 Task: Add the local record store you frequent to your favorite locations.
Action: Key pressed rough<Key.space>trad
Screenshot: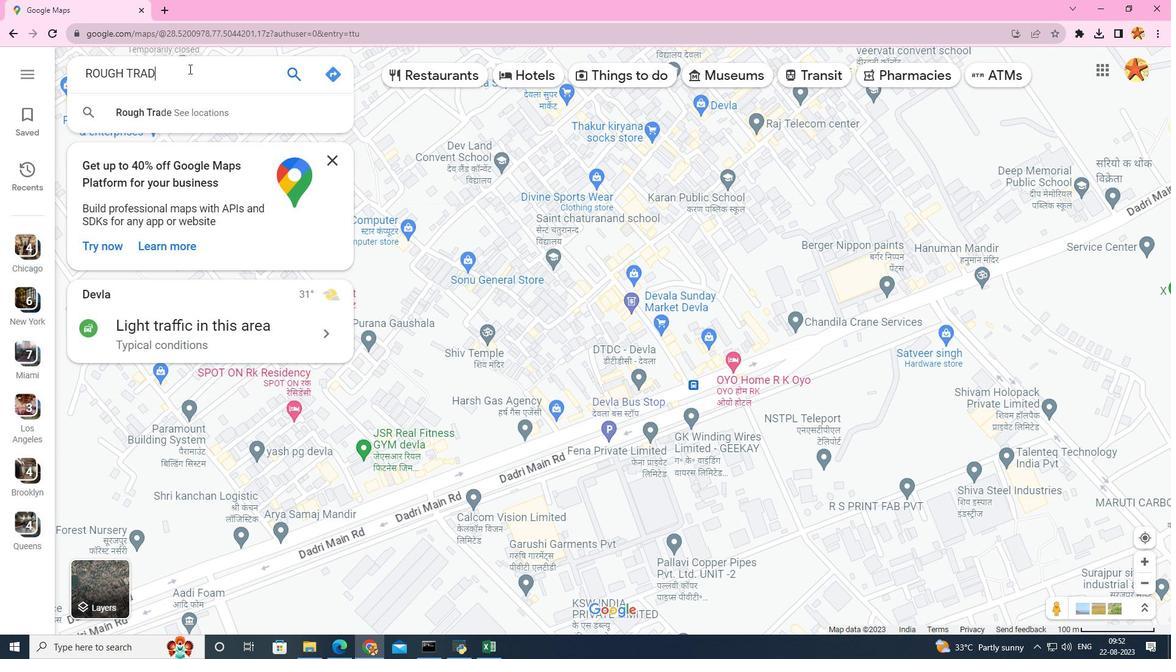 
Action: Mouse moved to (174, 108)
Screenshot: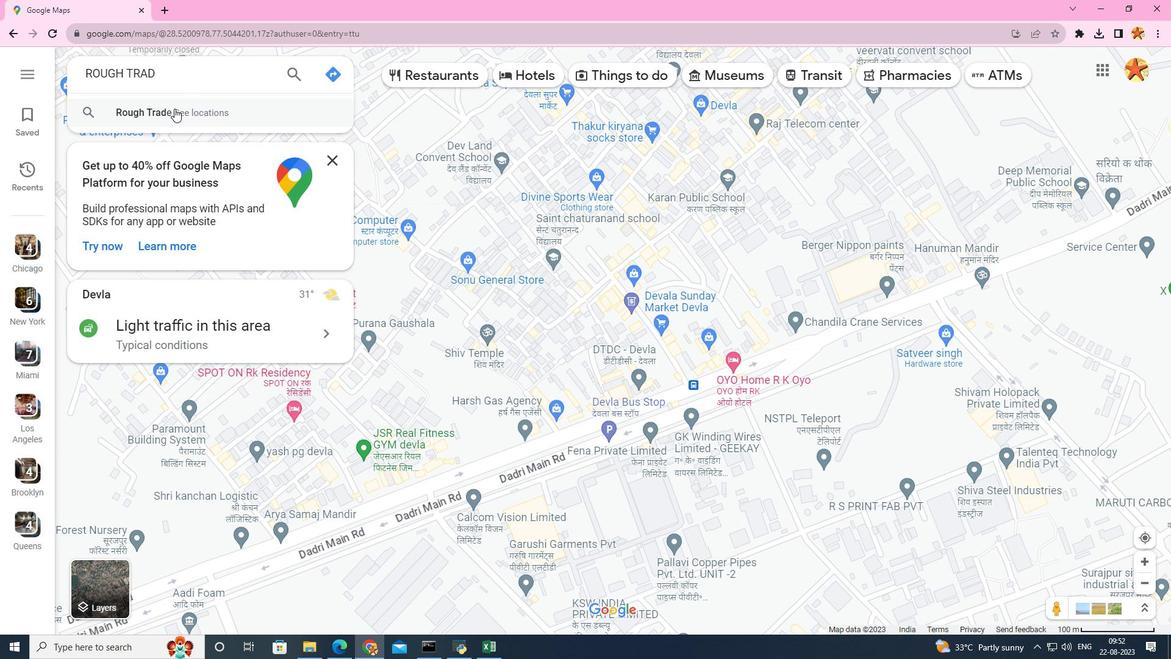 
Action: Mouse pressed left at (174, 108)
Screenshot: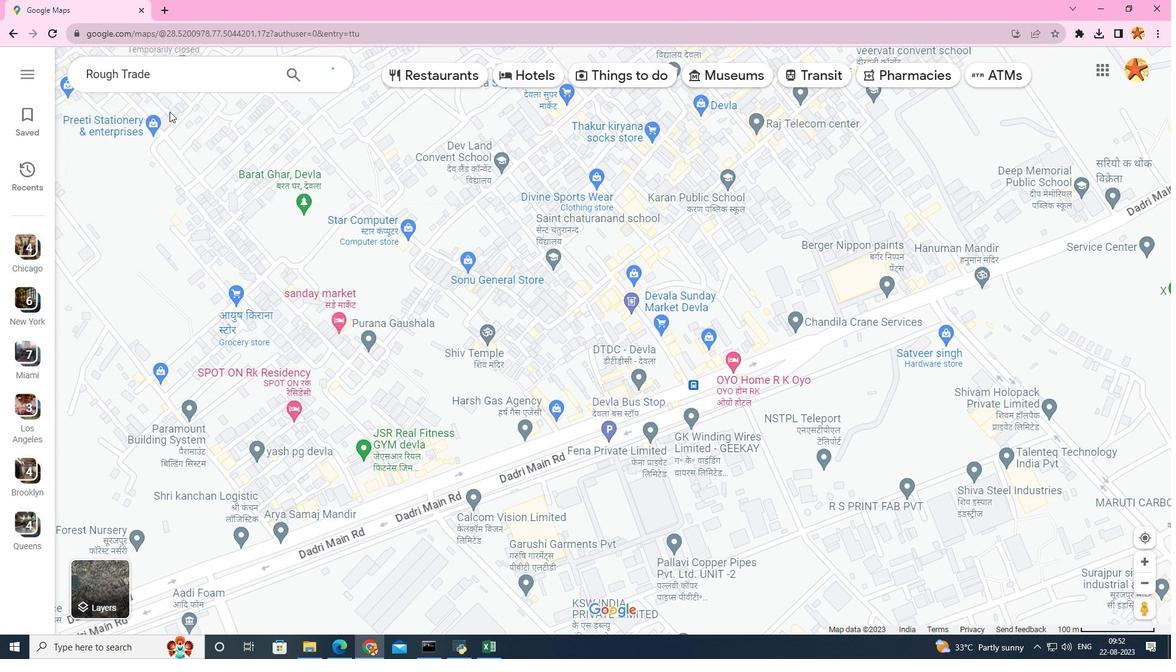 
Action: Mouse moved to (169, 241)
Screenshot: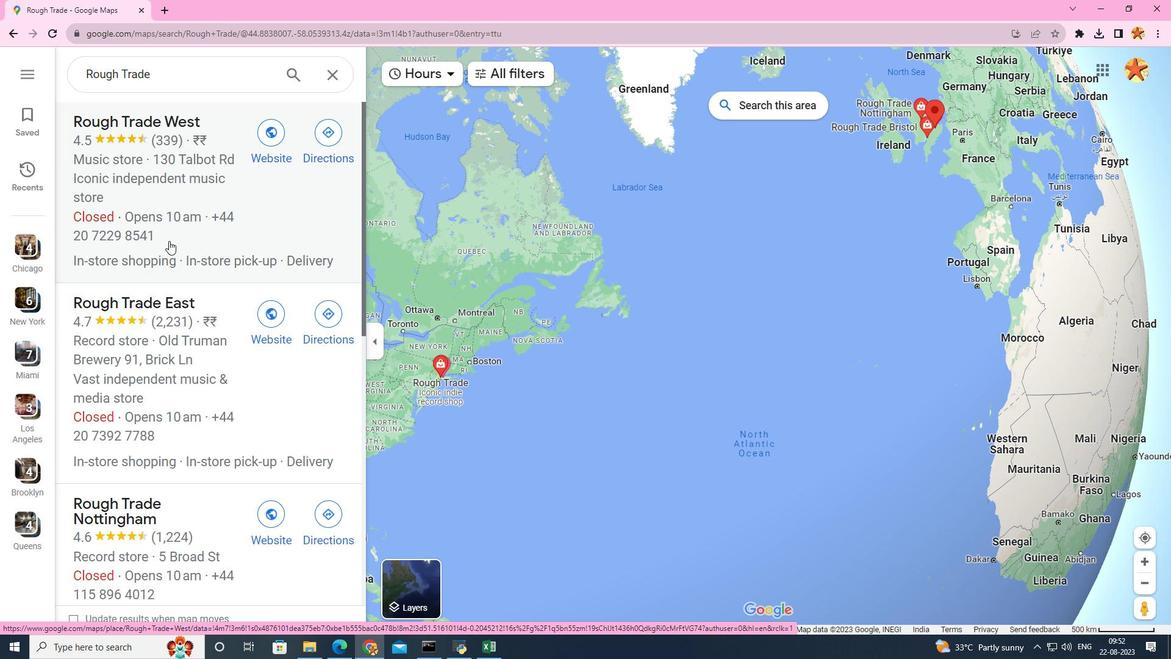 
Action: Mouse scrolled (169, 240) with delta (0, 0)
Screenshot: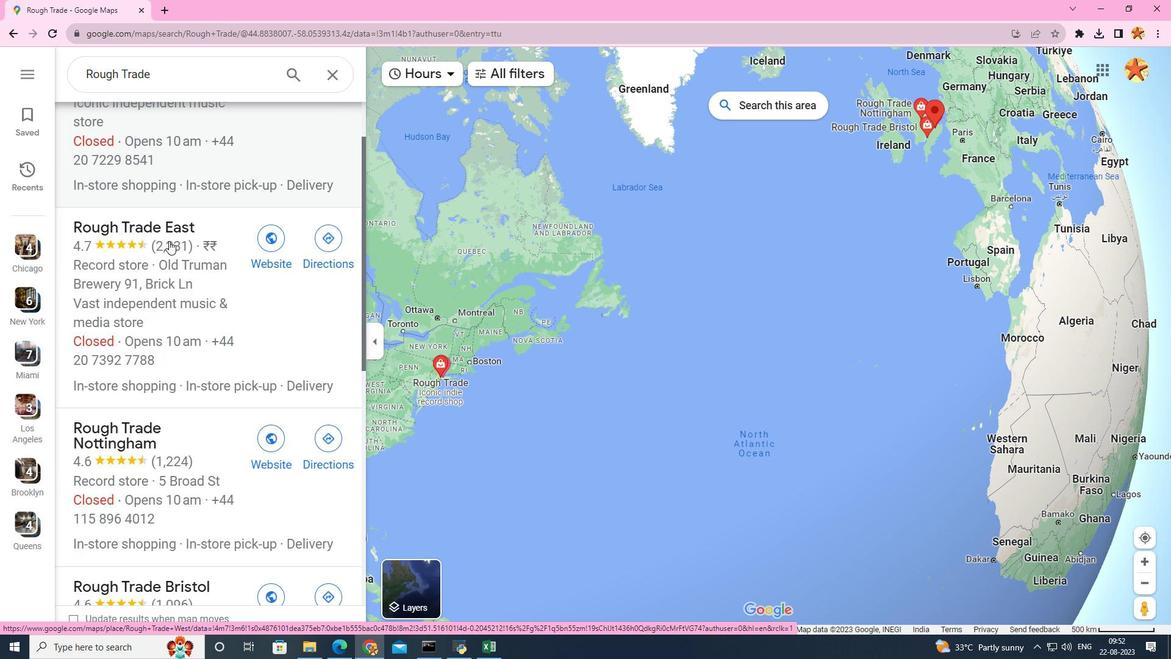 
Action: Mouse scrolled (169, 240) with delta (0, 0)
Screenshot: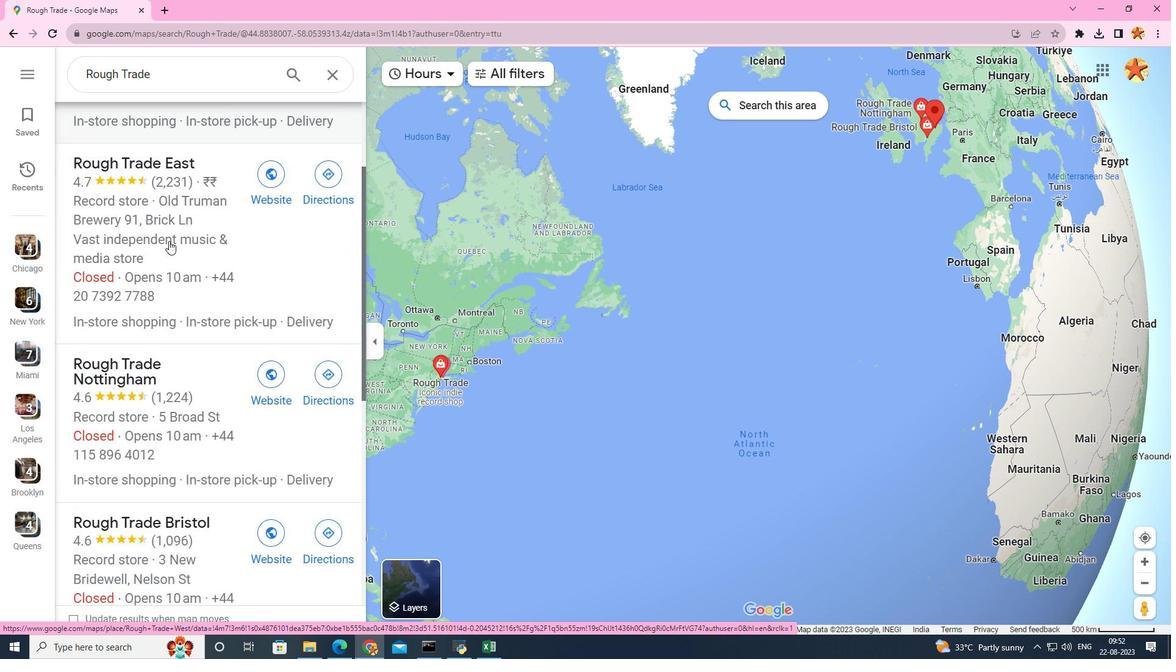 
Action: Mouse scrolled (169, 240) with delta (0, 0)
Screenshot: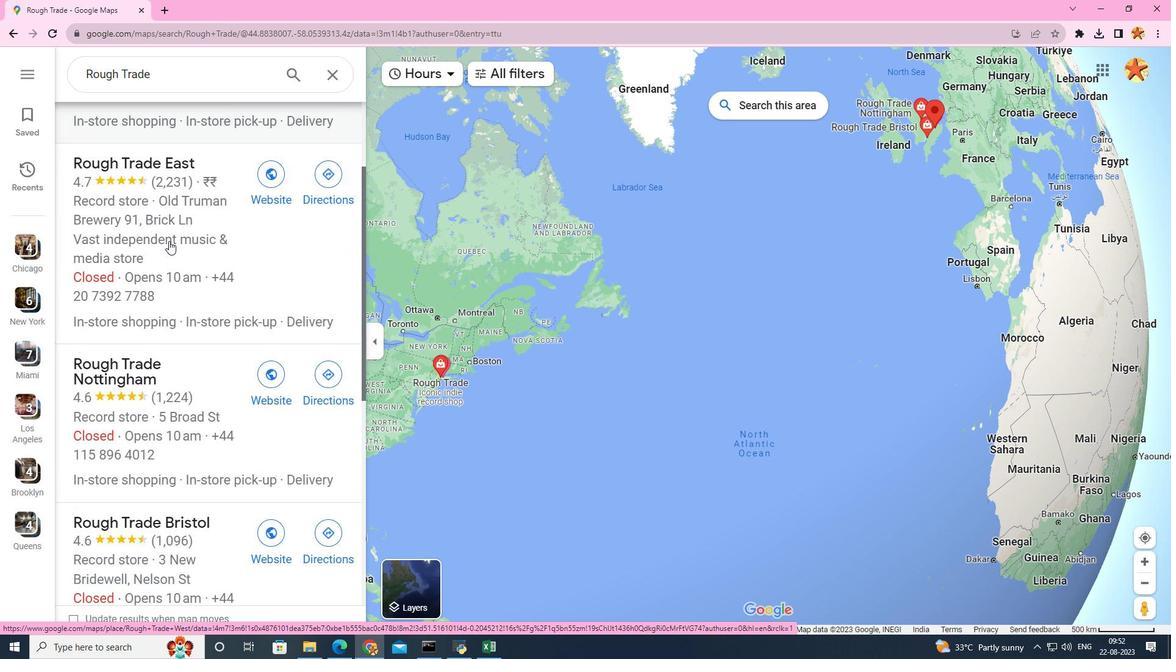 
Action: Mouse scrolled (169, 241) with delta (0, 0)
Screenshot: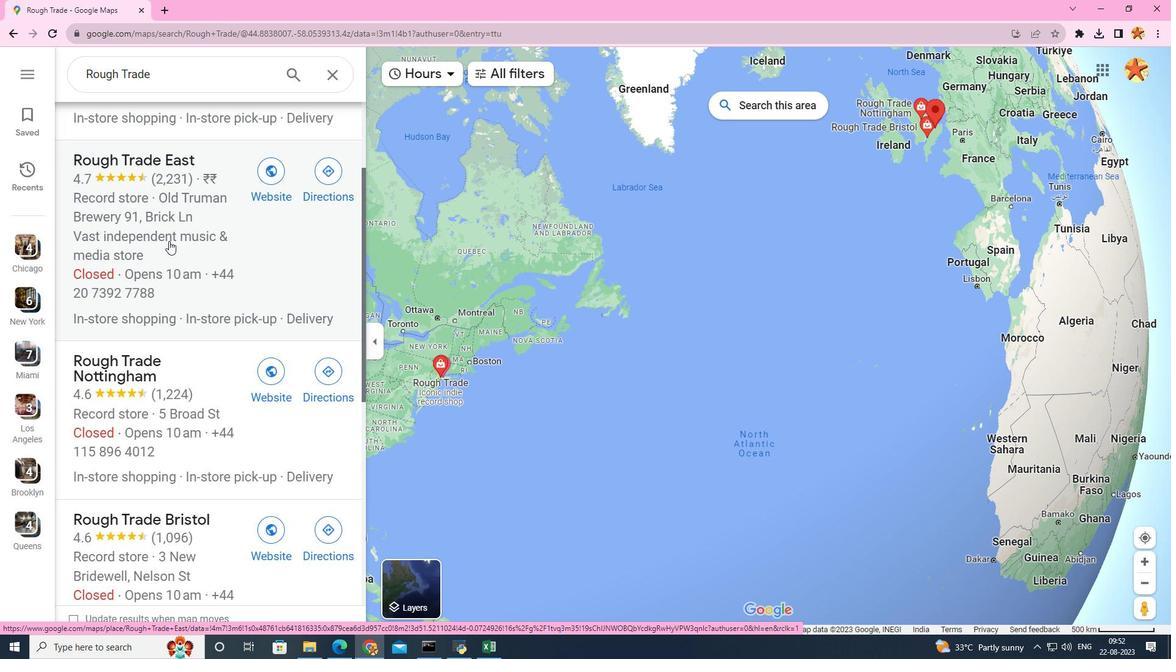 
Action: Mouse moved to (162, 262)
Screenshot: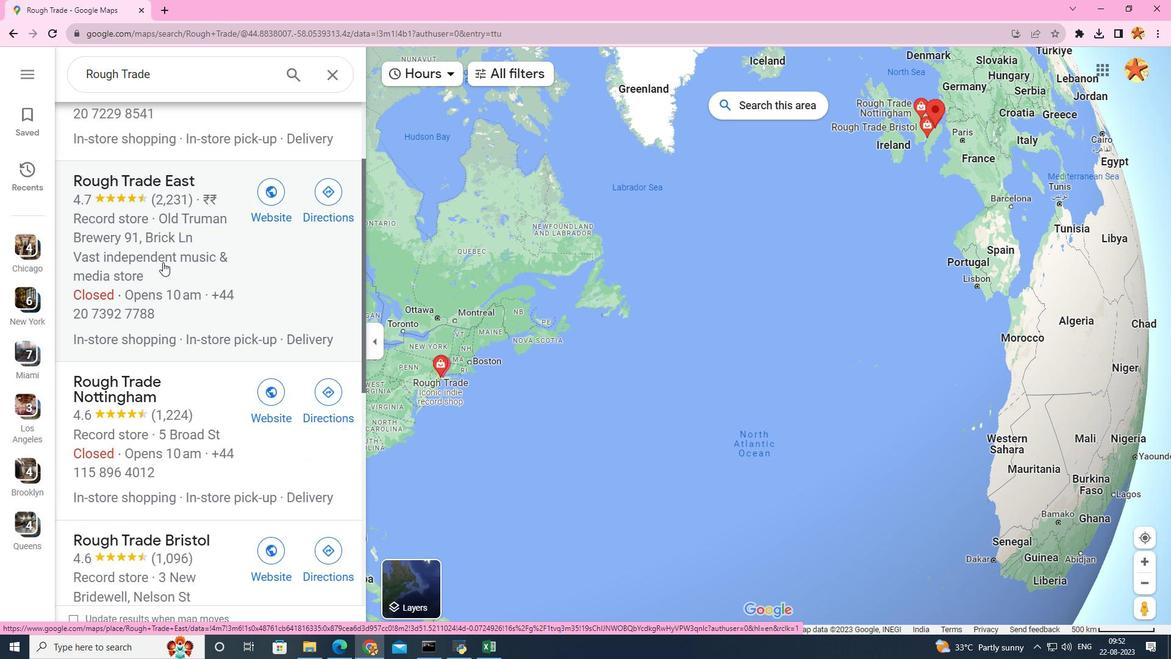 
Action: Mouse scrolled (162, 263) with delta (0, 0)
Screenshot: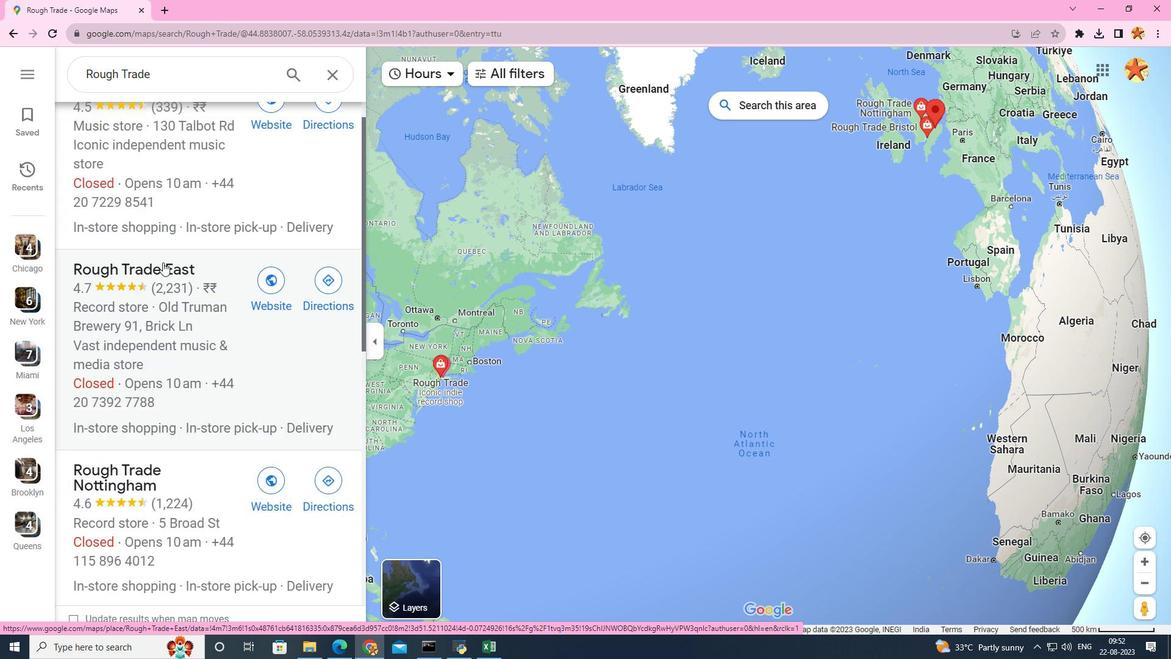 
Action: Mouse scrolled (162, 263) with delta (0, 0)
Screenshot: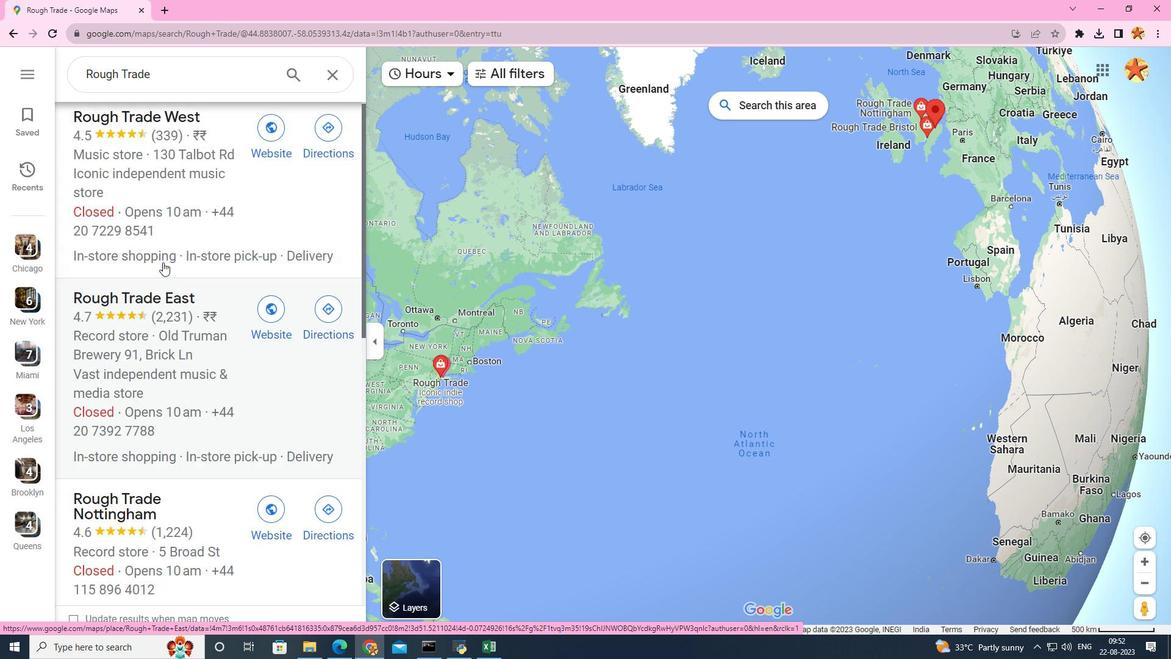 
Action: Mouse scrolled (162, 263) with delta (0, 0)
Screenshot: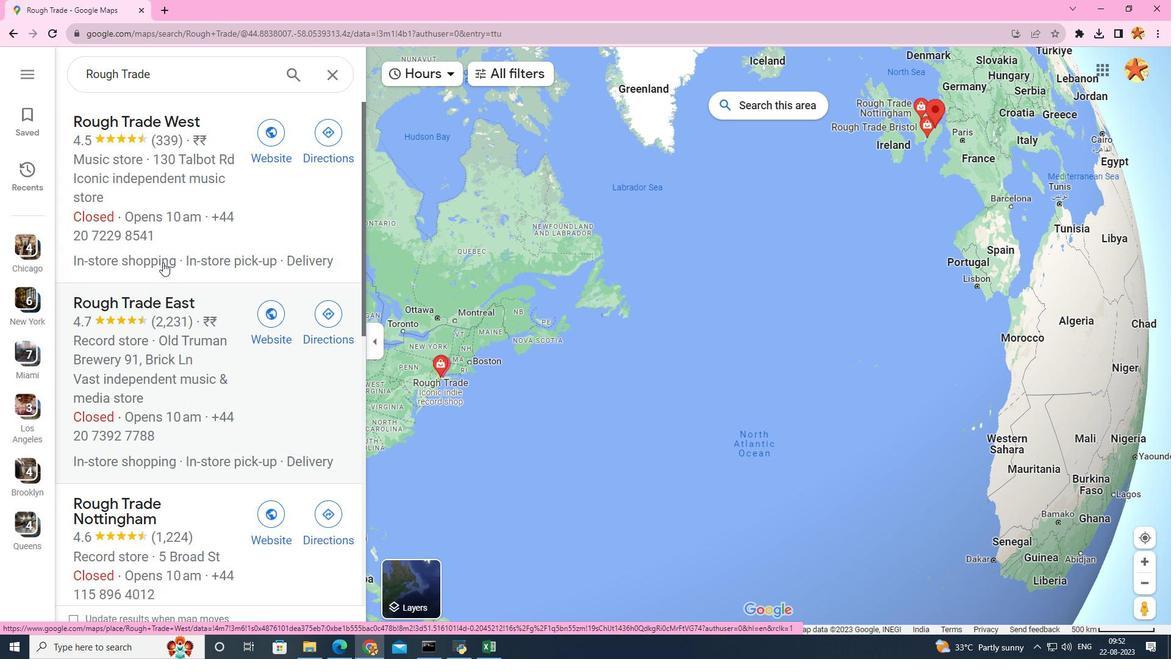 
Action: Mouse moved to (180, 243)
Screenshot: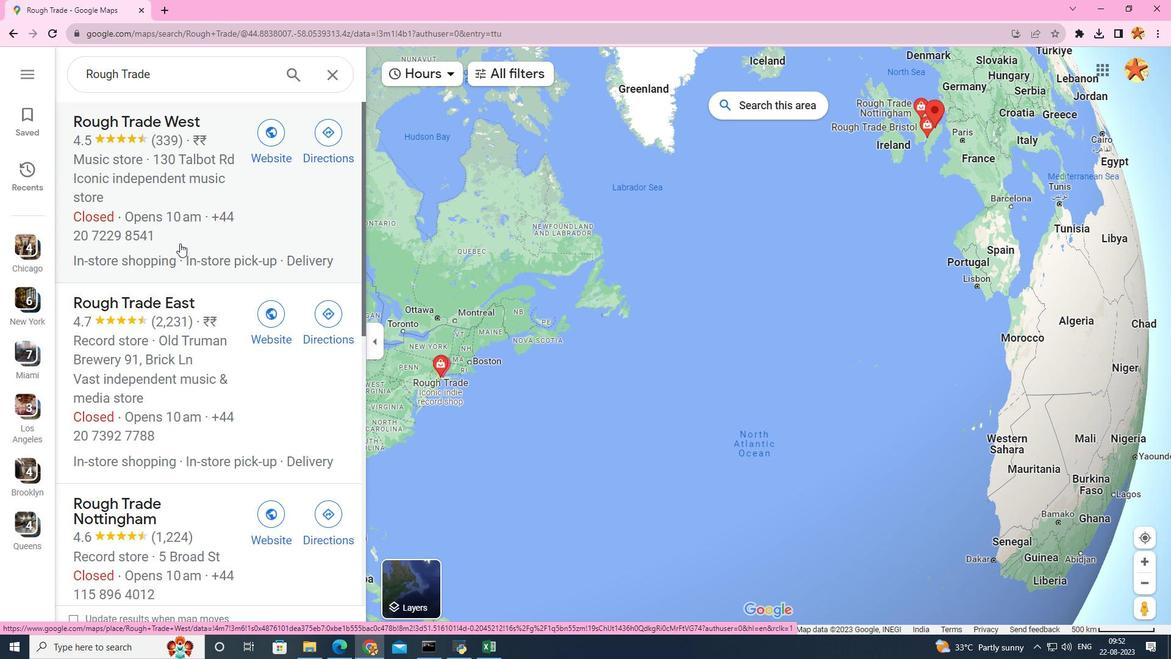 
Action: Mouse pressed left at (180, 243)
Screenshot: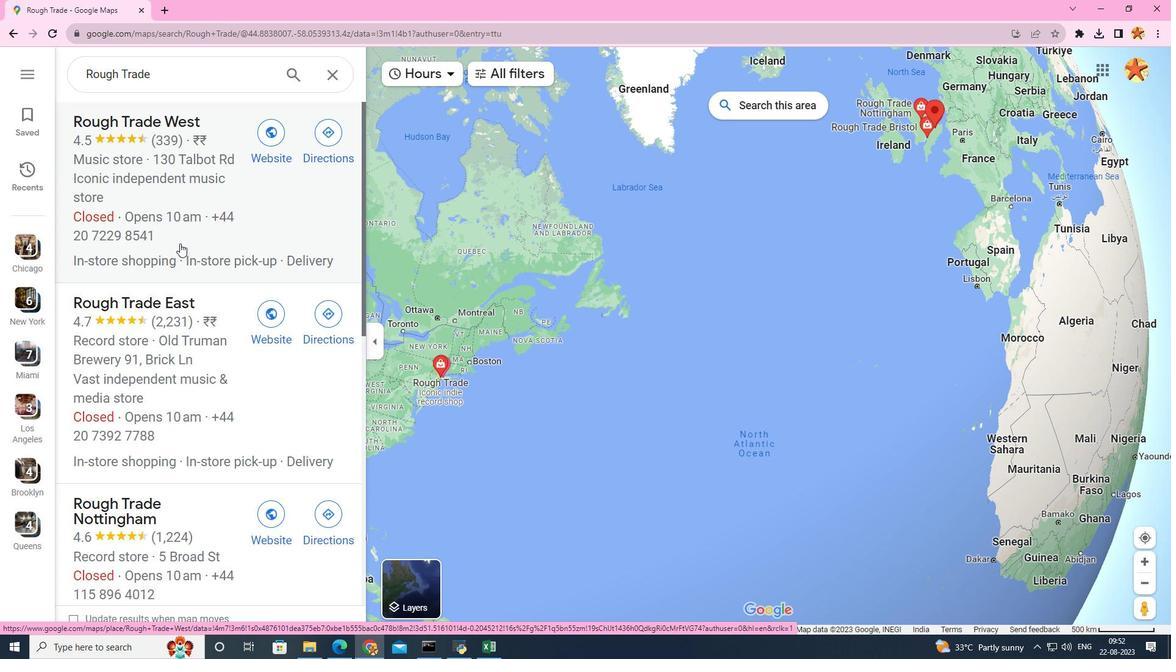 
Action: Mouse moved to (520, 289)
Screenshot: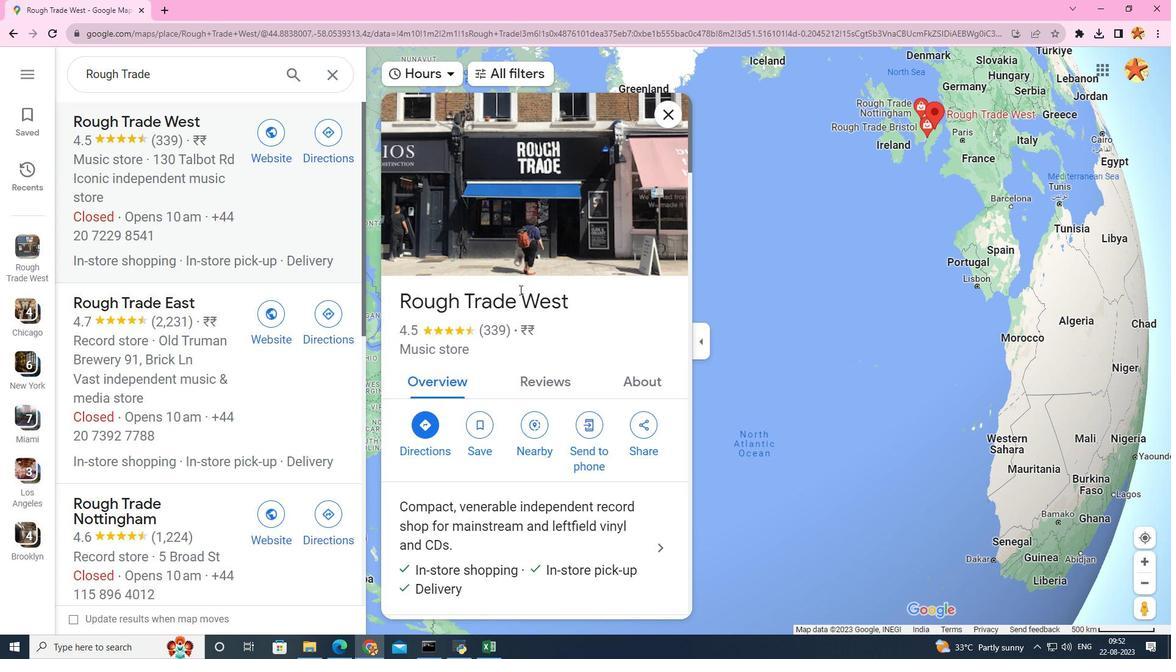 
Action: Mouse scrolled (520, 289) with delta (0, 0)
Screenshot: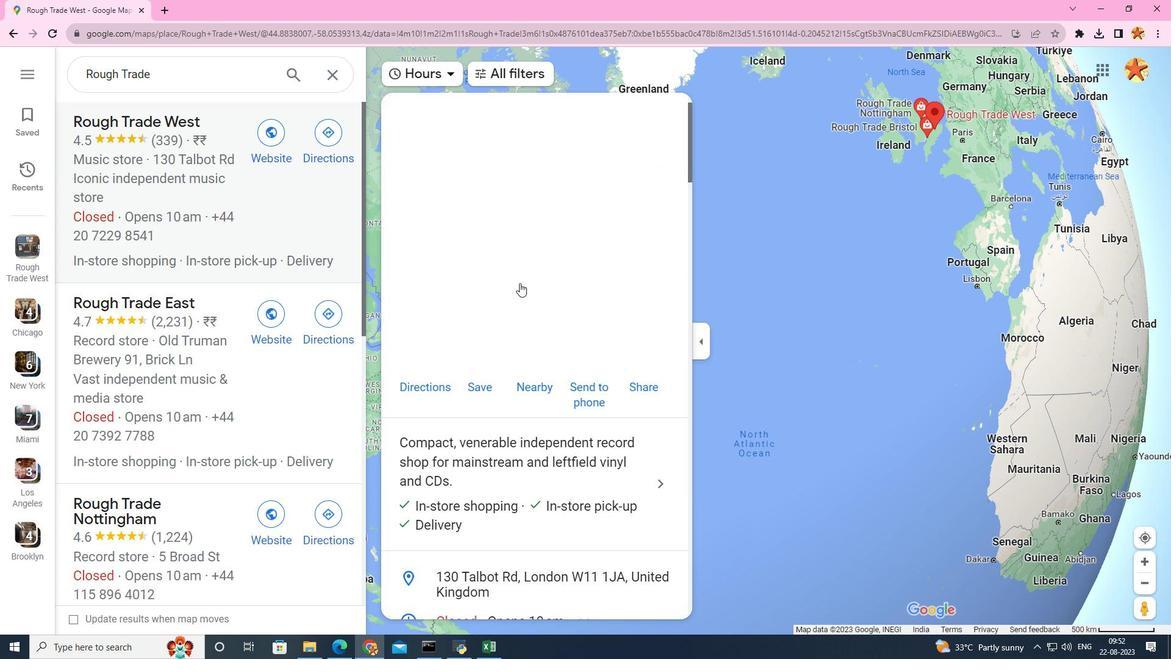 
Action: Mouse moved to (520, 289)
Screenshot: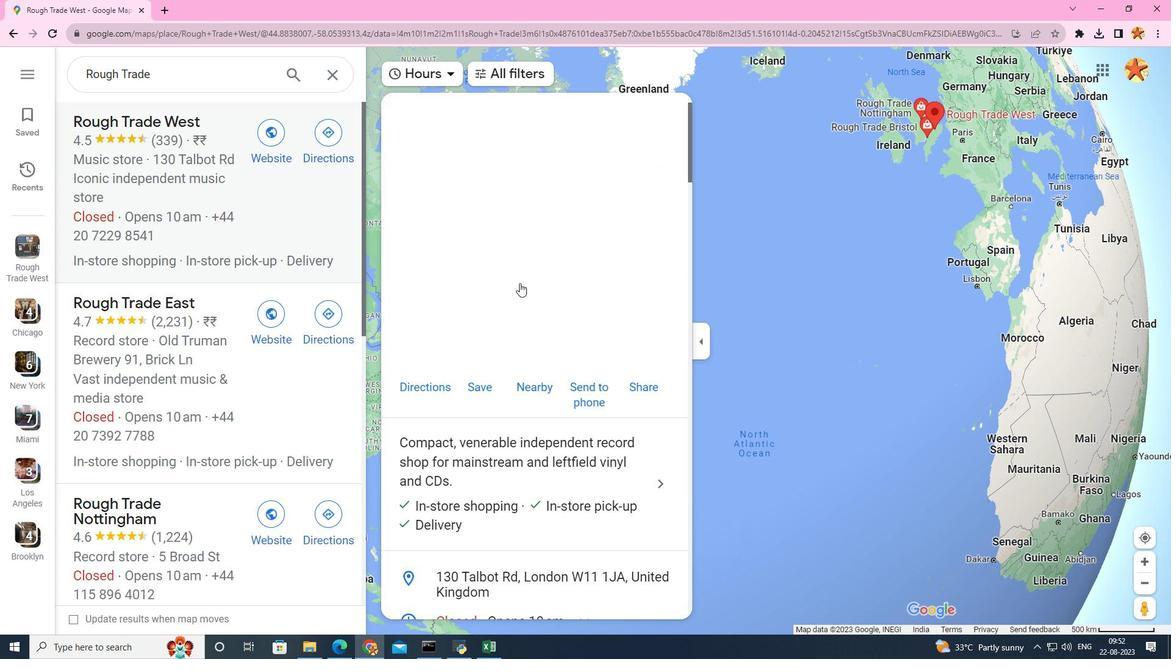 
Action: Mouse scrolled (520, 289) with delta (0, 0)
Screenshot: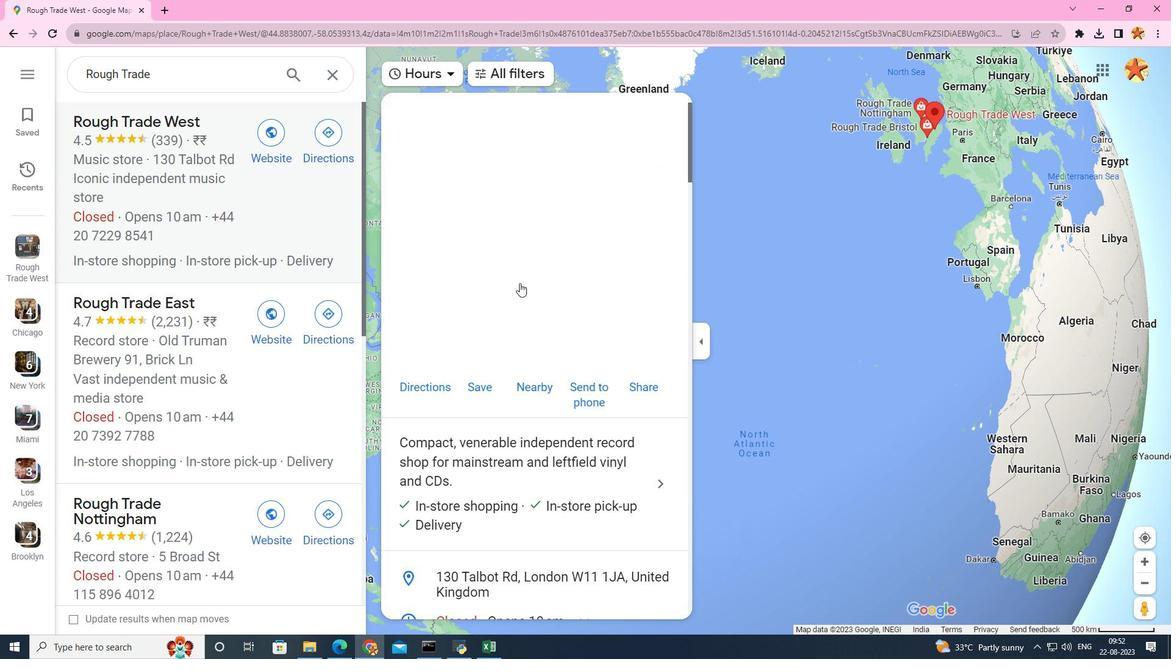 
Action: Mouse scrolled (520, 289) with delta (0, 0)
Screenshot: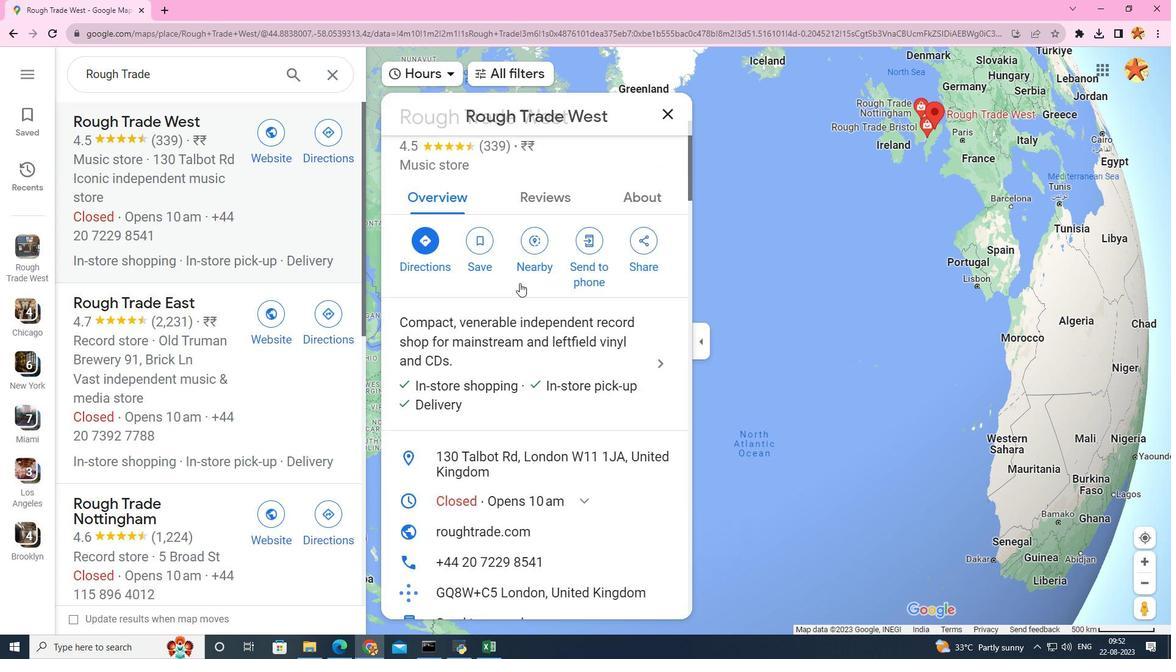 
Action: Mouse scrolled (520, 289) with delta (0, 0)
Screenshot: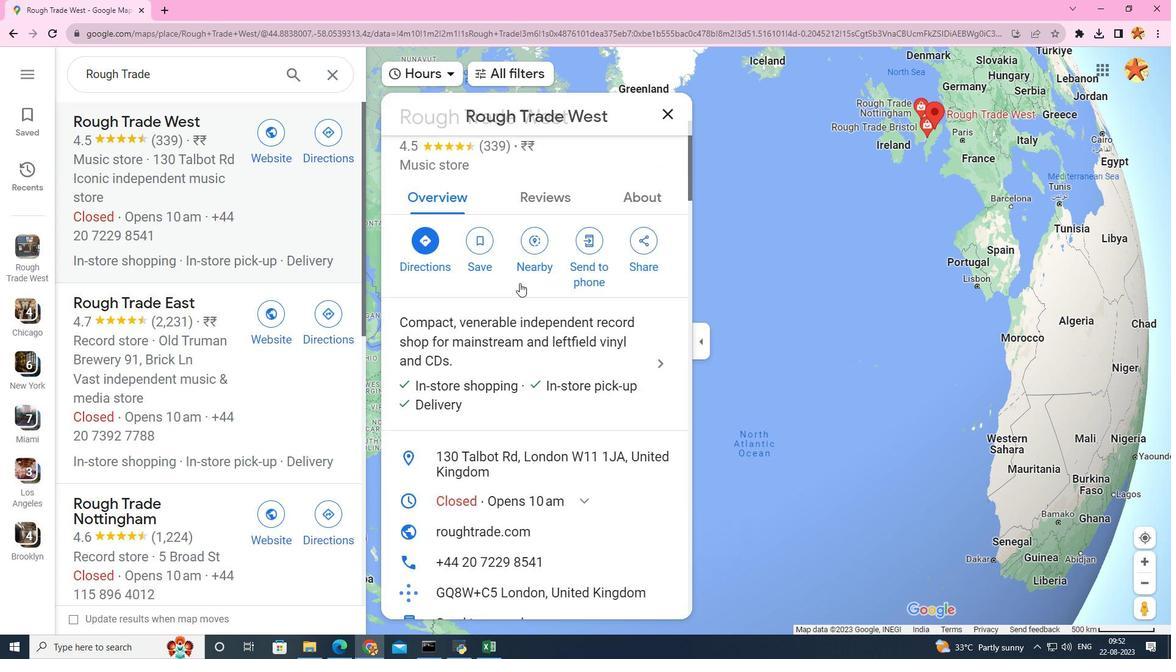 
Action: Mouse moved to (520, 288)
Screenshot: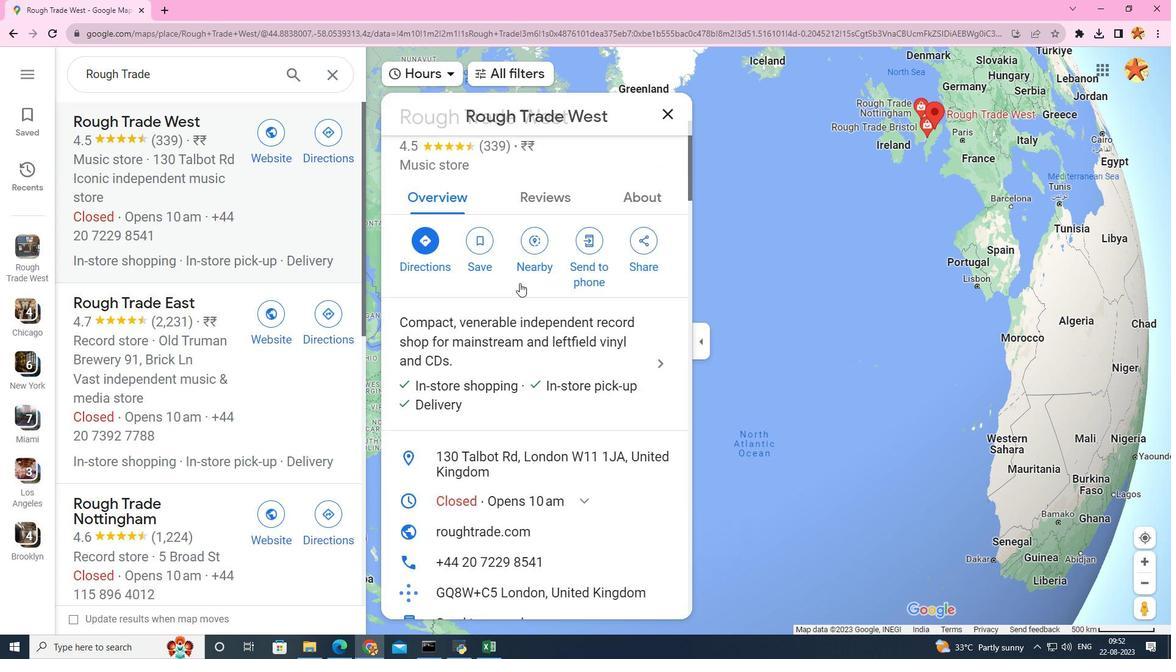 
Action: Mouse scrolled (520, 288) with delta (0, 0)
Screenshot: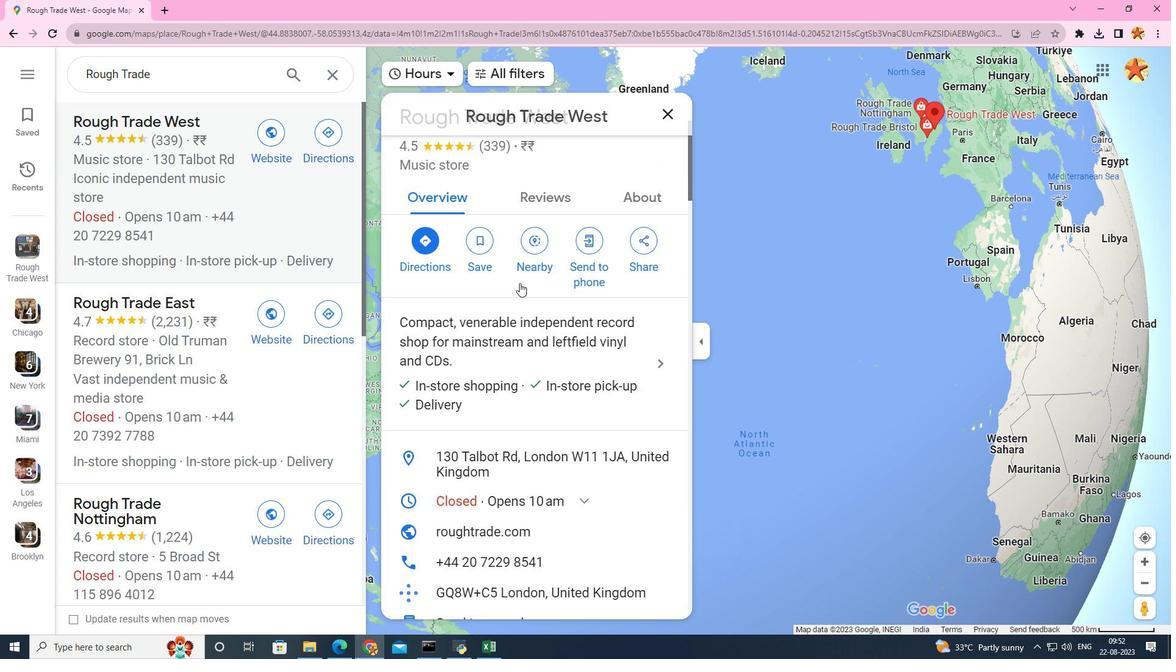 
Action: Mouse moved to (520, 283)
Screenshot: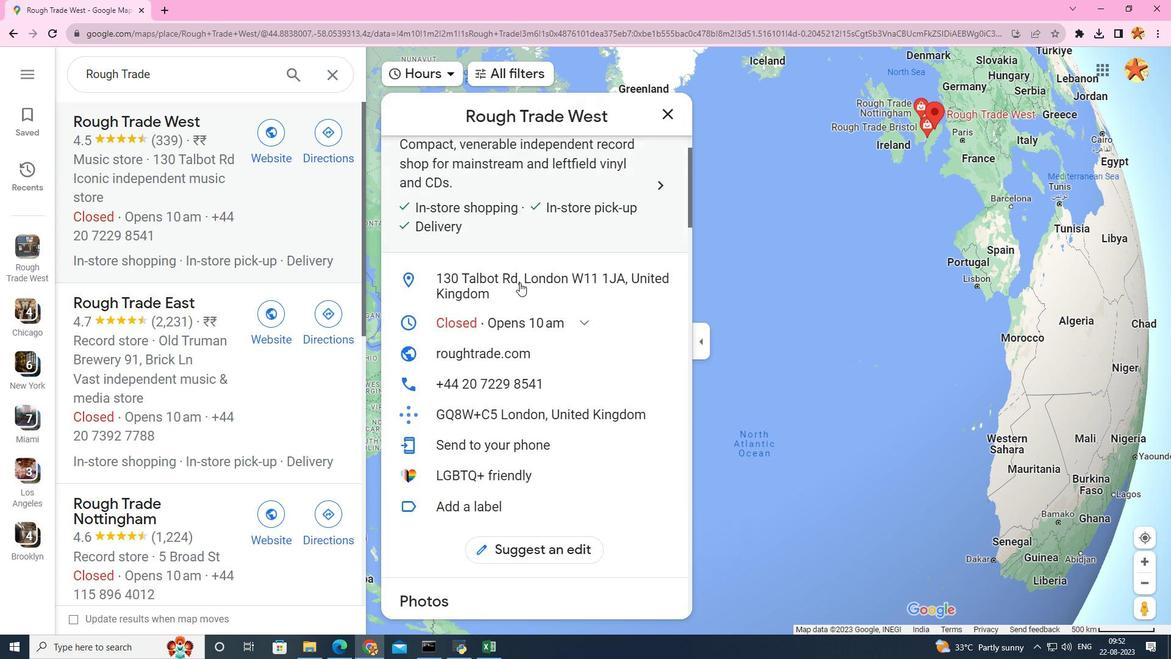 
Action: Mouse scrolled (520, 283) with delta (0, 0)
Screenshot: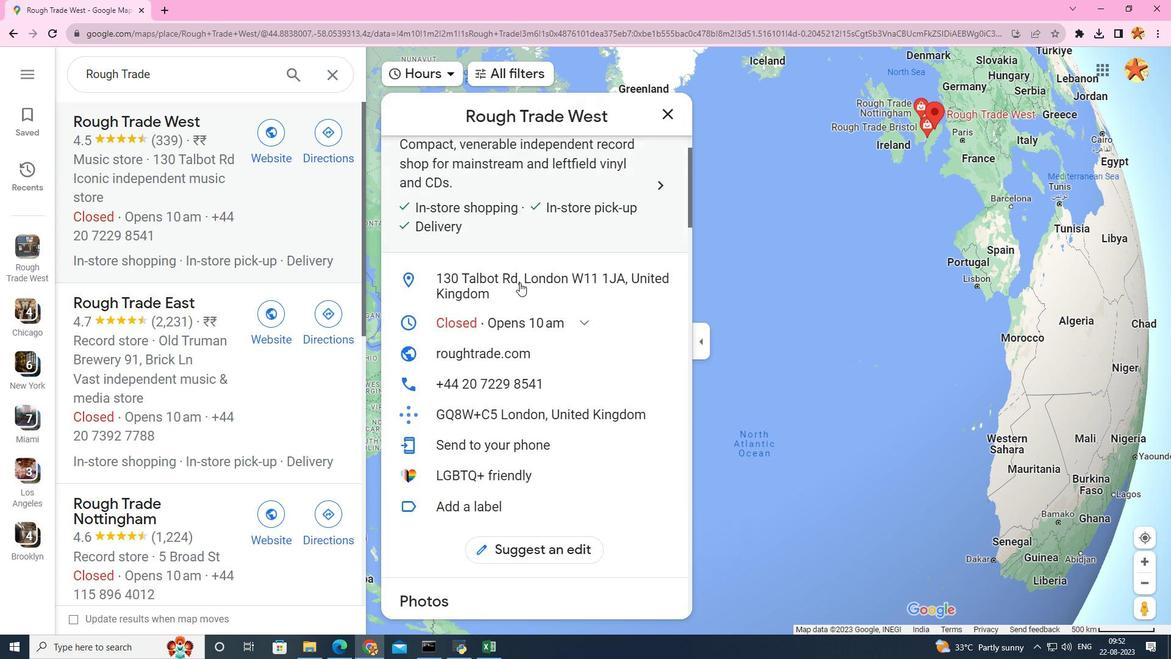 
Action: Mouse moved to (520, 282)
Screenshot: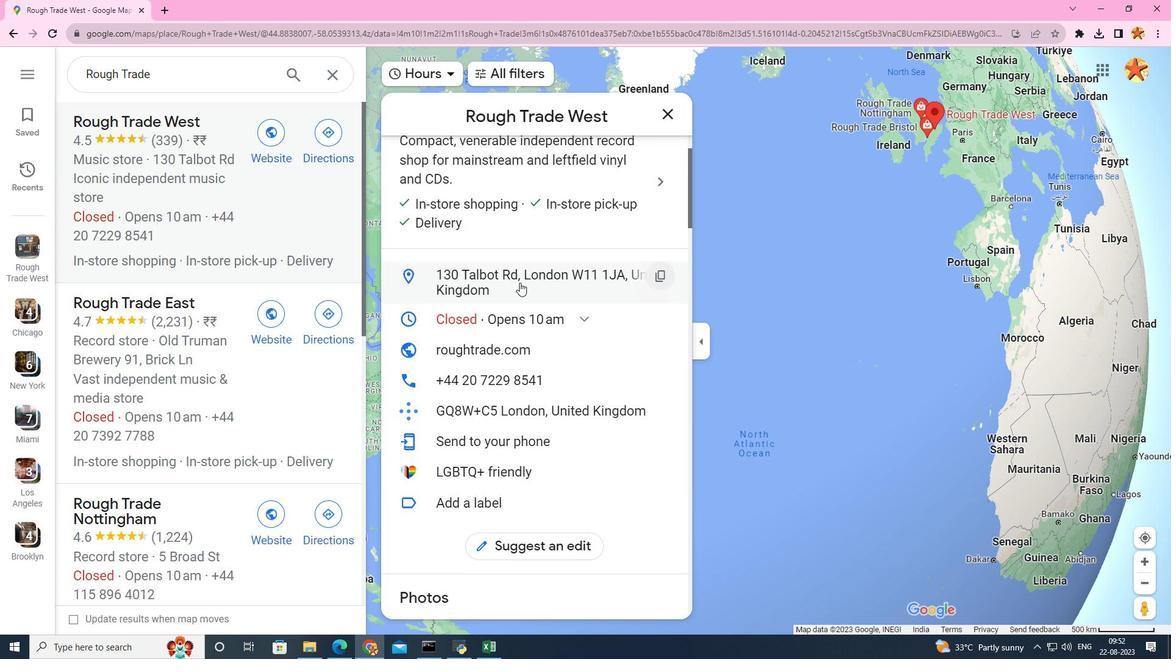 
Action: Mouse scrolled (520, 281) with delta (0, 0)
Screenshot: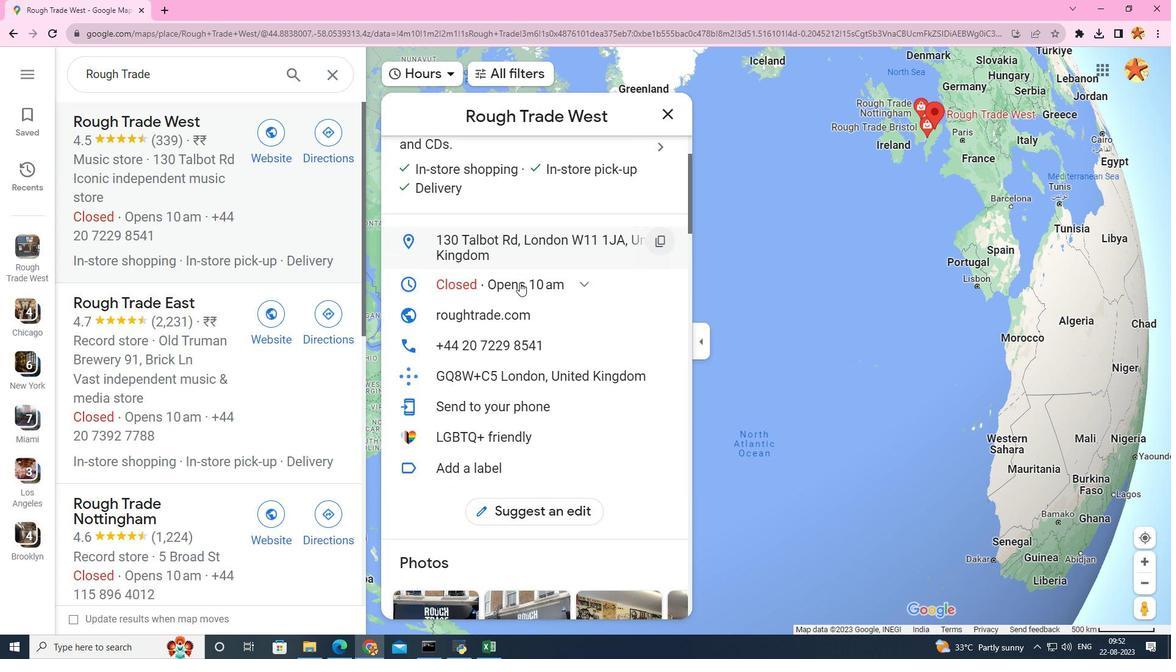 
Action: Mouse scrolled (520, 281) with delta (0, 0)
Screenshot: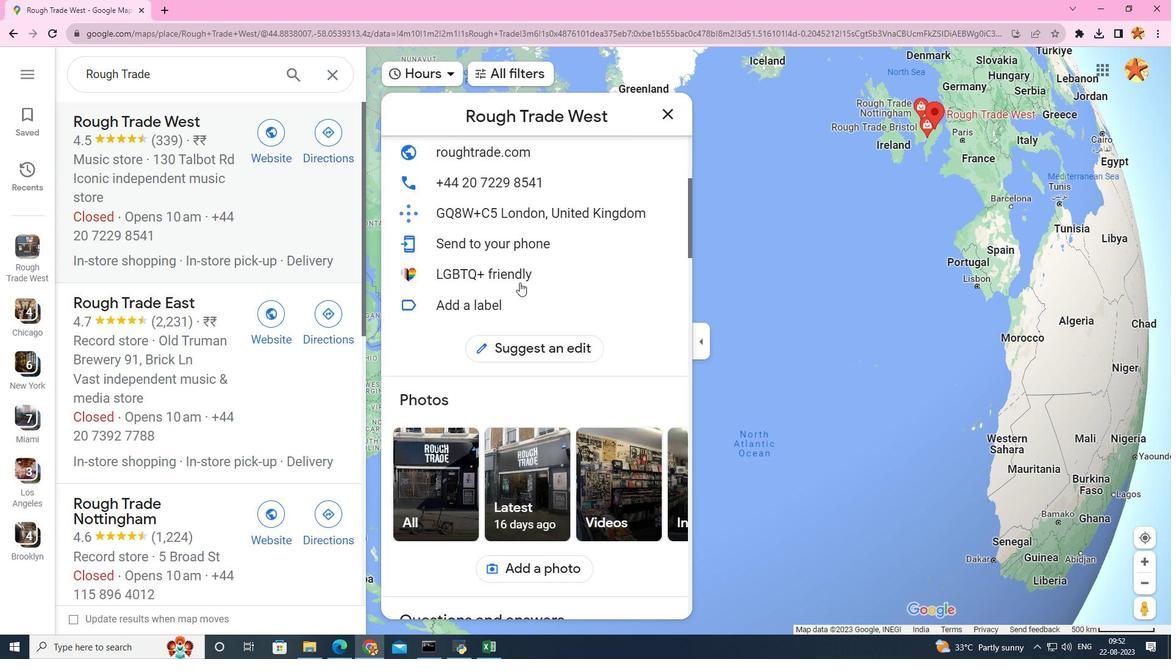 
Action: Mouse scrolled (520, 281) with delta (0, 0)
Screenshot: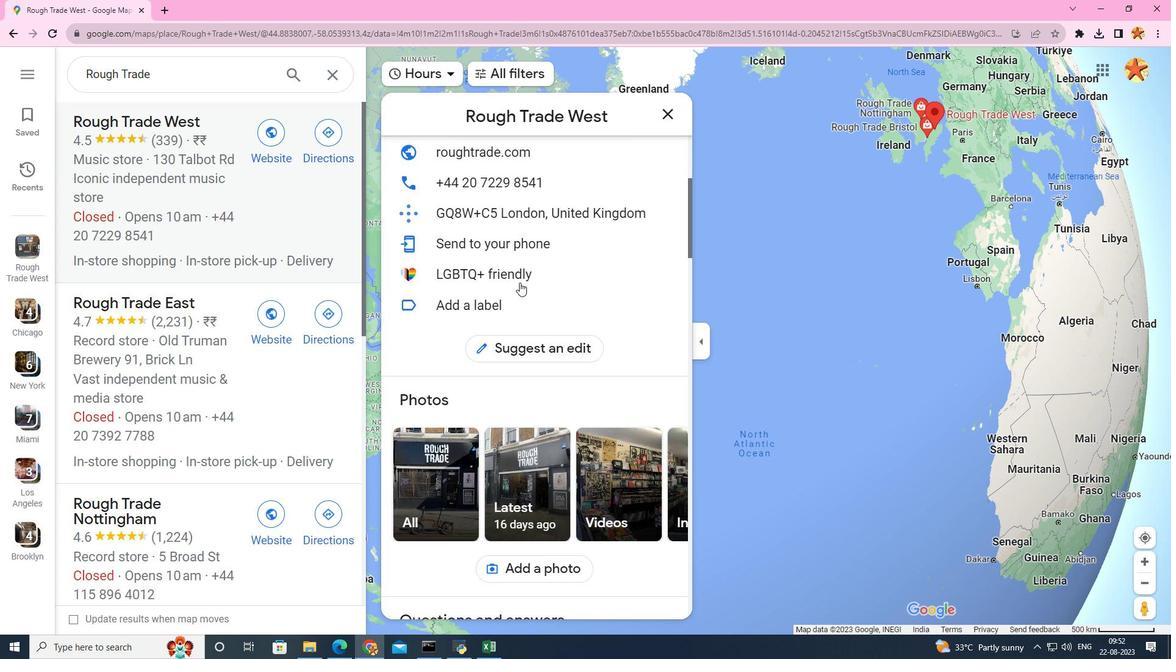 
Action: Mouse scrolled (520, 281) with delta (0, 0)
Screenshot: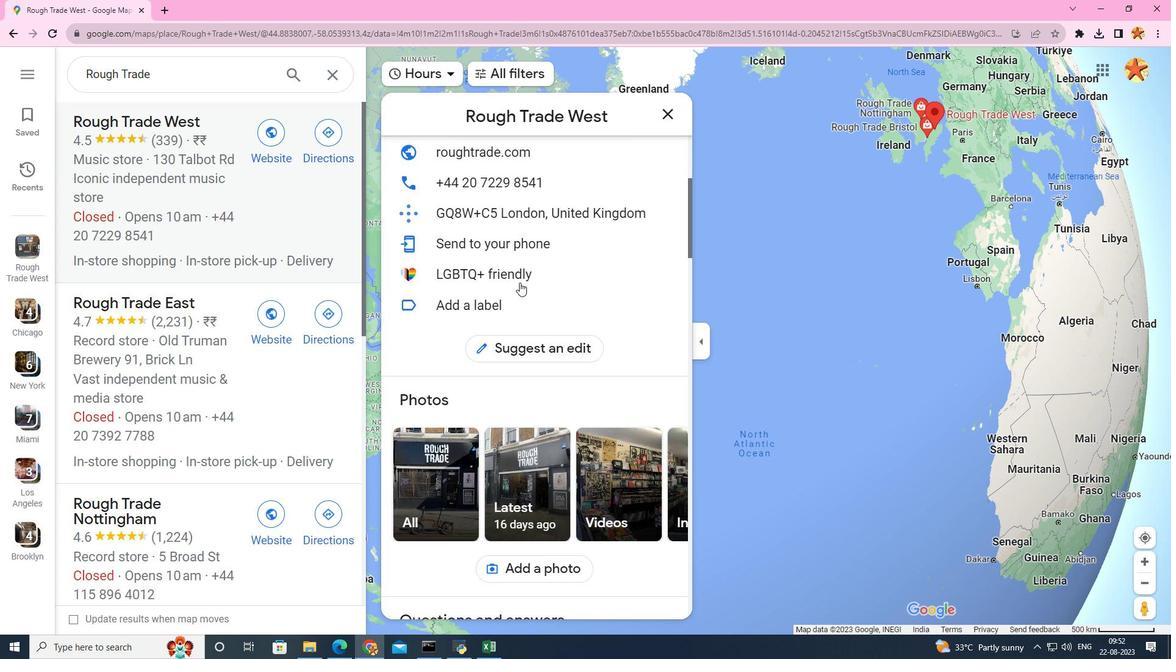 
Action: Mouse scrolled (520, 281) with delta (0, 0)
Screenshot: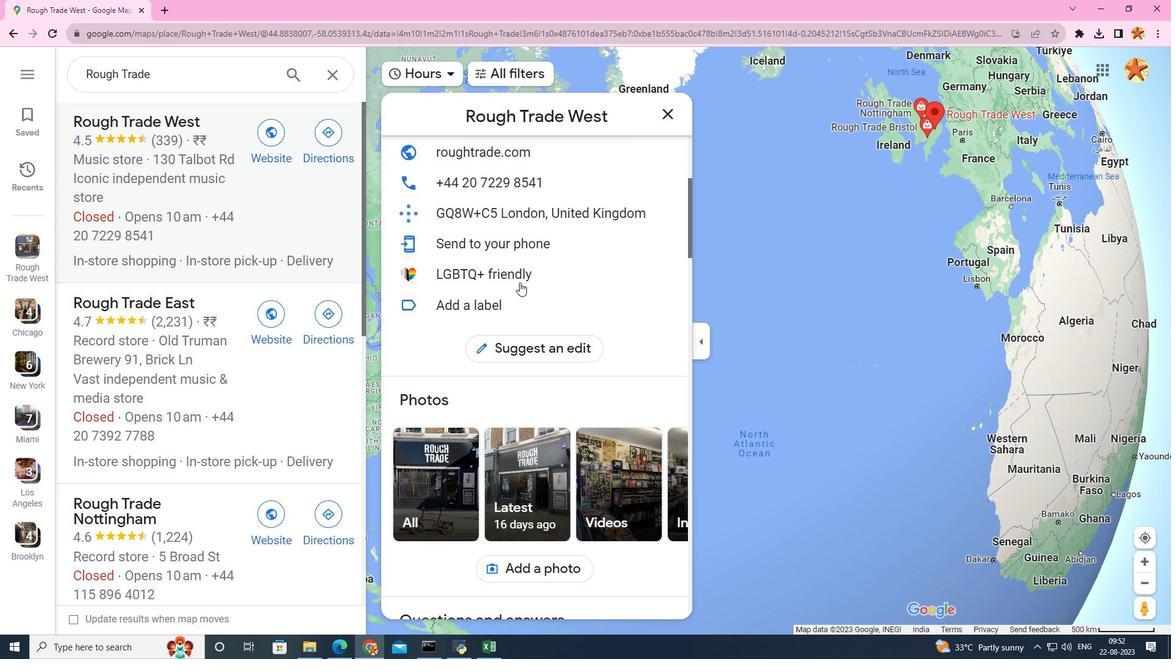 
Action: Mouse scrolled (520, 281) with delta (0, 0)
Screenshot: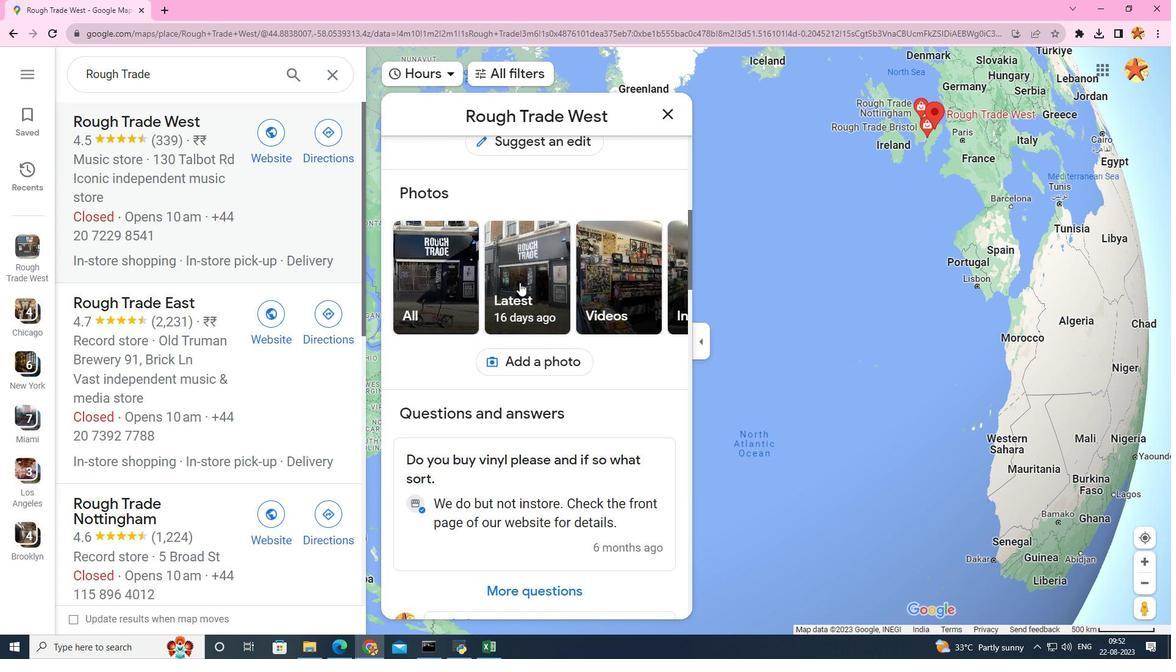 
Action: Mouse scrolled (520, 281) with delta (0, 0)
Screenshot: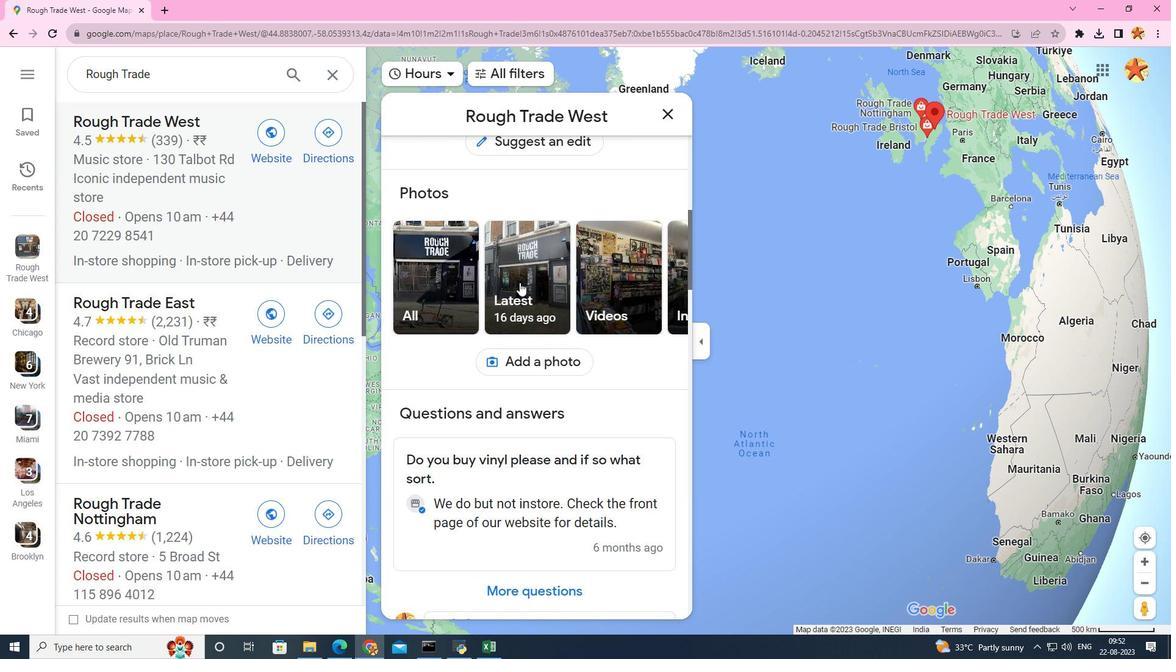 
Action: Mouse moved to (457, 274)
Screenshot: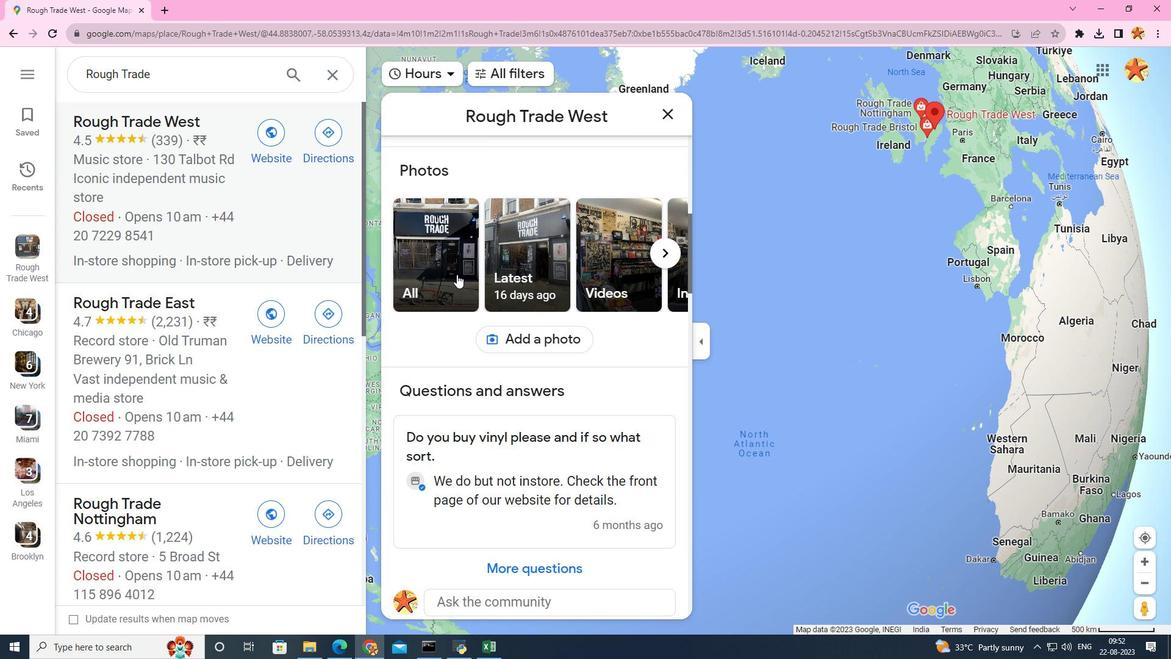 
Action: Mouse pressed left at (457, 274)
Screenshot: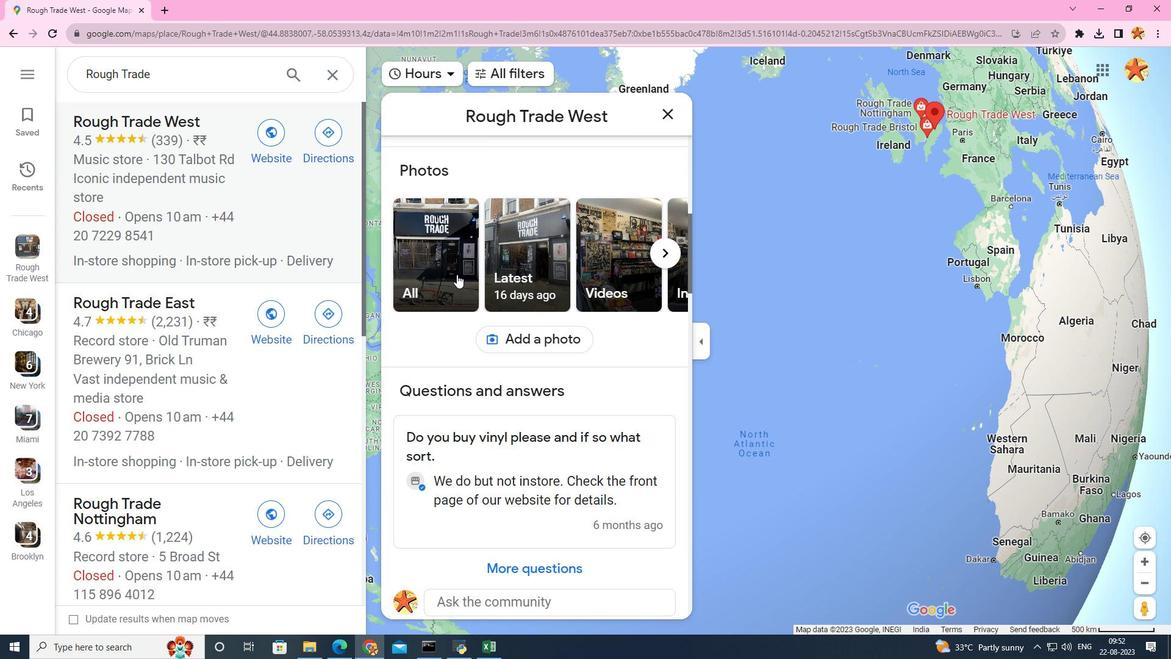
Action: Mouse moved to (786, 545)
Screenshot: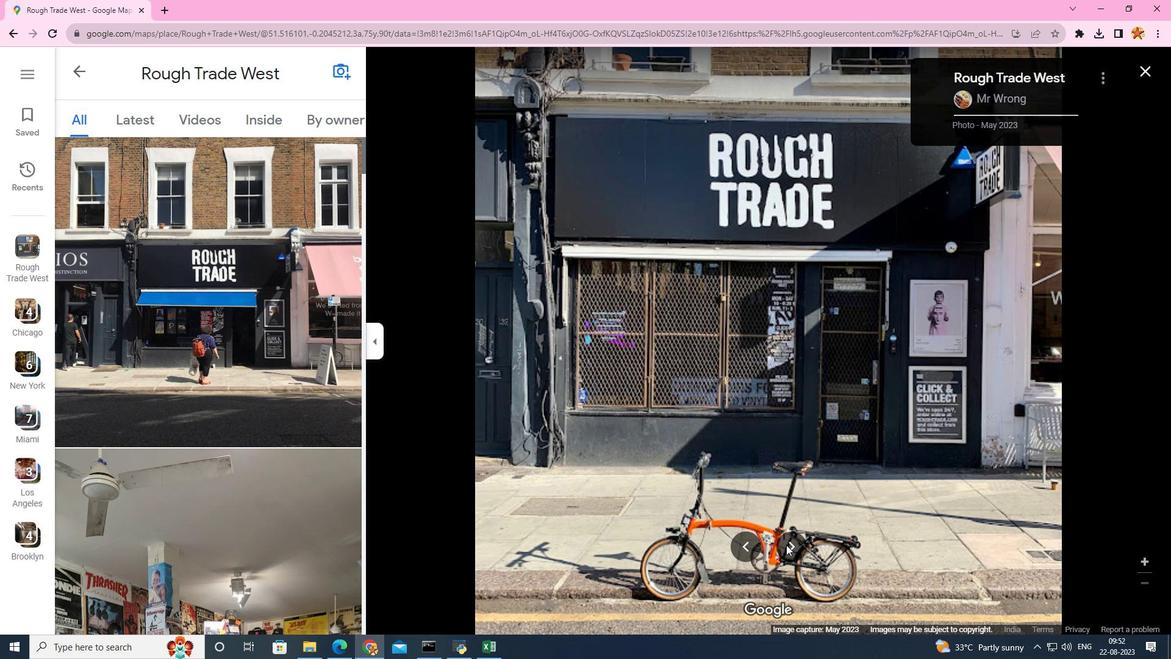 
Action: Mouse pressed left at (786, 545)
Screenshot: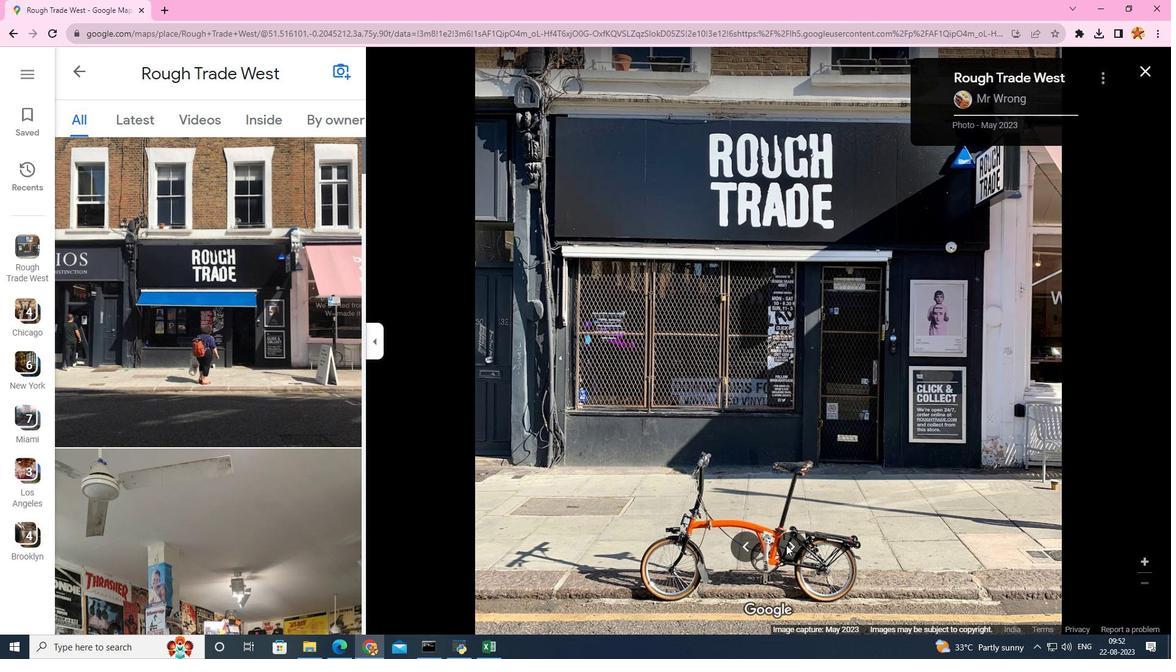 
Action: Mouse pressed left at (786, 545)
Screenshot: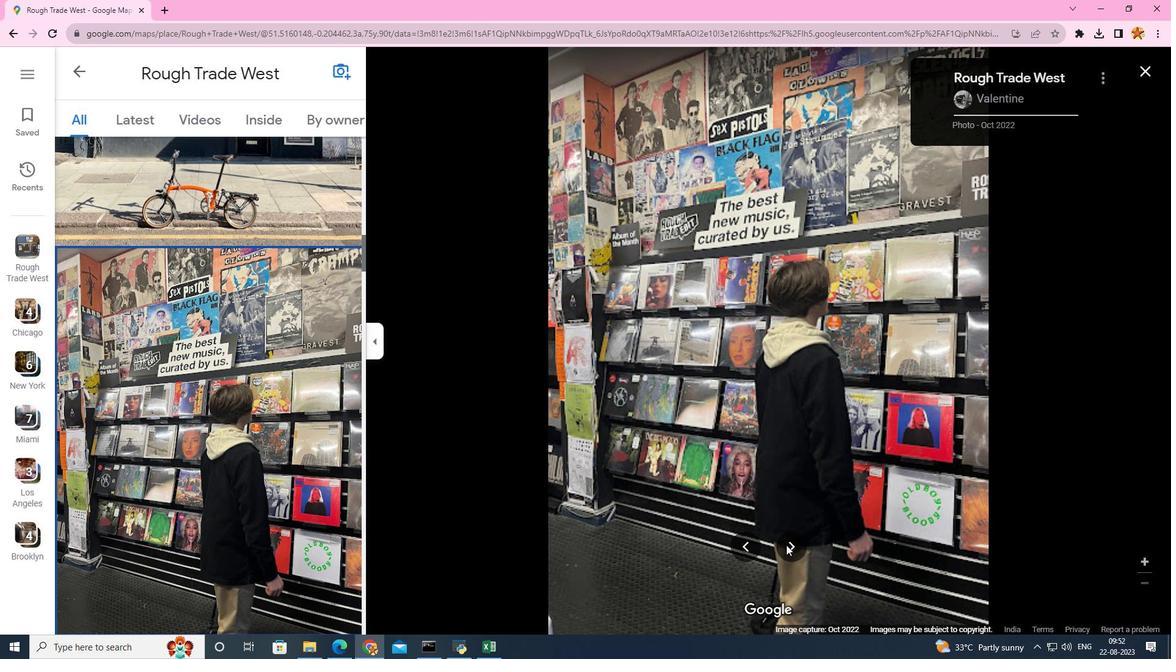 
Action: Mouse pressed left at (786, 545)
Screenshot: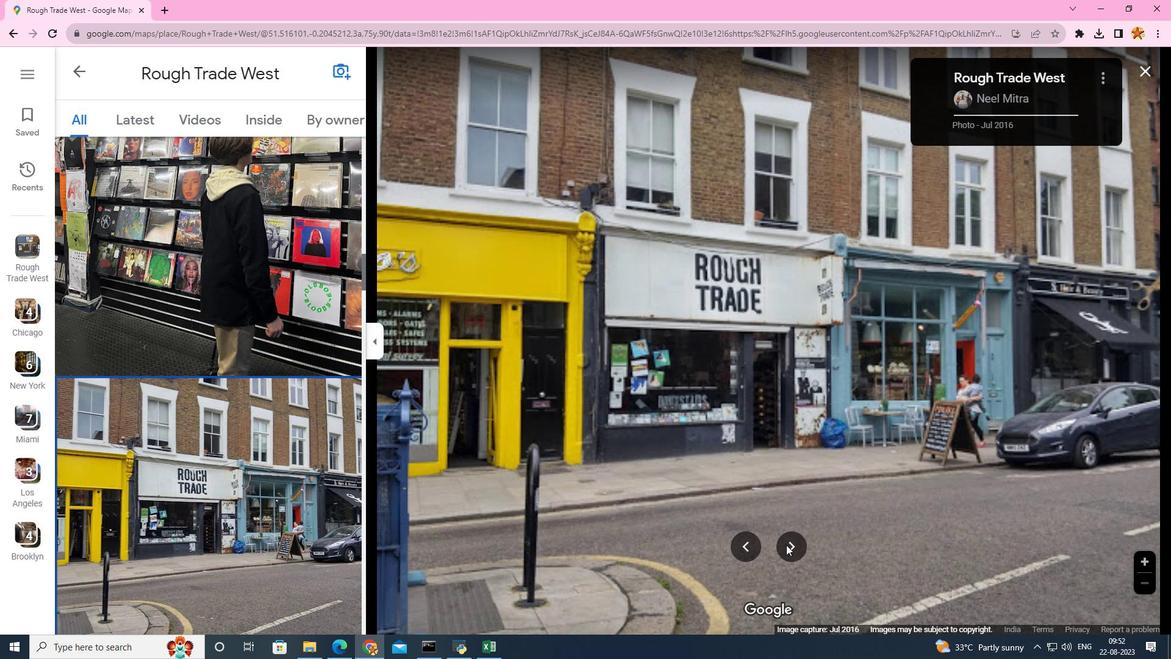 
Action: Mouse pressed left at (786, 545)
Screenshot: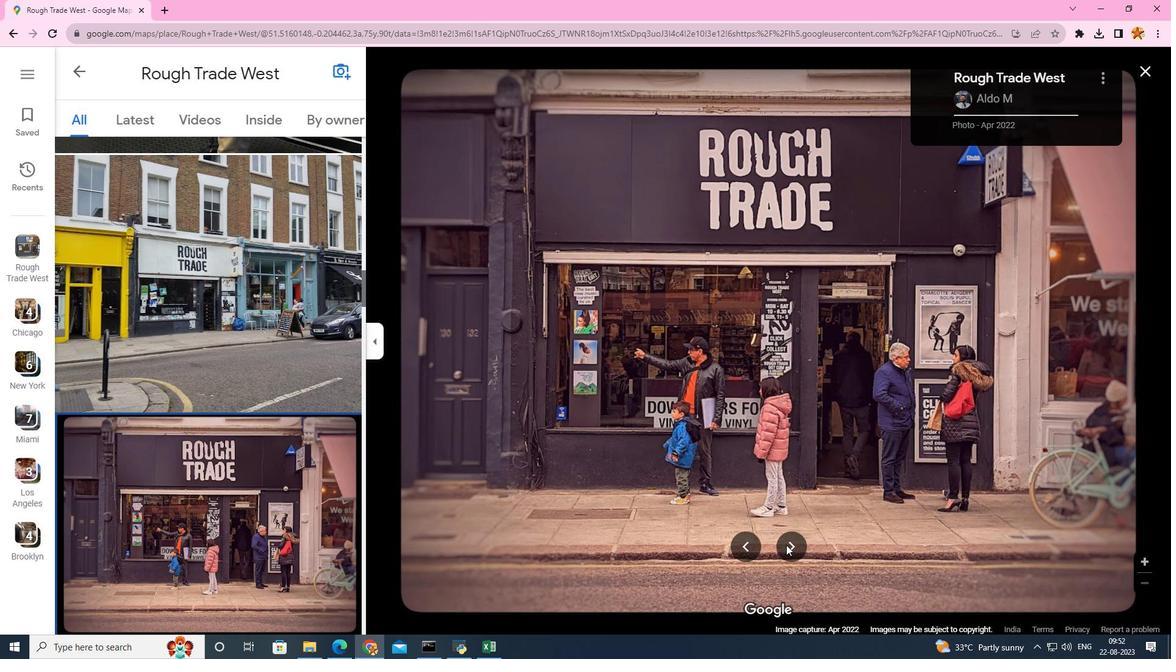 
Action: Mouse pressed left at (786, 545)
Screenshot: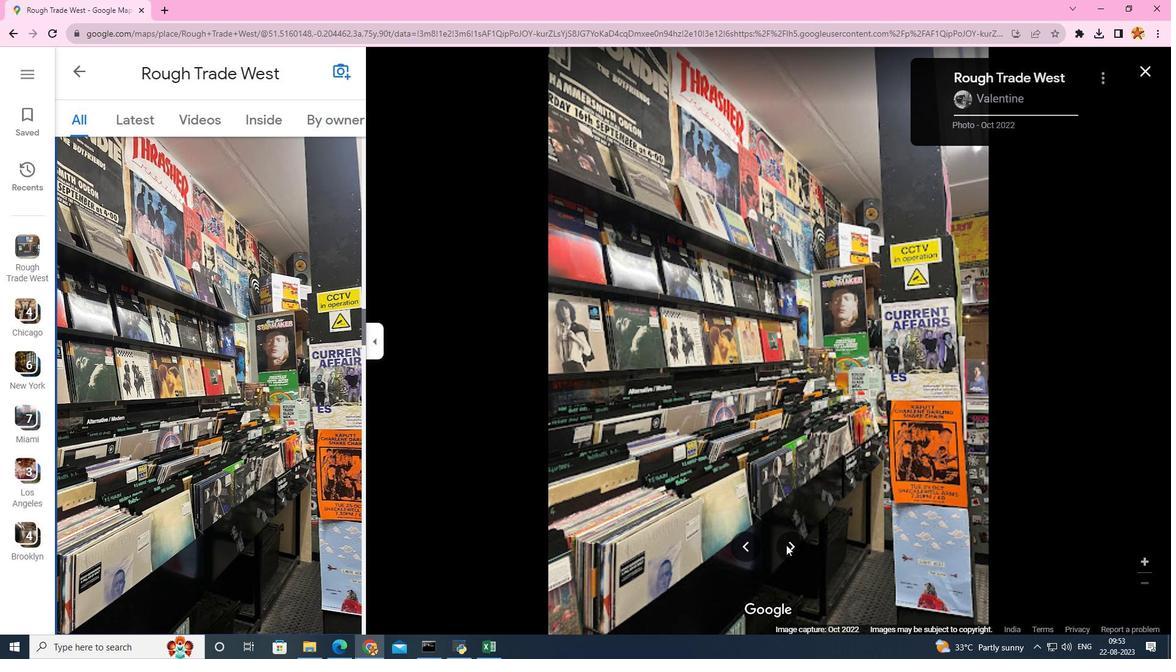 
Action: Mouse pressed left at (786, 545)
Screenshot: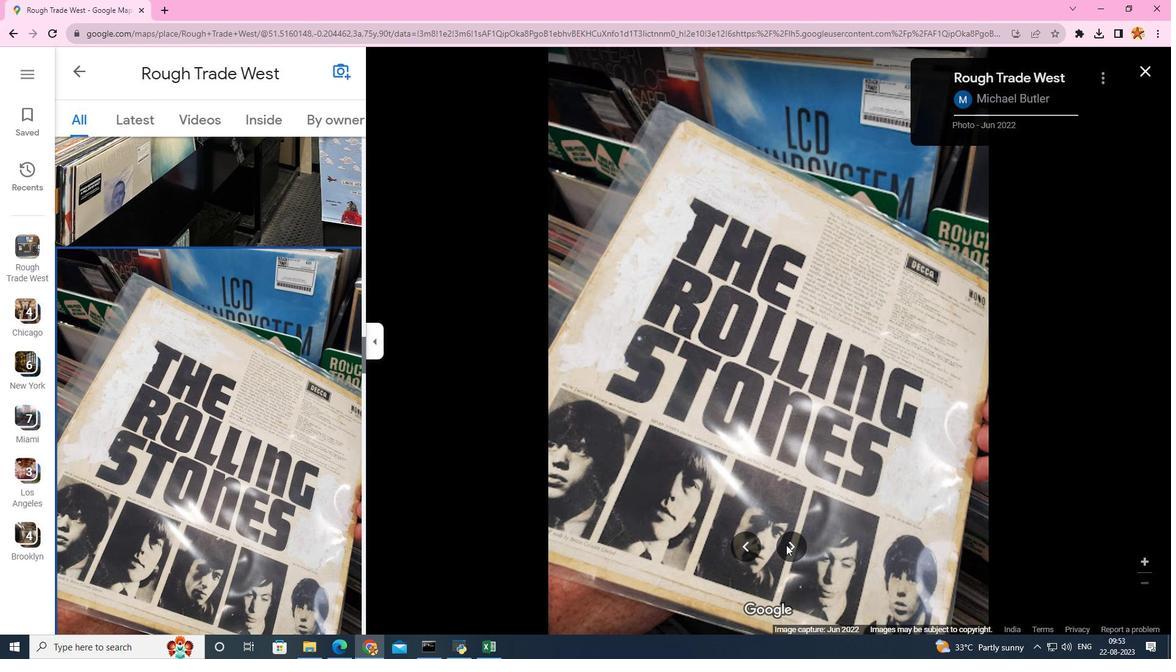 
Action: Mouse pressed left at (786, 545)
Screenshot: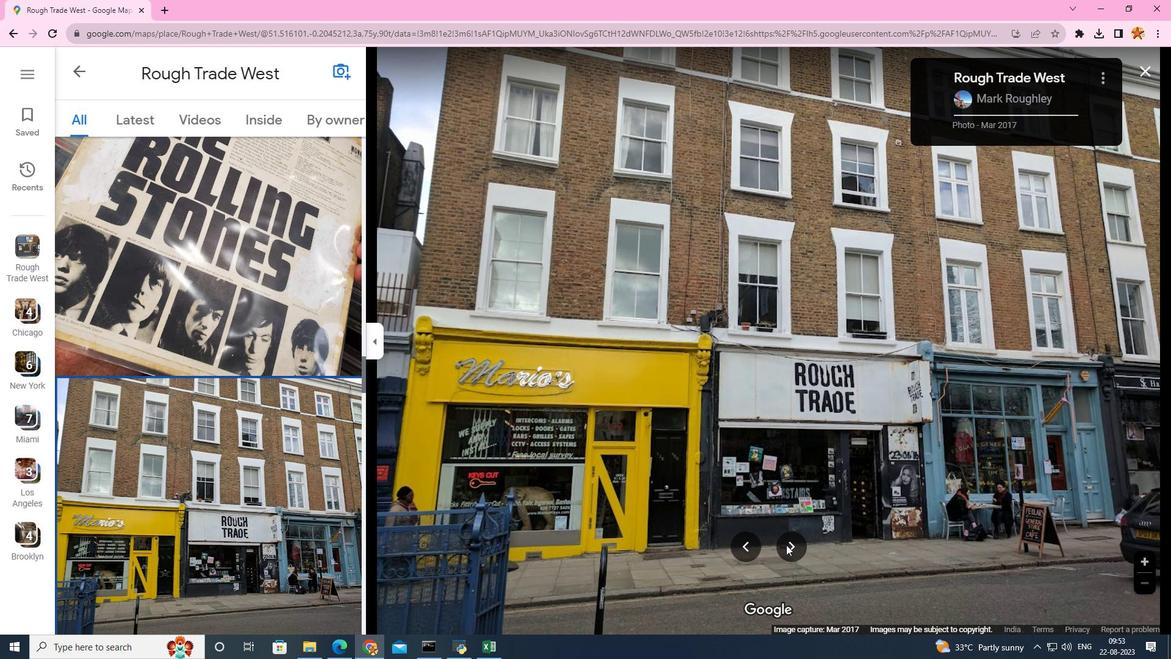 
Action: Mouse pressed left at (786, 545)
Screenshot: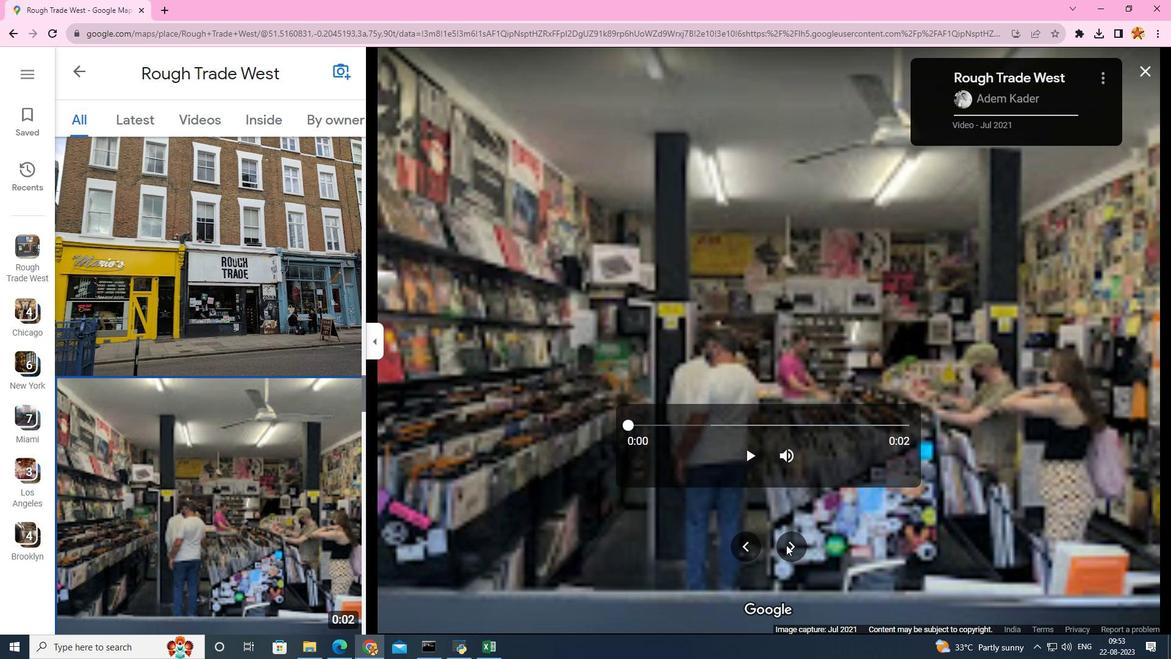 
Action: Mouse pressed left at (786, 545)
Screenshot: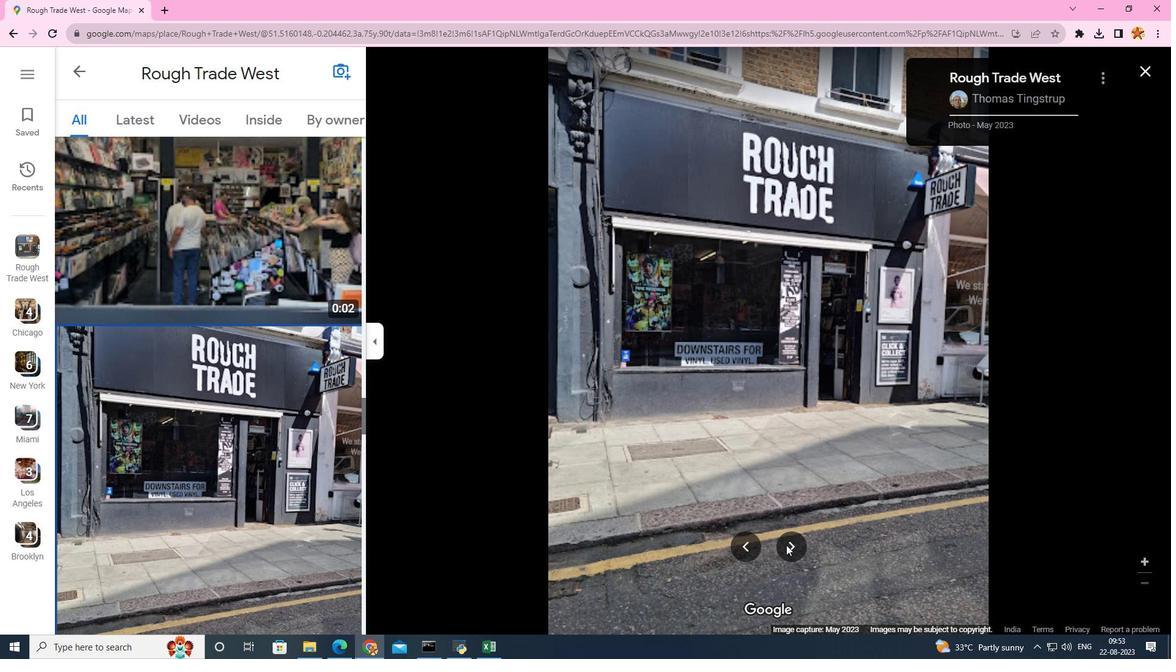 
Action: Mouse pressed left at (786, 545)
Screenshot: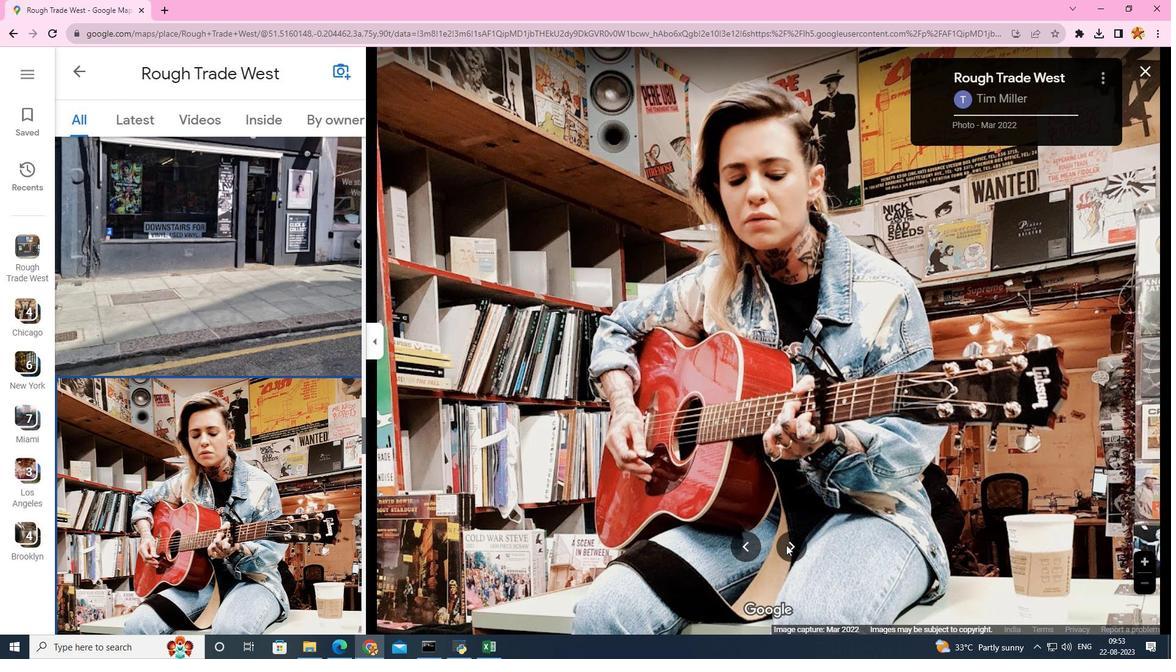 
Action: Mouse moved to (755, 549)
Screenshot: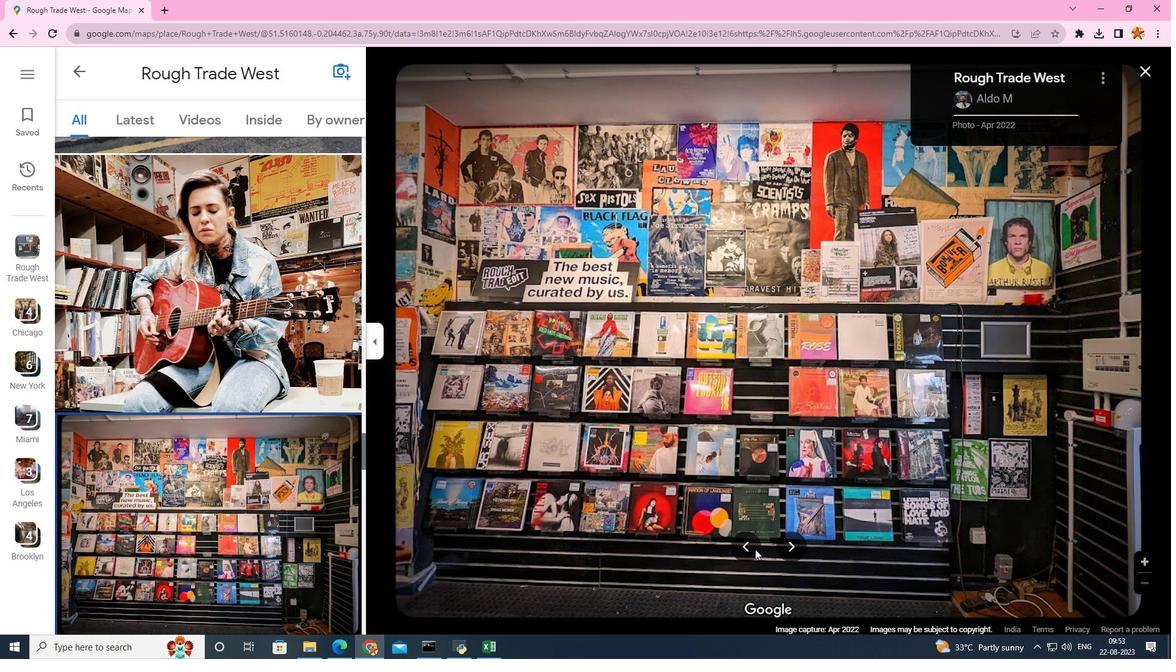 
Action: Mouse pressed left at (755, 549)
Screenshot: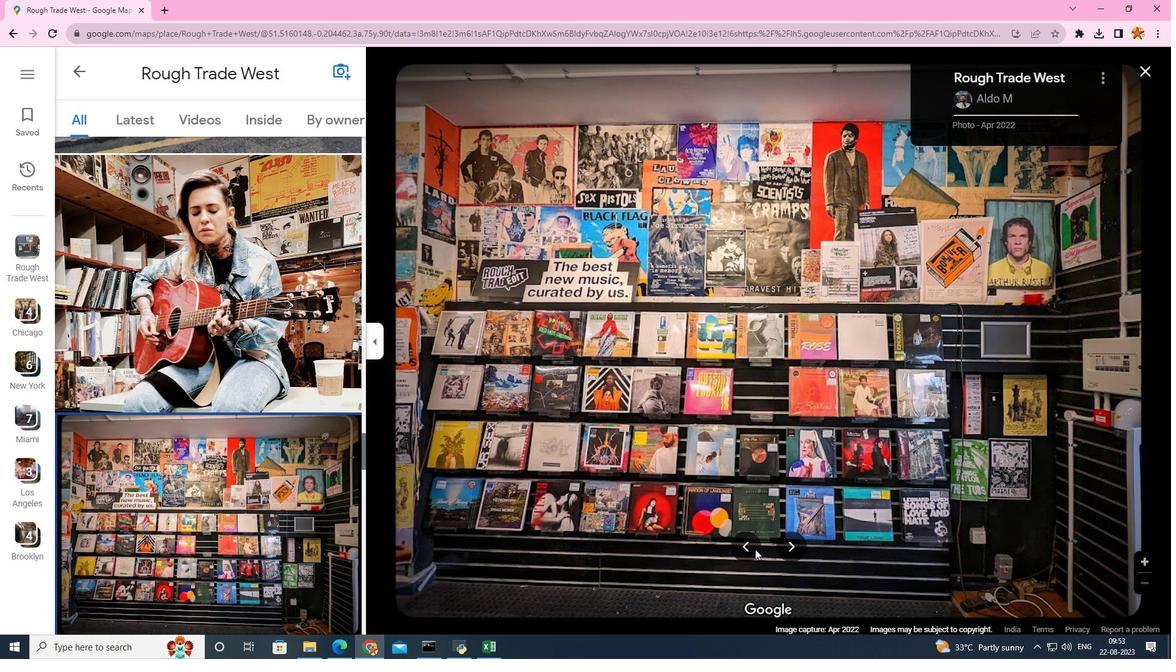 
Action: Mouse moved to (793, 546)
Screenshot: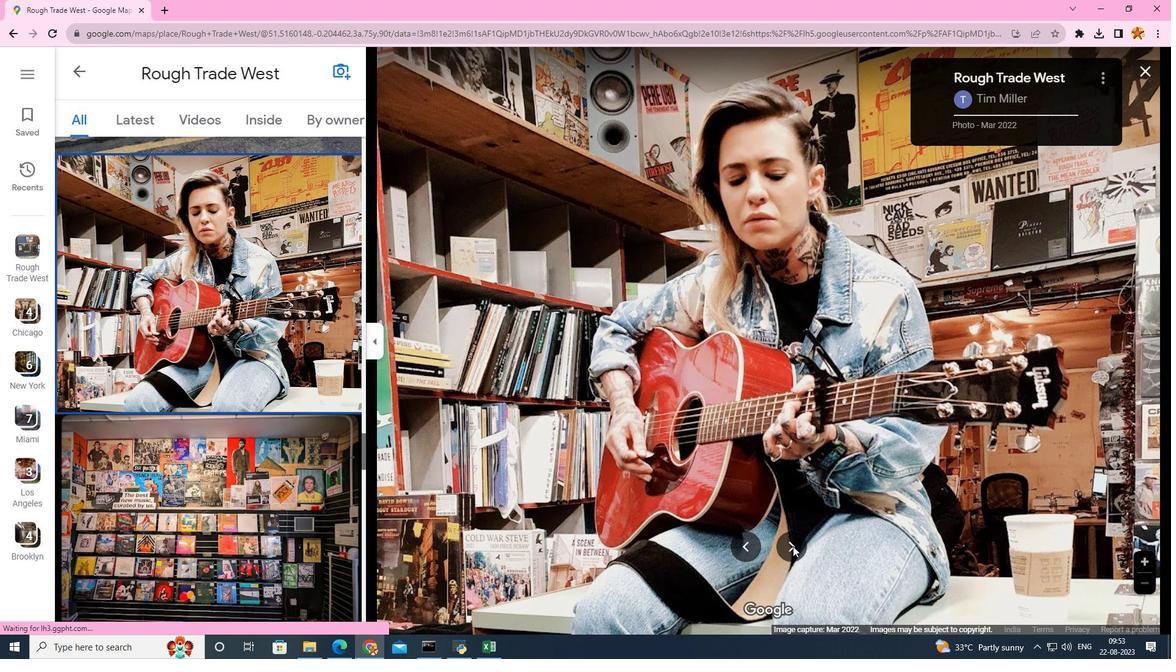
Action: Mouse pressed left at (793, 546)
Screenshot: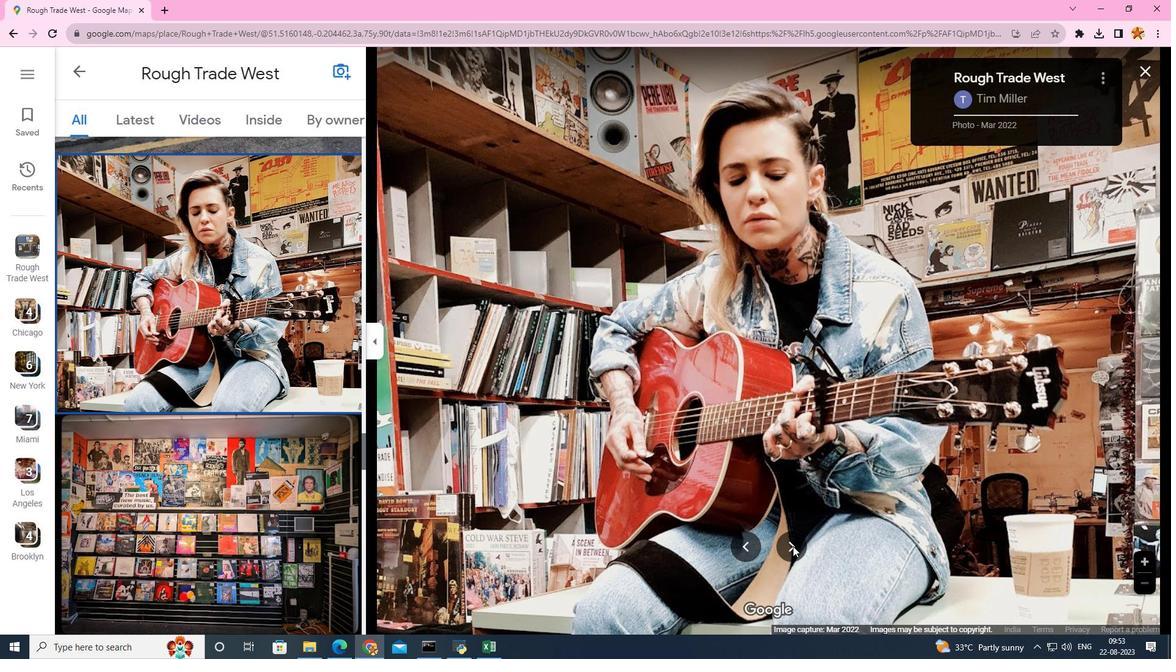 
Action: Mouse pressed left at (793, 546)
Screenshot: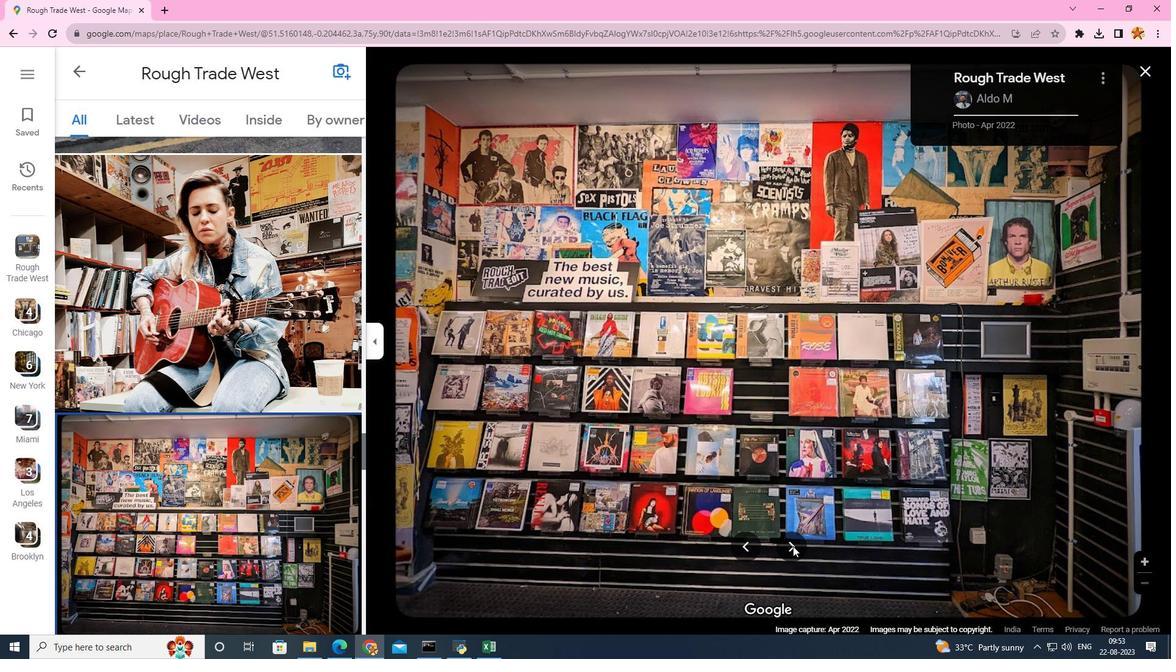 
Action: Mouse pressed left at (793, 546)
Screenshot: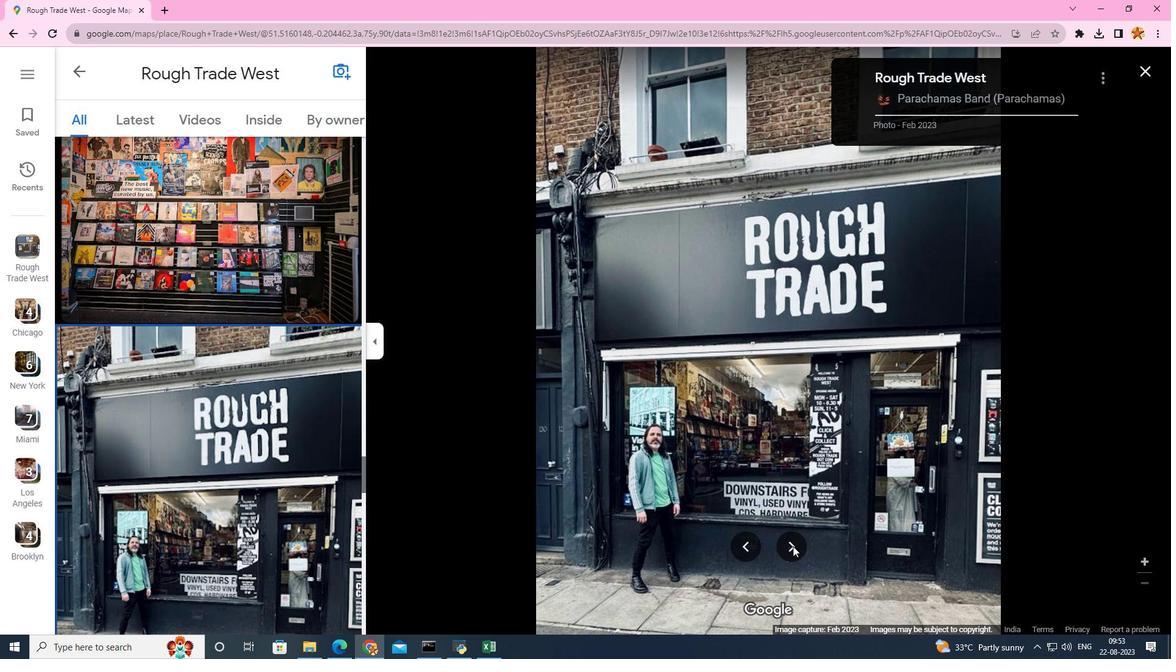 
Action: Mouse pressed left at (793, 546)
Screenshot: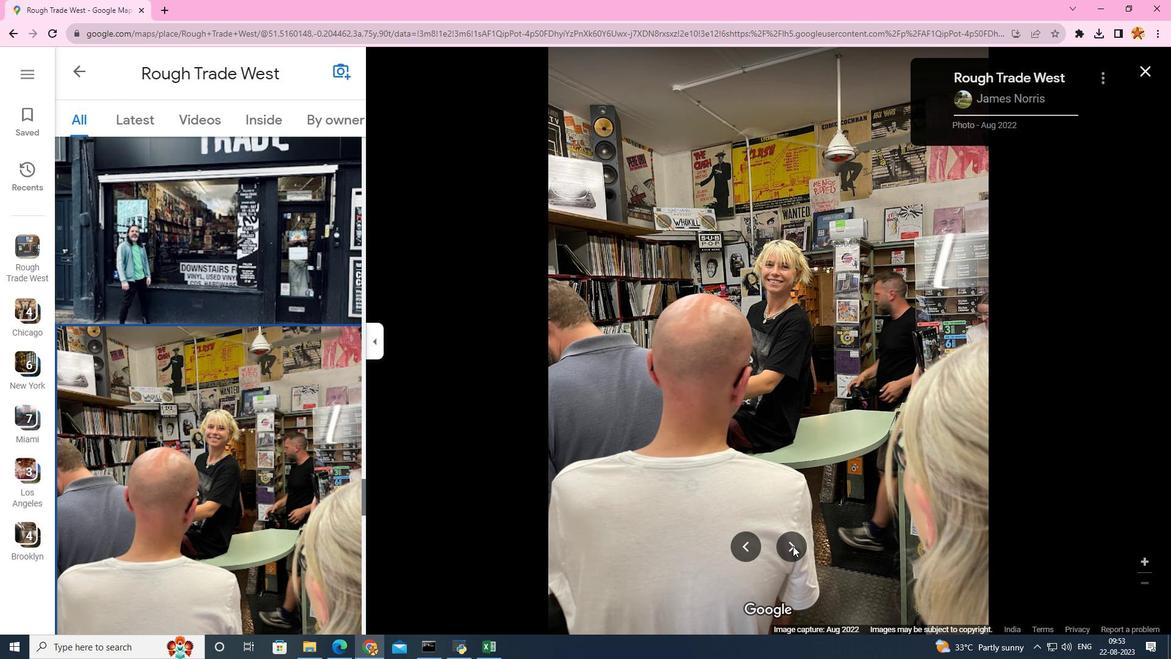 
Action: Mouse pressed left at (793, 546)
Screenshot: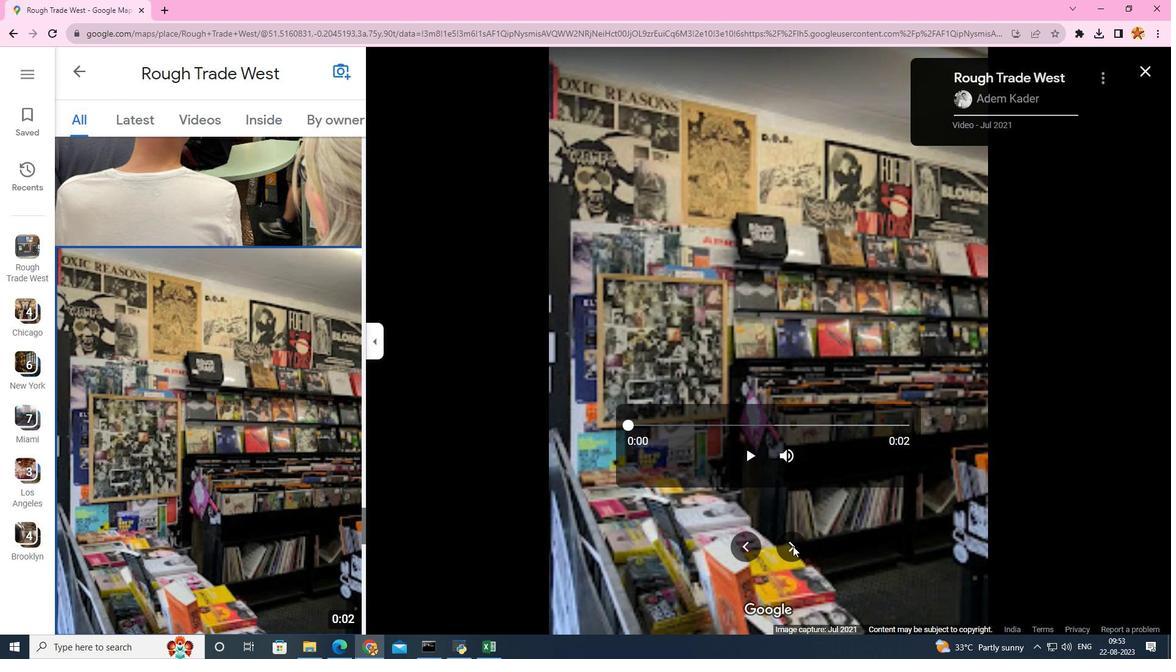 
Action: Mouse pressed left at (793, 546)
Screenshot: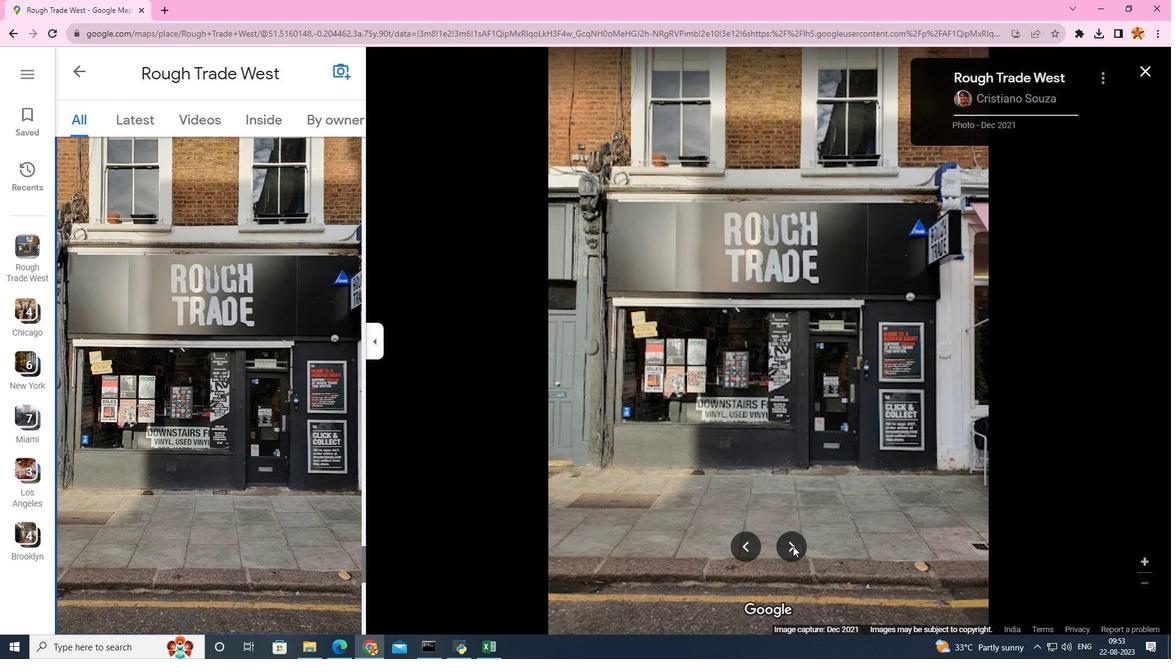 
Action: Mouse pressed left at (793, 546)
Screenshot: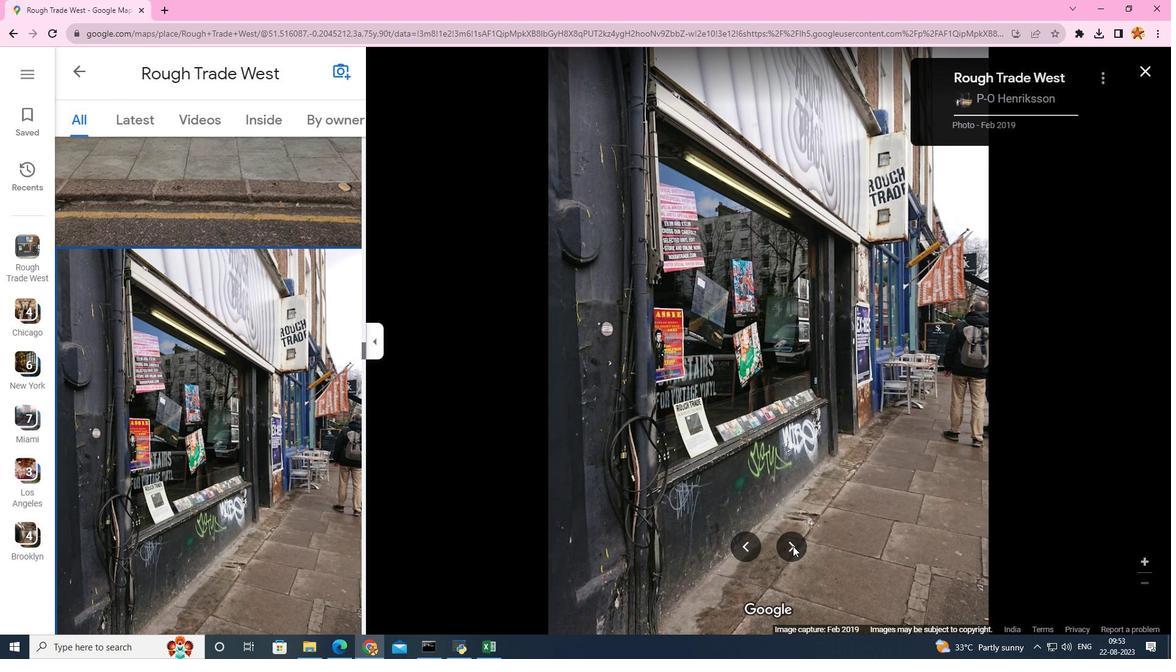 
Action: Mouse pressed left at (793, 546)
Screenshot: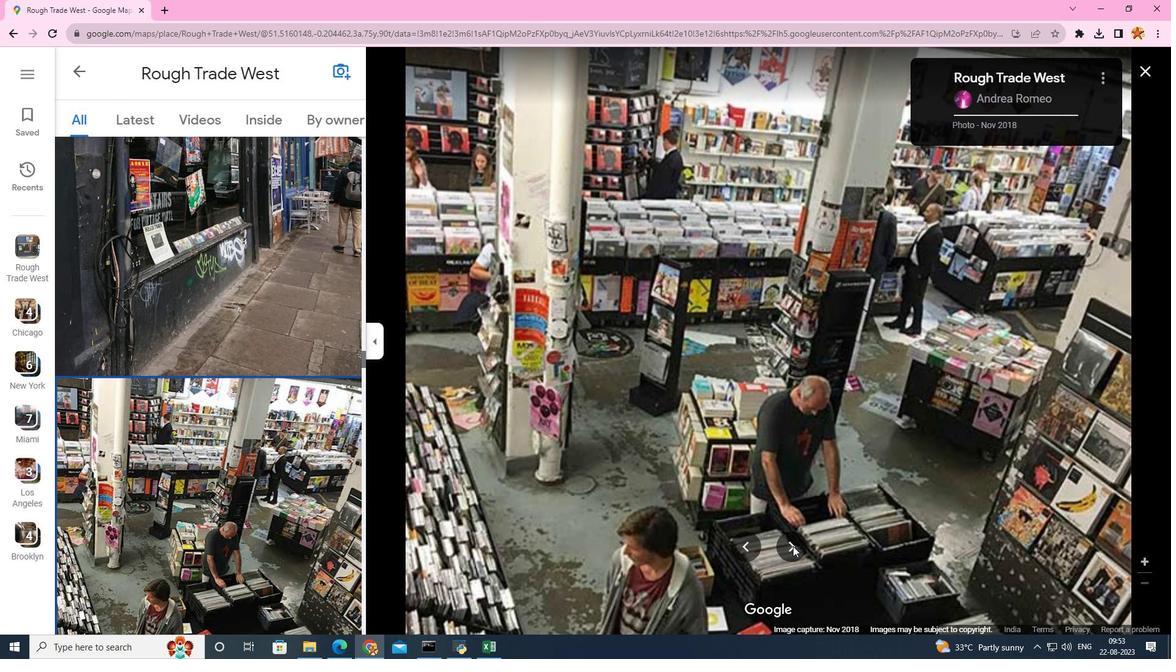
Action: Mouse pressed left at (793, 546)
Screenshot: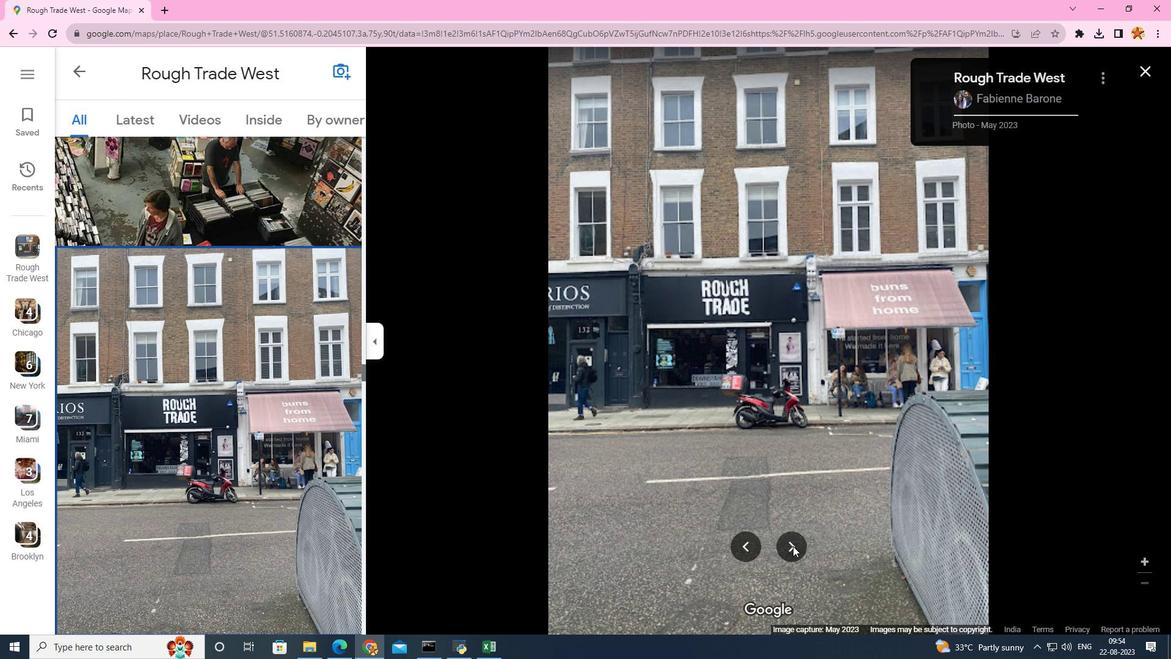 
Action: Mouse pressed left at (793, 546)
Screenshot: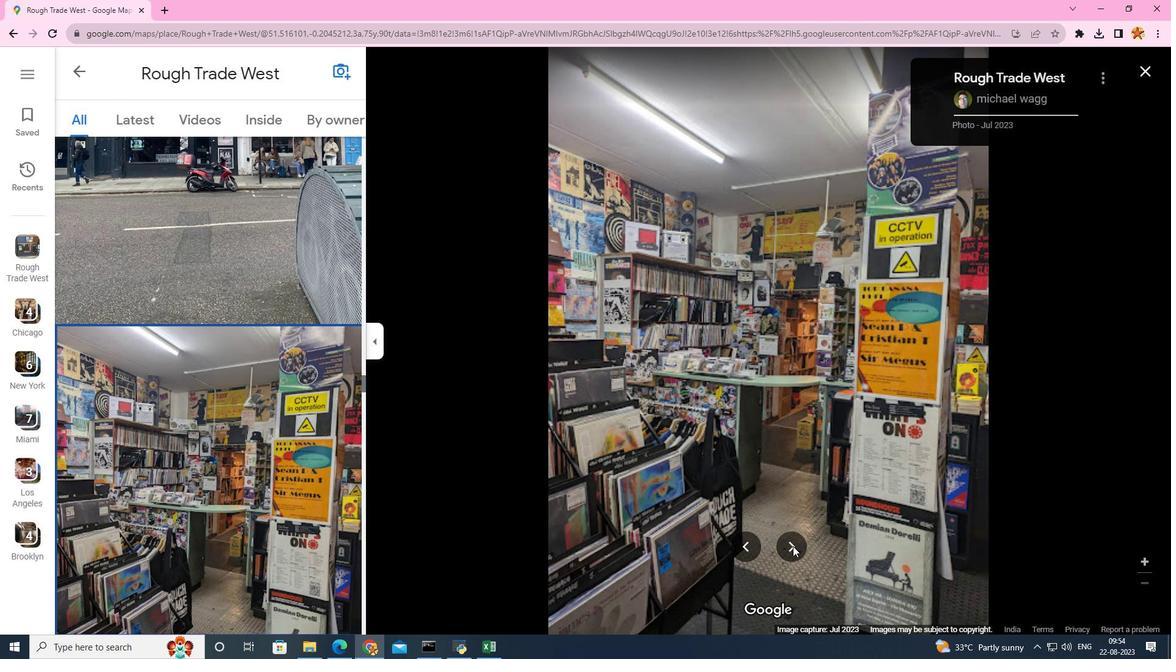 
Action: Mouse pressed left at (793, 546)
Screenshot: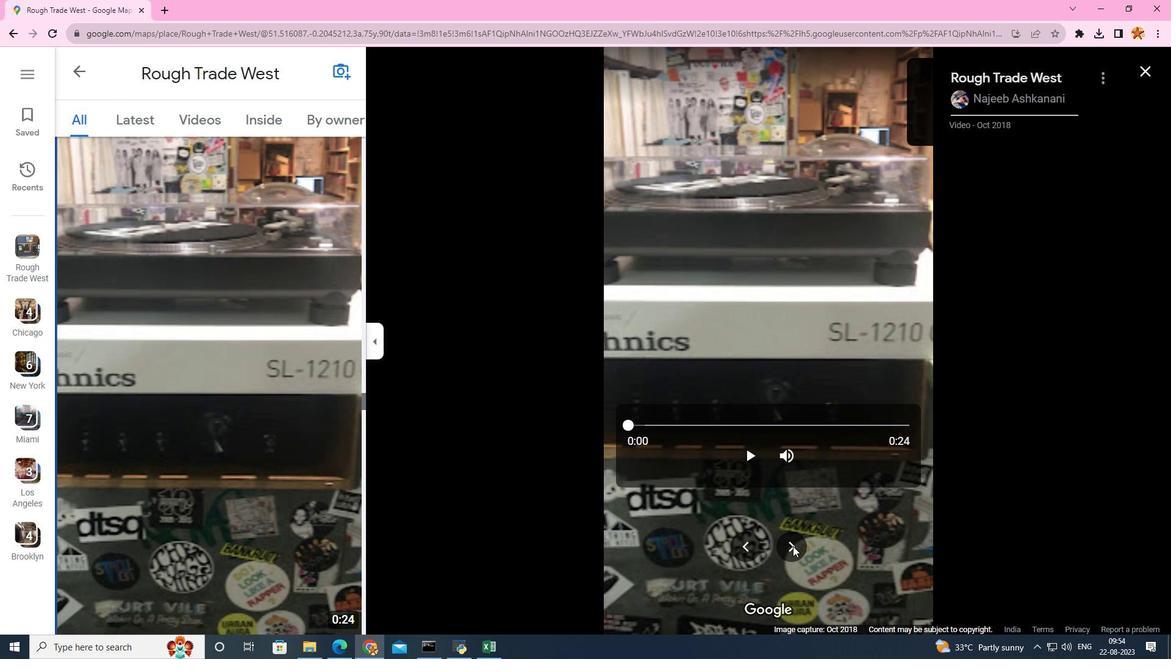 
Action: Mouse pressed left at (793, 546)
Screenshot: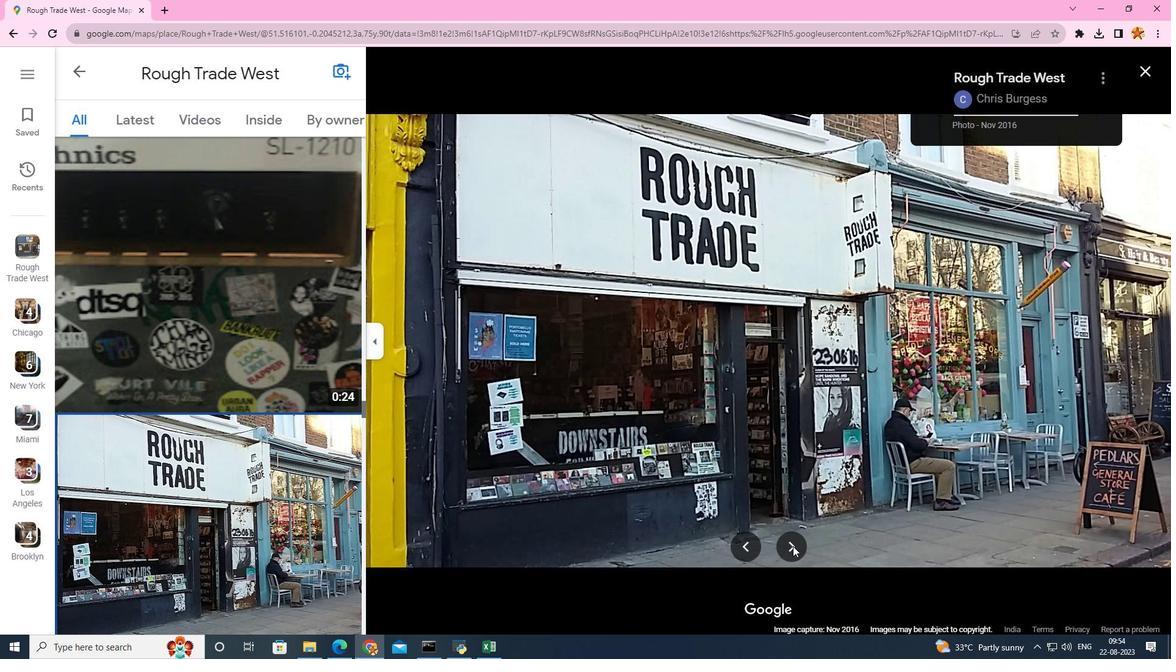 
Action: Mouse pressed left at (793, 546)
Screenshot: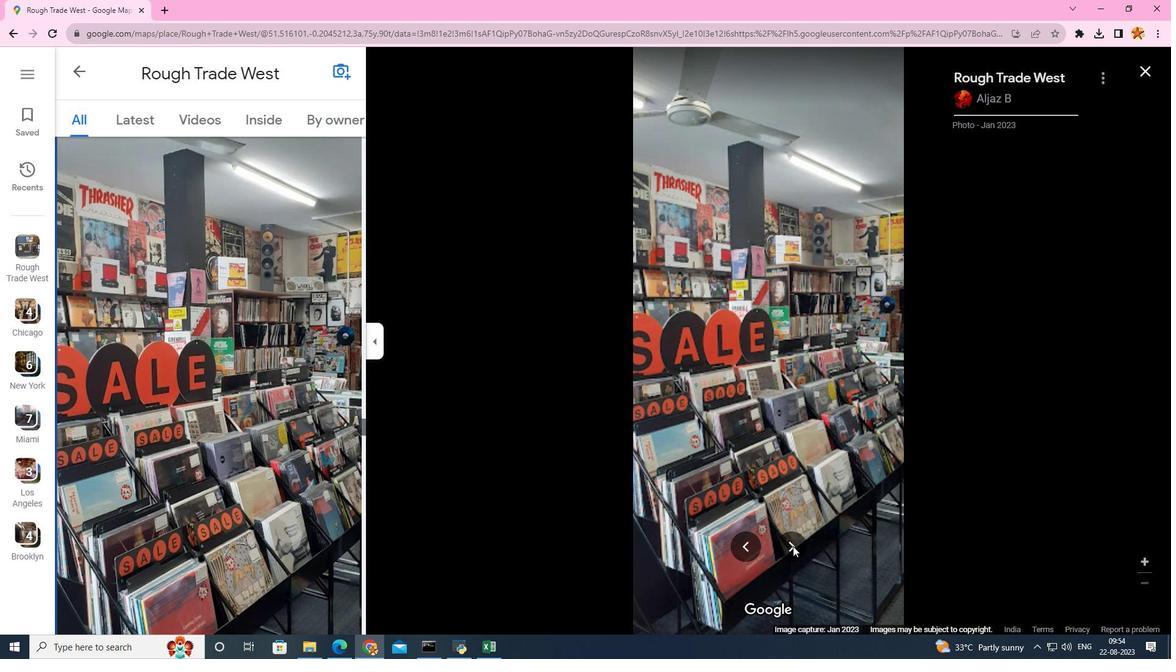
Action: Mouse pressed left at (793, 546)
Screenshot: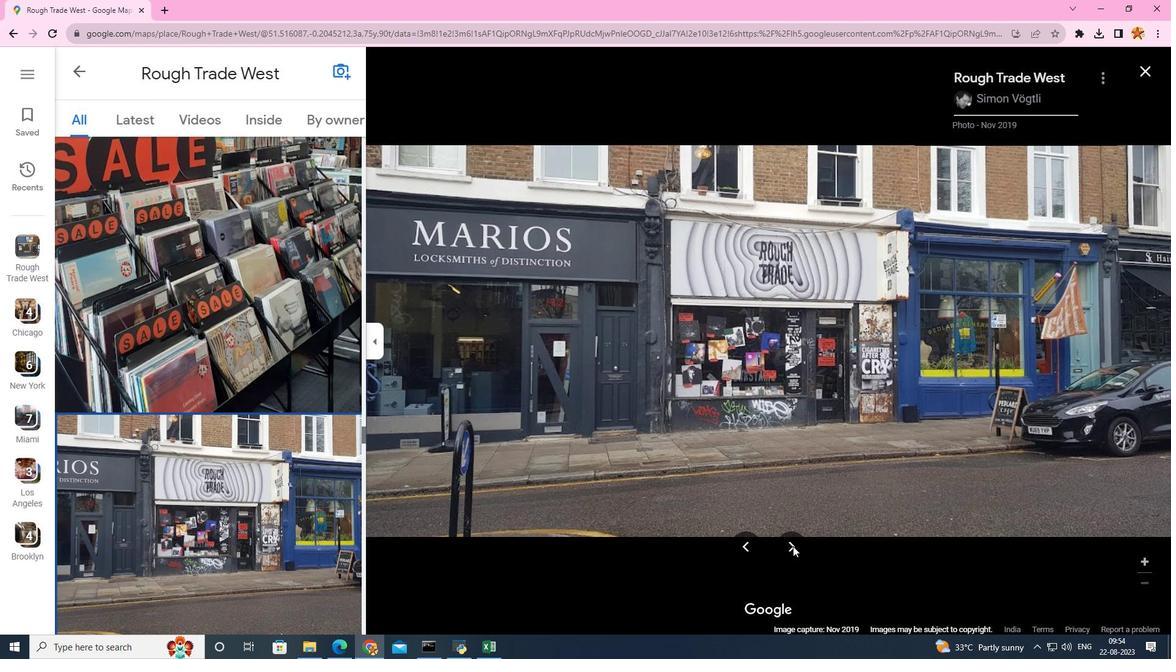 
Action: Mouse pressed left at (793, 546)
Screenshot: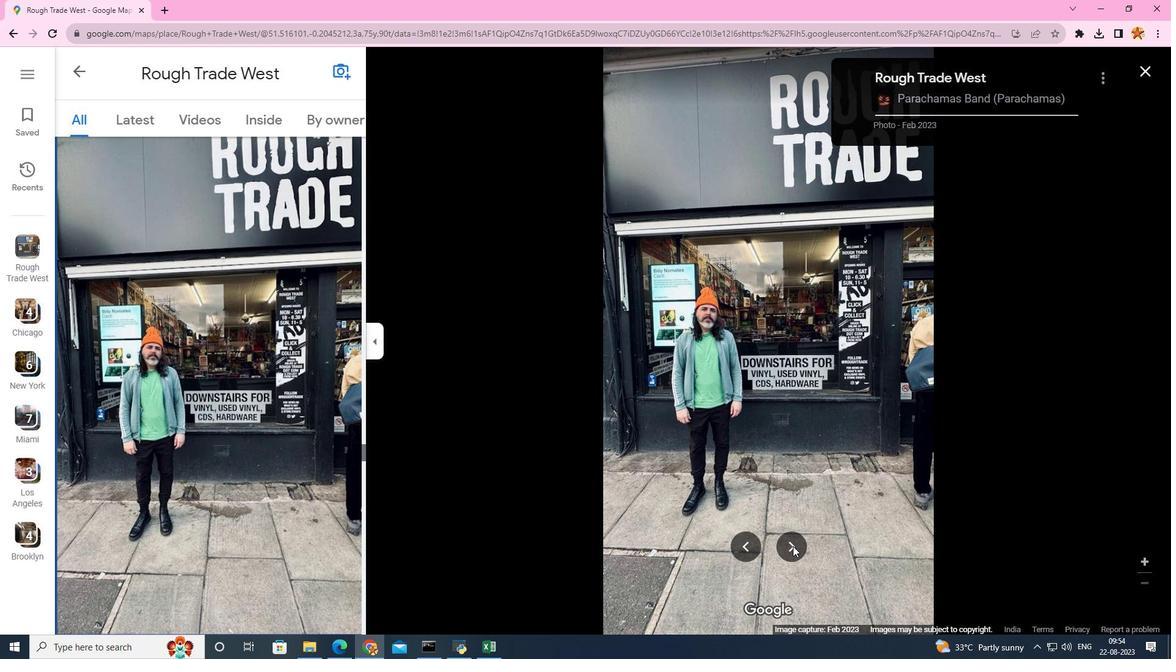 
Action: Mouse pressed left at (793, 546)
Screenshot: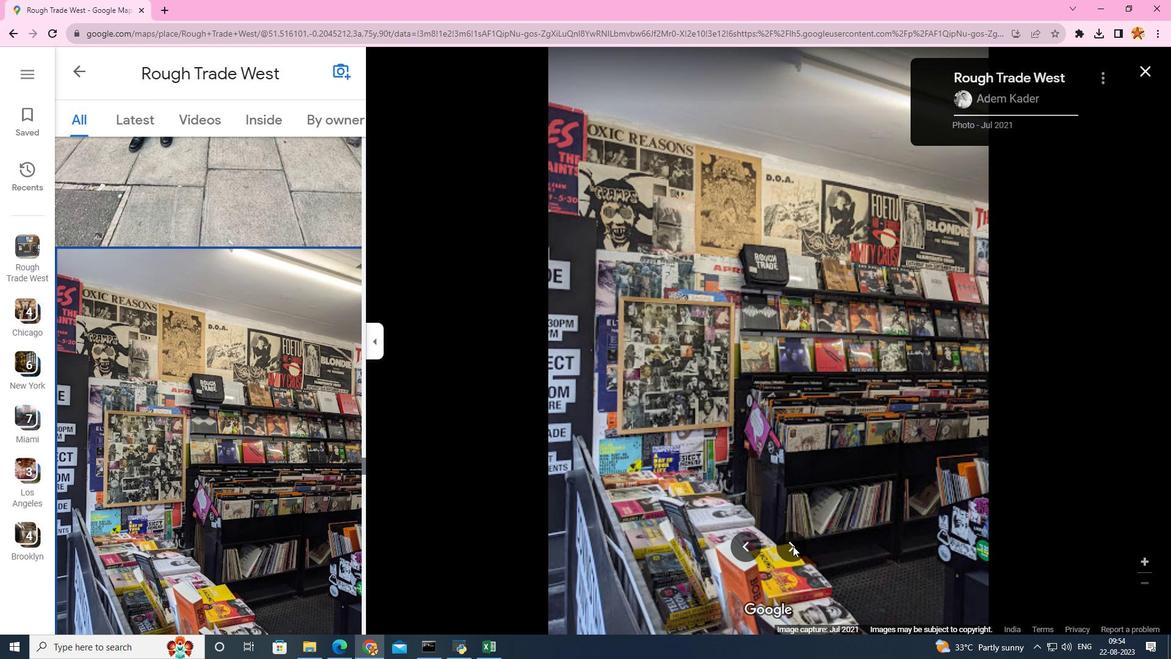 
Action: Mouse pressed left at (793, 546)
Screenshot: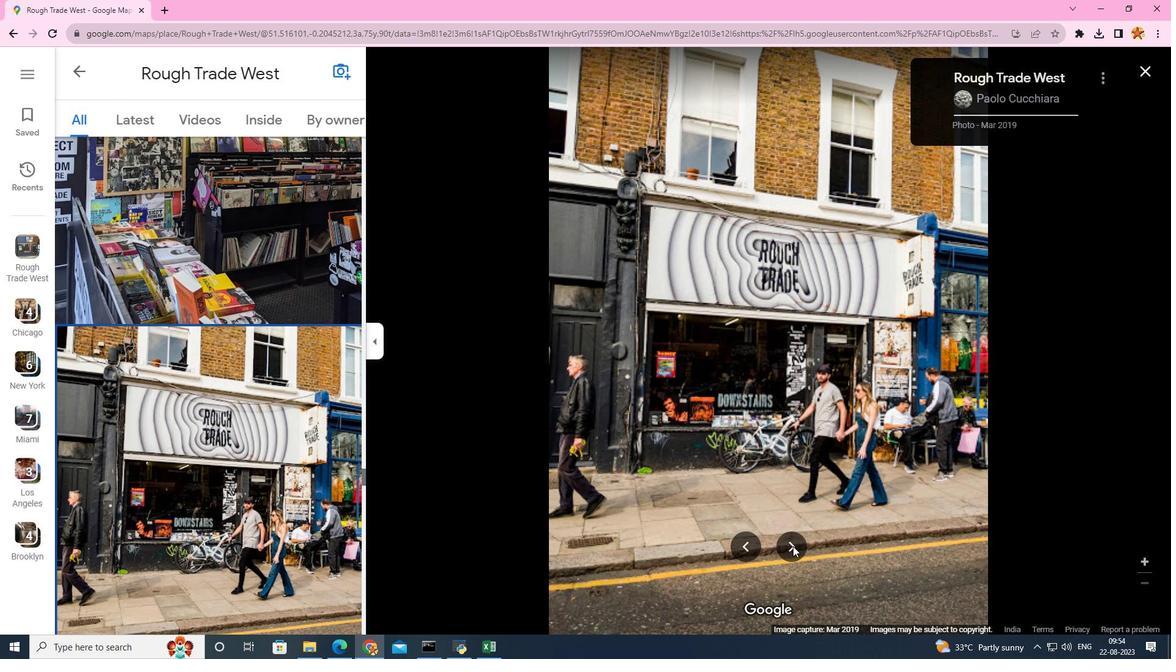 
Action: Mouse moved to (79, 75)
Screenshot: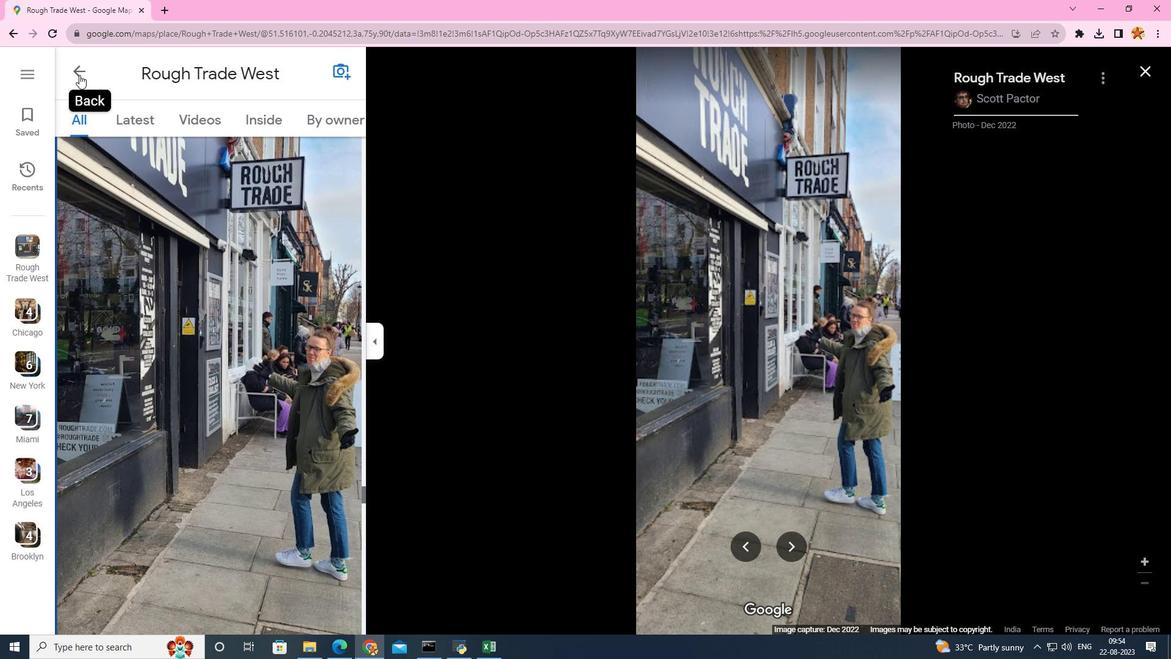 
Action: Mouse pressed left at (79, 75)
Screenshot: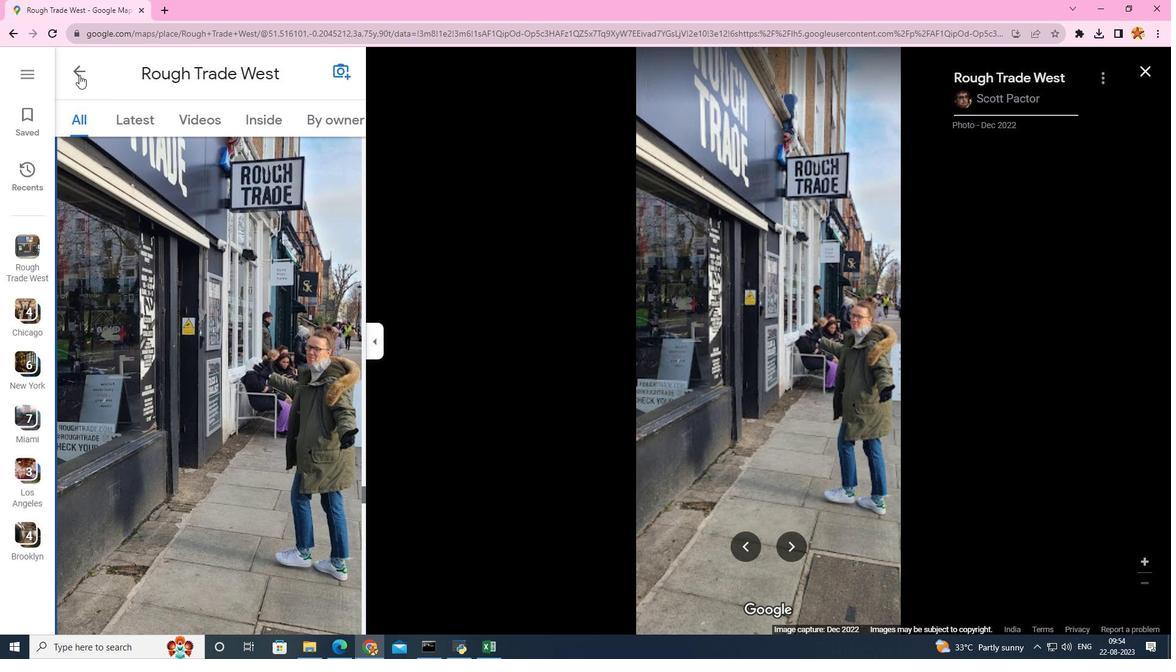 
Action: Mouse moved to (285, 412)
Screenshot: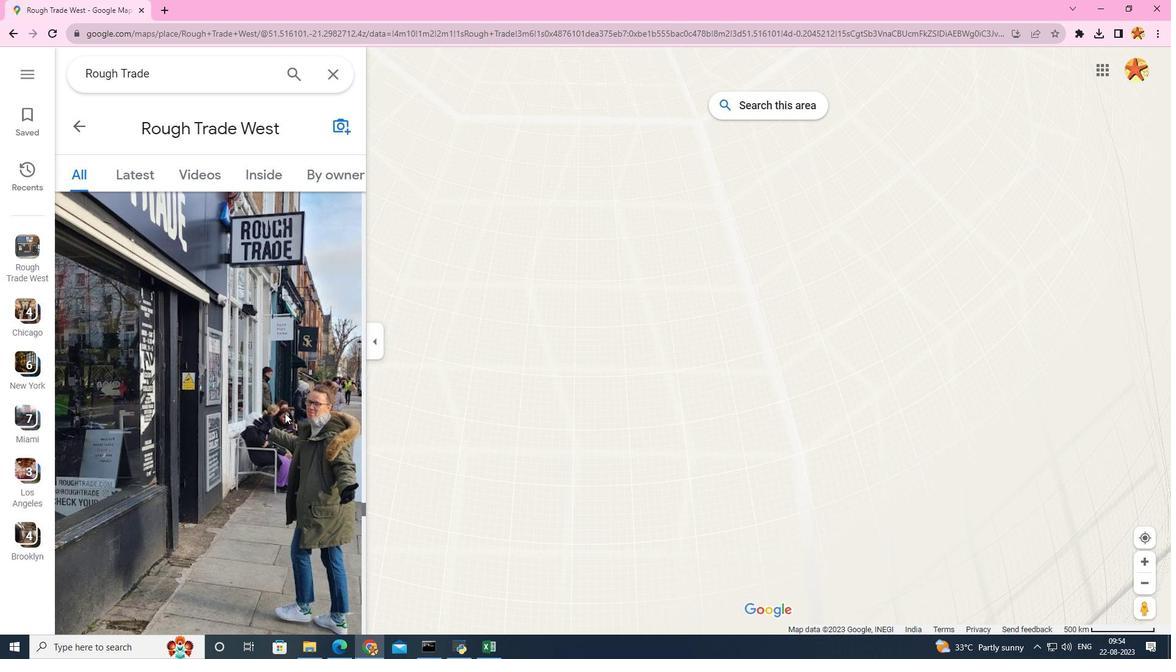 
Action: Mouse scrolled (285, 412) with delta (0, 0)
Screenshot: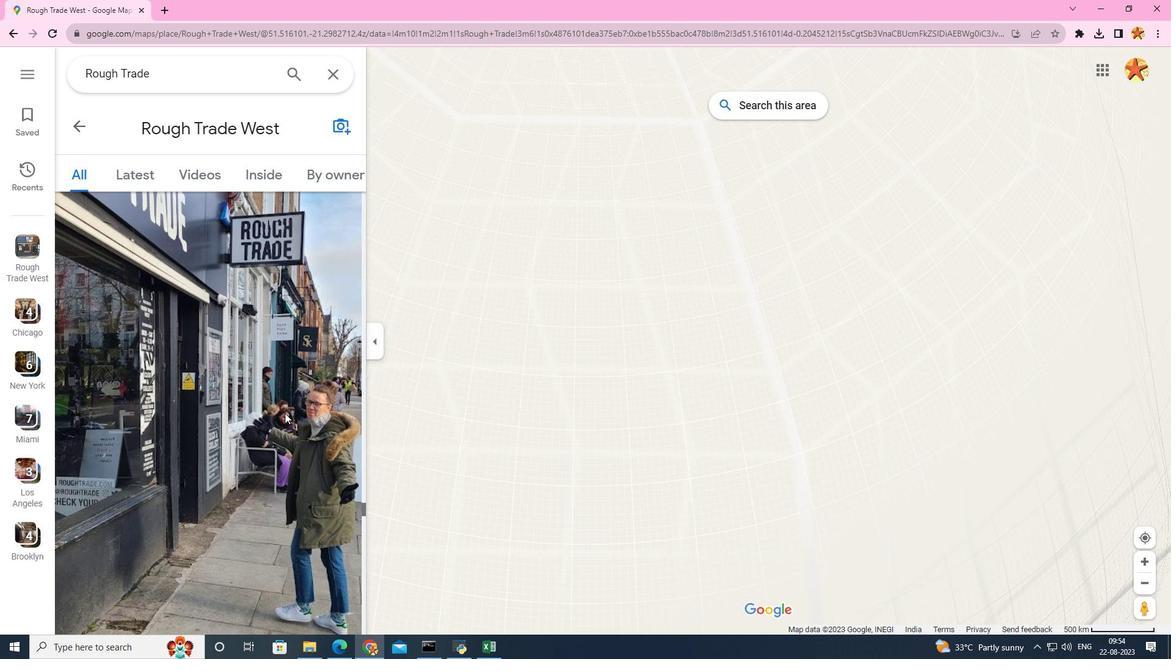 
Action: Mouse scrolled (285, 412) with delta (0, 0)
Screenshot: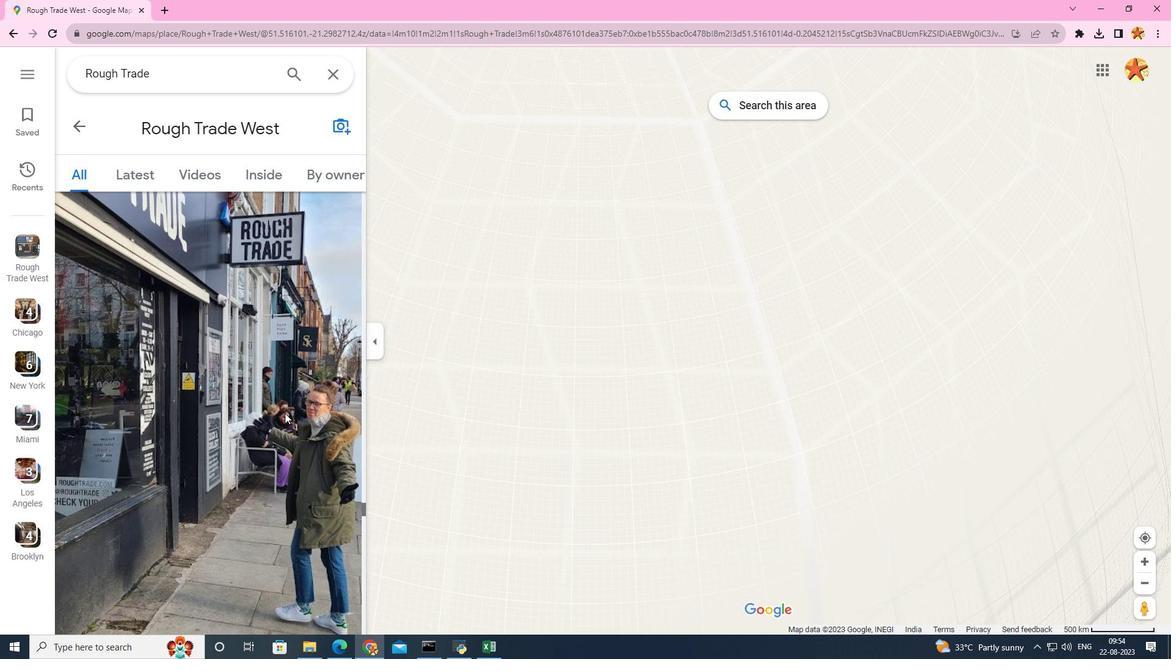 
Action: Mouse scrolled (285, 412) with delta (0, 0)
Screenshot: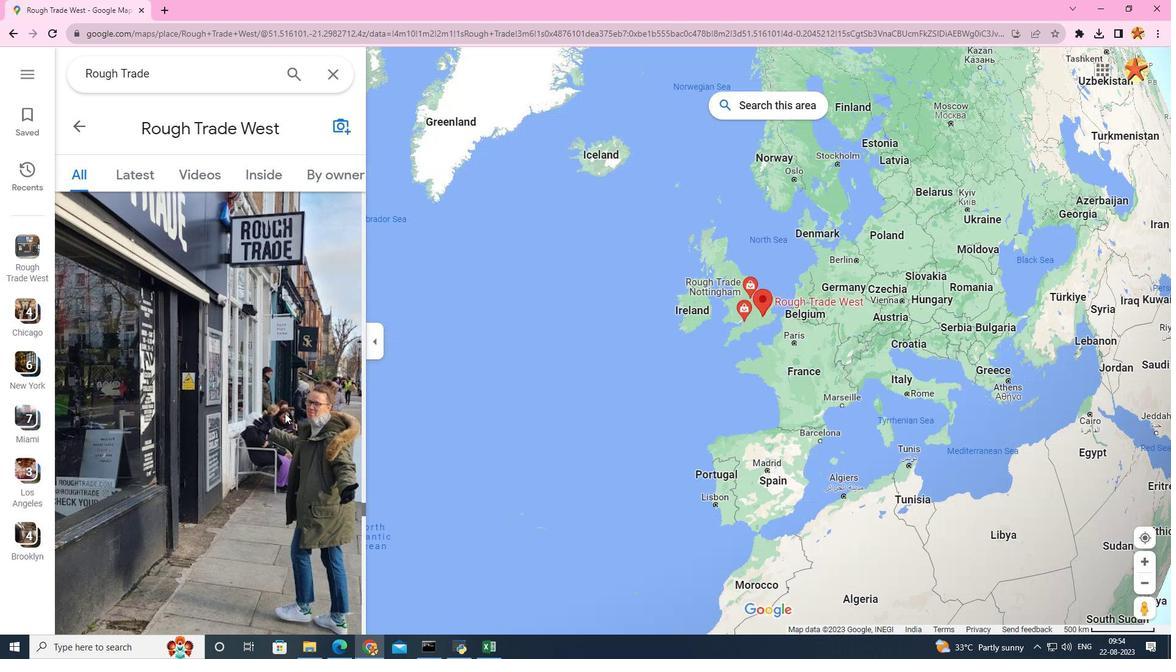 
Action: Mouse scrolled (285, 412) with delta (0, 0)
Screenshot: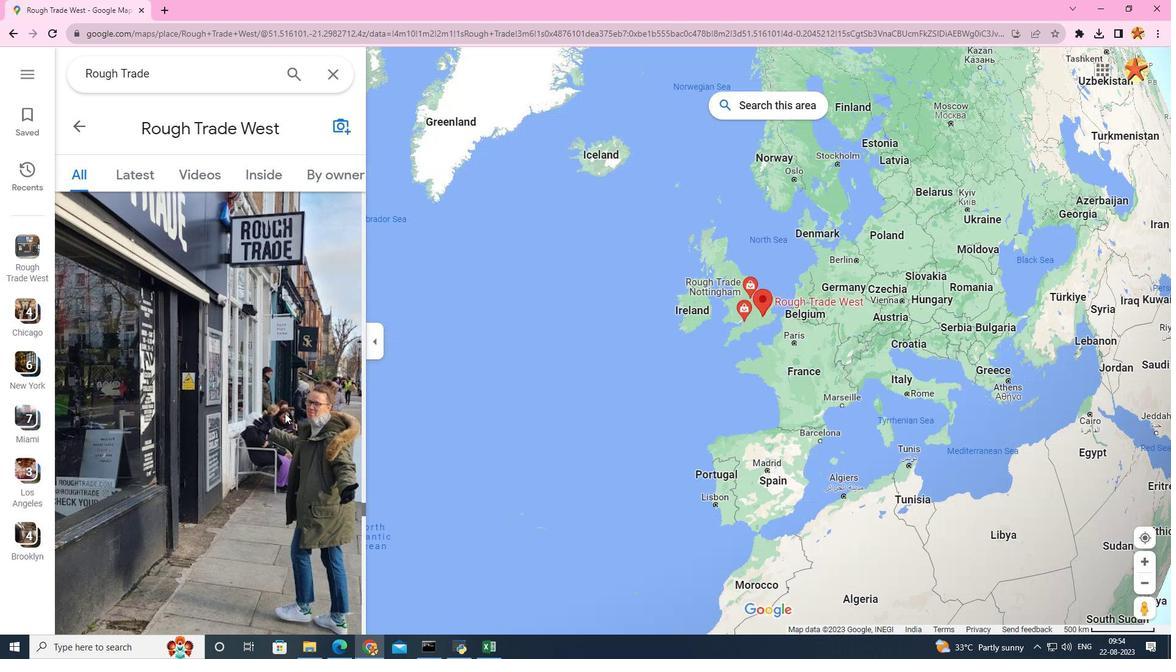 
Action: Mouse scrolled (285, 412) with delta (0, 0)
Screenshot: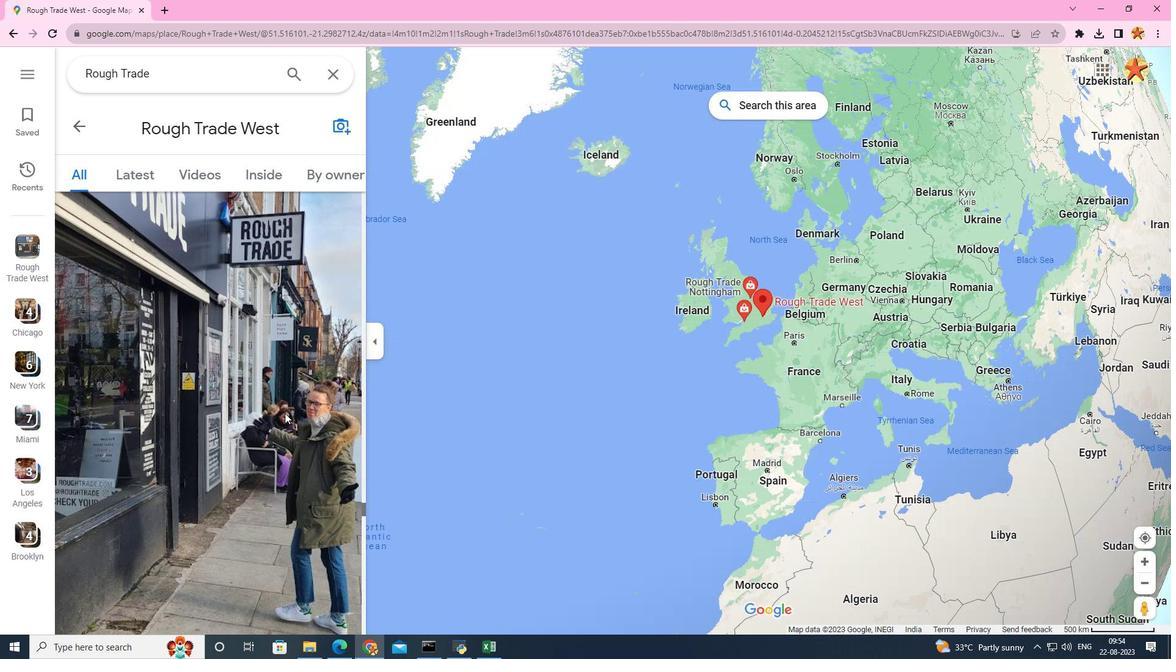 
Action: Mouse scrolled (285, 412) with delta (0, 0)
Screenshot: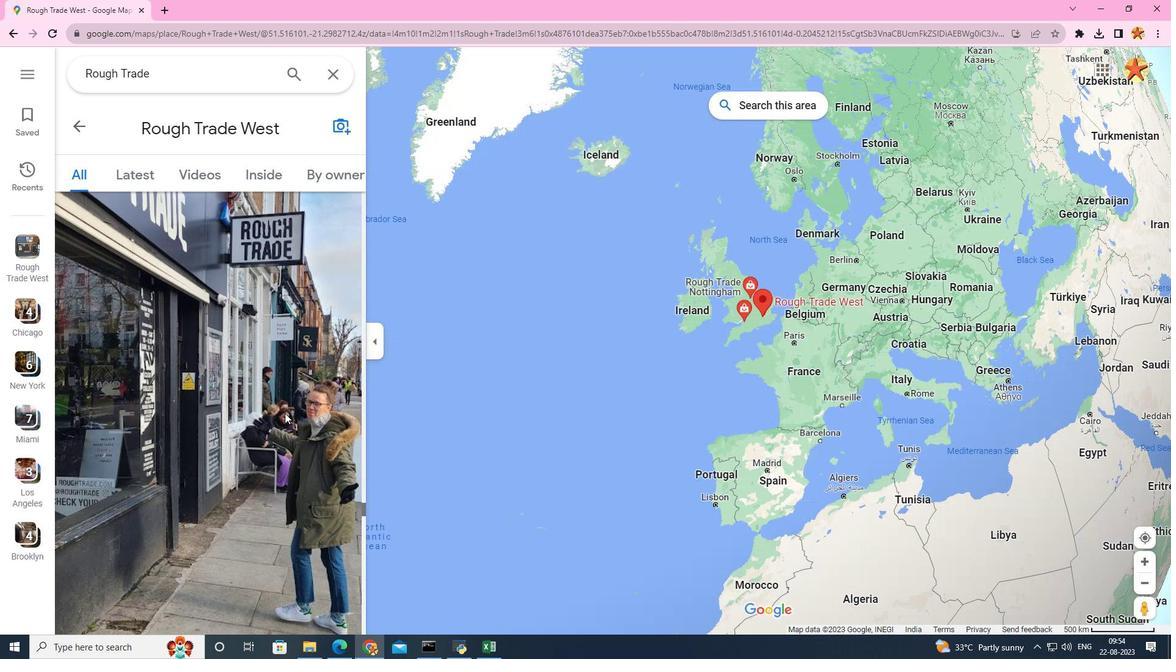 
Action: Mouse moved to (285, 413)
Screenshot: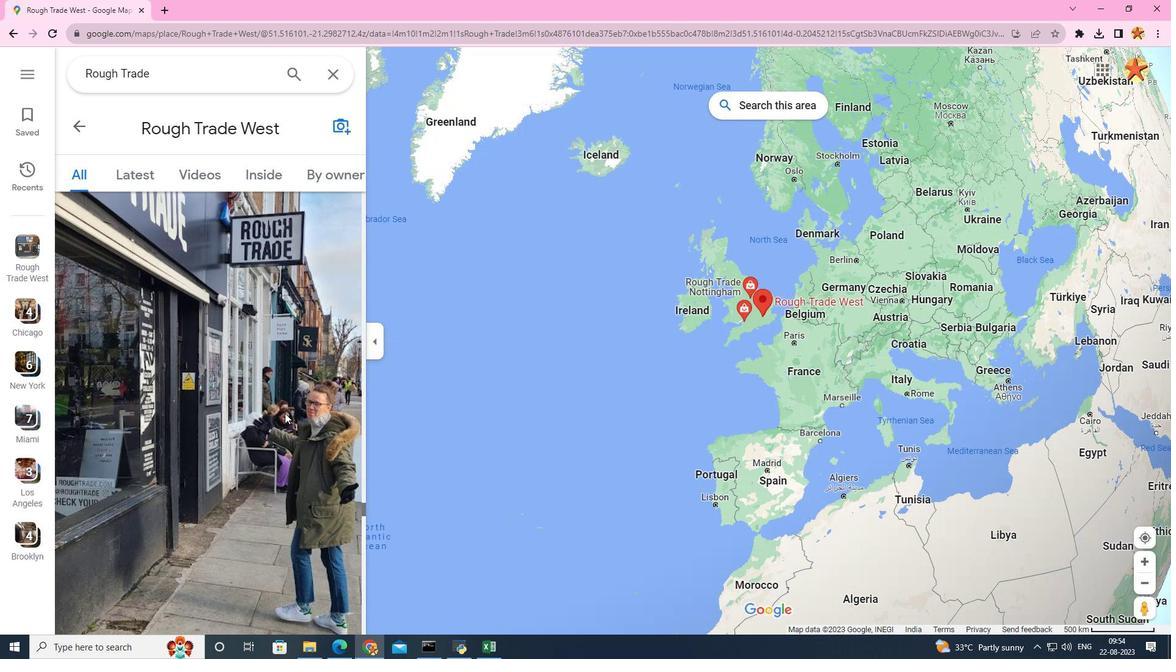 
Action: Mouse scrolled (285, 412) with delta (0, 0)
Screenshot: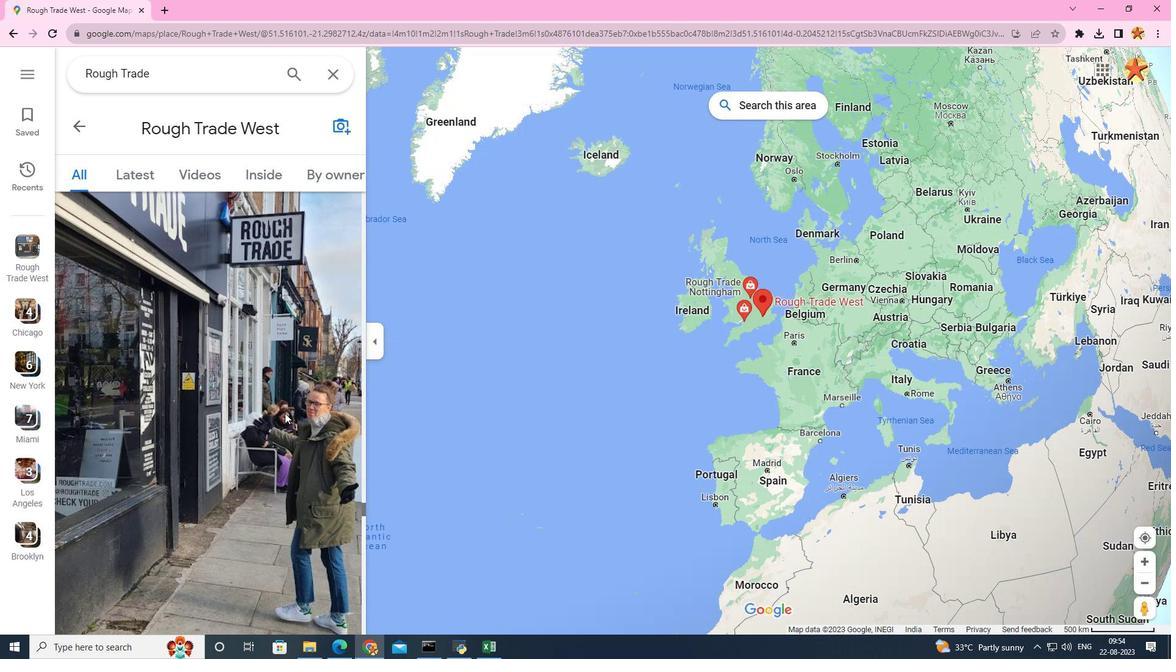 
Action: Mouse scrolled (285, 413) with delta (0, 0)
Screenshot: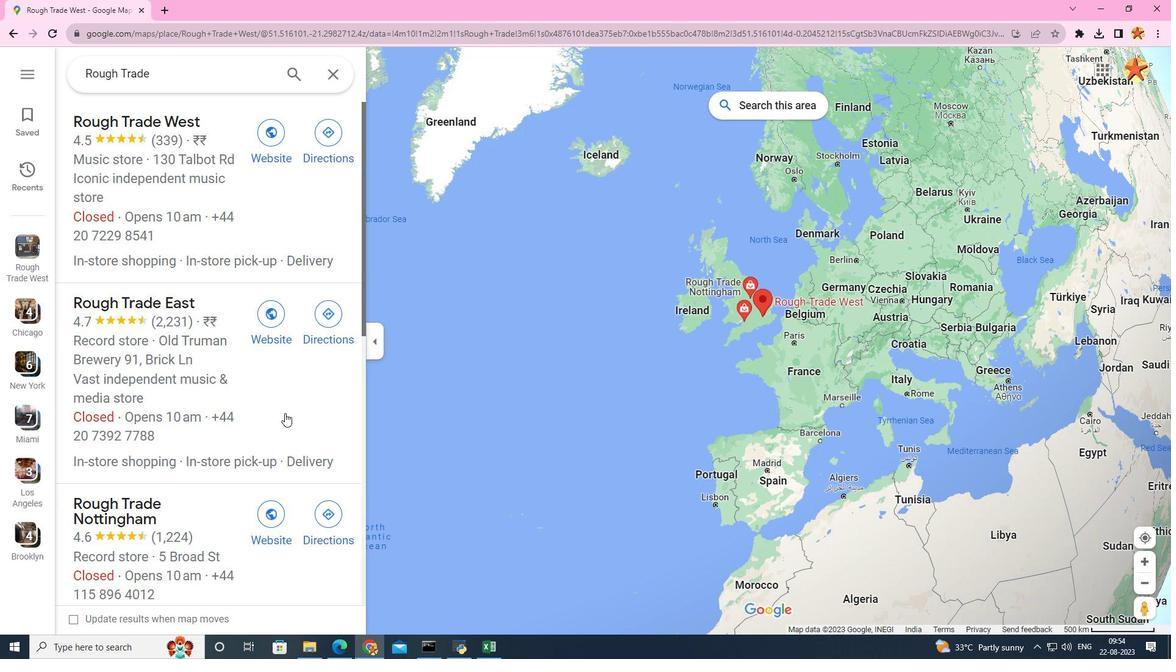 
Action: Mouse scrolled (285, 413) with delta (0, 0)
Screenshot: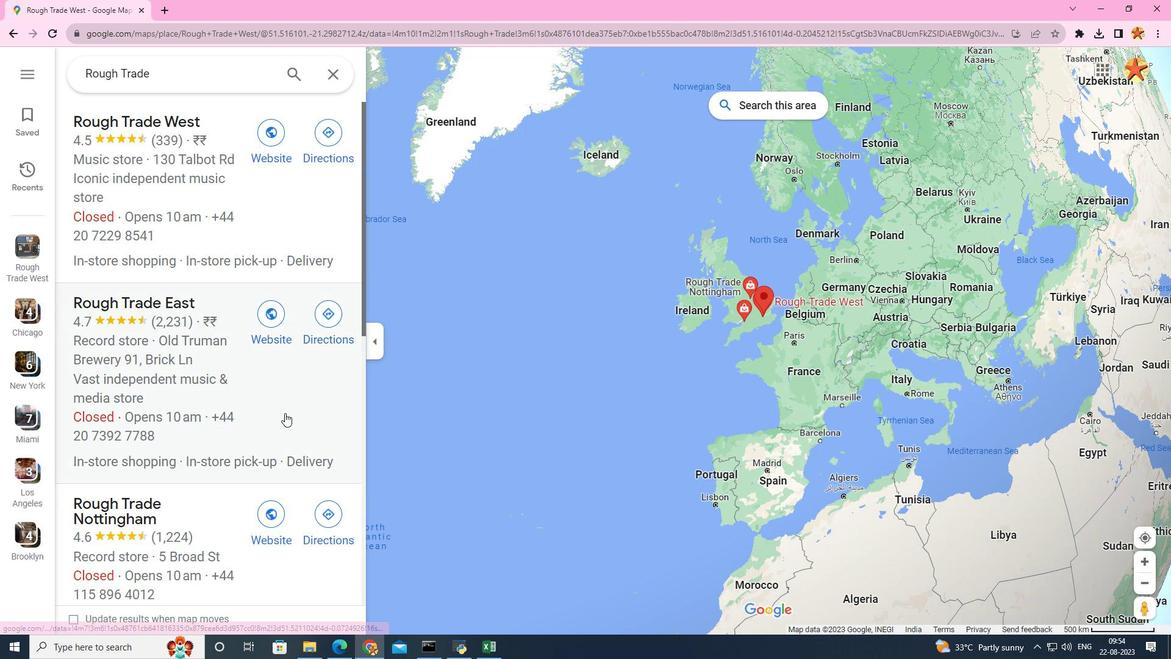 
Action: Mouse scrolled (285, 412) with delta (0, 0)
Screenshot: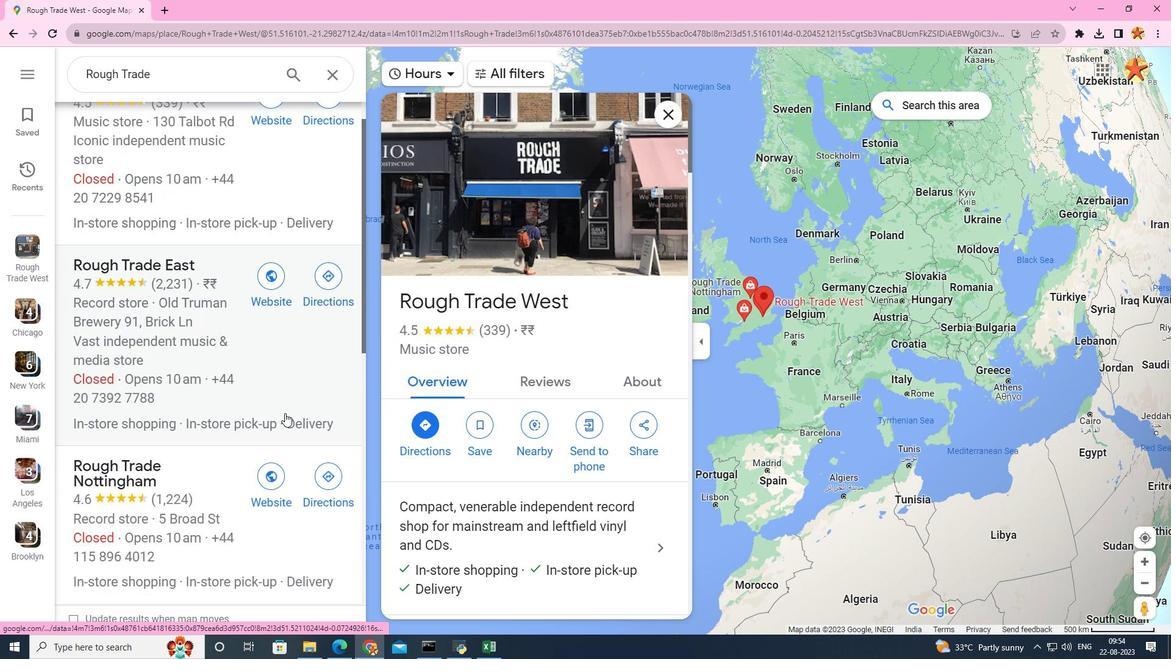 
Action: Mouse scrolled (285, 412) with delta (0, 0)
Screenshot: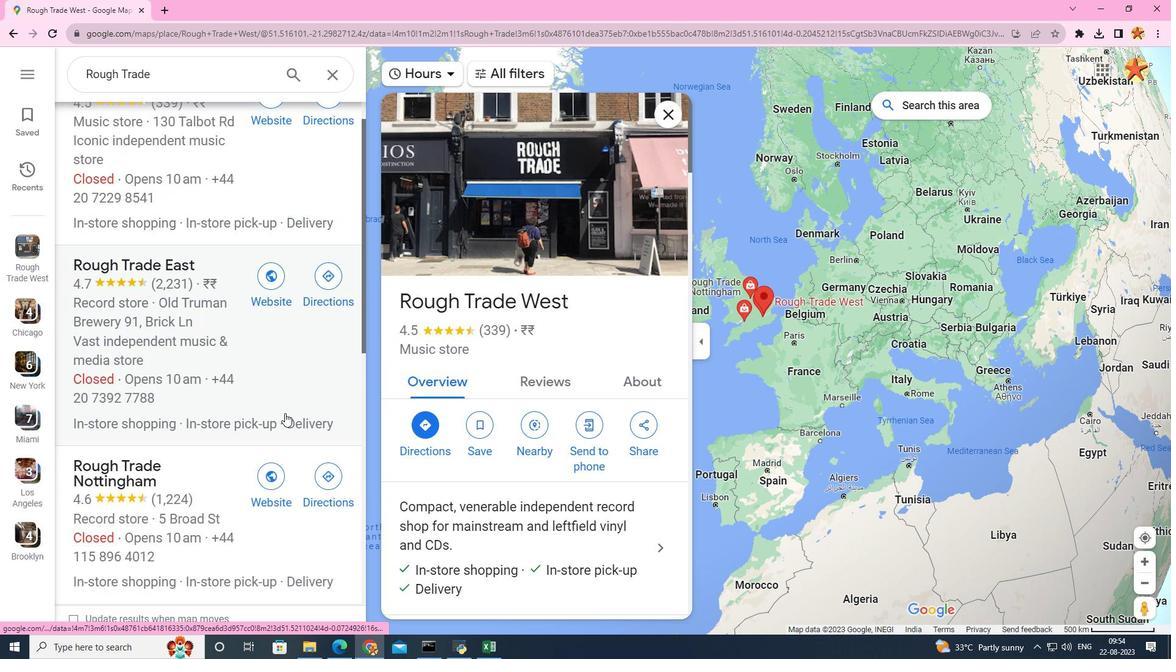 
Action: Mouse scrolled (285, 412) with delta (0, 0)
Screenshot: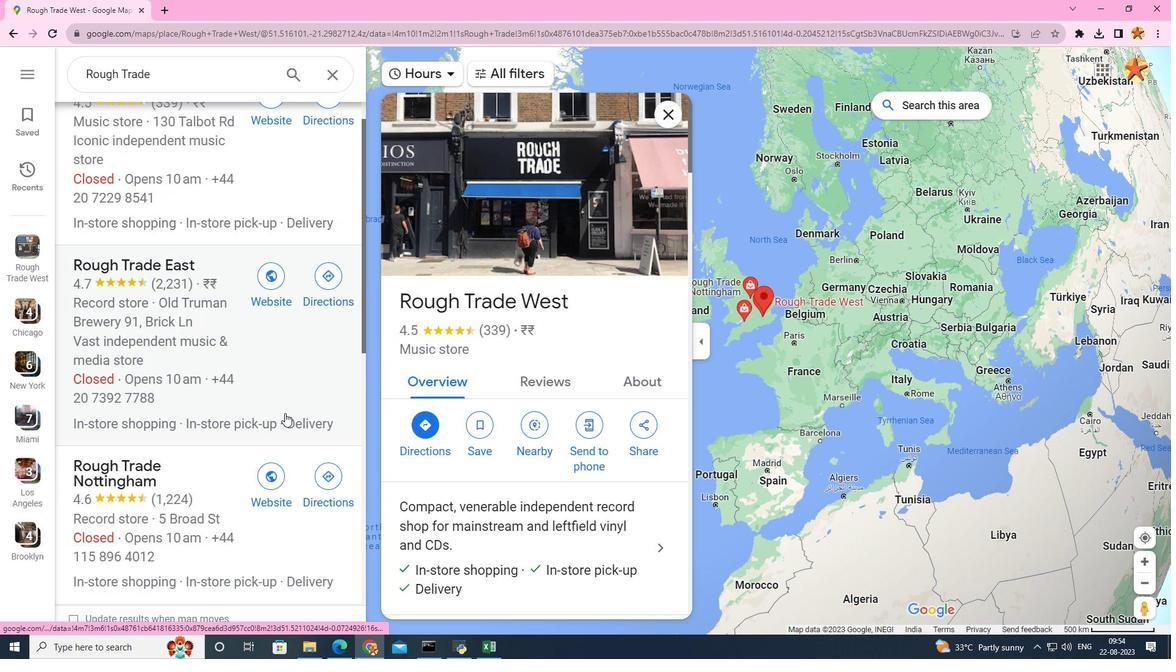 
Action: Mouse scrolled (285, 413) with delta (0, 0)
Screenshot: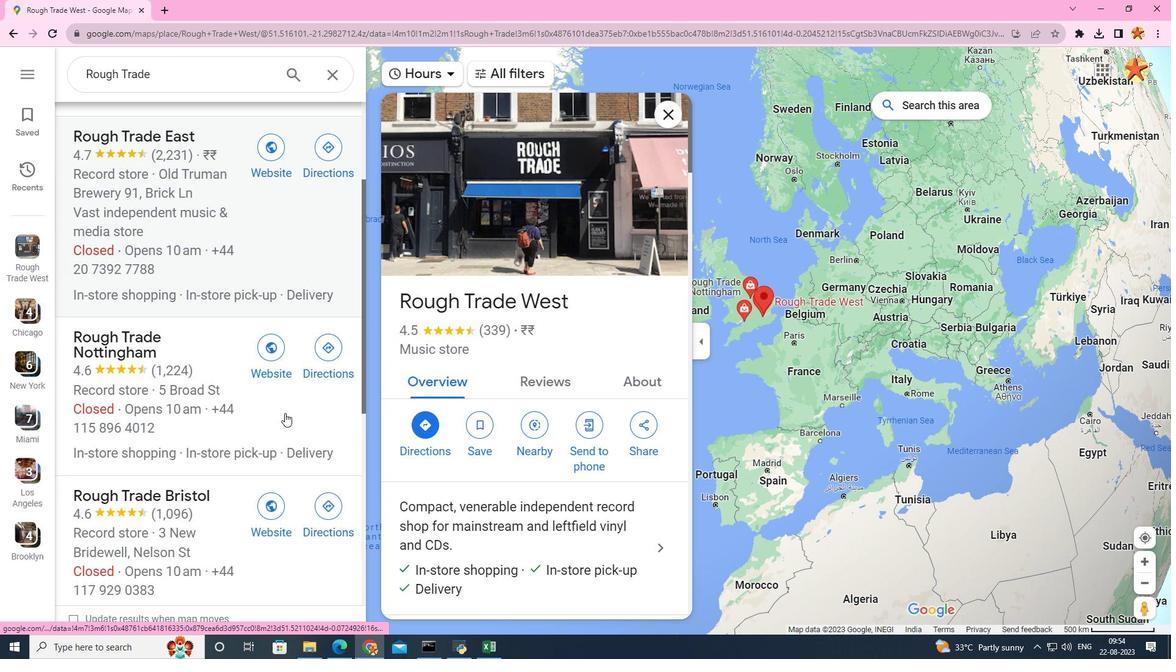 
Action: Mouse scrolled (285, 413) with delta (0, 0)
Screenshot: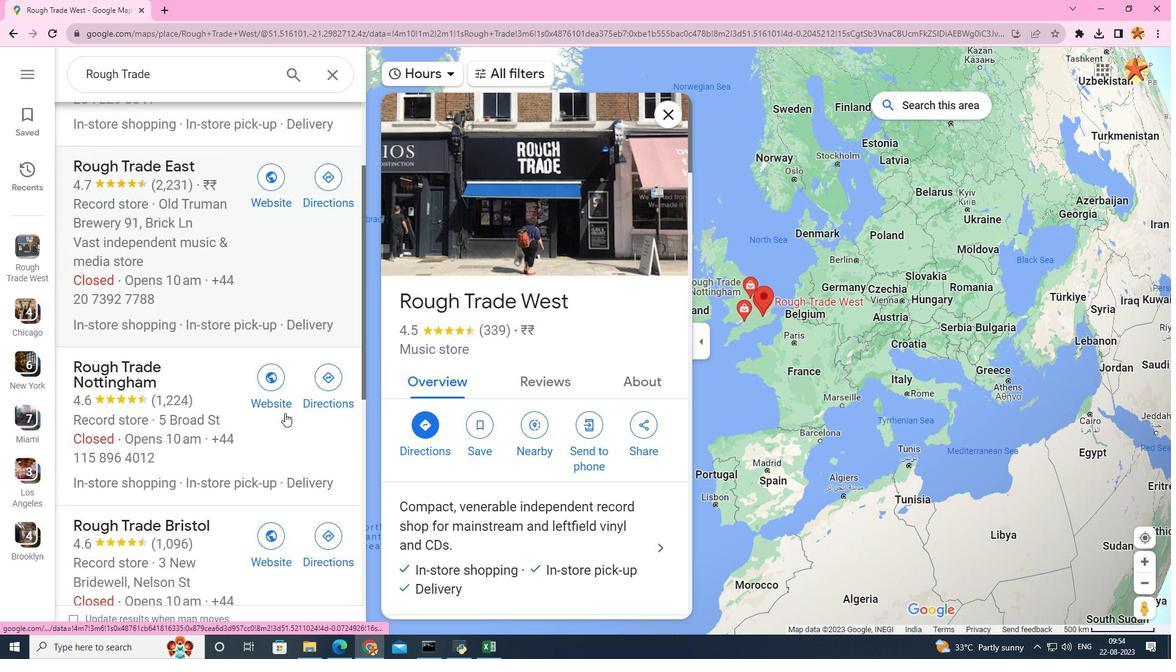 
Action: Mouse scrolled (285, 413) with delta (0, 0)
Screenshot: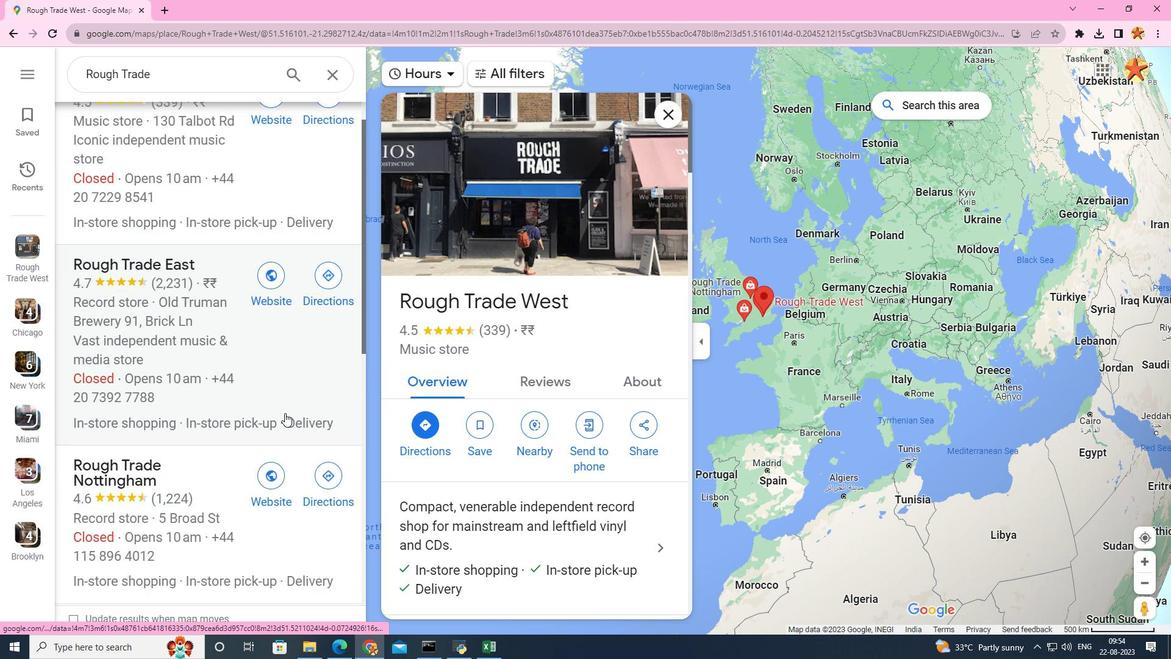 
Action: Mouse moved to (495, 437)
Screenshot: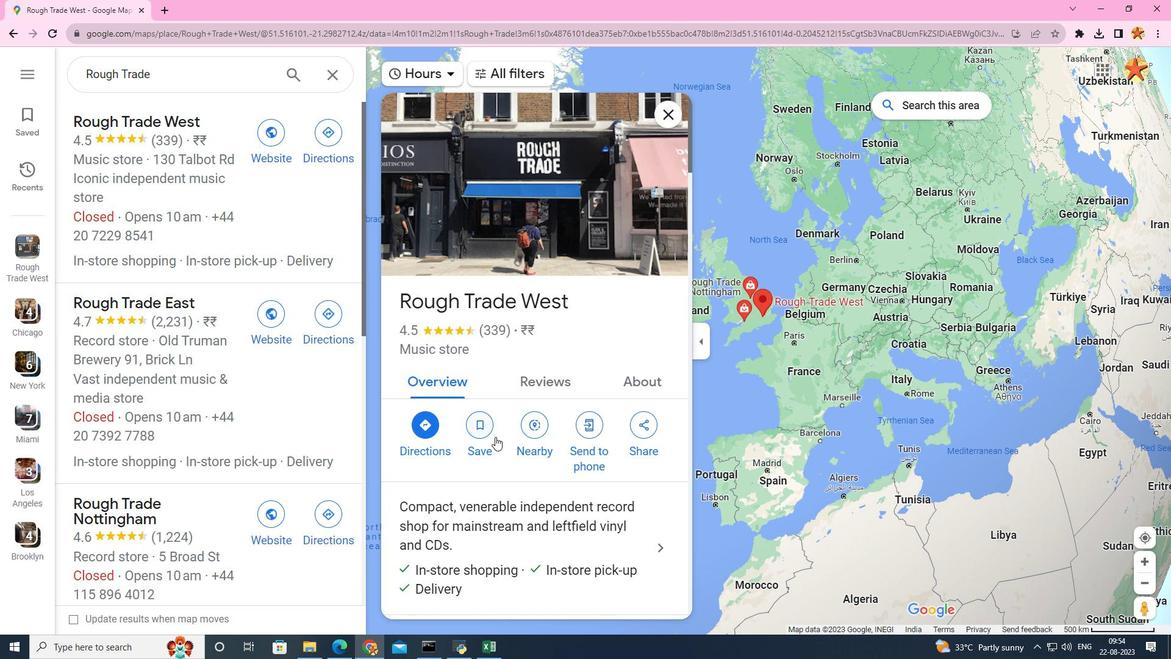 
Action: Mouse scrolled (495, 436) with delta (0, 0)
Screenshot: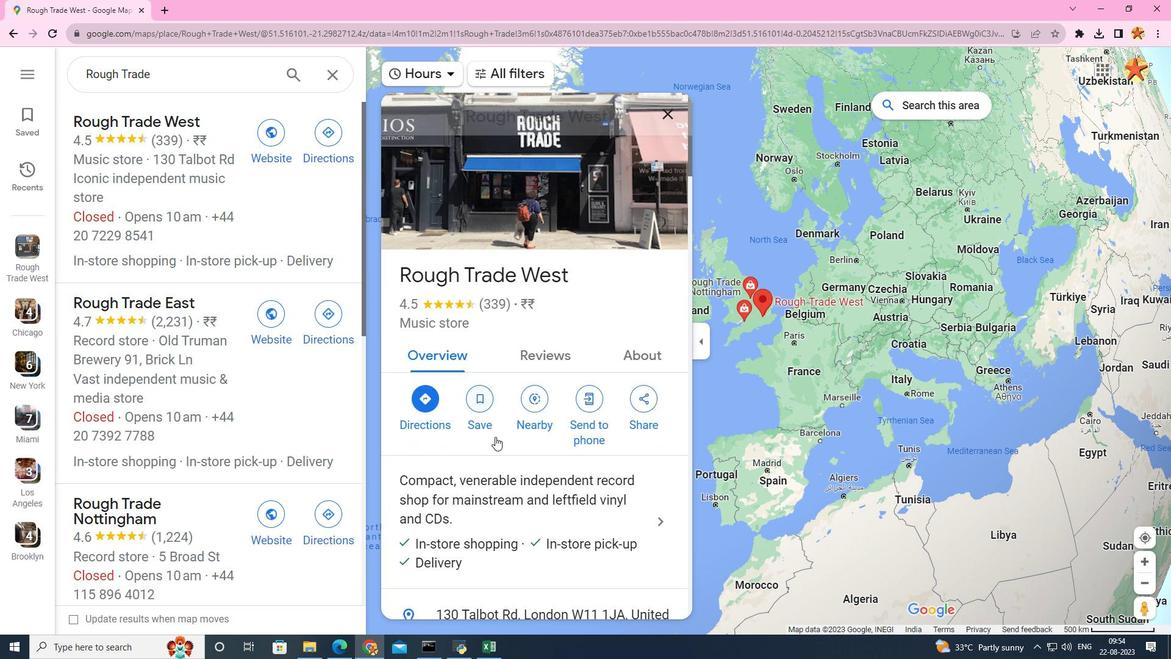 
Action: Mouse scrolled (495, 436) with delta (0, 0)
Screenshot: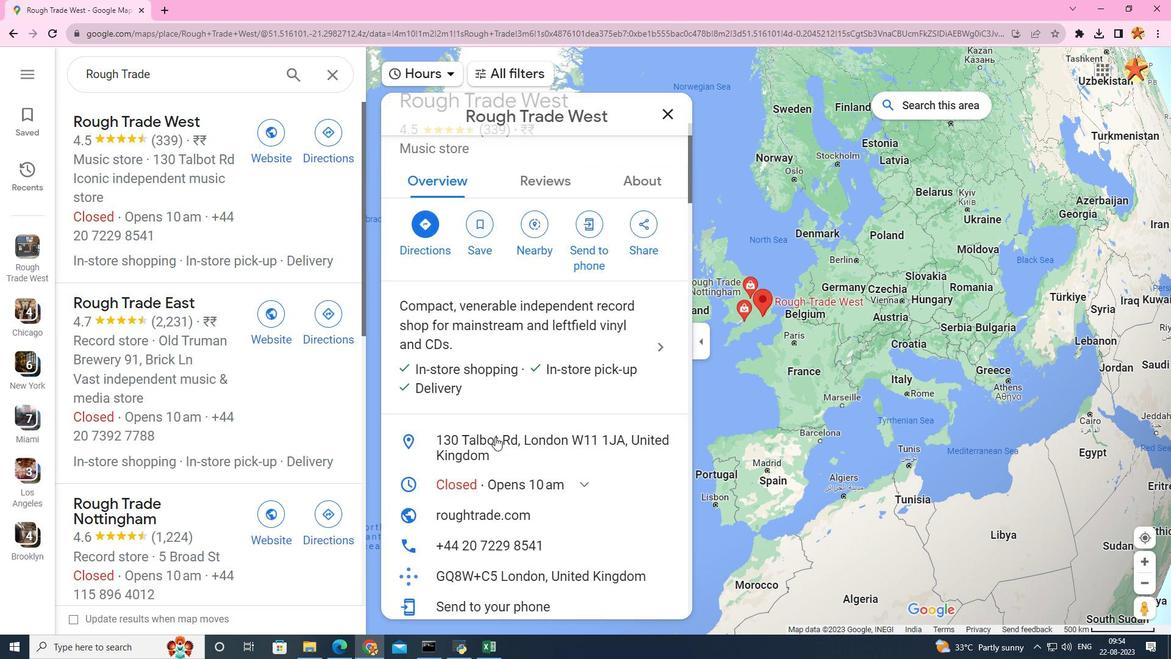 
Action: Mouse scrolled (495, 436) with delta (0, 0)
Screenshot: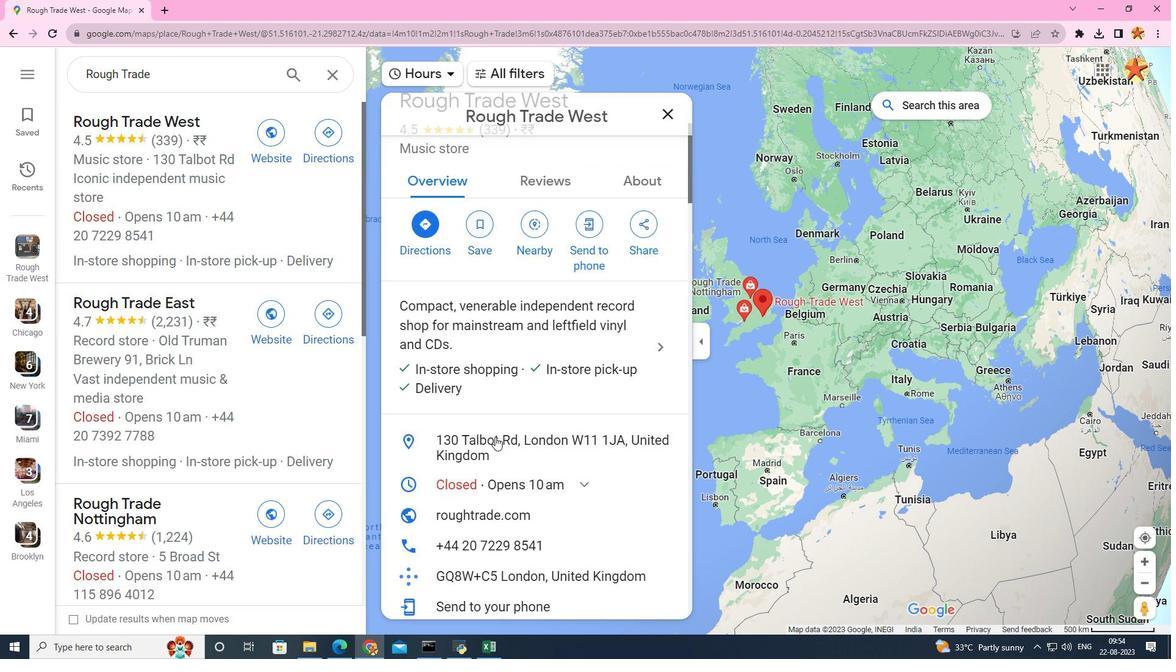 
Action: Mouse scrolled (495, 436) with delta (0, 0)
Screenshot: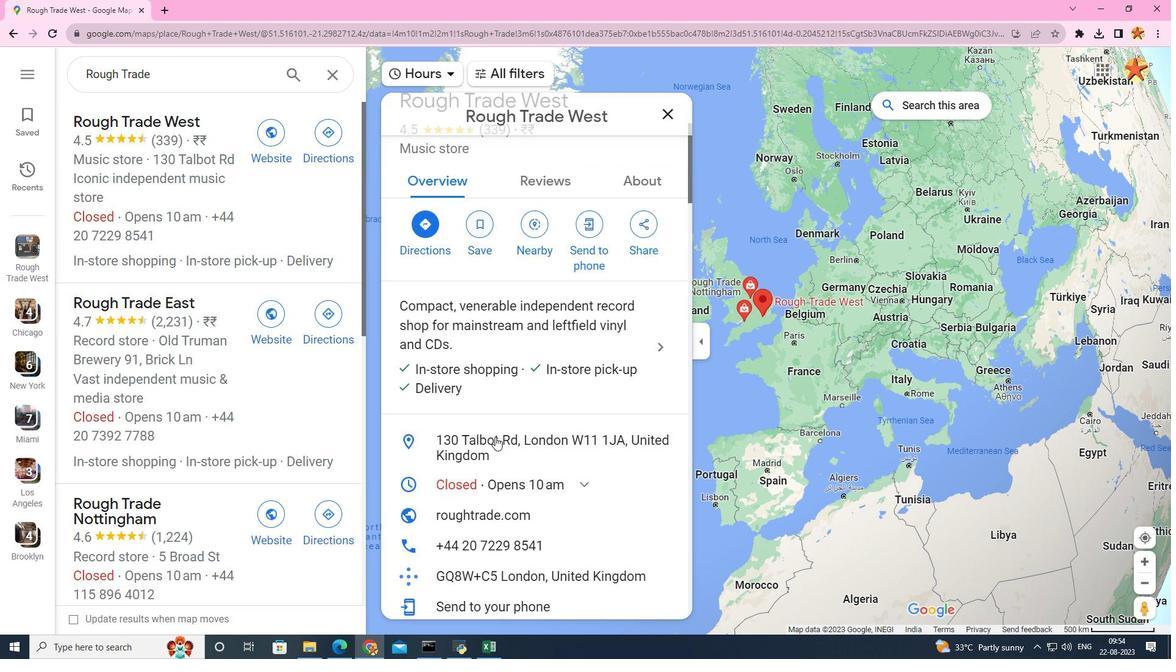 
Action: Mouse scrolled (495, 436) with delta (0, 0)
Screenshot: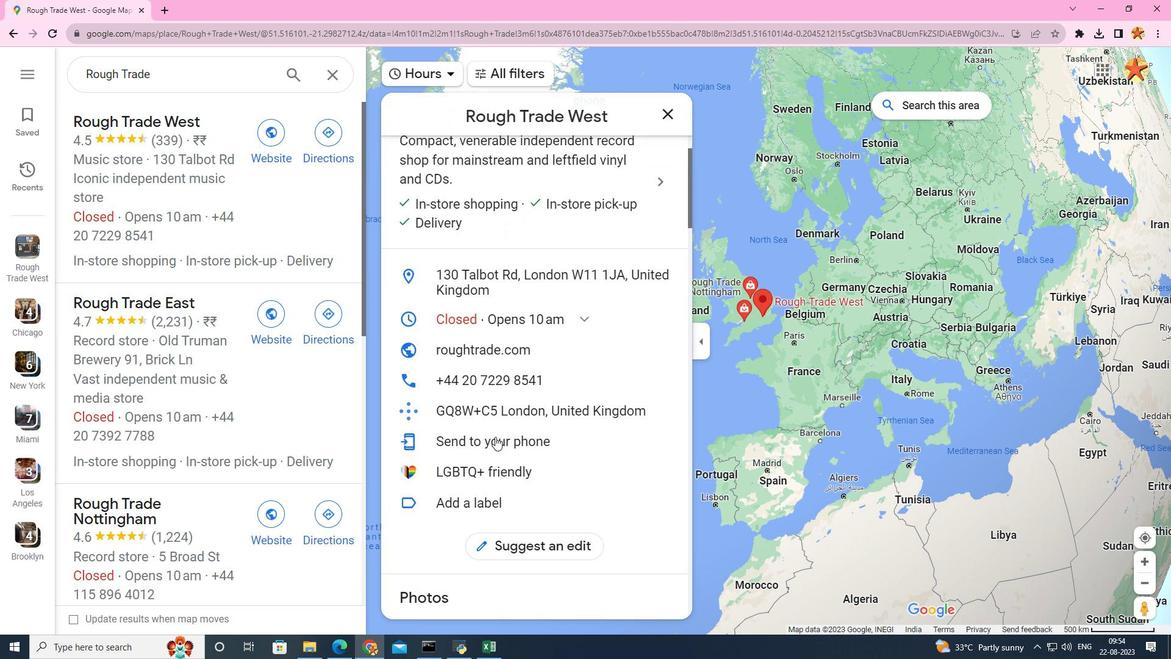
Action: Mouse scrolled (495, 436) with delta (0, 0)
Screenshot: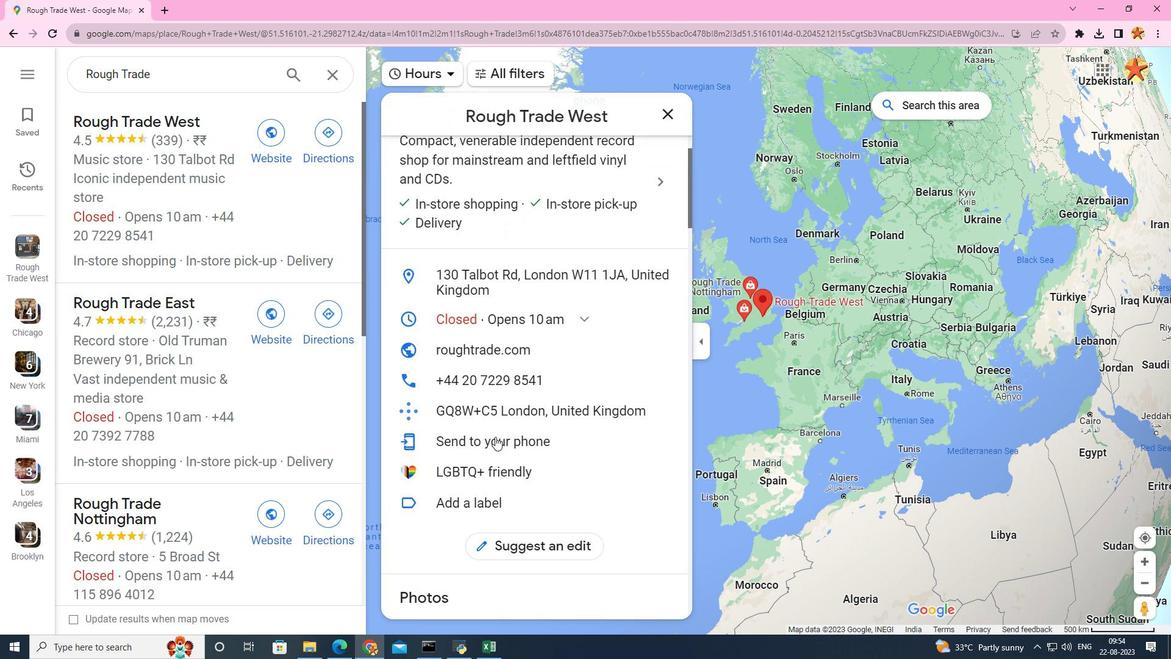 
Action: Mouse scrolled (495, 436) with delta (0, 0)
Screenshot: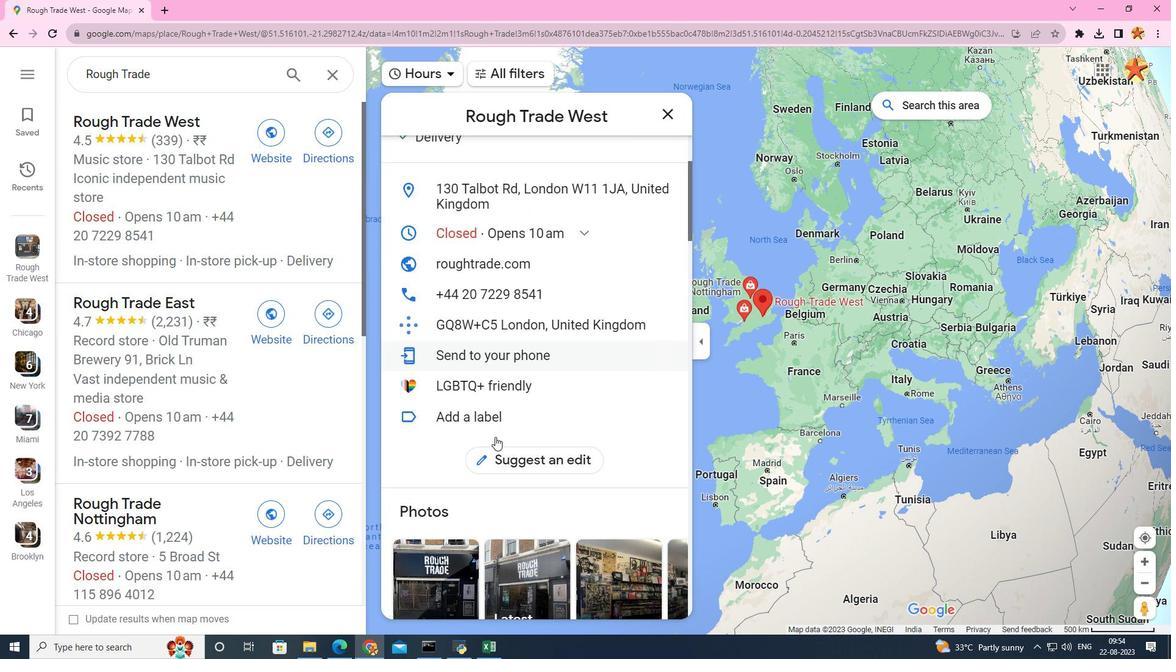 
Action: Mouse scrolled (495, 436) with delta (0, 0)
Screenshot: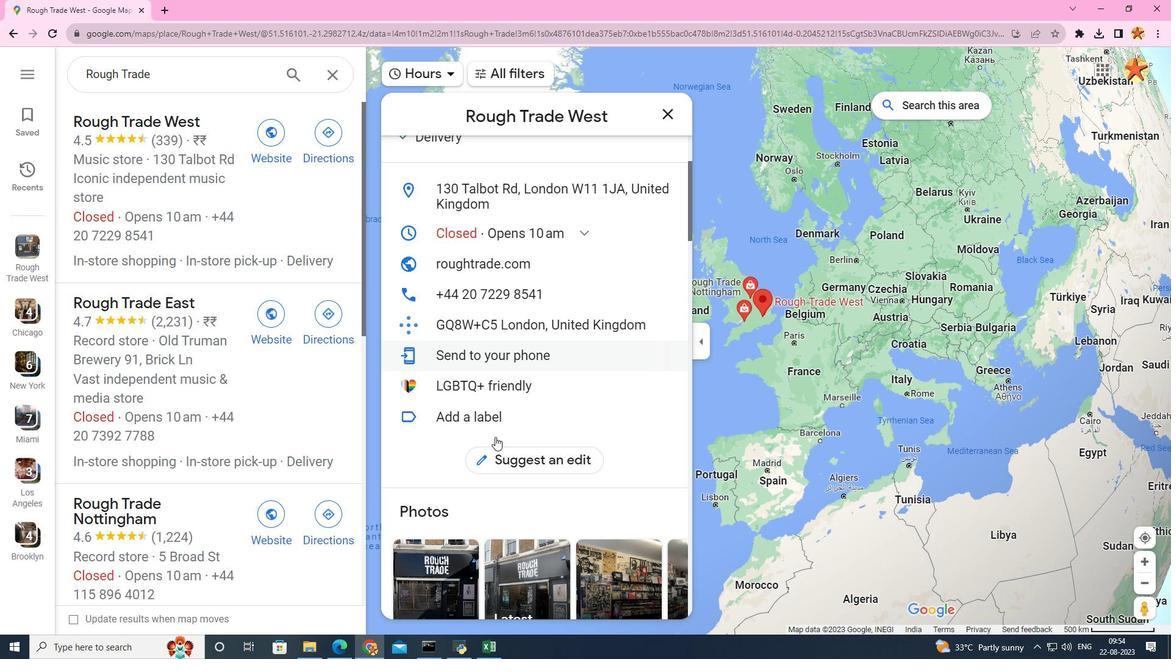 
Action: Mouse scrolled (495, 436) with delta (0, 0)
Screenshot: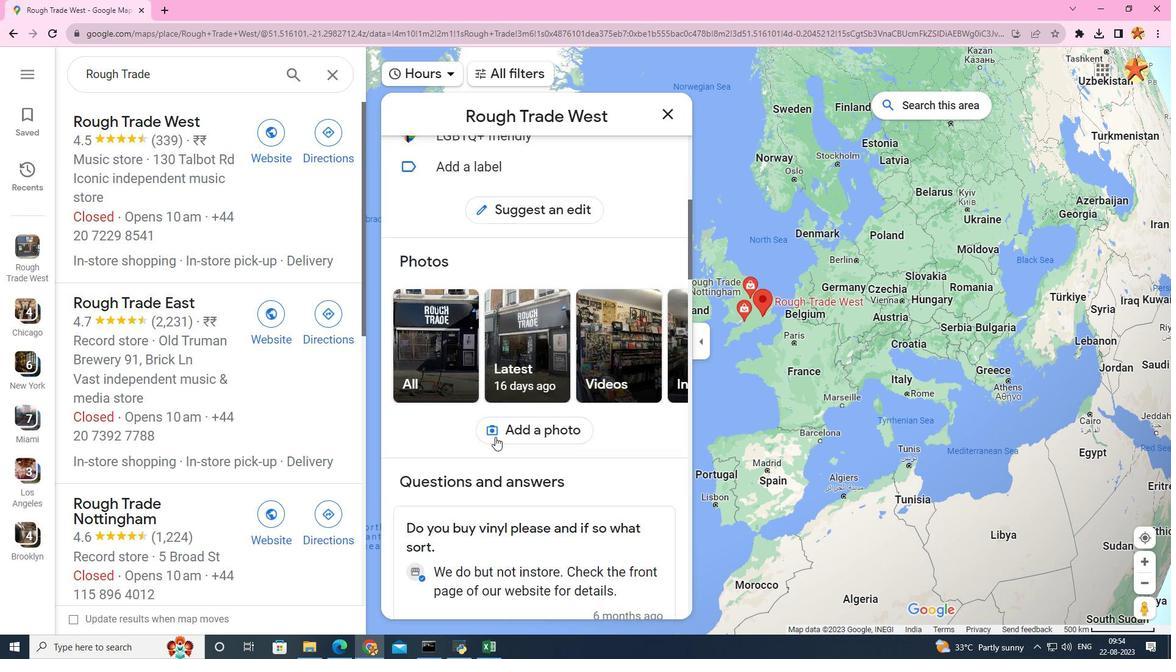
Action: Mouse scrolled (495, 436) with delta (0, 0)
Screenshot: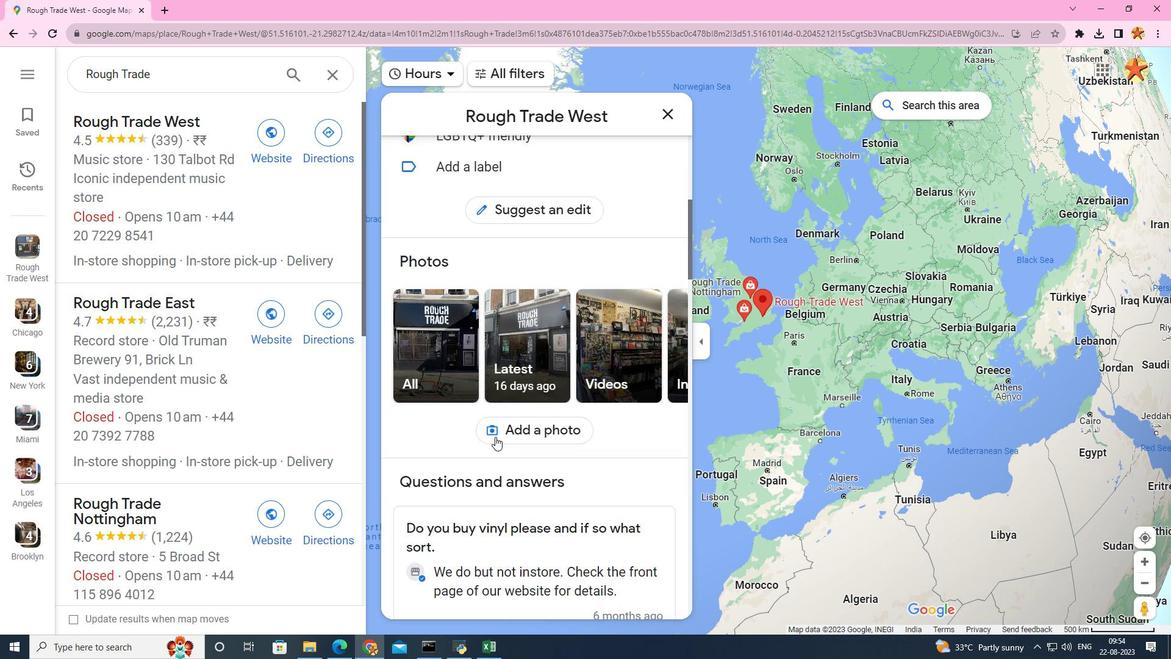 
Action: Mouse scrolled (495, 436) with delta (0, 0)
Screenshot: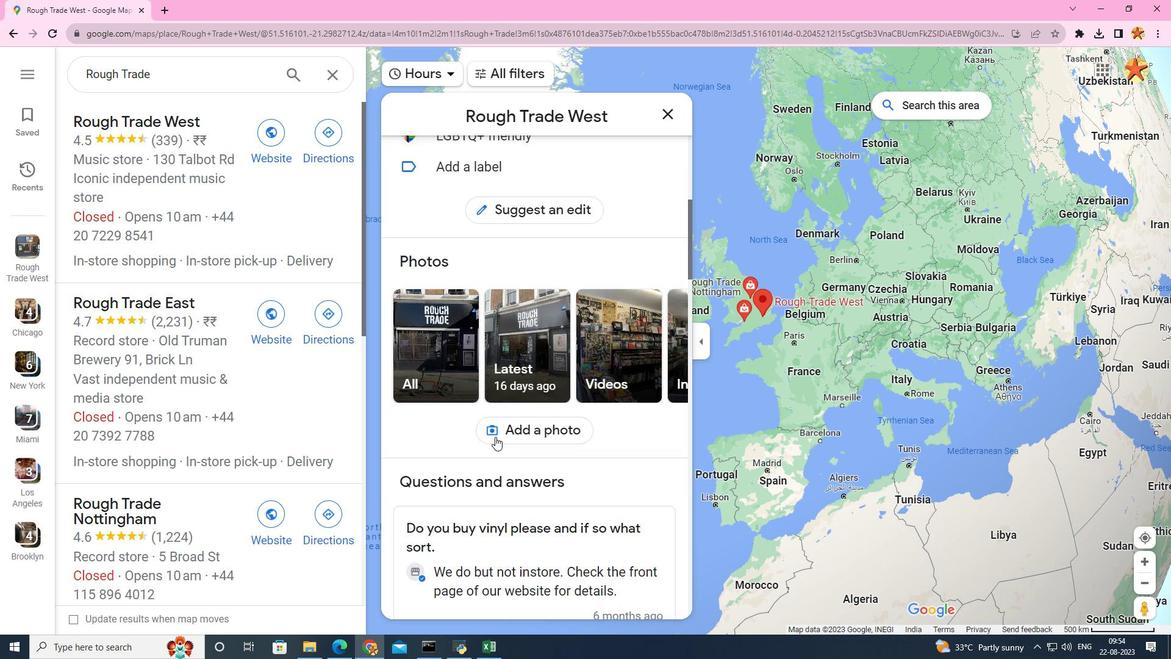 
Action: Mouse scrolled (495, 436) with delta (0, 0)
Screenshot: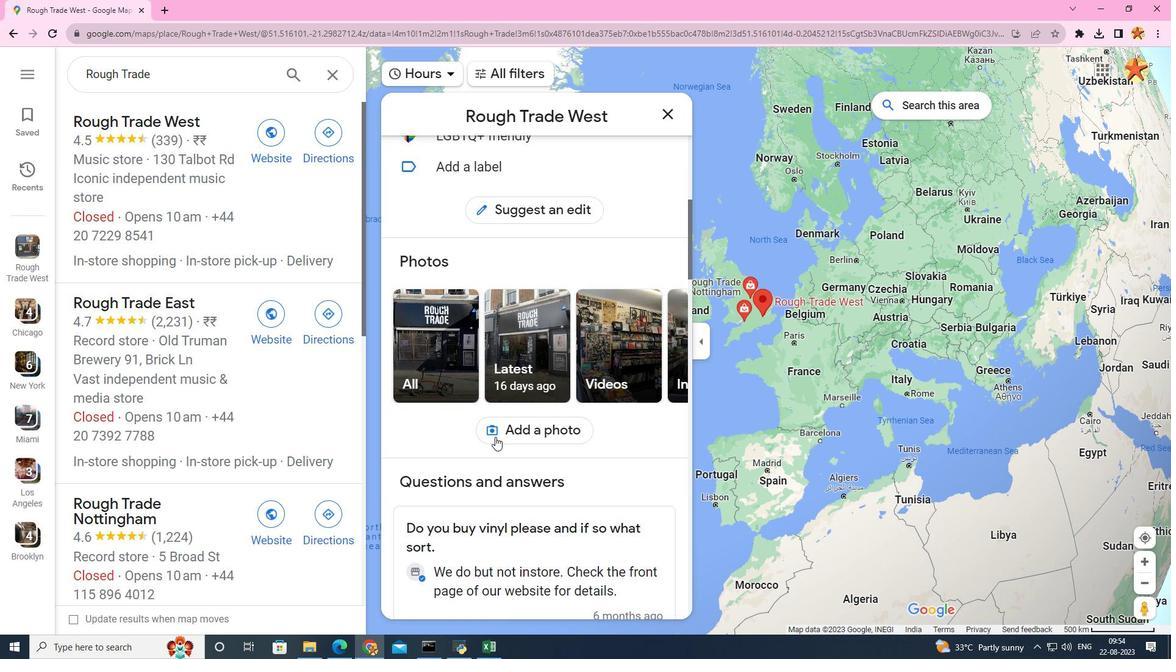 
Action: Mouse moved to (671, 318)
Screenshot: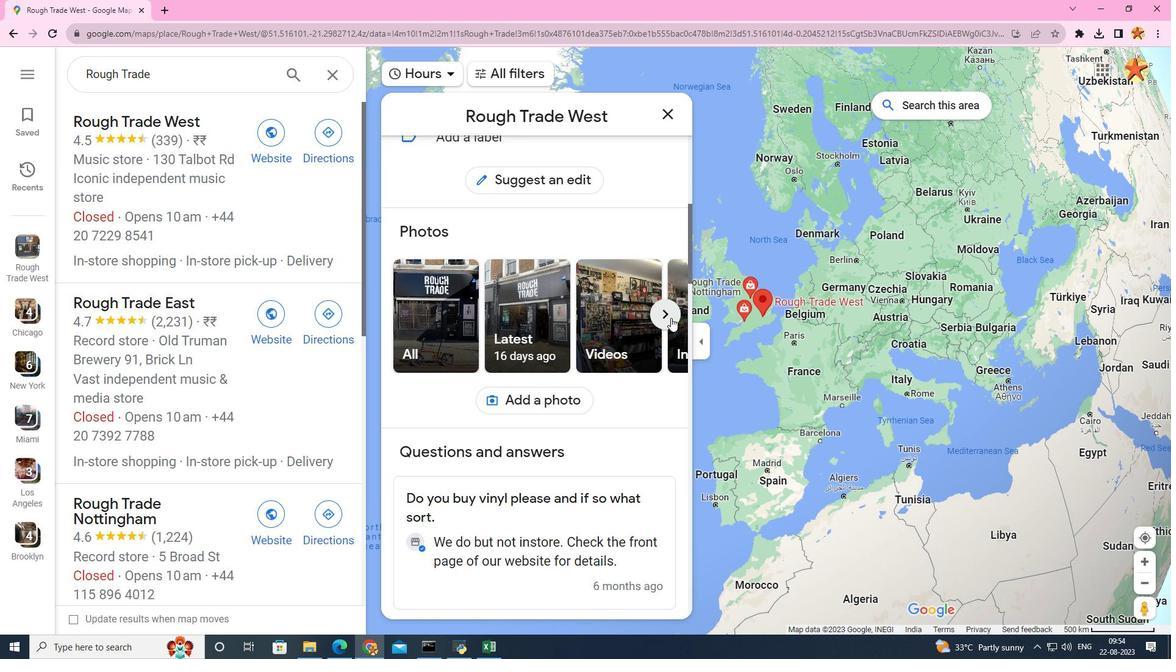 
Action: Mouse pressed left at (671, 318)
Screenshot: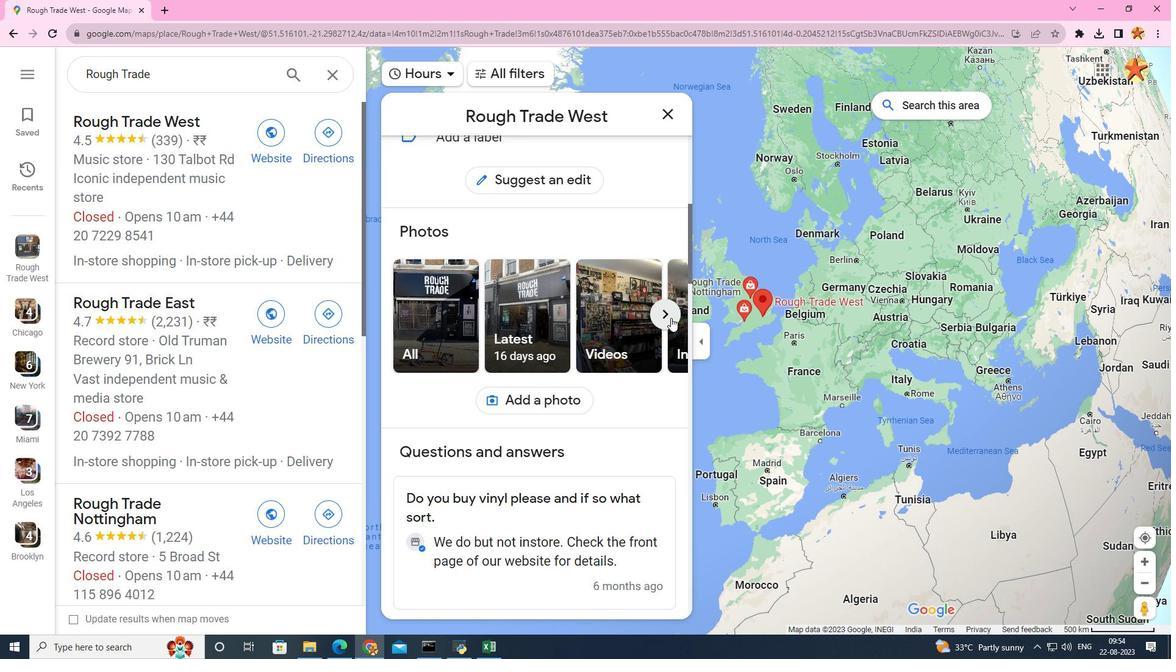 
Action: Mouse moved to (556, 330)
Screenshot: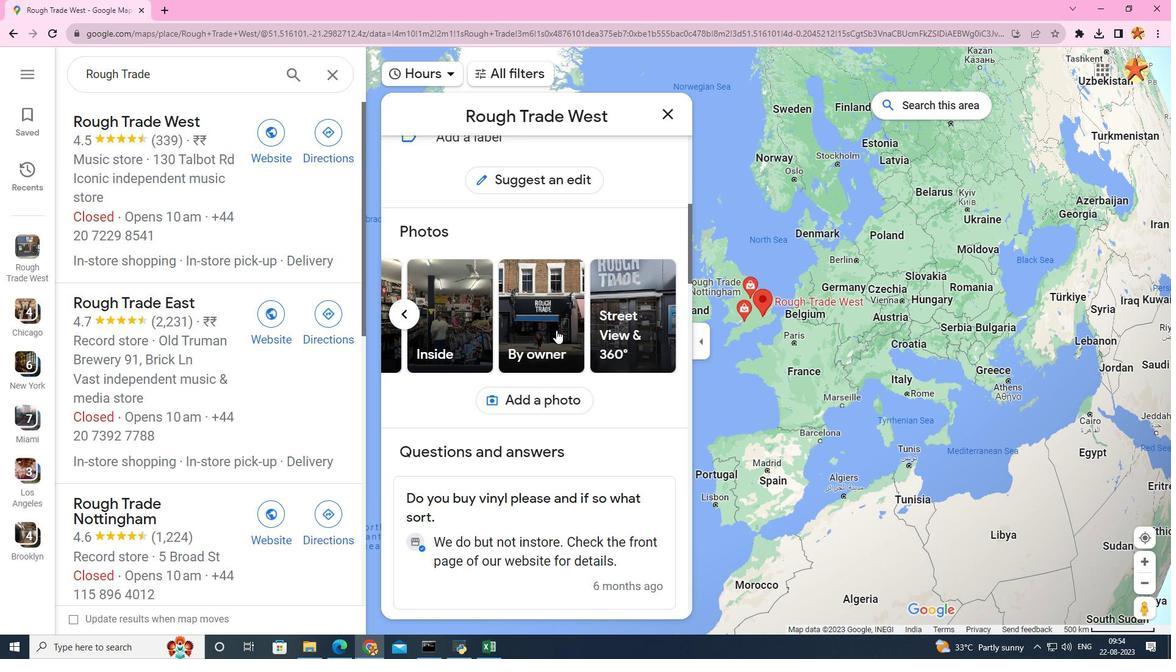 
Action: Mouse pressed left at (556, 330)
Screenshot: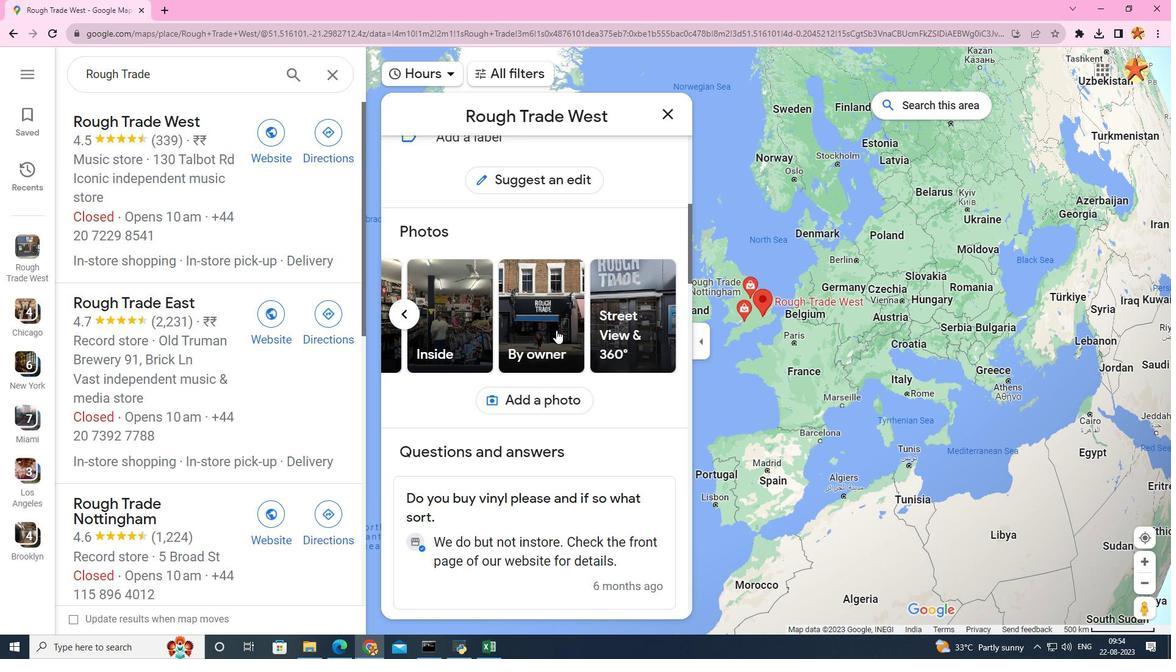
Action: Mouse moved to (266, 119)
Screenshot: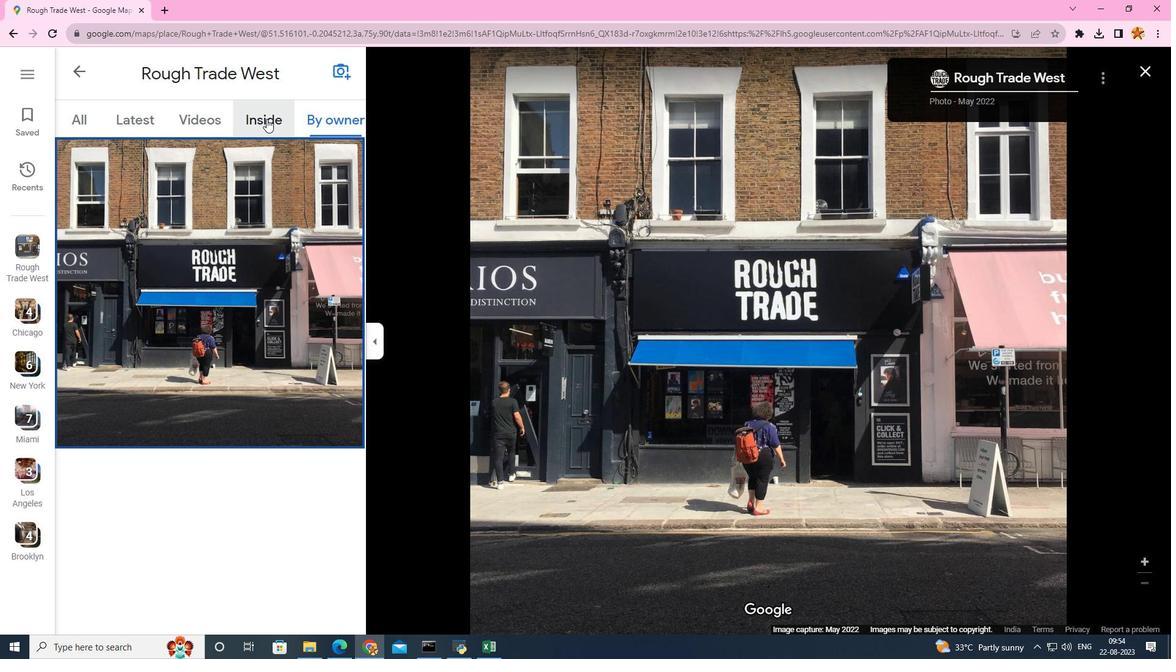 
Action: Mouse pressed left at (266, 119)
Screenshot: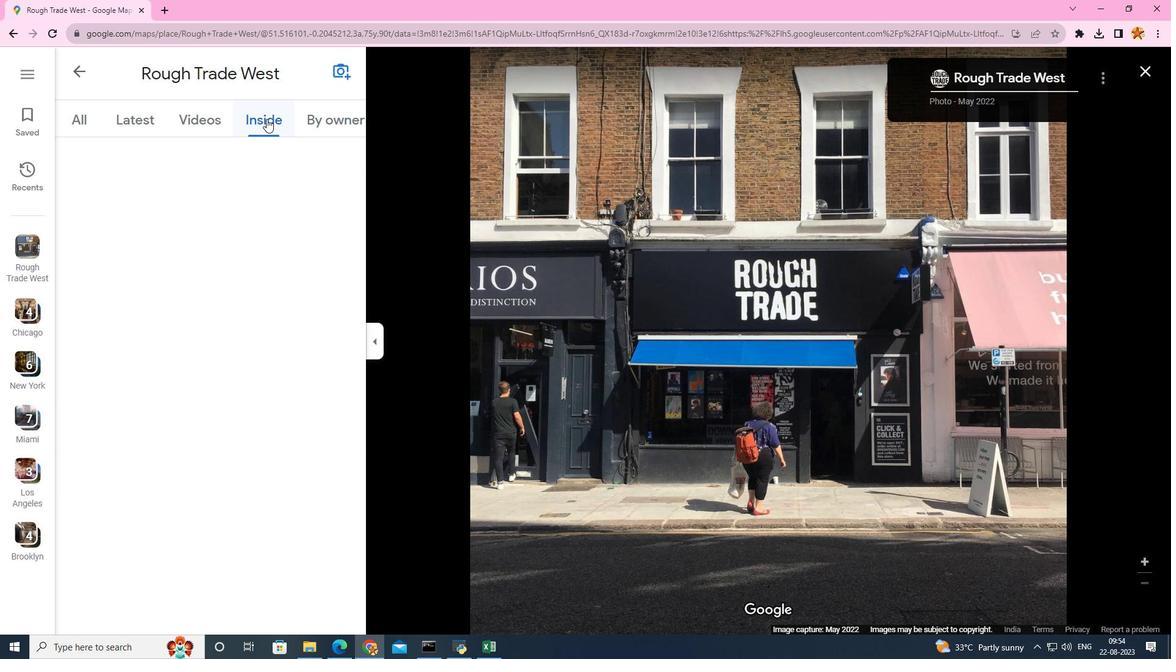 
Action: Mouse moved to (741, 312)
Screenshot: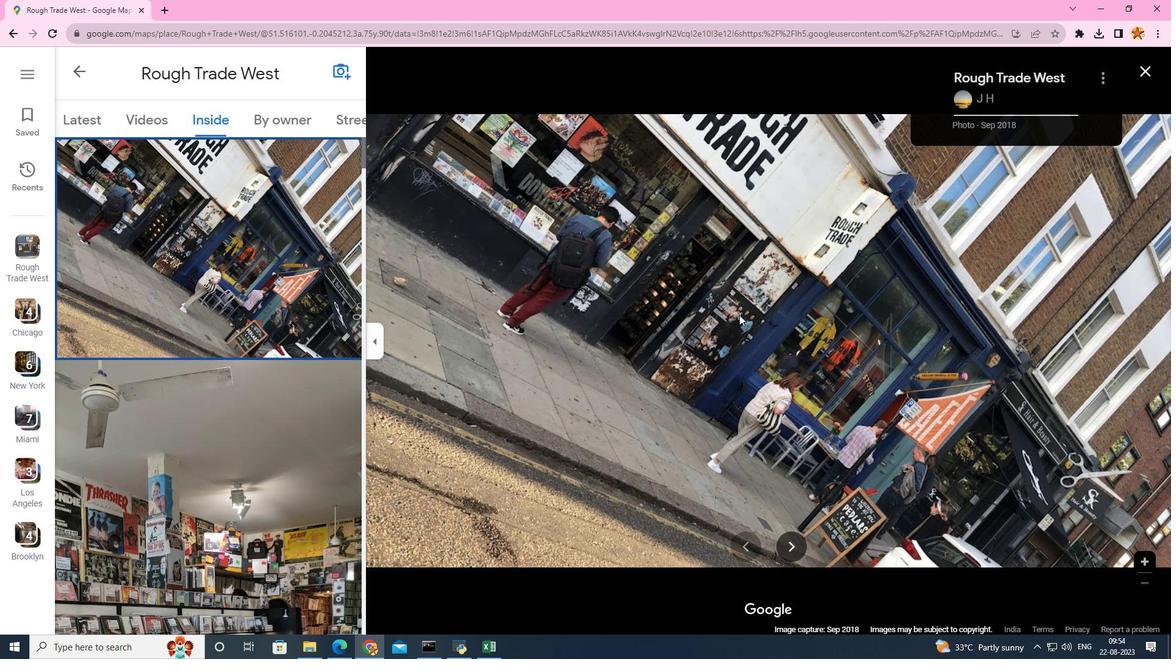 
Action: Mouse scrolled (741, 311) with delta (0, 0)
Screenshot: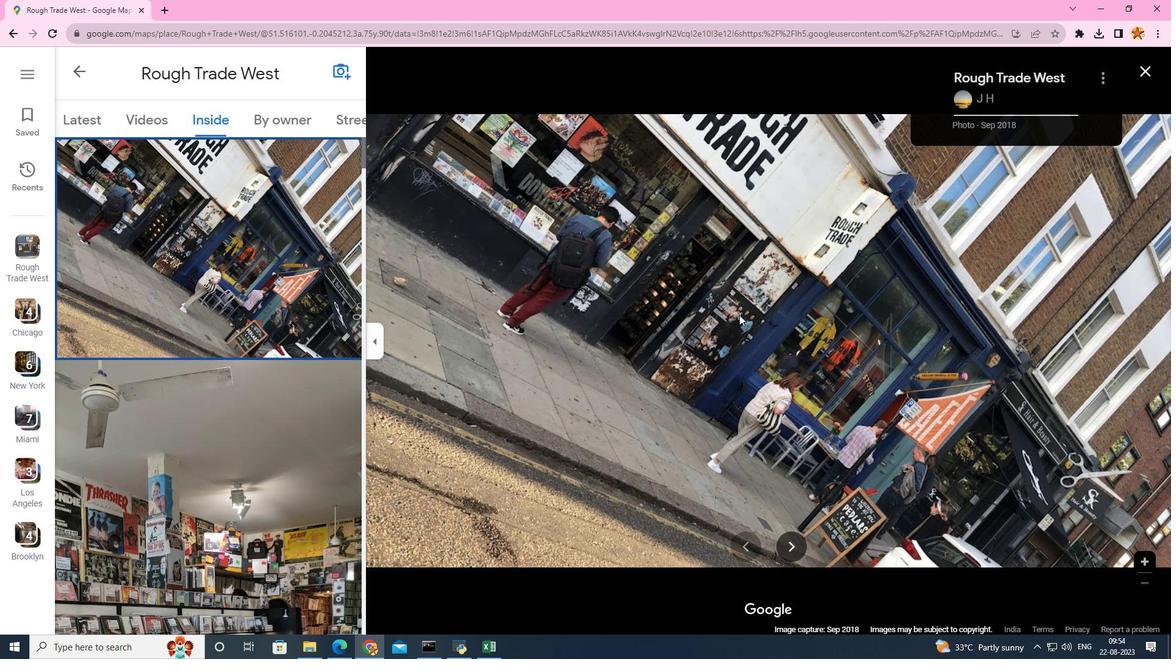 
Action: Mouse scrolled (741, 311) with delta (0, 0)
Screenshot: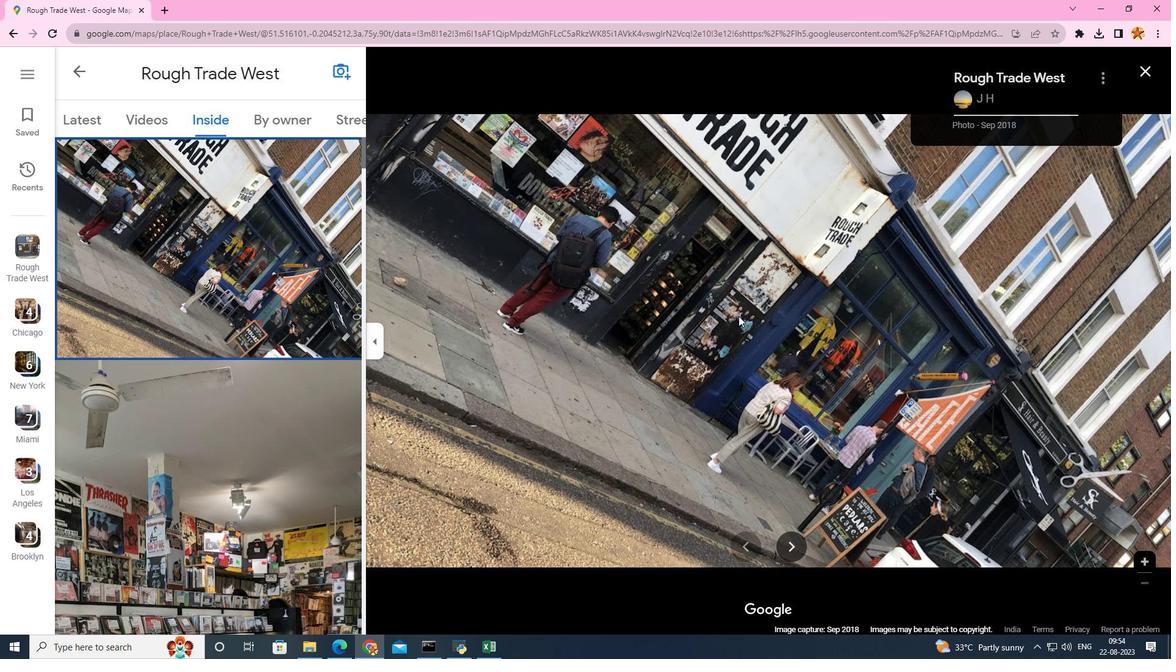 
Action: Mouse moved to (739, 314)
Screenshot: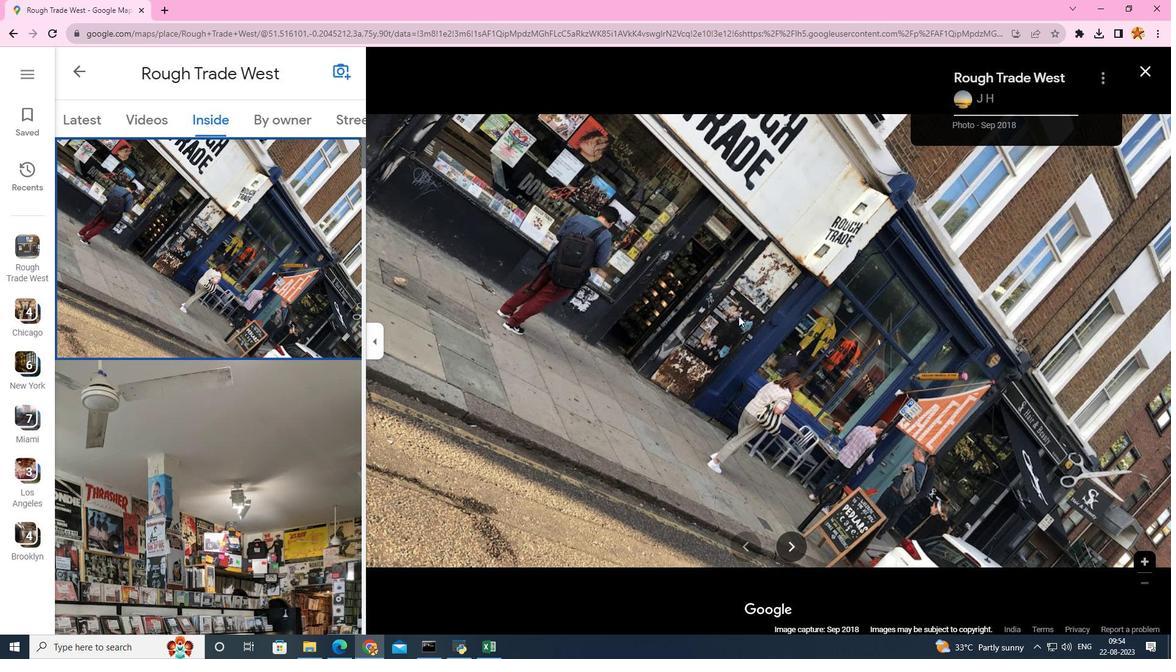 
Action: Mouse scrolled (739, 314) with delta (0, 0)
Screenshot: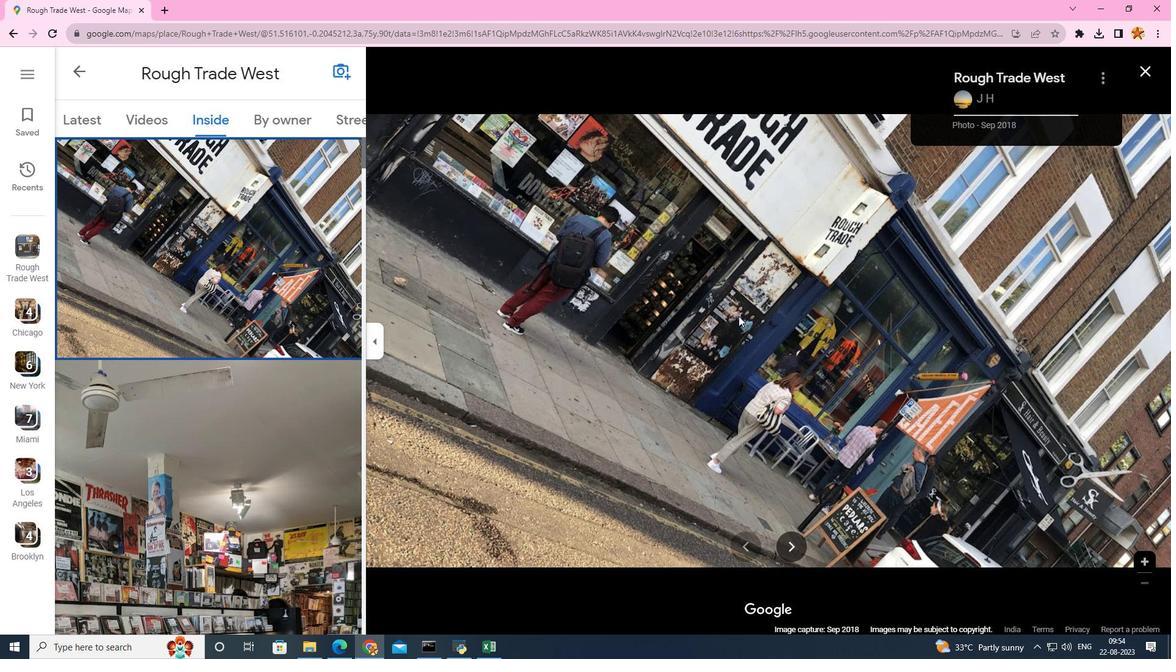 
Action: Mouse moved to (739, 316)
Screenshot: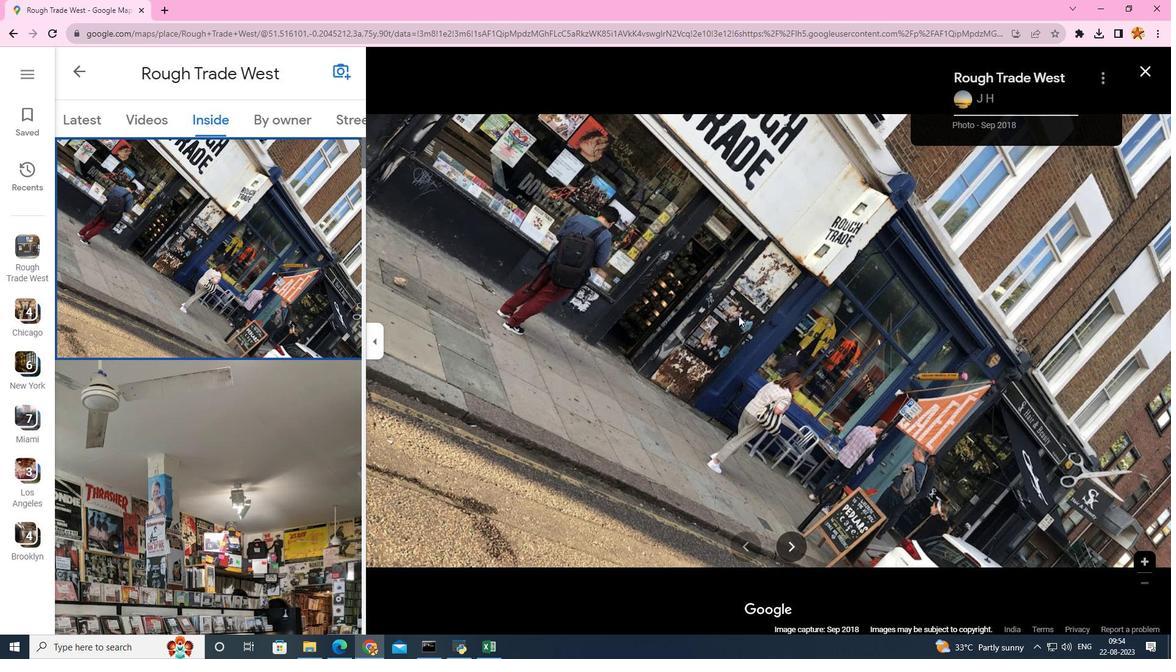 
Action: Mouse scrolled (739, 315) with delta (0, 0)
Screenshot: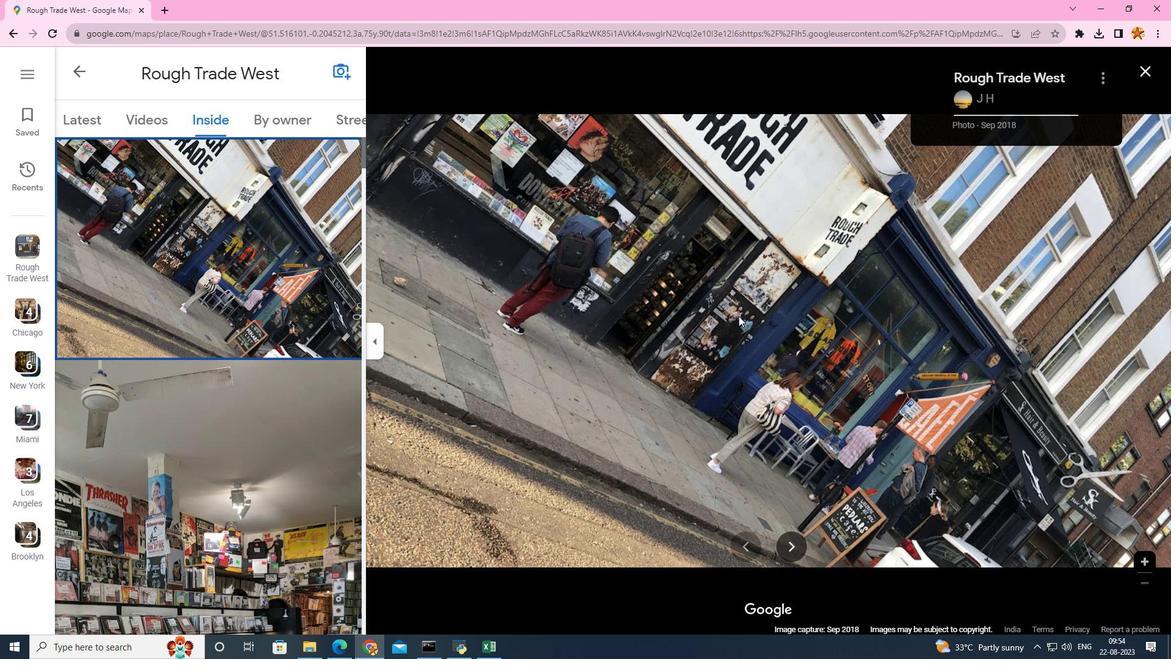 
Action: Mouse moved to (795, 542)
Screenshot: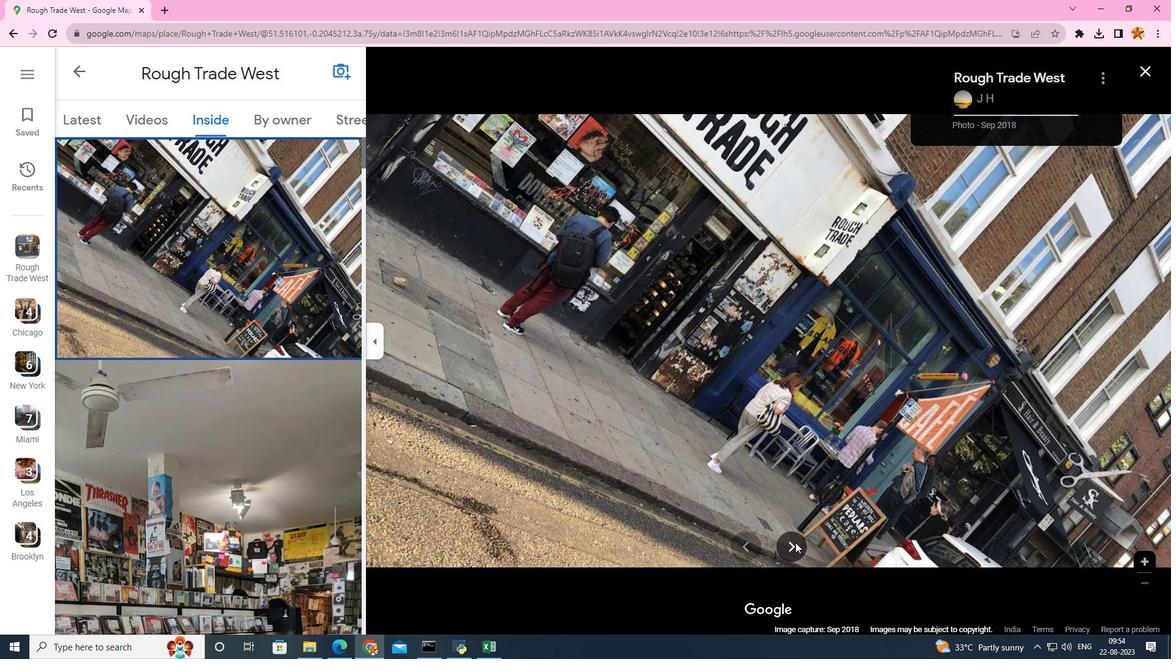 
Action: Mouse pressed left at (795, 542)
Screenshot: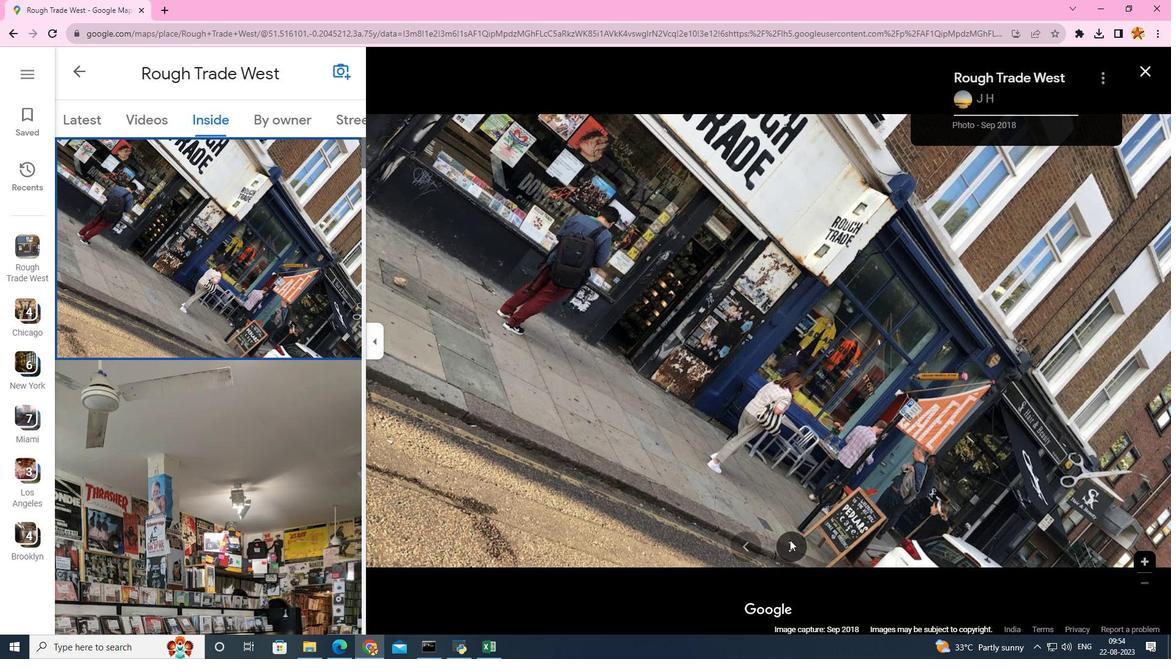 
Action: Mouse moved to (789, 540)
Screenshot: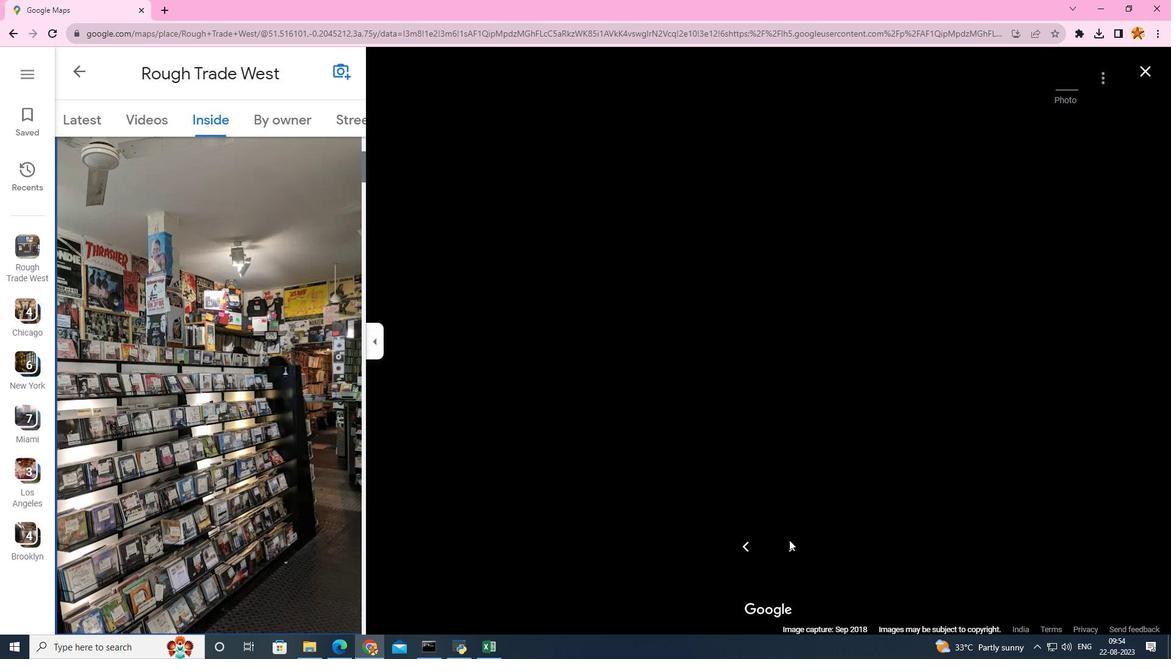 
Action: Mouse pressed left at (789, 540)
Screenshot: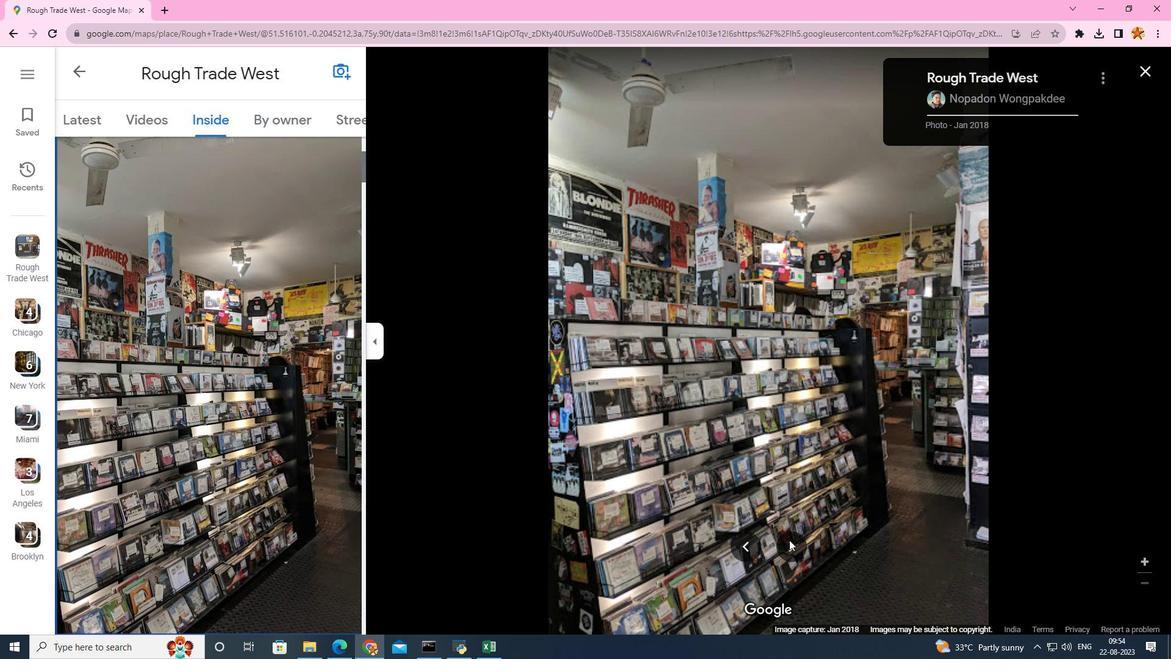 
Action: Mouse pressed left at (789, 540)
Screenshot: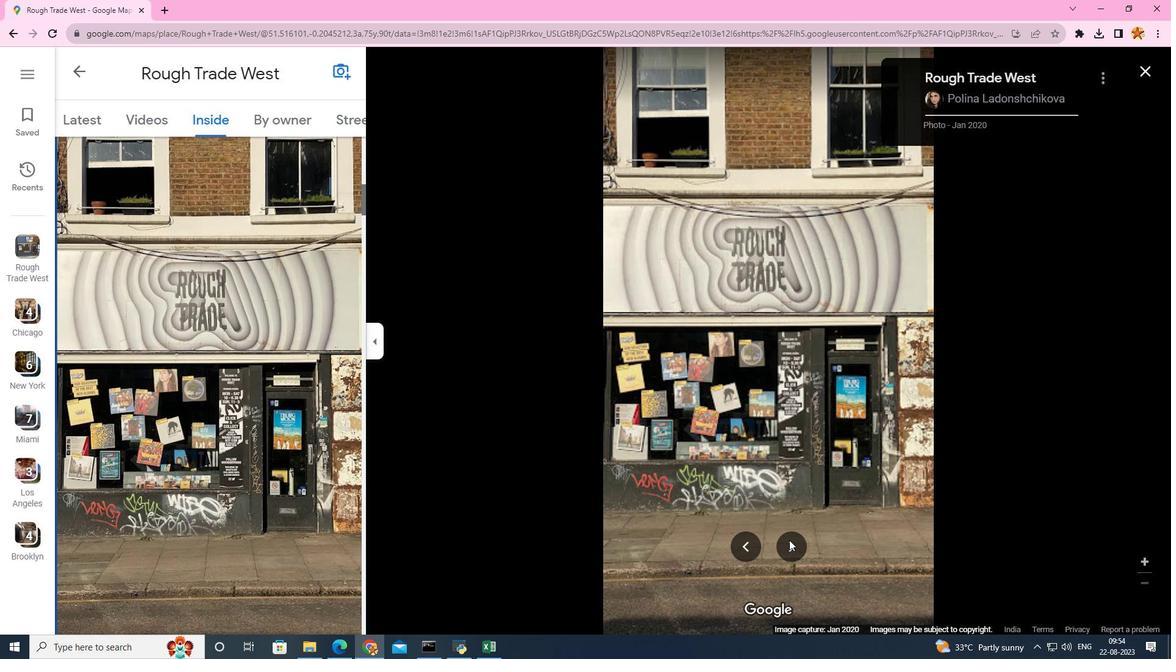 
Action: Mouse pressed left at (789, 540)
Screenshot: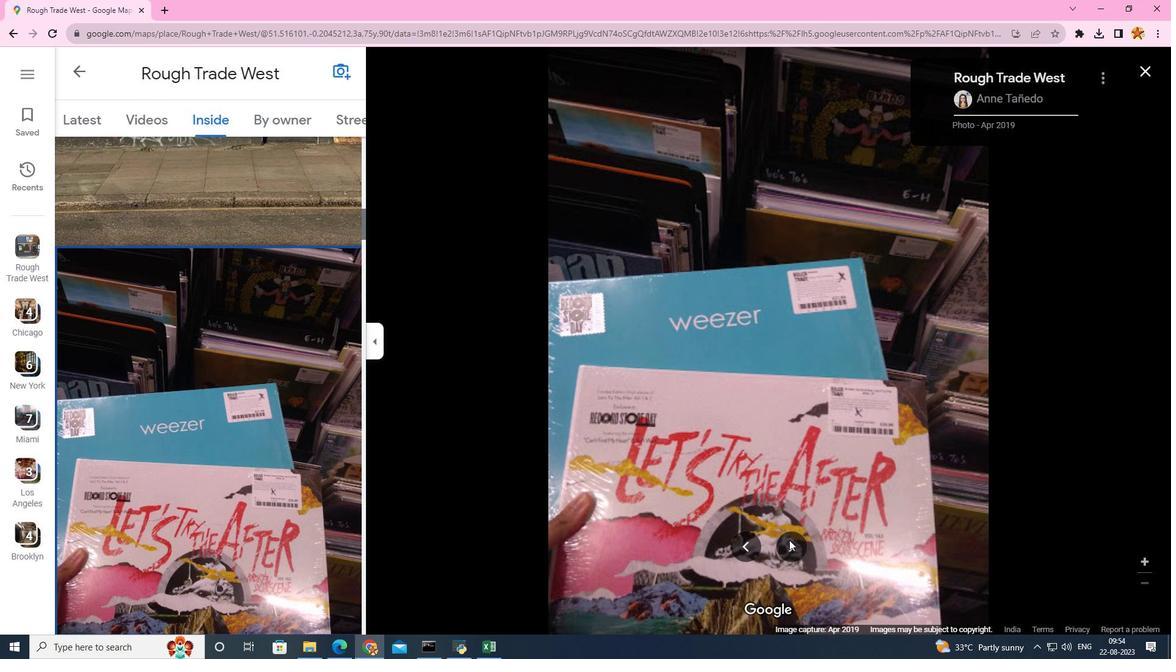 
Action: Mouse pressed left at (789, 540)
Screenshot: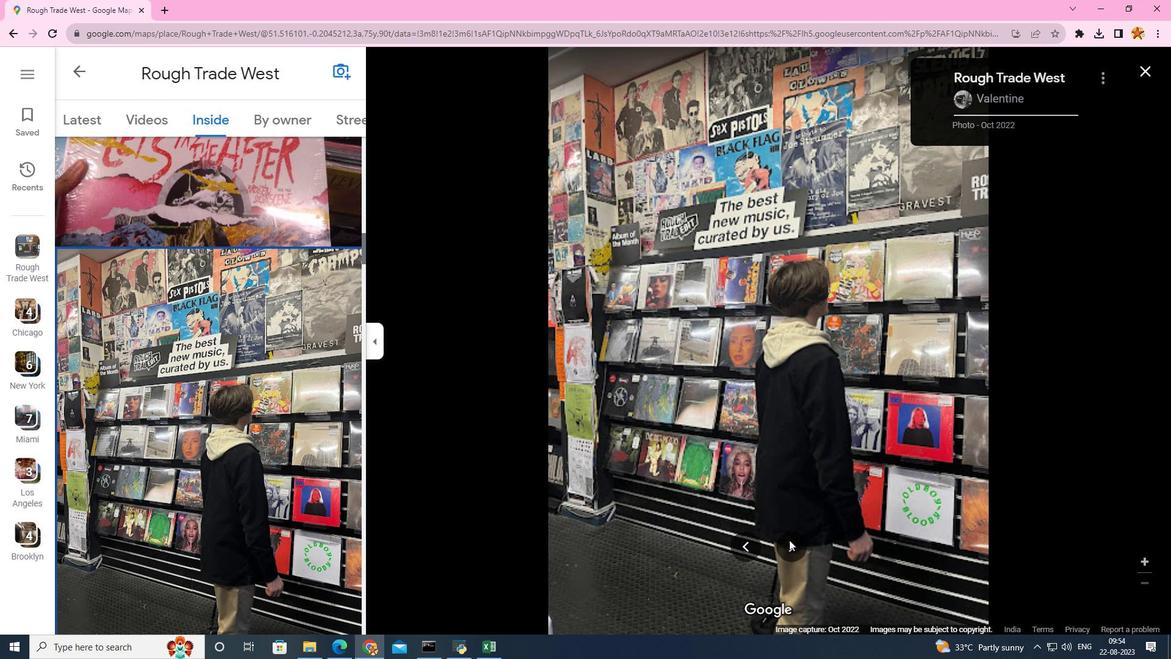 
Action: Mouse moved to (789, 539)
Screenshot: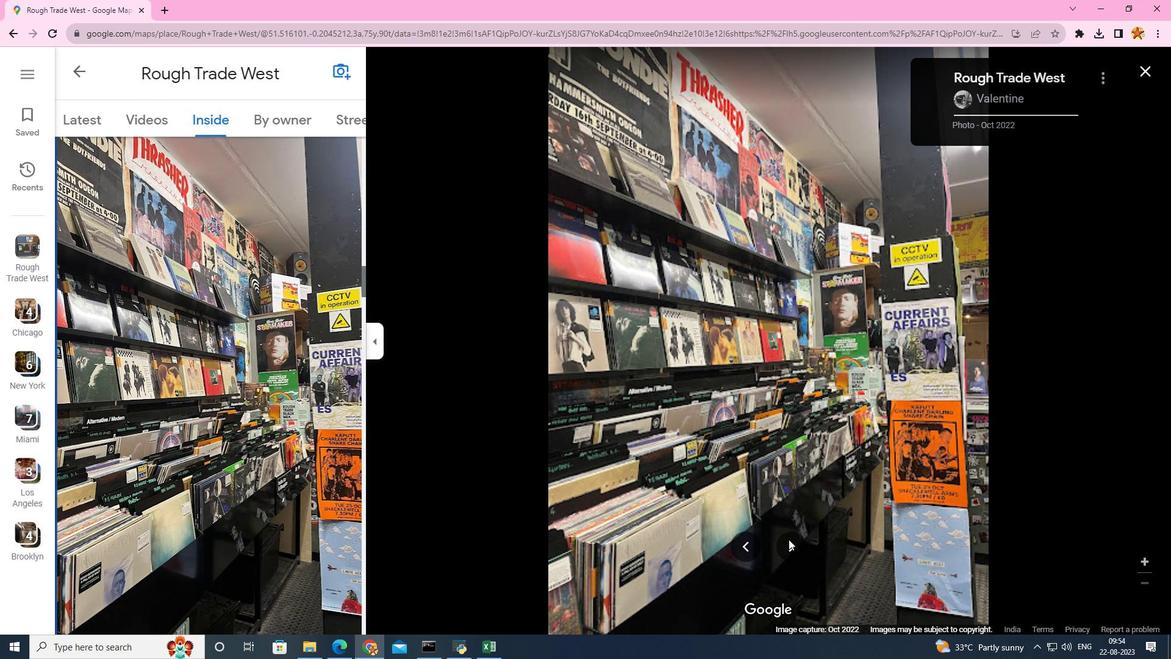 
Action: Mouse pressed left at (789, 539)
Screenshot: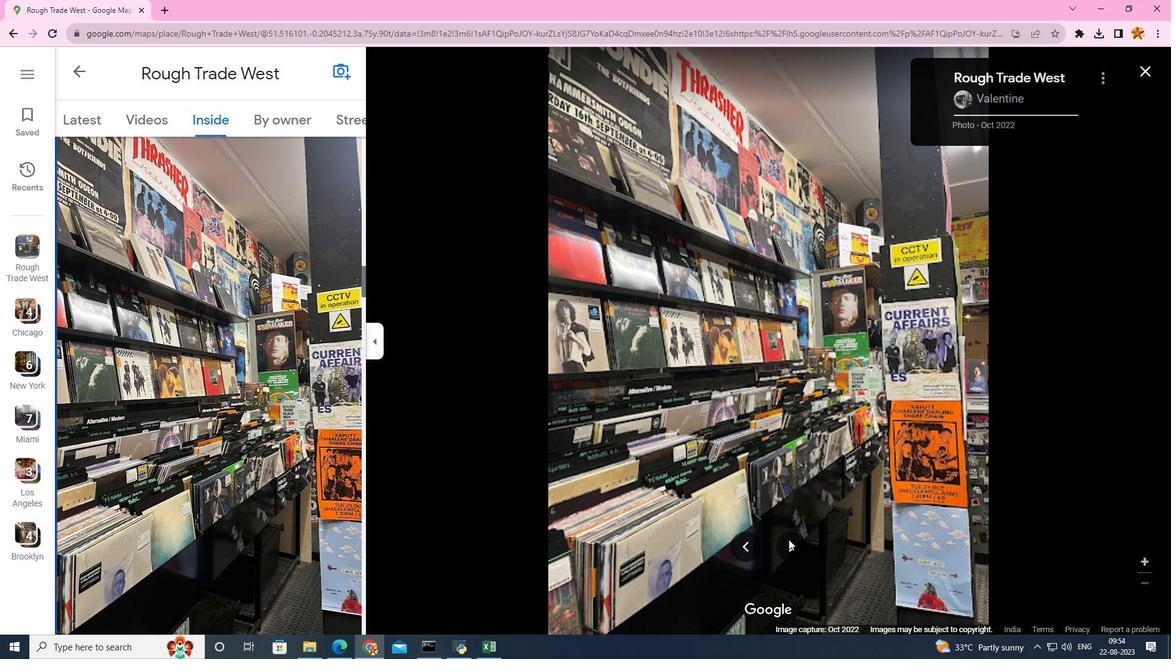 
Action: Mouse moved to (346, 128)
Screenshot: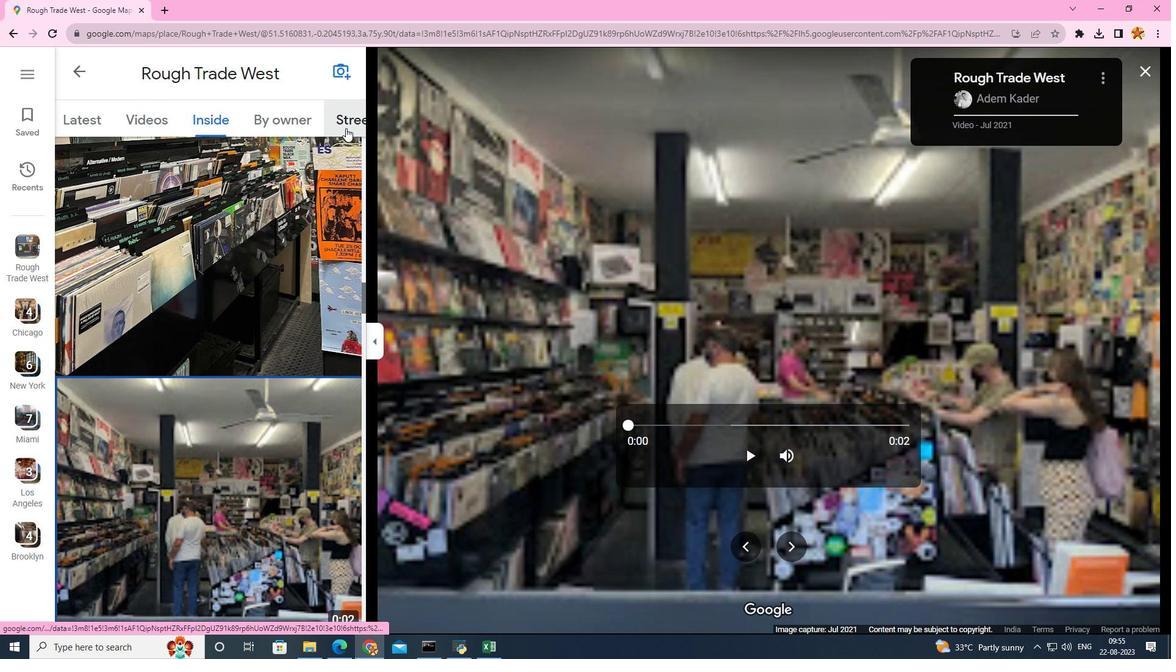 
Action: Mouse pressed left at (346, 128)
Screenshot: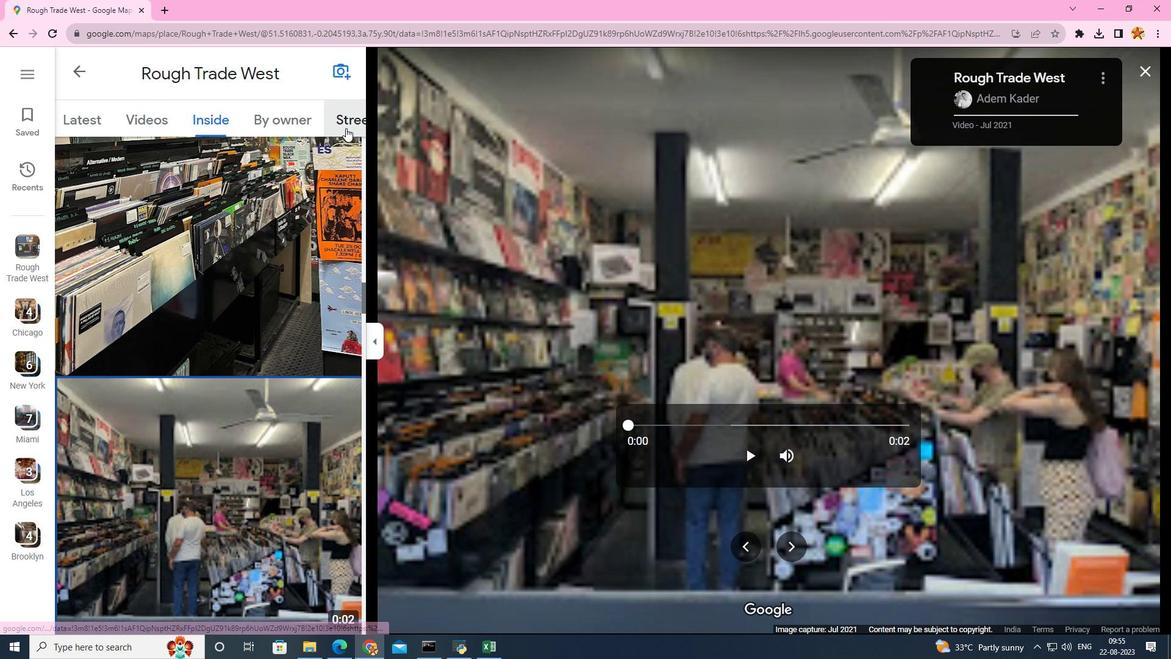 
Action: Mouse moved to (871, 549)
Screenshot: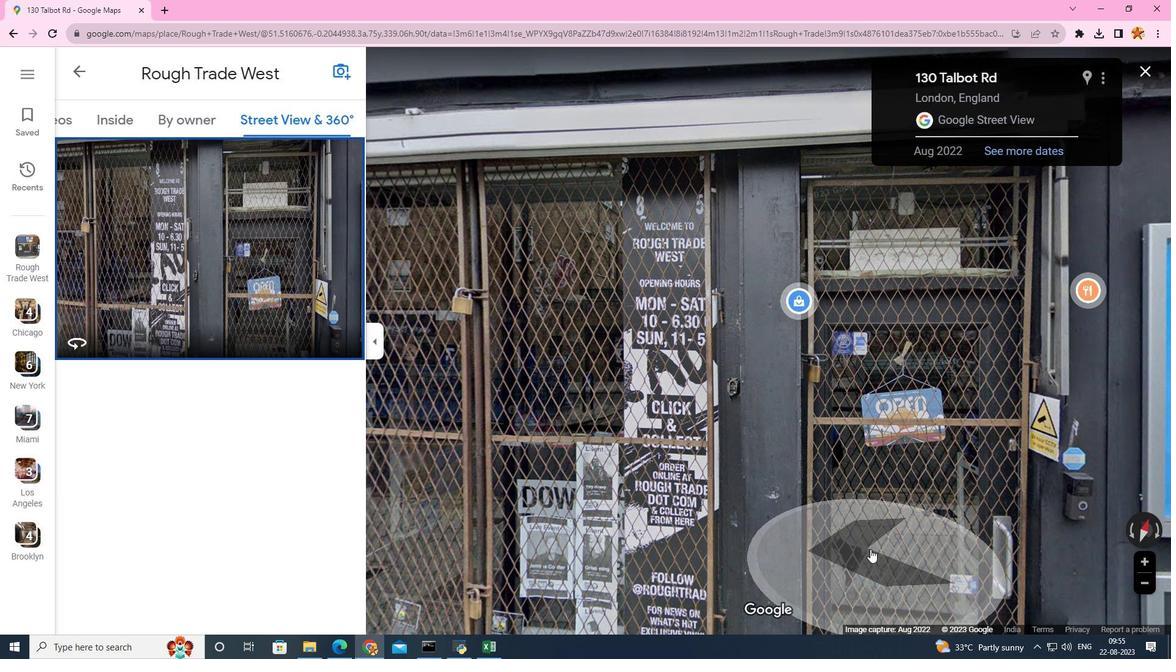 
Action: Mouse pressed left at (871, 549)
Screenshot: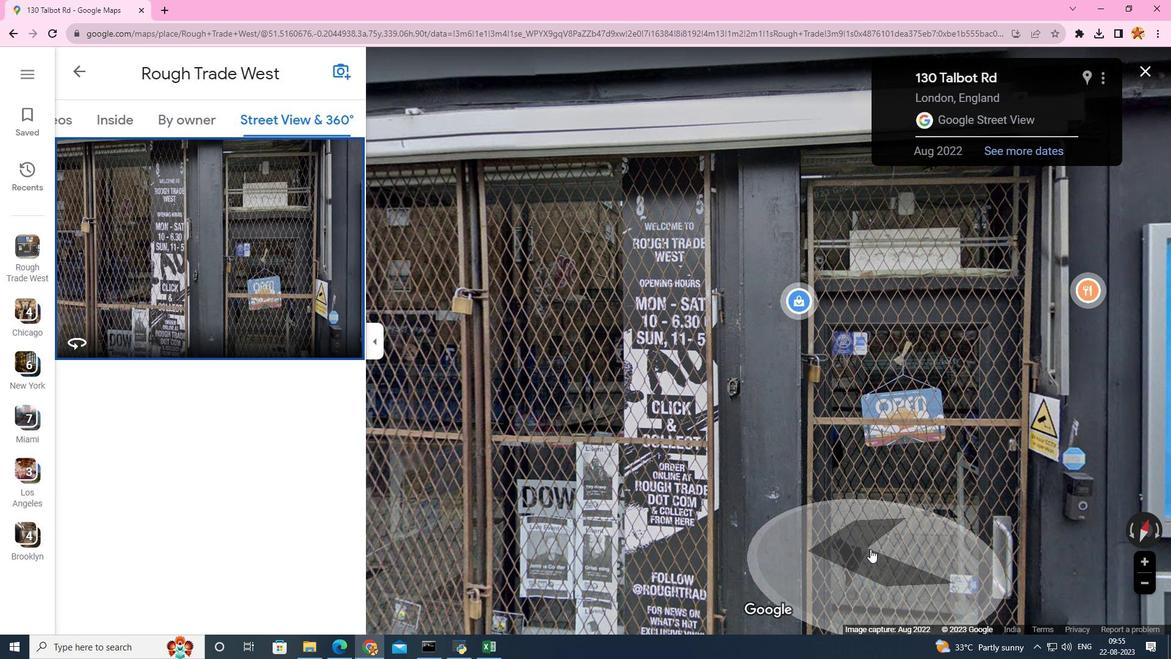 
Action: Mouse moved to (810, 535)
Screenshot: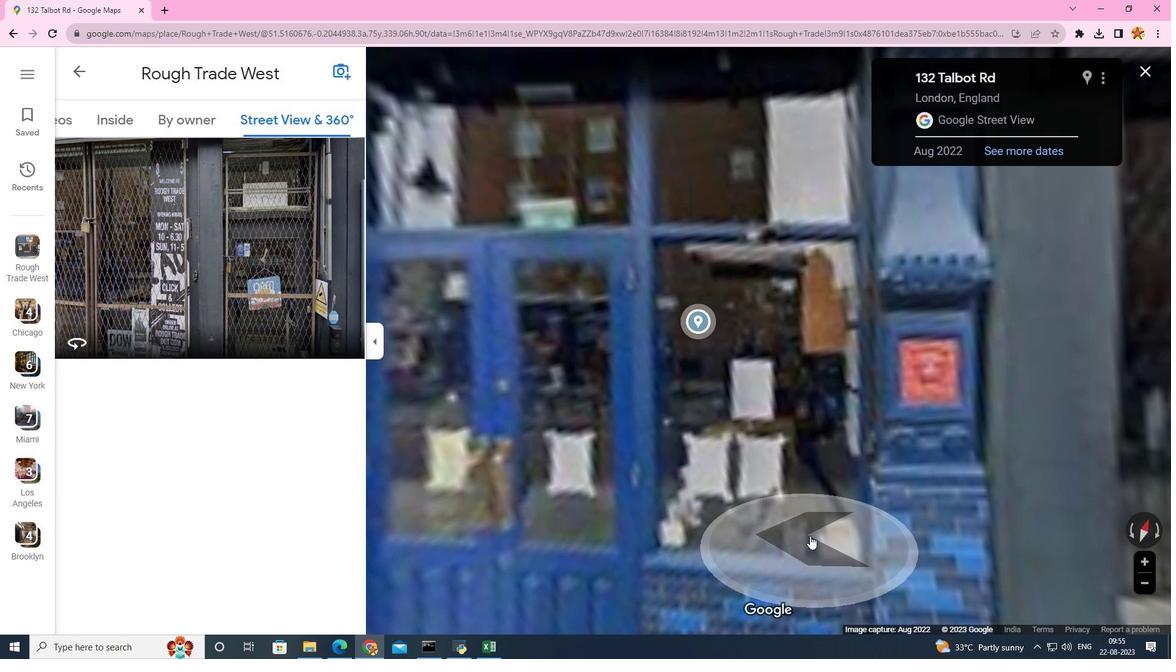 
Action: Mouse pressed left at (810, 535)
Screenshot: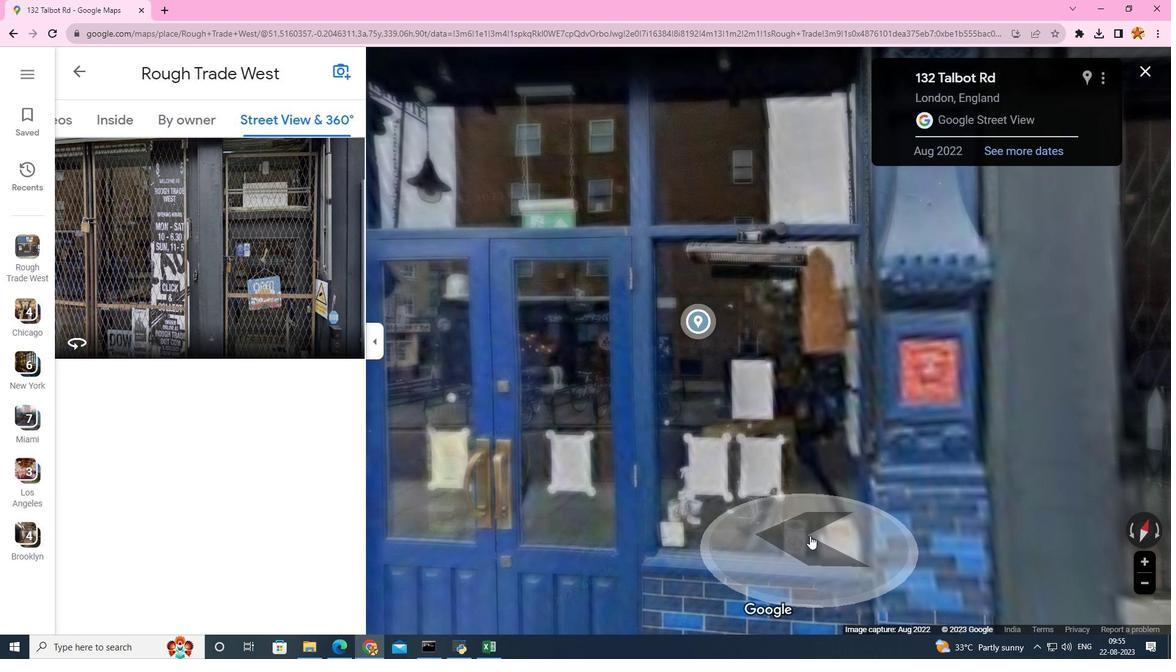 
Action: Mouse moved to (819, 520)
Screenshot: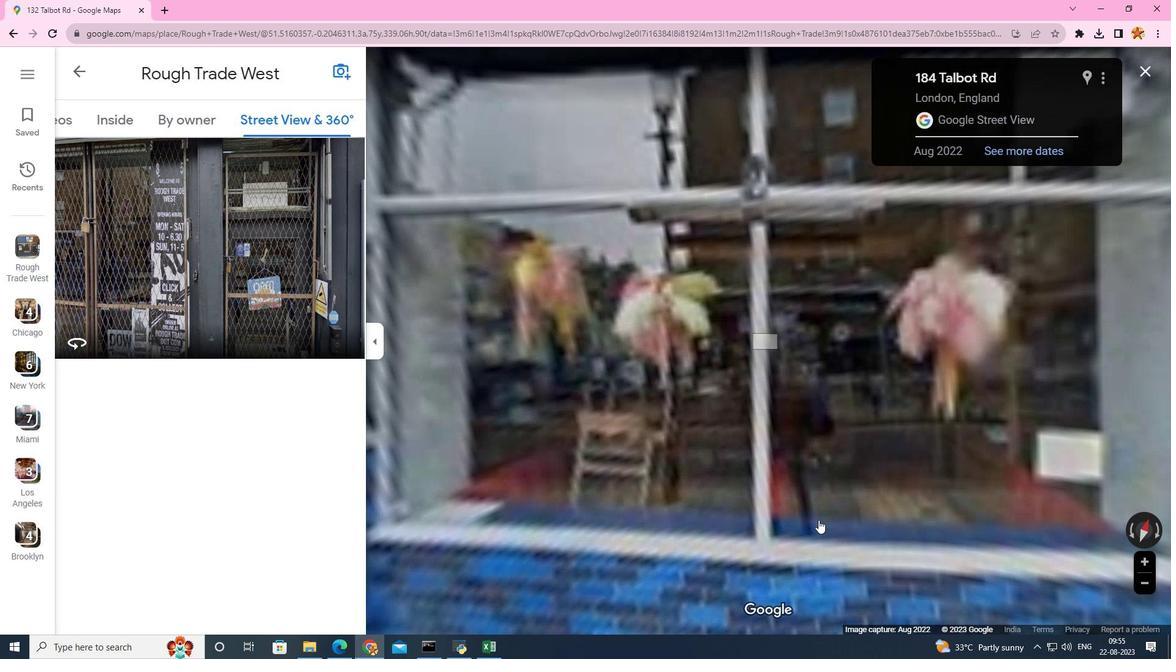 
Action: Mouse scrolled (819, 520) with delta (0, 0)
Screenshot: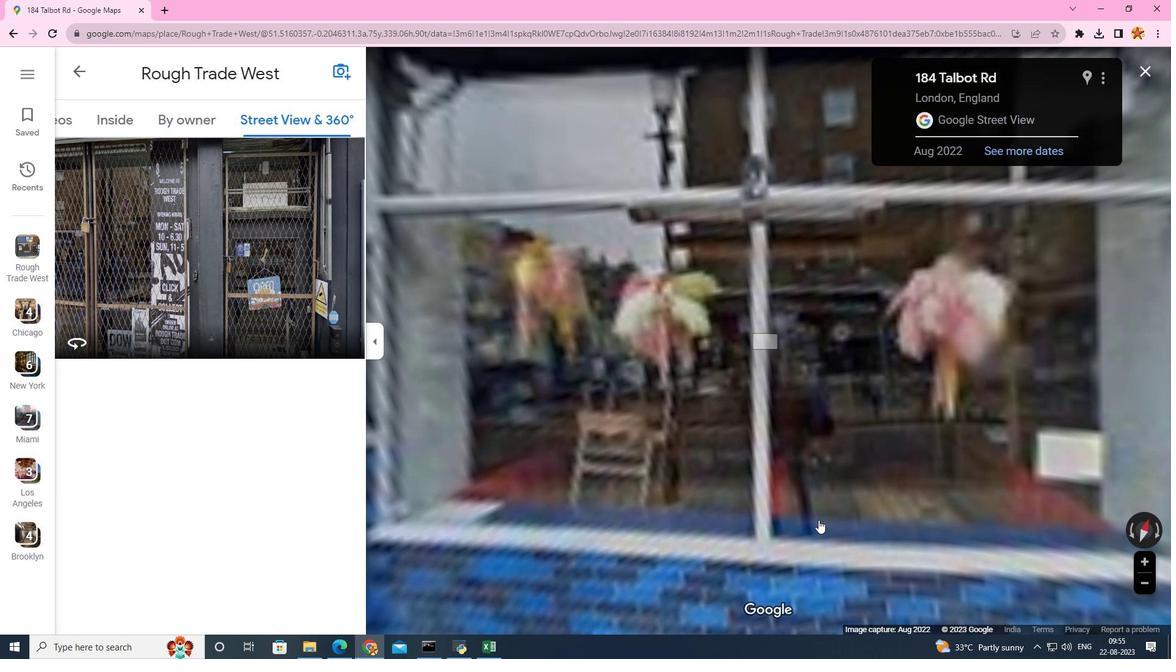
Action: Mouse scrolled (819, 520) with delta (0, 0)
Screenshot: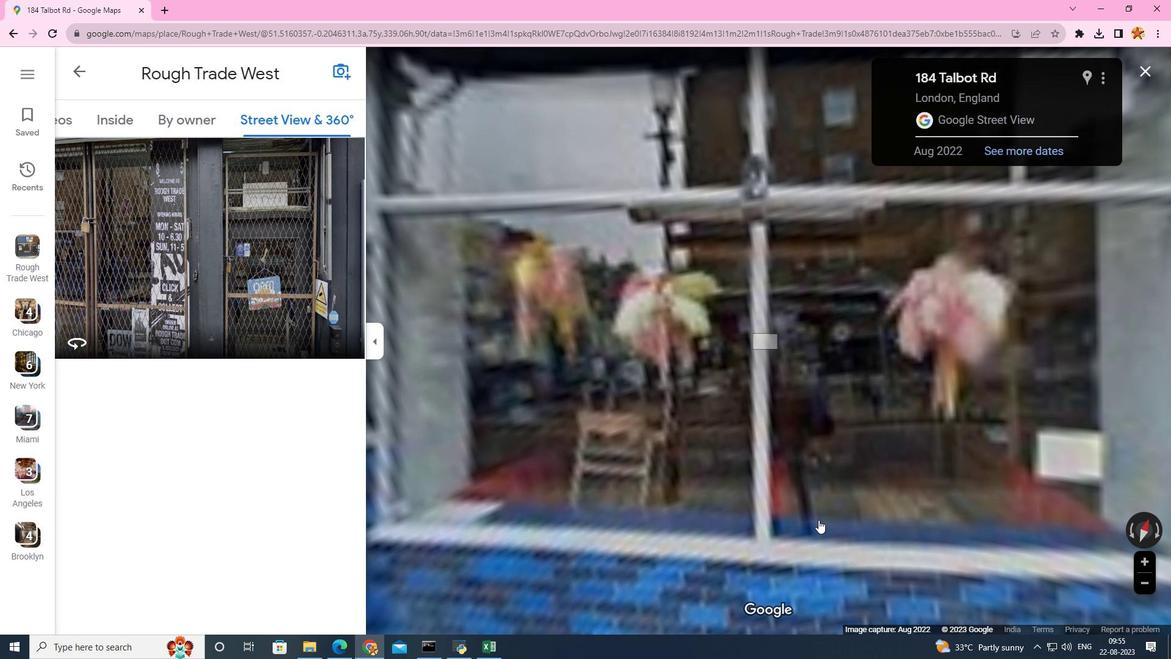 
Action: Mouse scrolled (819, 520) with delta (0, 0)
Screenshot: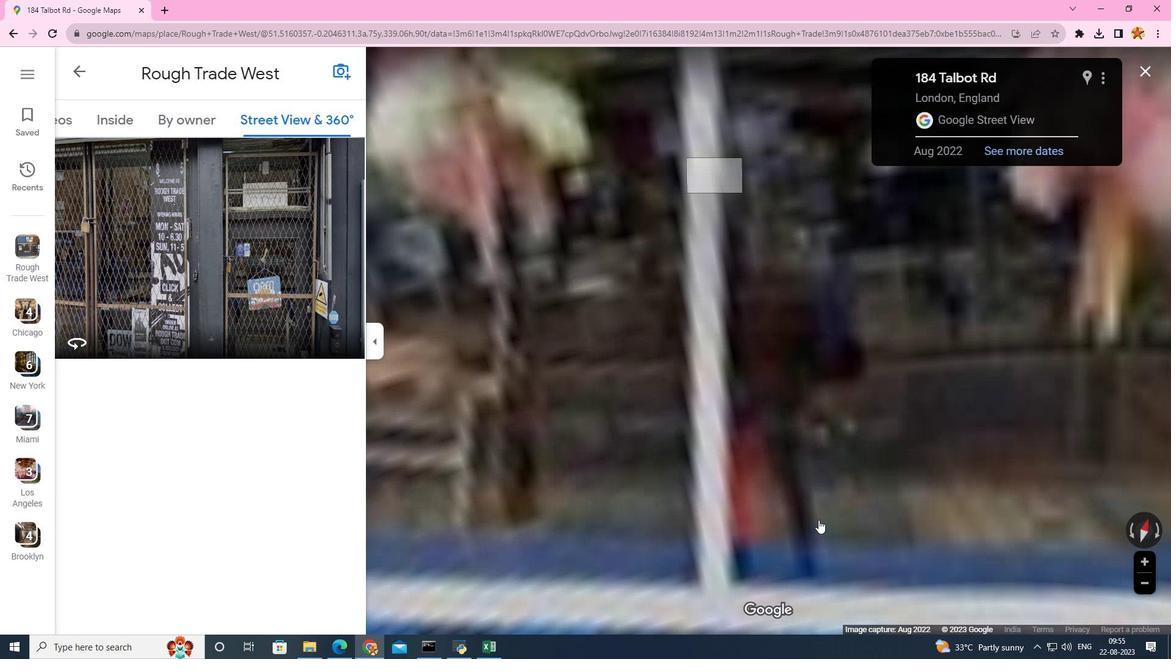 
Action: Mouse scrolled (819, 519) with delta (0, 0)
Screenshot: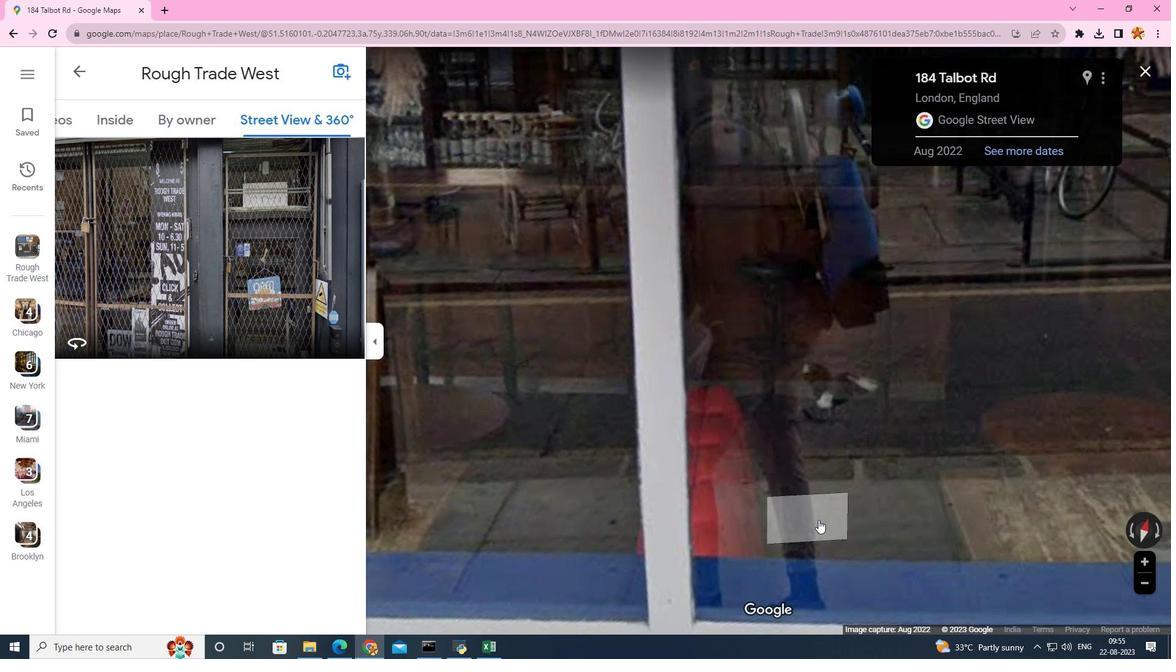 
Action: Mouse scrolled (819, 519) with delta (0, 0)
Screenshot: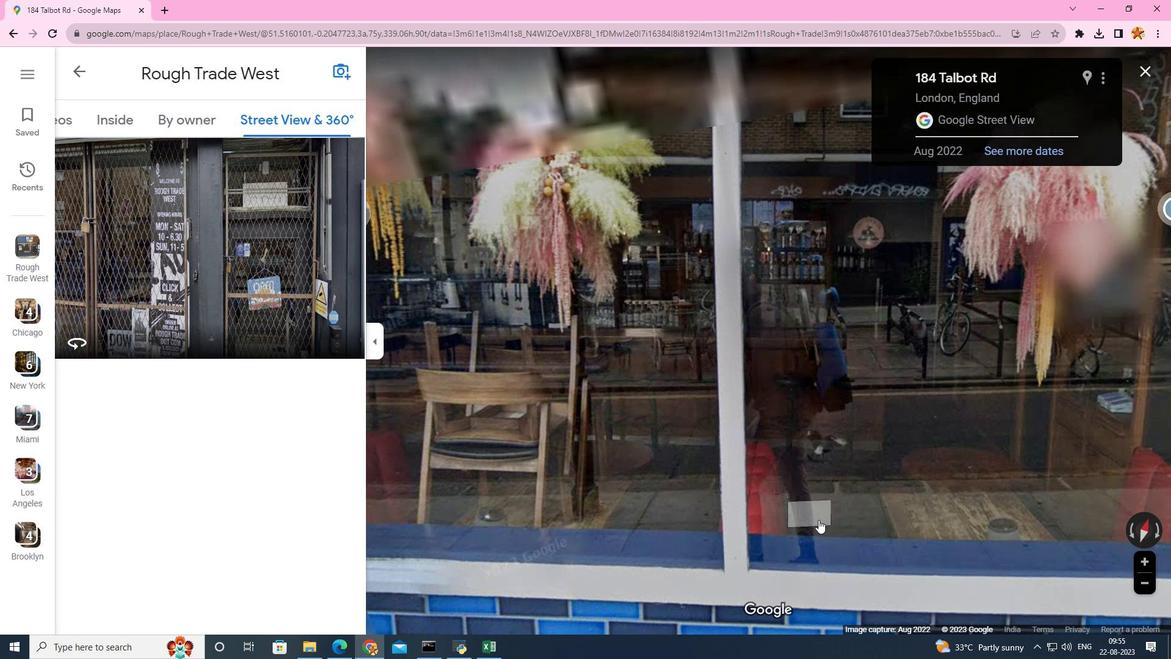 
Action: Mouse scrolled (819, 519) with delta (0, 0)
Screenshot: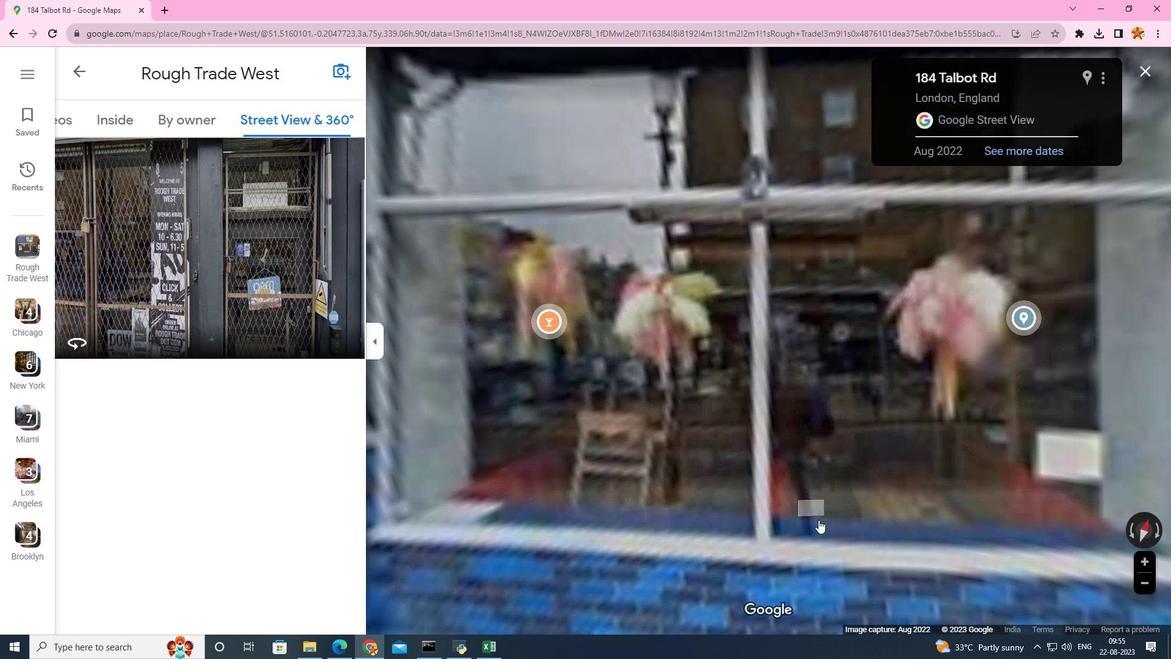 
Action: Mouse scrolled (819, 519) with delta (0, 0)
Screenshot: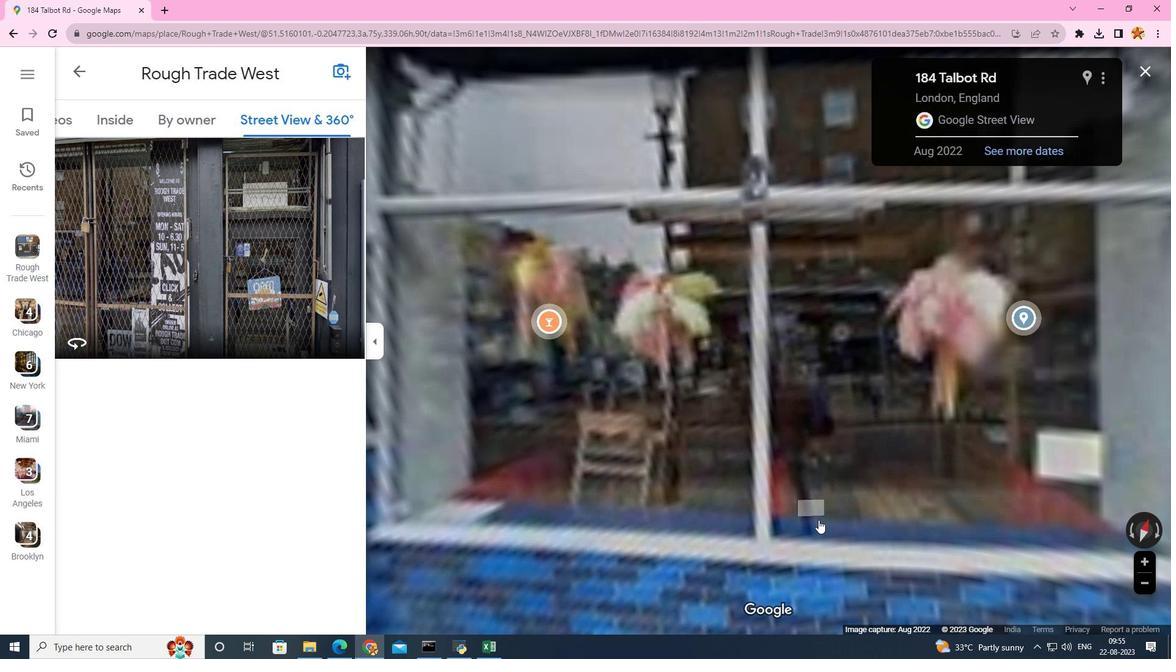 
Action: Mouse scrolled (819, 519) with delta (0, 0)
Screenshot: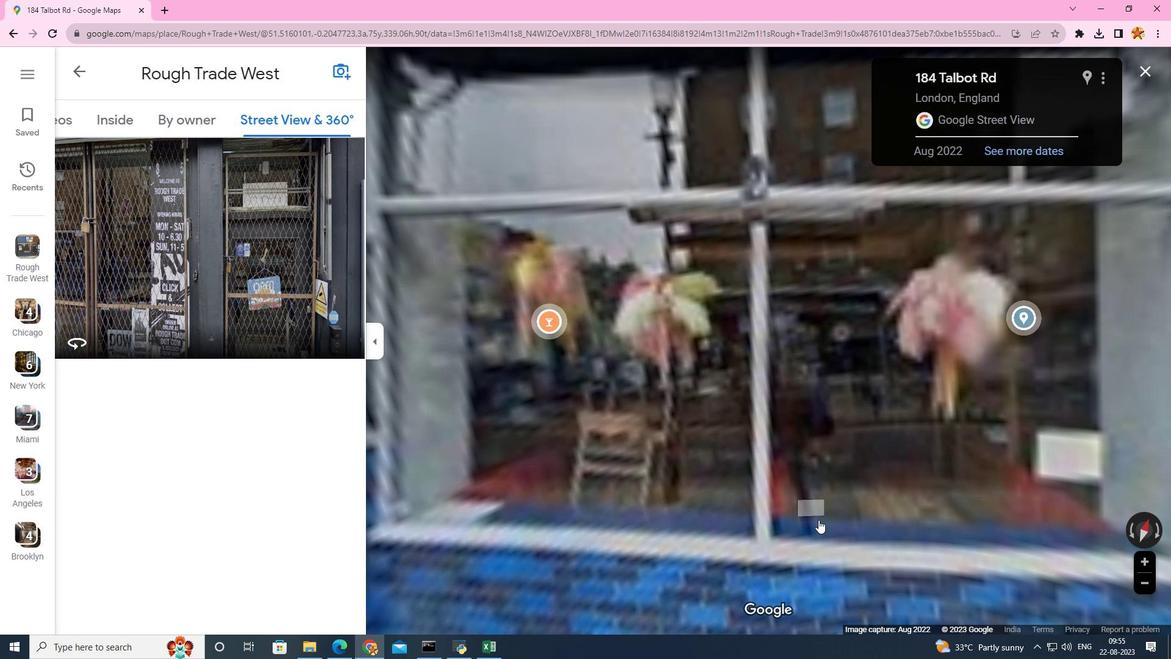 
Action: Mouse scrolled (819, 519) with delta (0, 0)
Screenshot: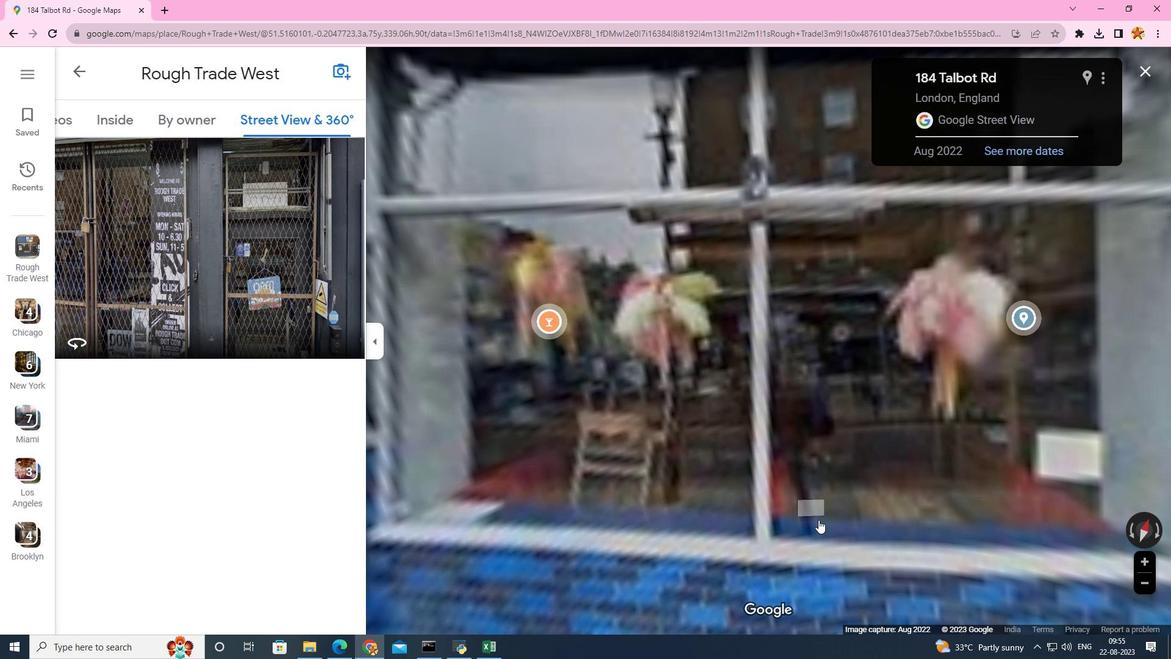 
Action: Mouse scrolled (819, 519) with delta (0, 0)
Screenshot: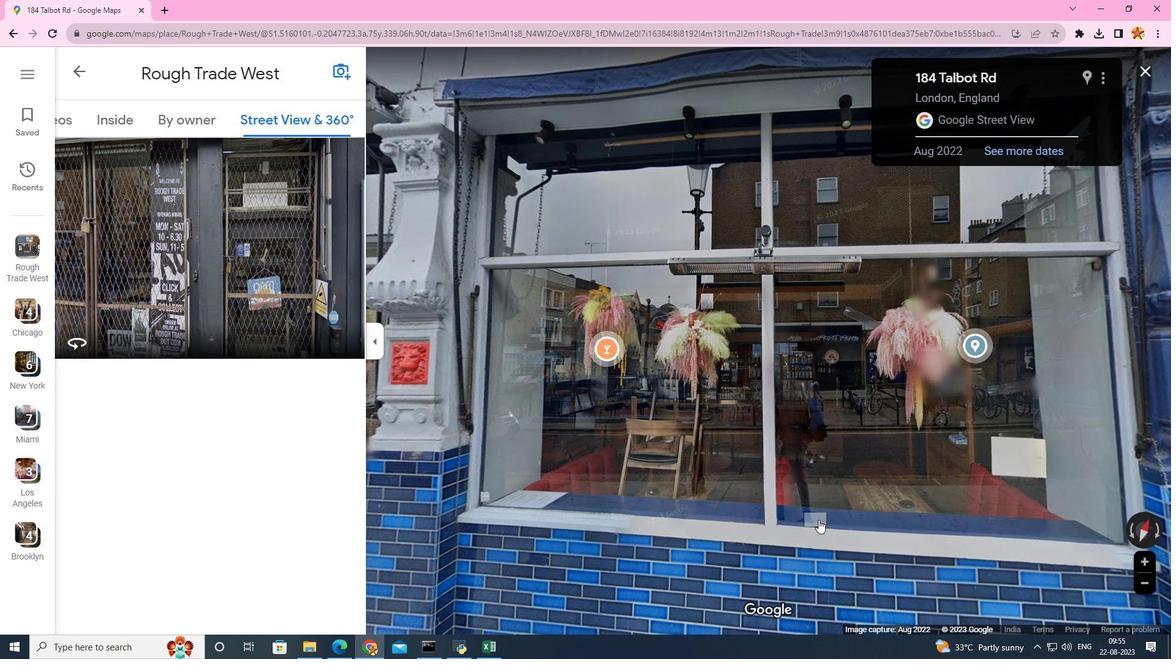 
Action: Mouse scrolled (819, 519) with delta (0, 0)
Screenshot: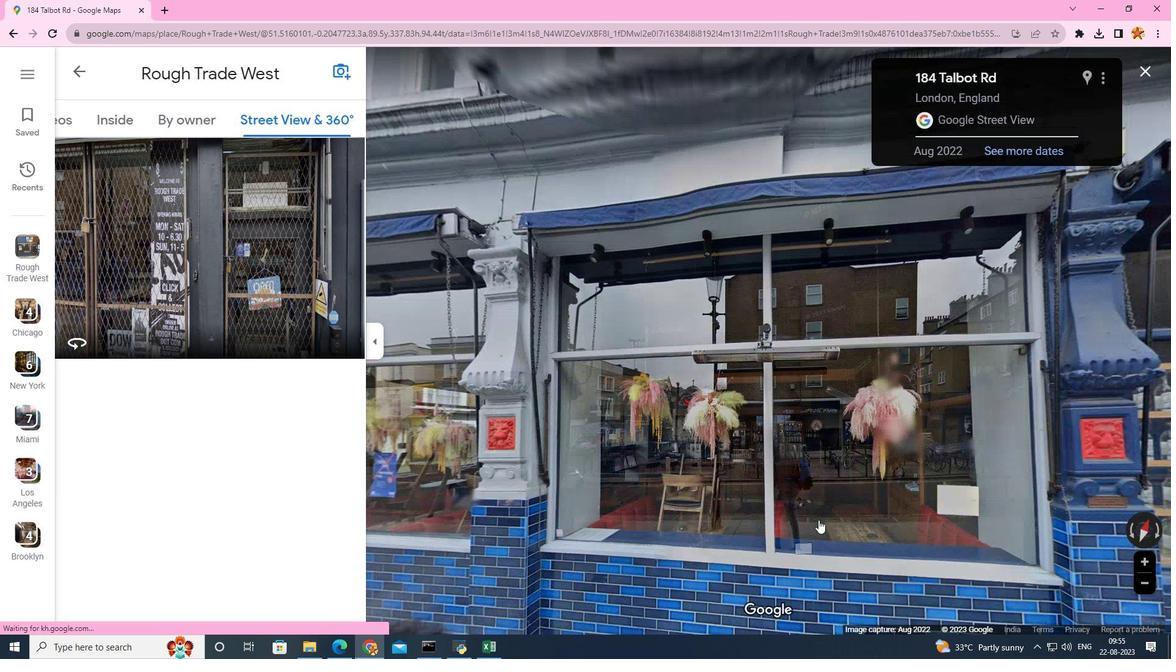 
Action: Mouse scrolled (819, 519) with delta (0, 0)
Screenshot: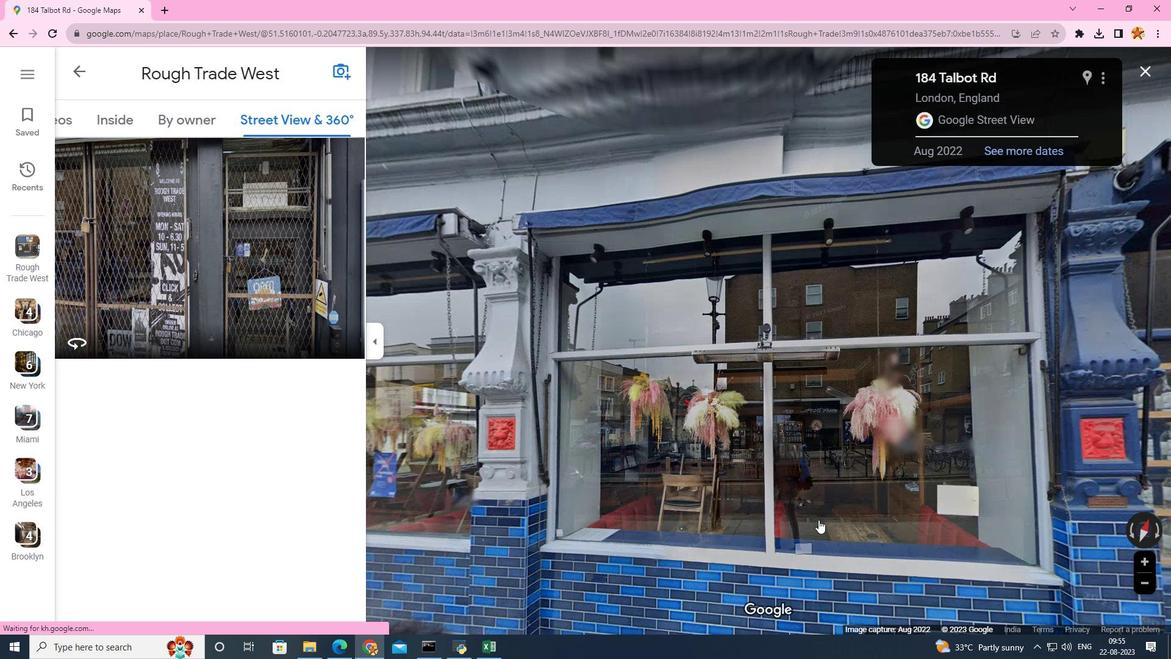 
Action: Mouse scrolled (819, 519) with delta (0, 0)
Screenshot: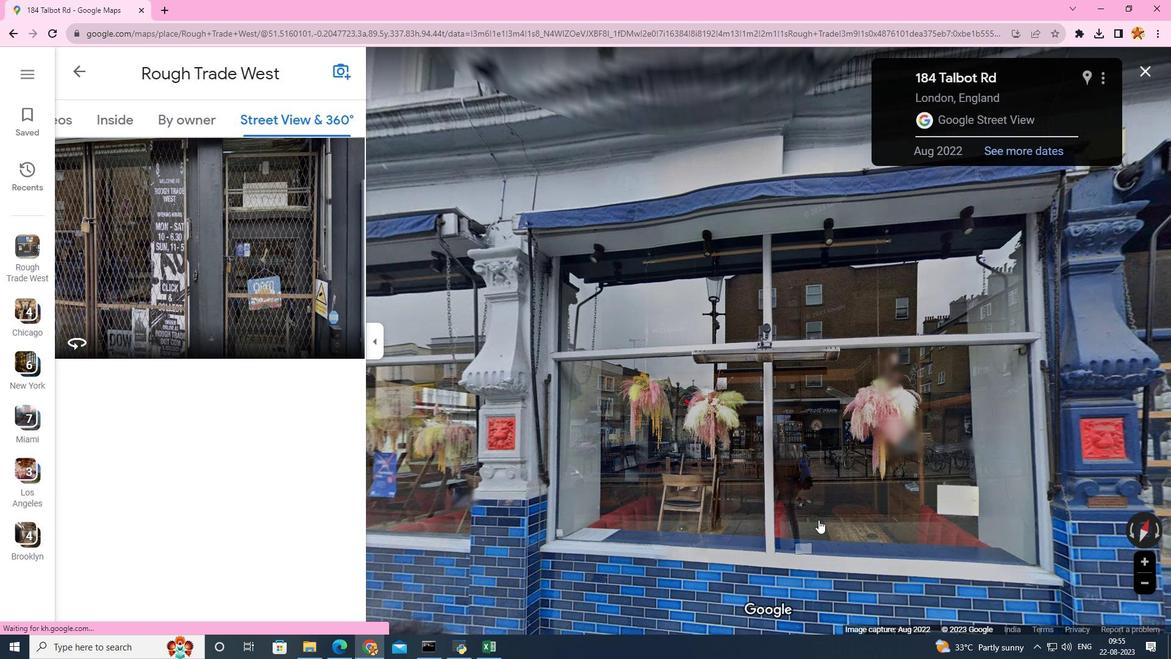 
Action: Mouse scrolled (819, 519) with delta (0, 0)
Screenshot: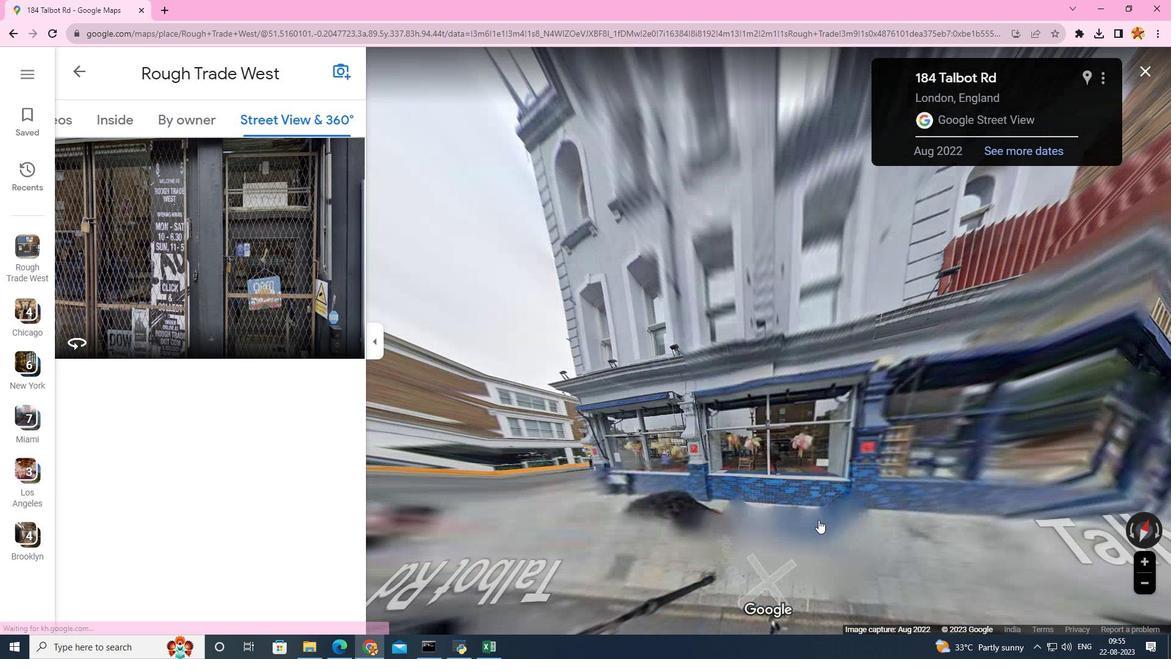 
Action: Mouse scrolled (819, 519) with delta (0, 0)
Screenshot: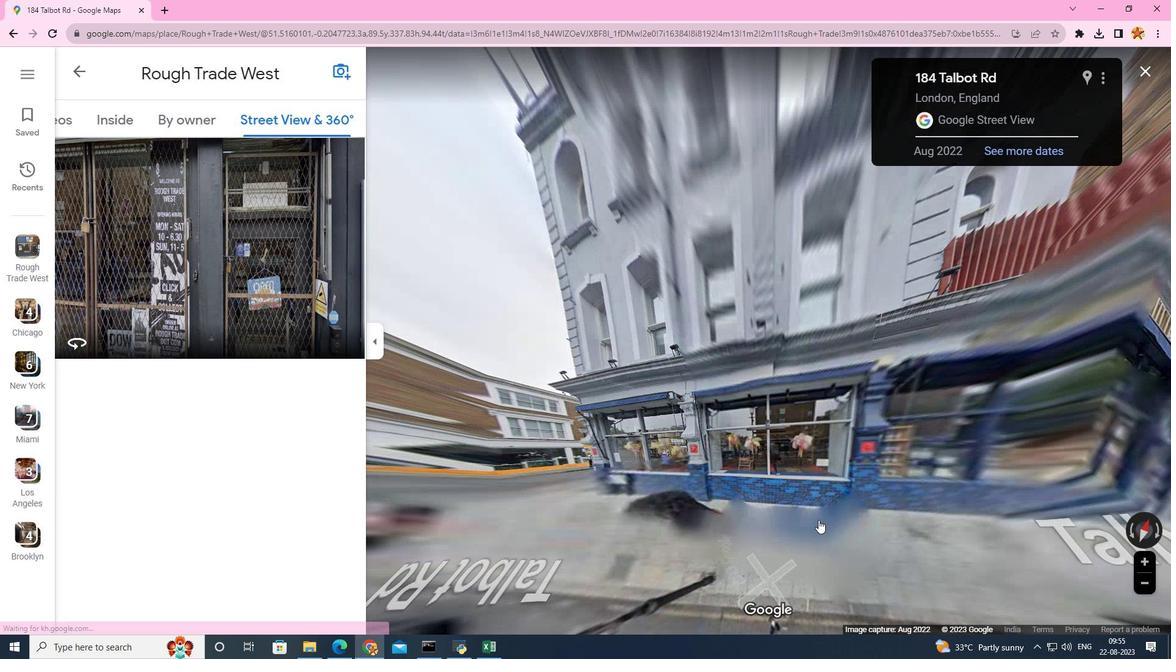 
Action: Mouse scrolled (819, 519) with delta (0, 0)
Screenshot: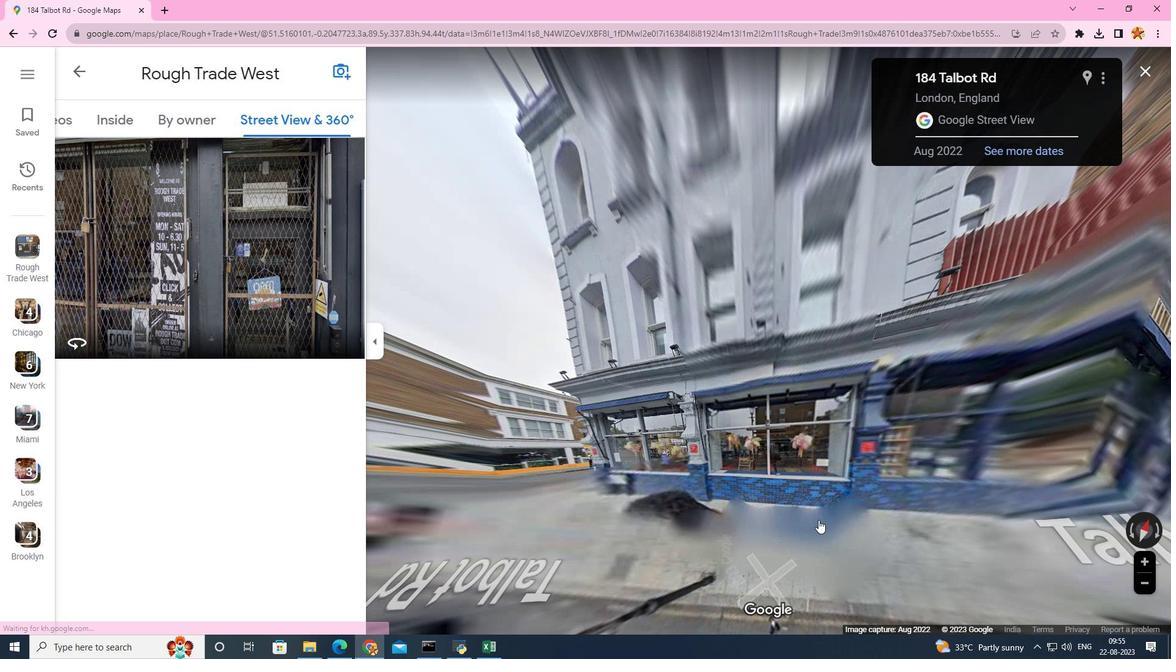 
Action: Mouse scrolled (819, 520) with delta (0, 0)
Screenshot: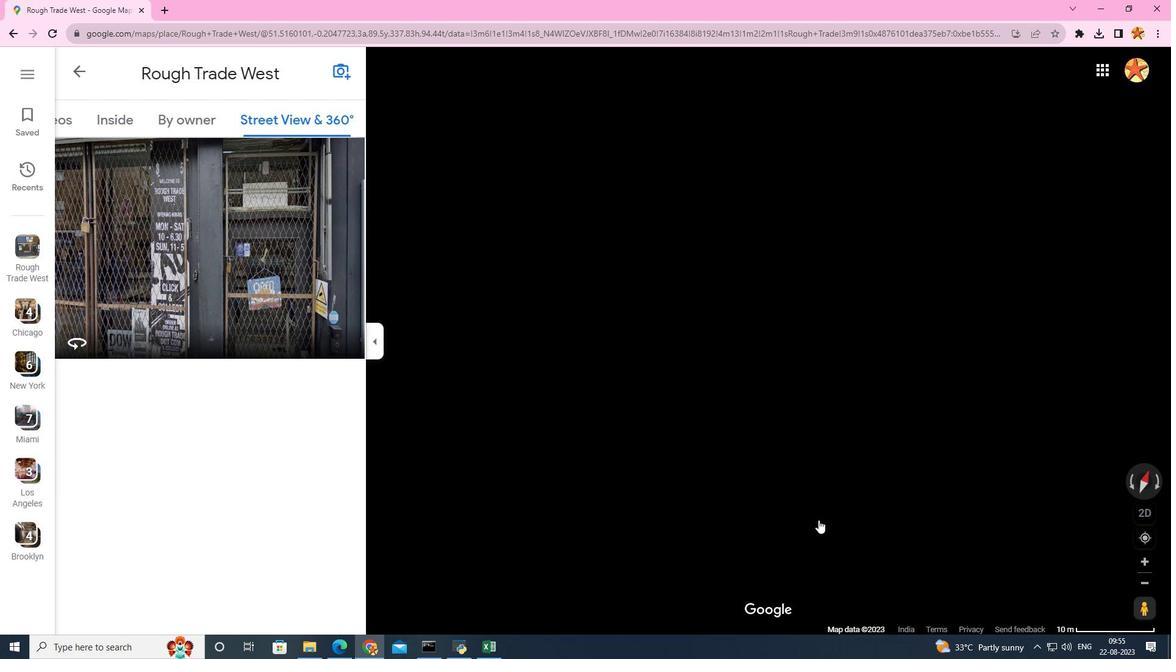 
Action: Mouse scrolled (819, 520) with delta (0, 0)
Screenshot: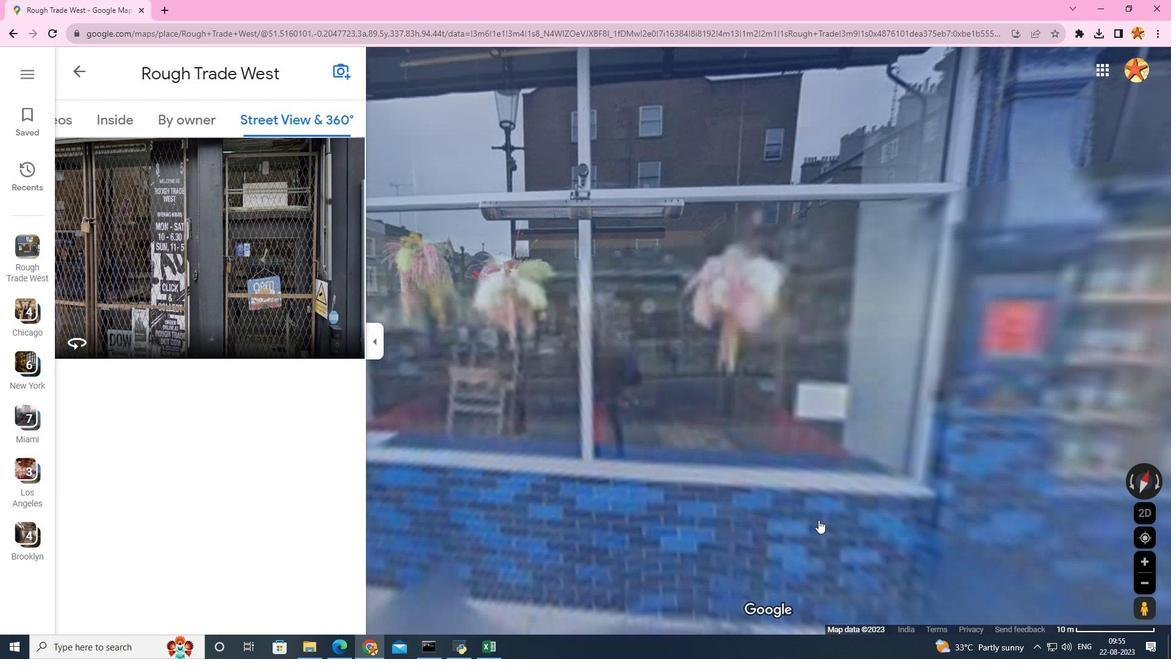 
Action: Mouse scrolled (819, 520) with delta (0, 0)
Screenshot: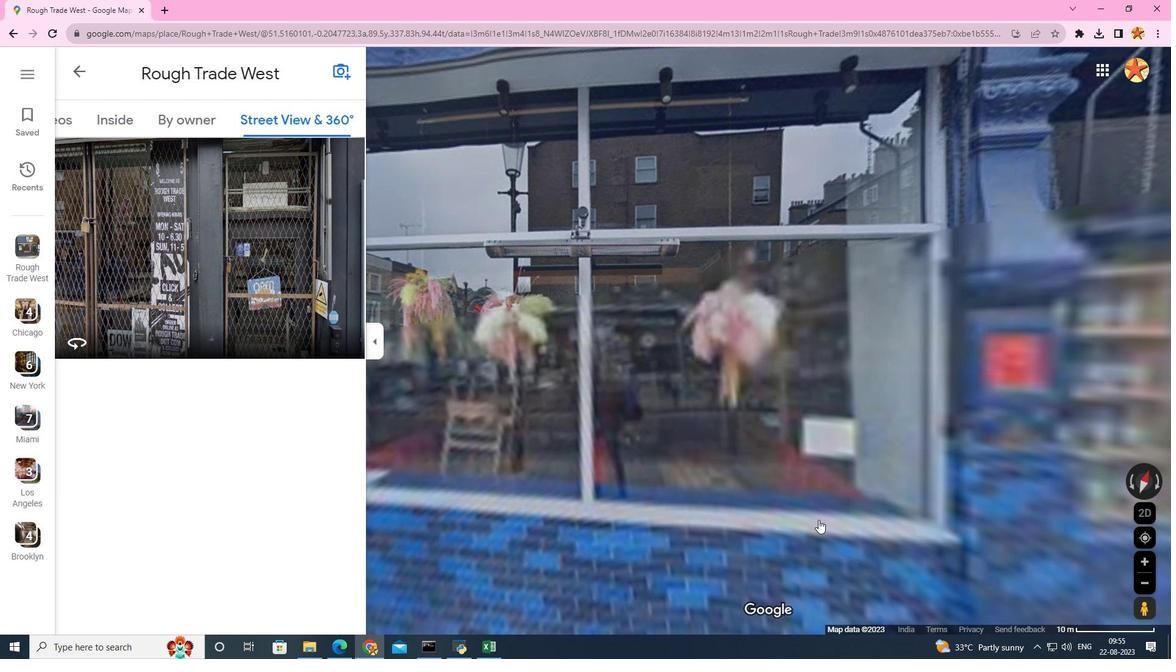 
Action: Mouse moved to (833, 512)
Screenshot: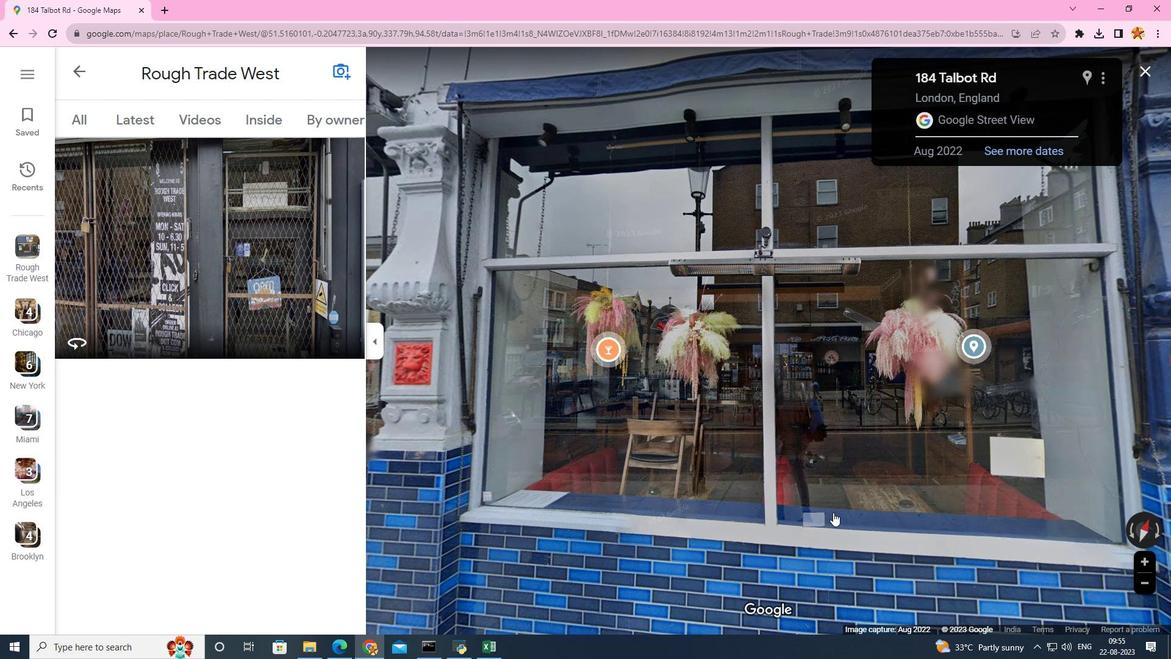 
Action: Mouse pressed left at (833, 512)
Screenshot: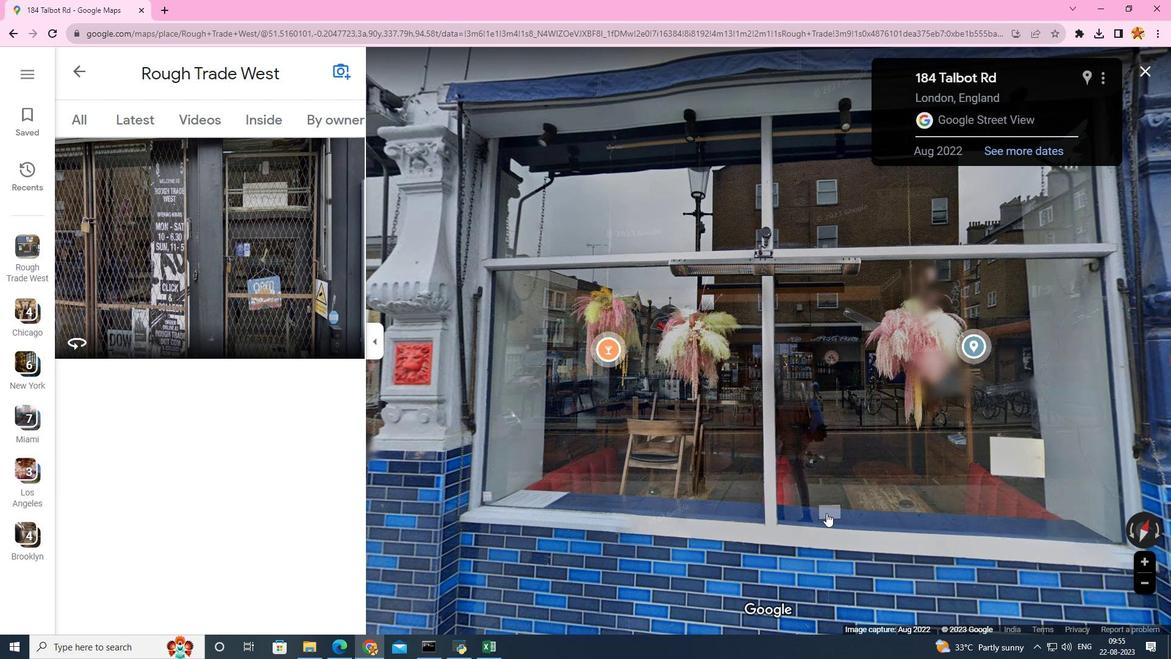 
Action: Mouse moved to (660, 495)
Screenshot: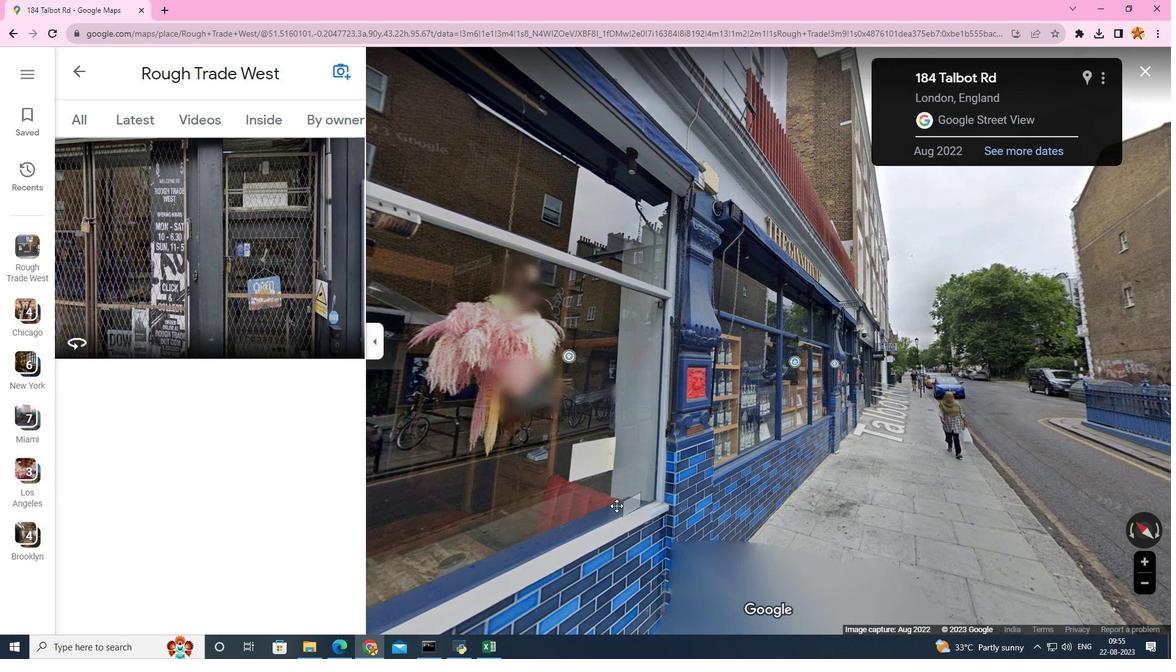 
Action: Mouse pressed left at (661, 495)
Screenshot: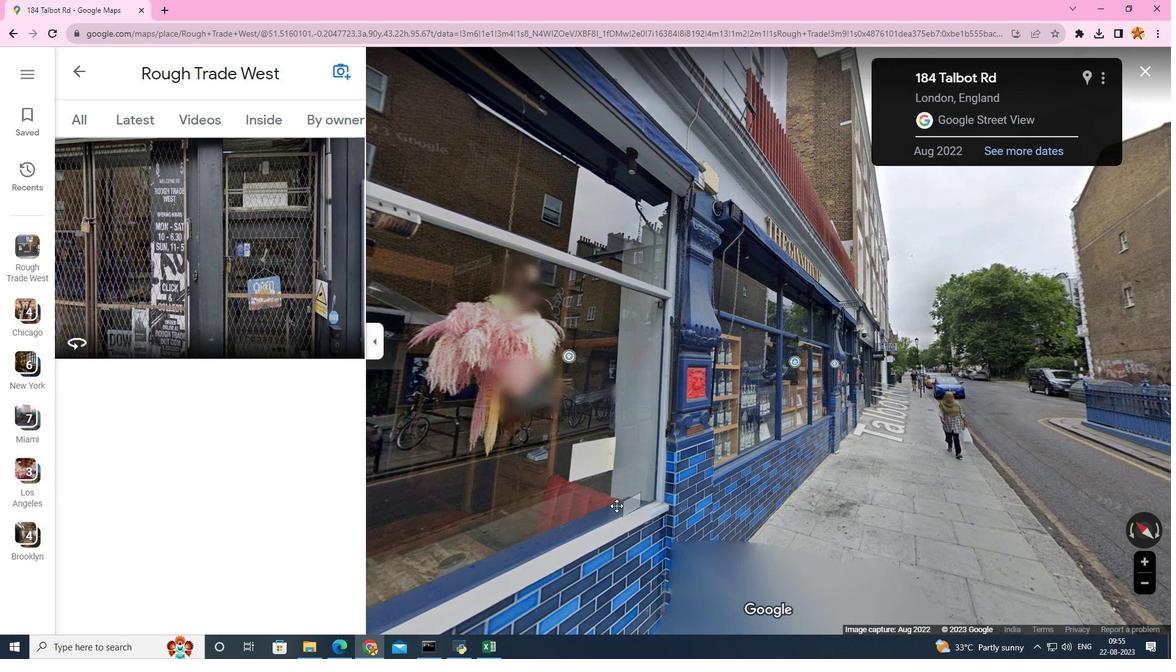 
Action: Mouse moved to (758, 493)
Screenshot: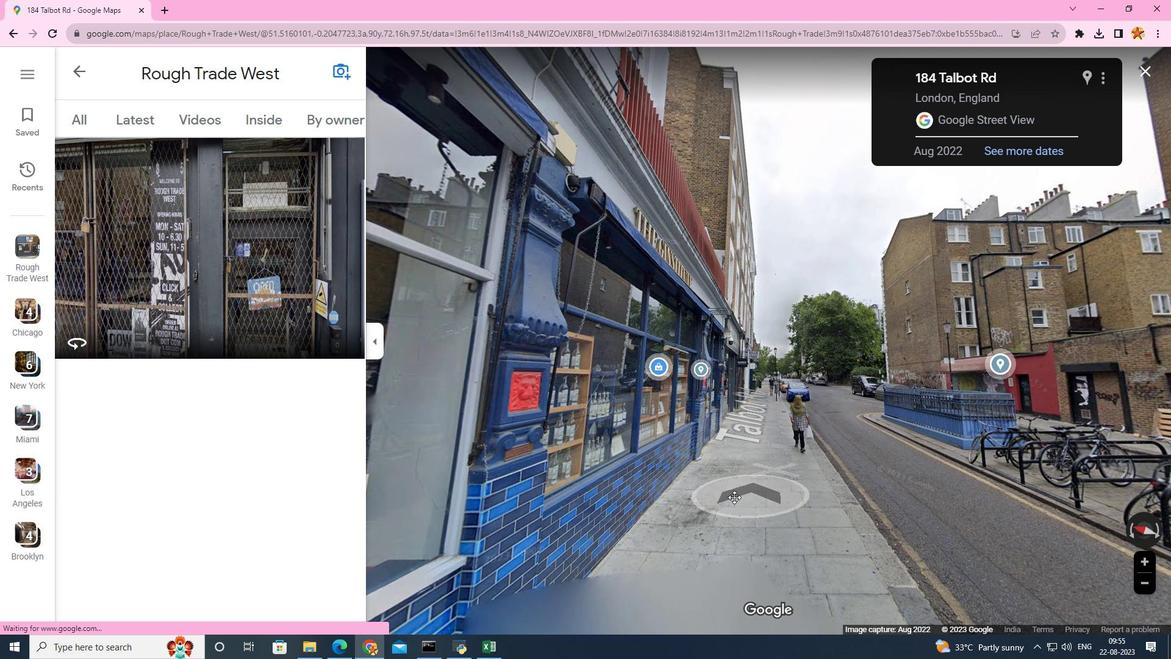 
Action: Mouse pressed left at (758, 493)
Screenshot: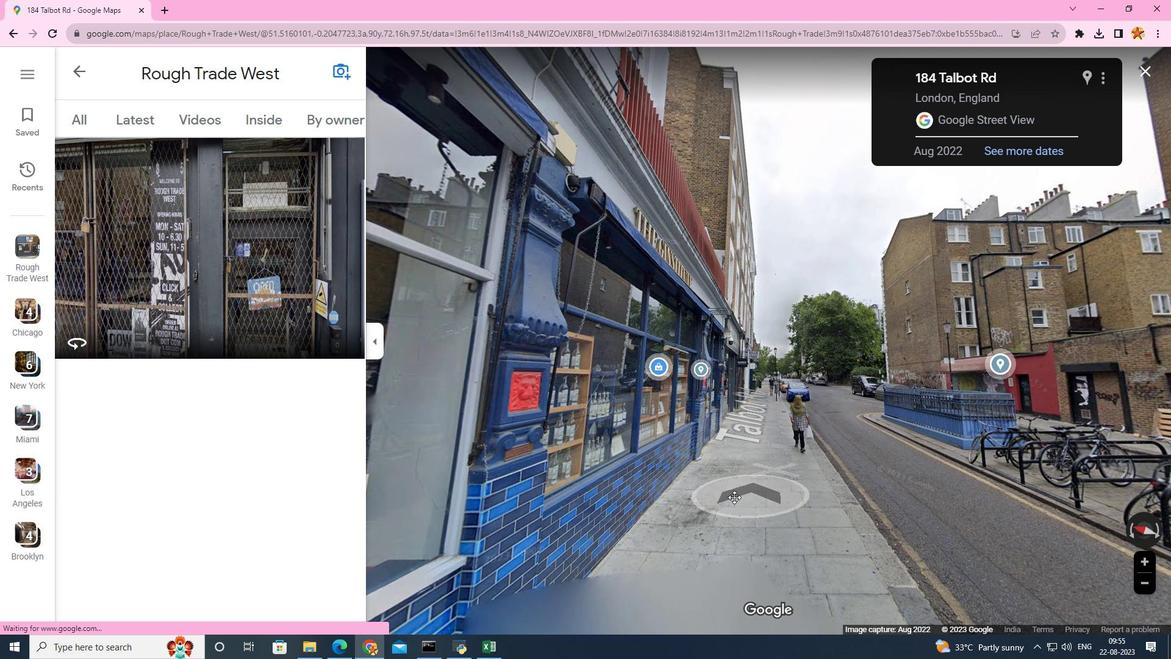 
Action: Mouse moved to (789, 488)
Screenshot: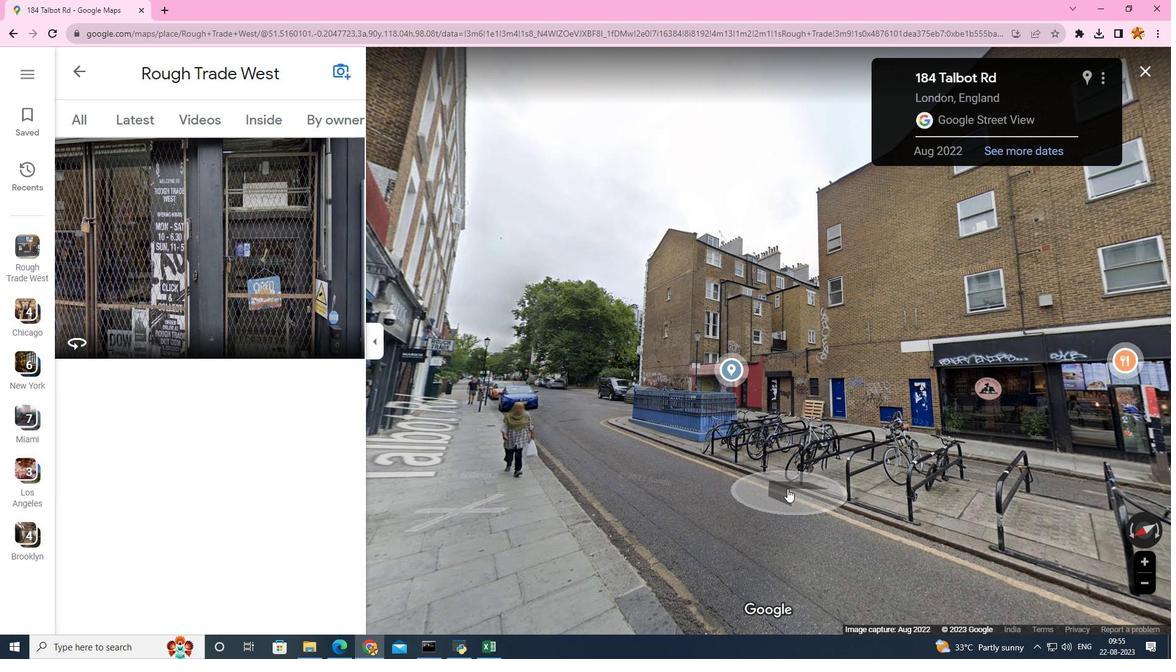 
Action: Mouse pressed left at (789, 488)
Screenshot: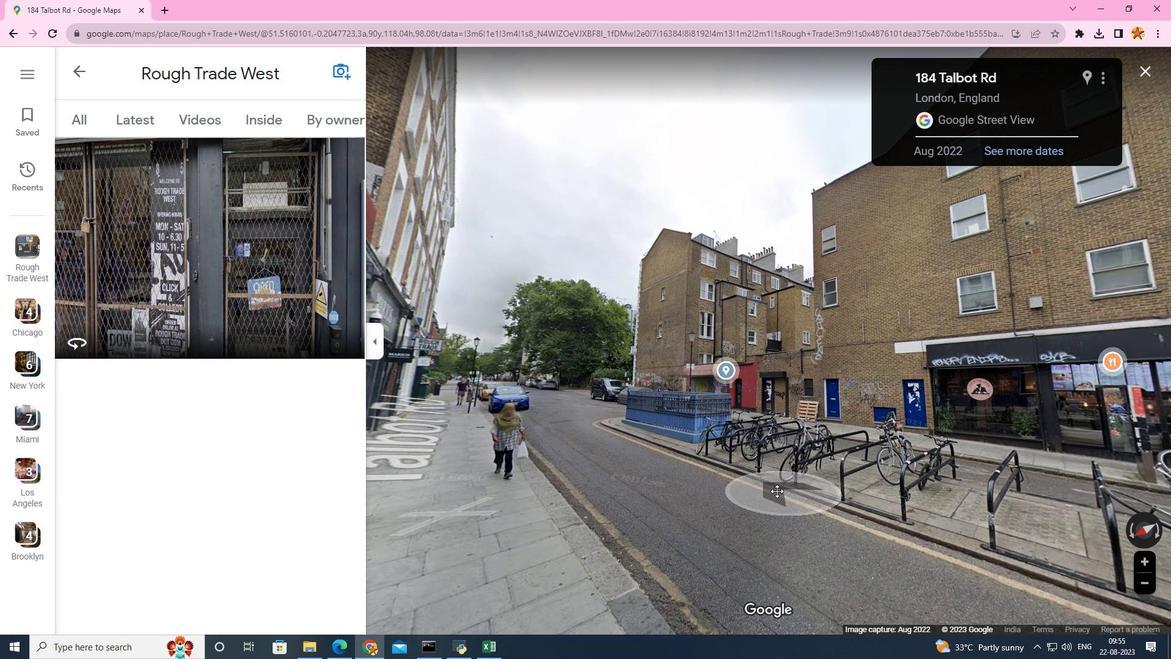 
Action: Mouse moved to (788, 485)
Screenshot: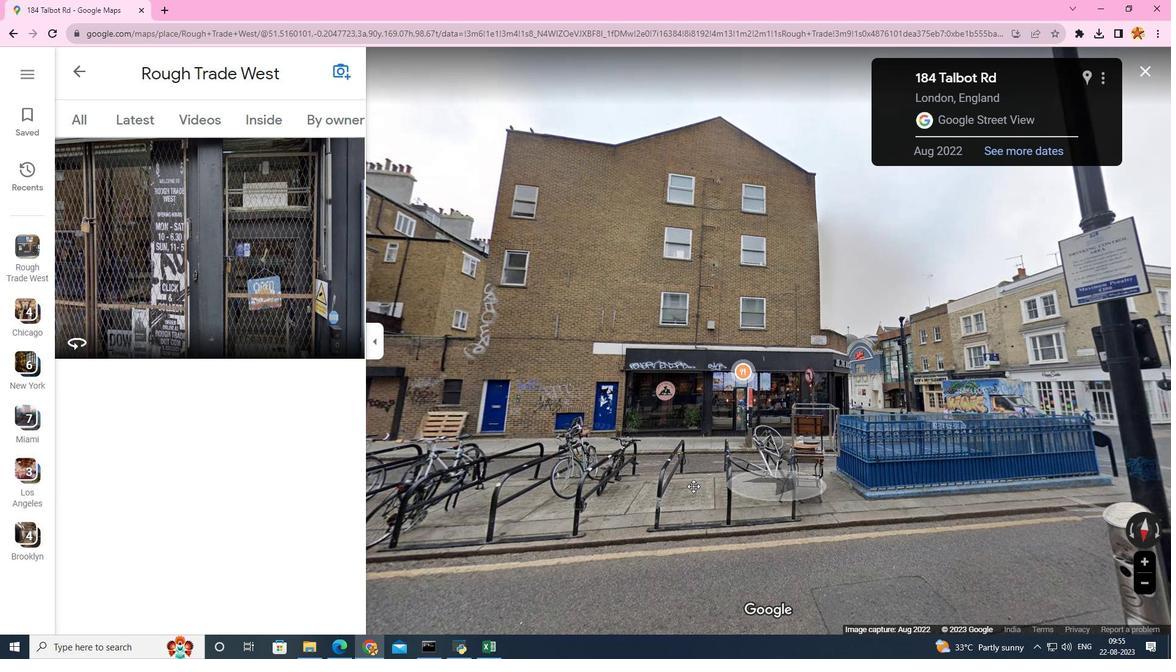
Action: Mouse pressed left at (802, 484)
Screenshot: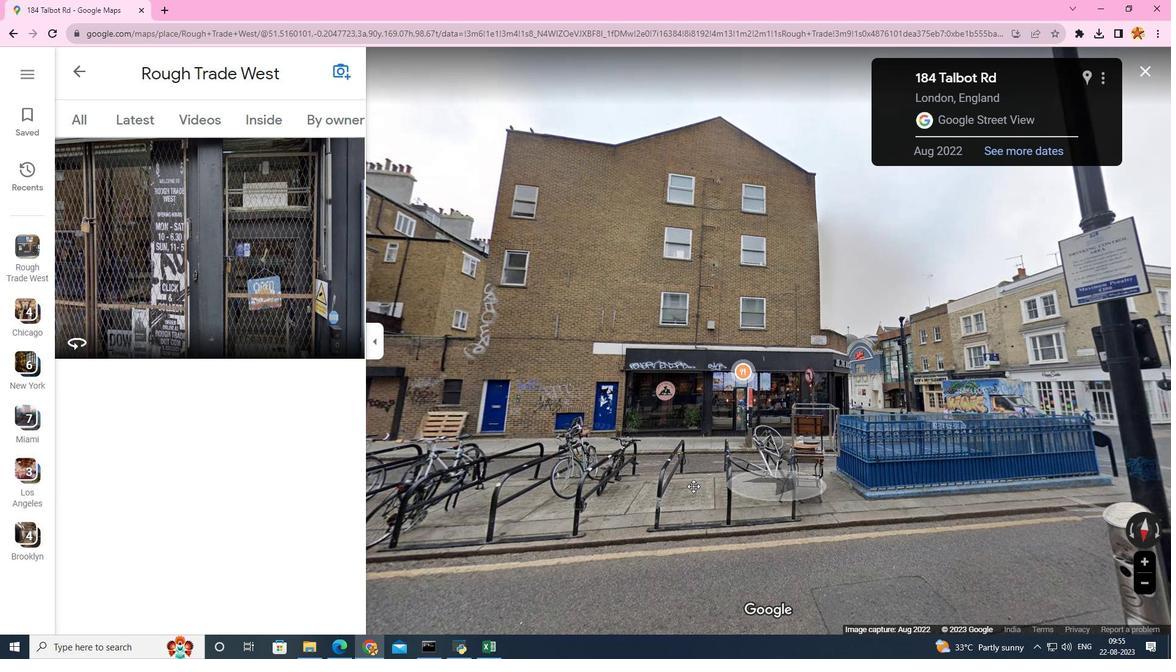 
Action: Mouse moved to (828, 477)
Screenshot: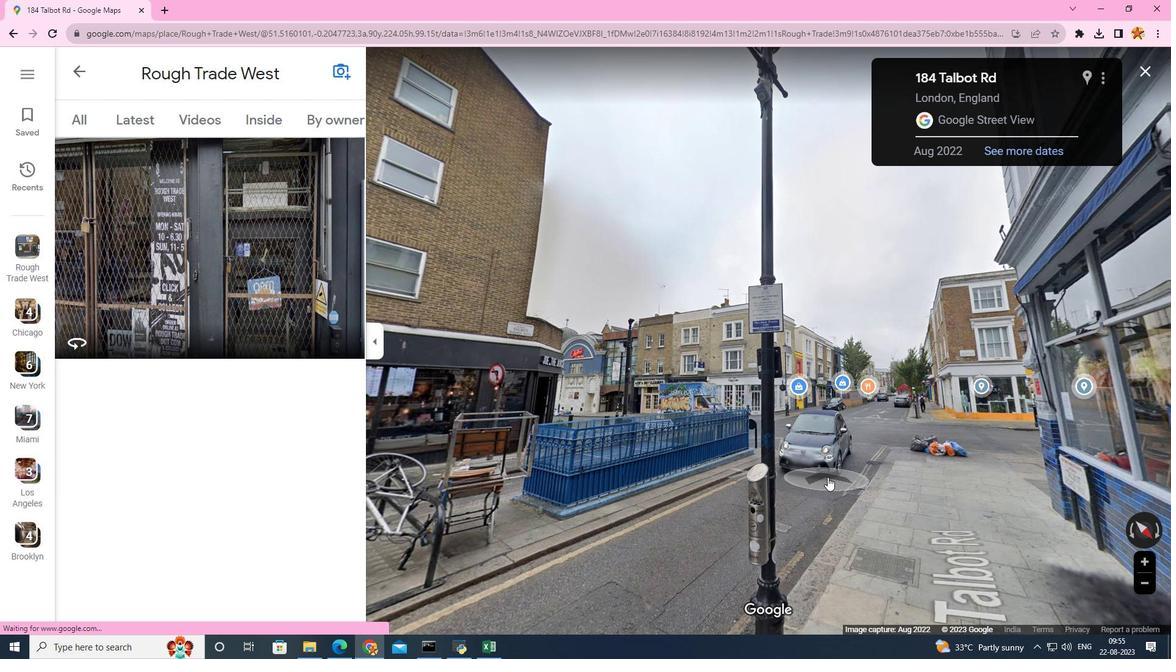 
Action: Mouse pressed left at (828, 477)
Screenshot: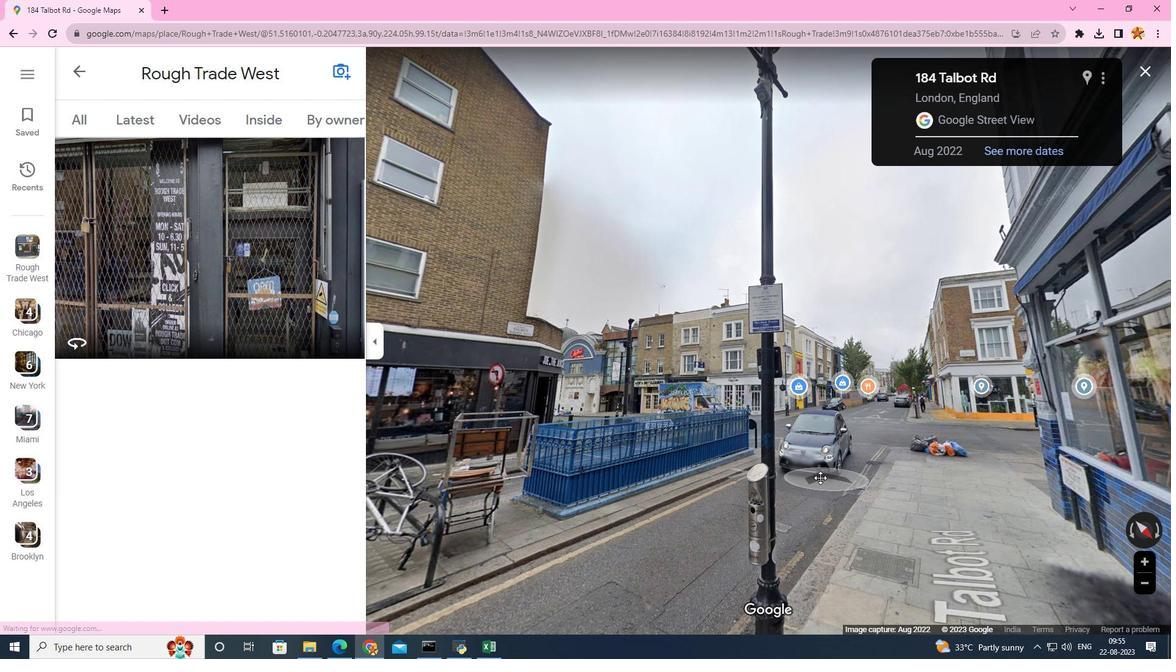 
Action: Mouse moved to (806, 481)
Screenshot: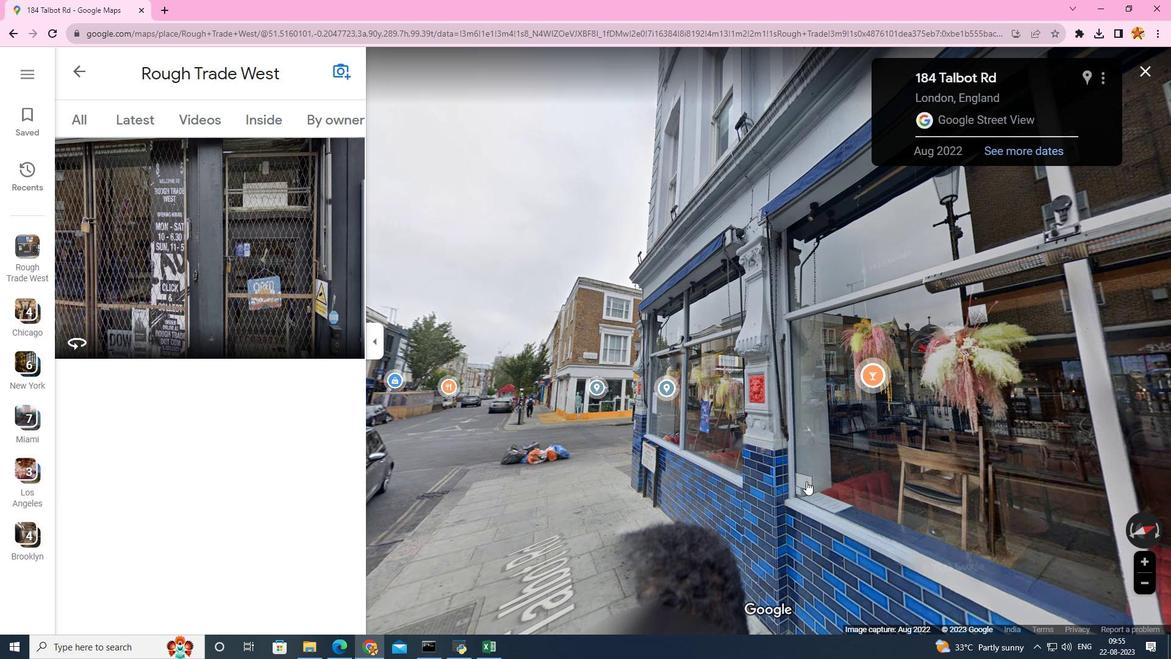 
Action: Mouse pressed left at (806, 481)
Screenshot: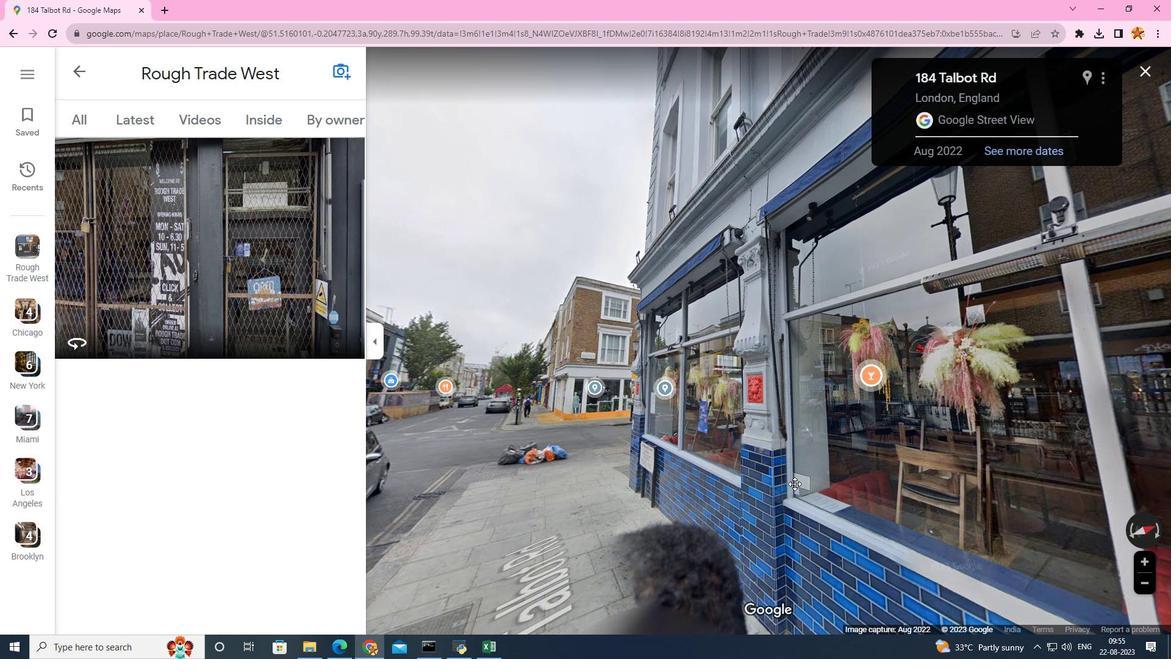 
Action: Mouse moved to (790, 476)
Screenshot: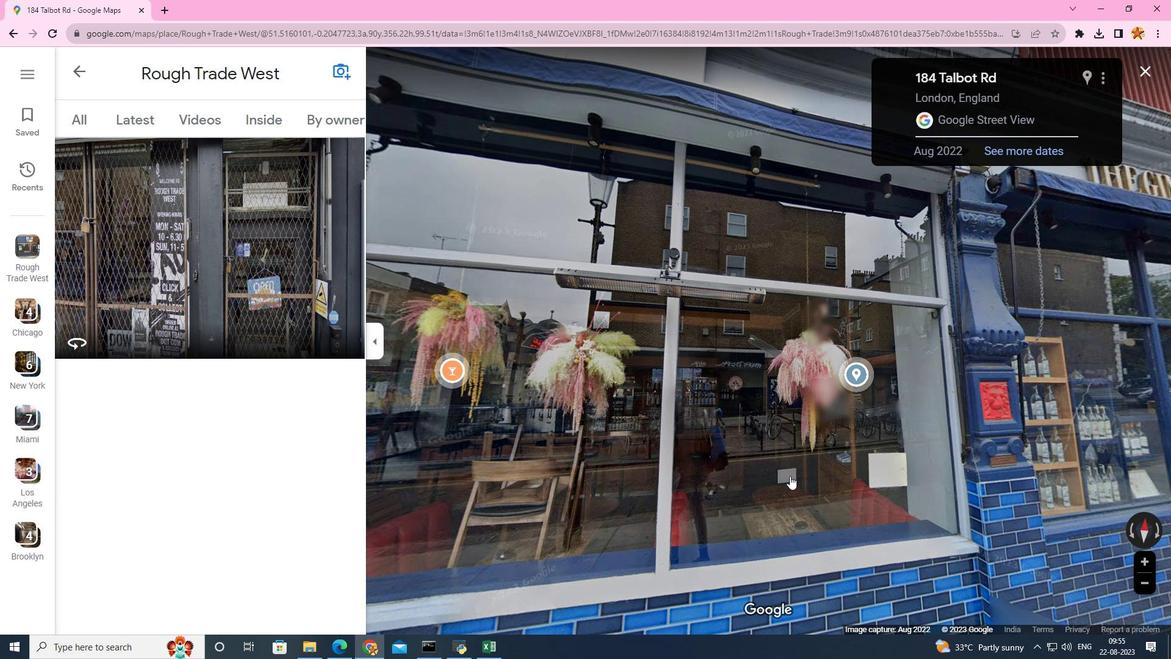 
Action: Mouse pressed left at (790, 476)
Screenshot: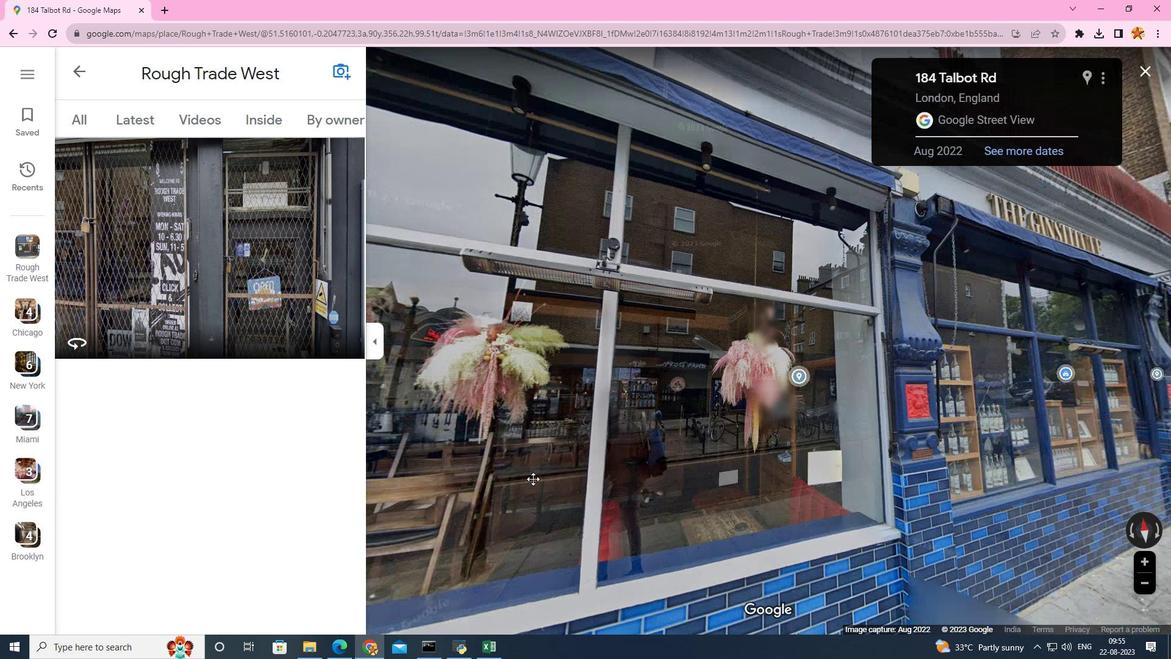
Action: Mouse moved to (861, 473)
Screenshot: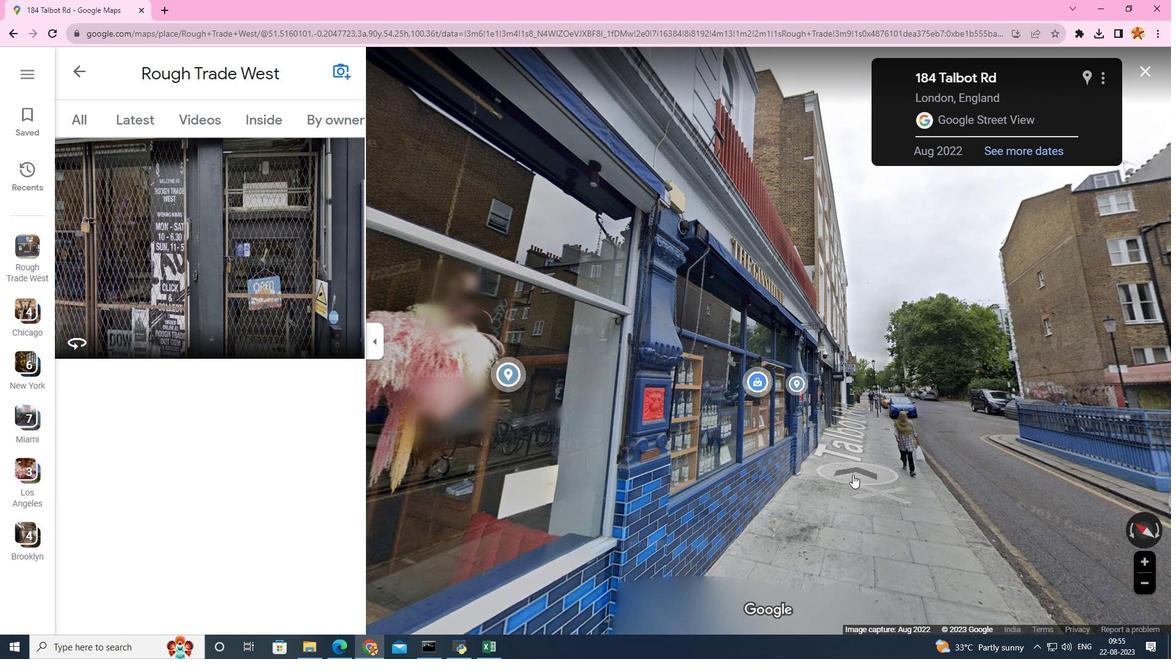 
Action: Mouse pressed left at (861, 473)
Screenshot: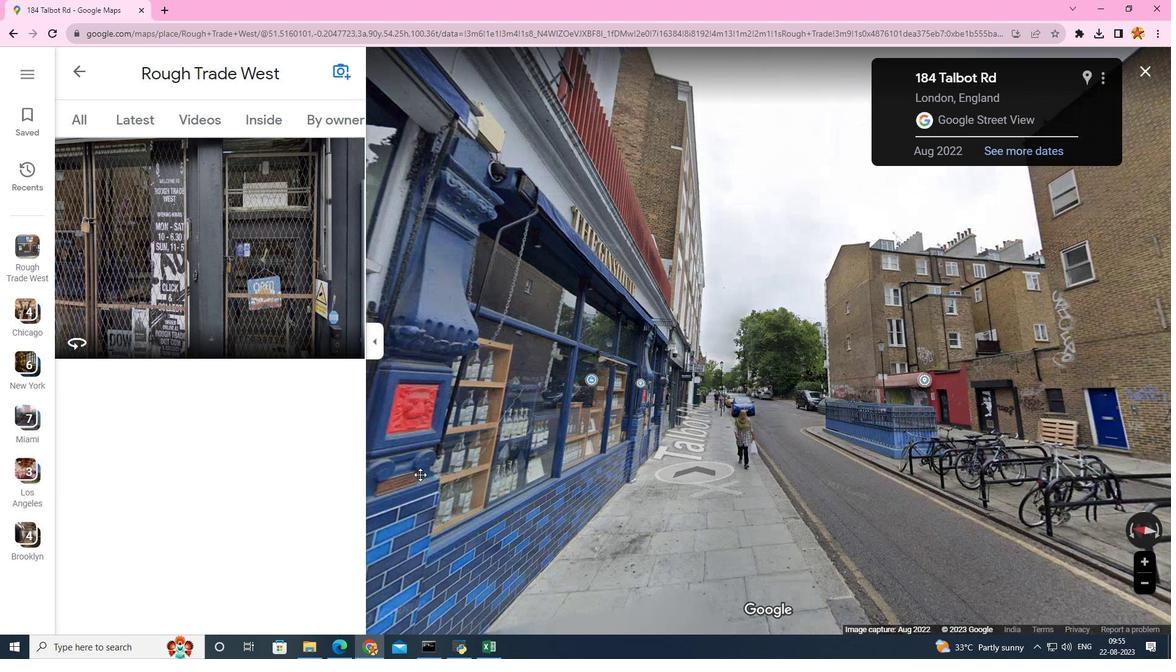 
Action: Mouse moved to (892, 471)
Screenshot: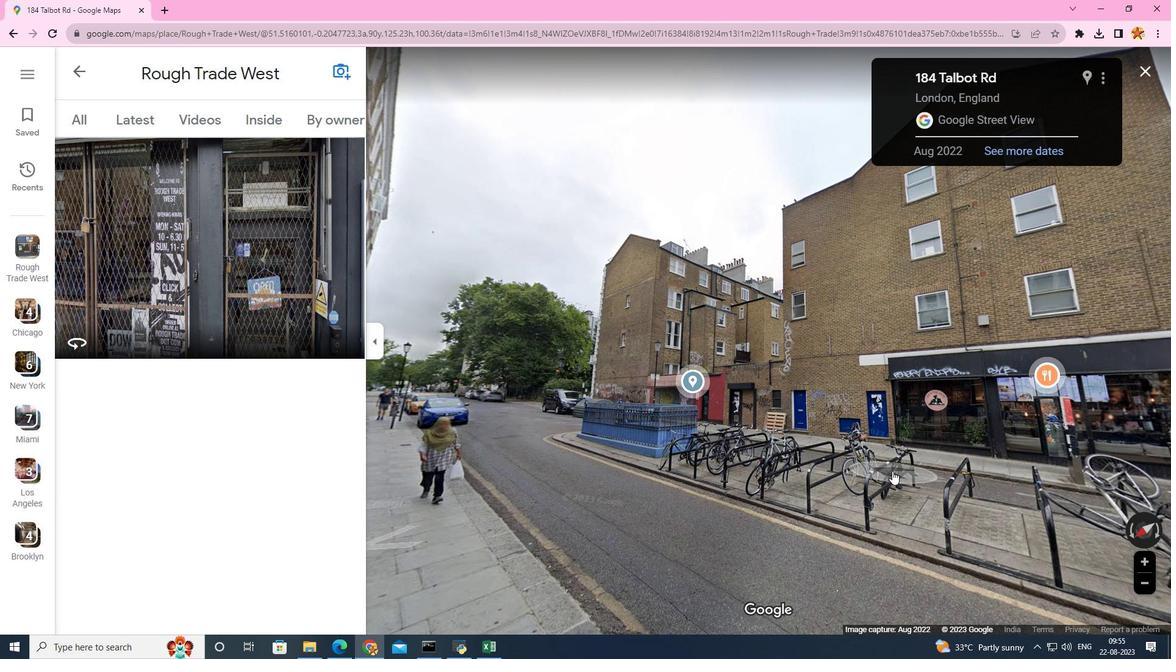 
Action: Mouse pressed left at (892, 471)
Screenshot: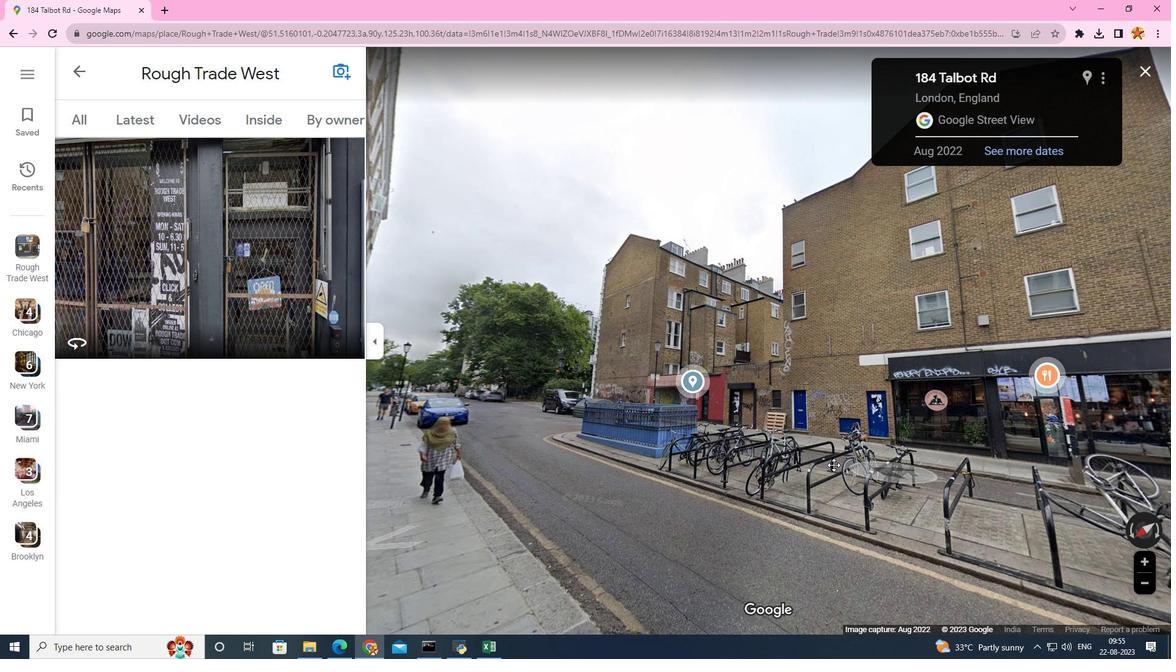 
Action: Mouse moved to (637, 391)
Screenshot: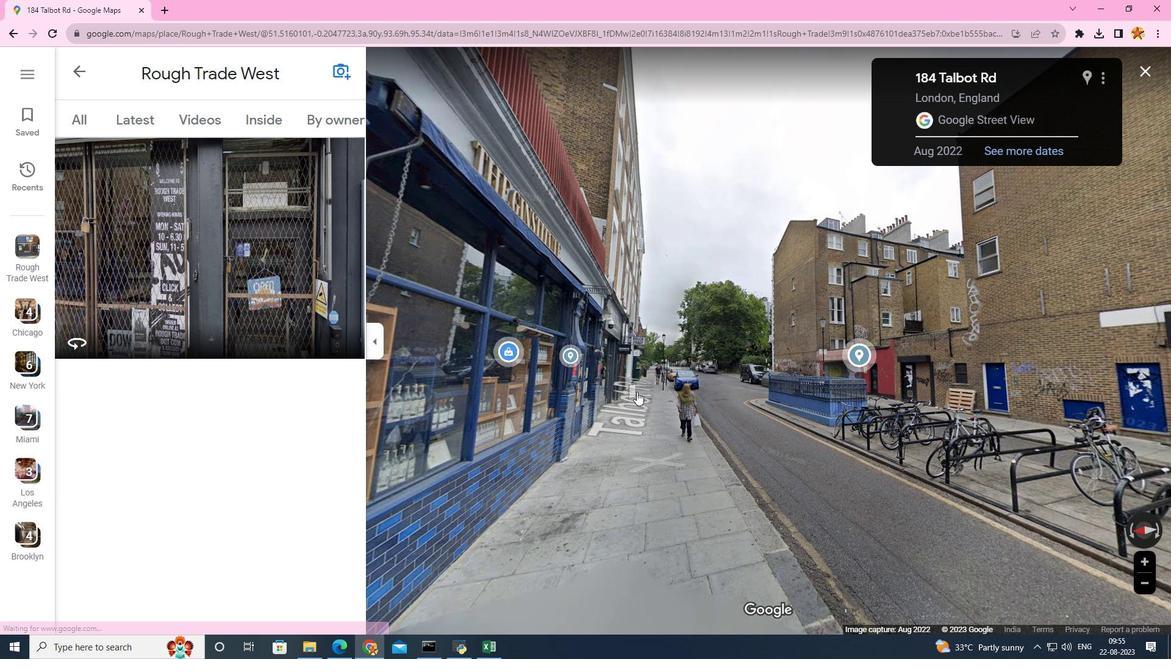 
Action: Mouse pressed left at (637, 391)
Screenshot: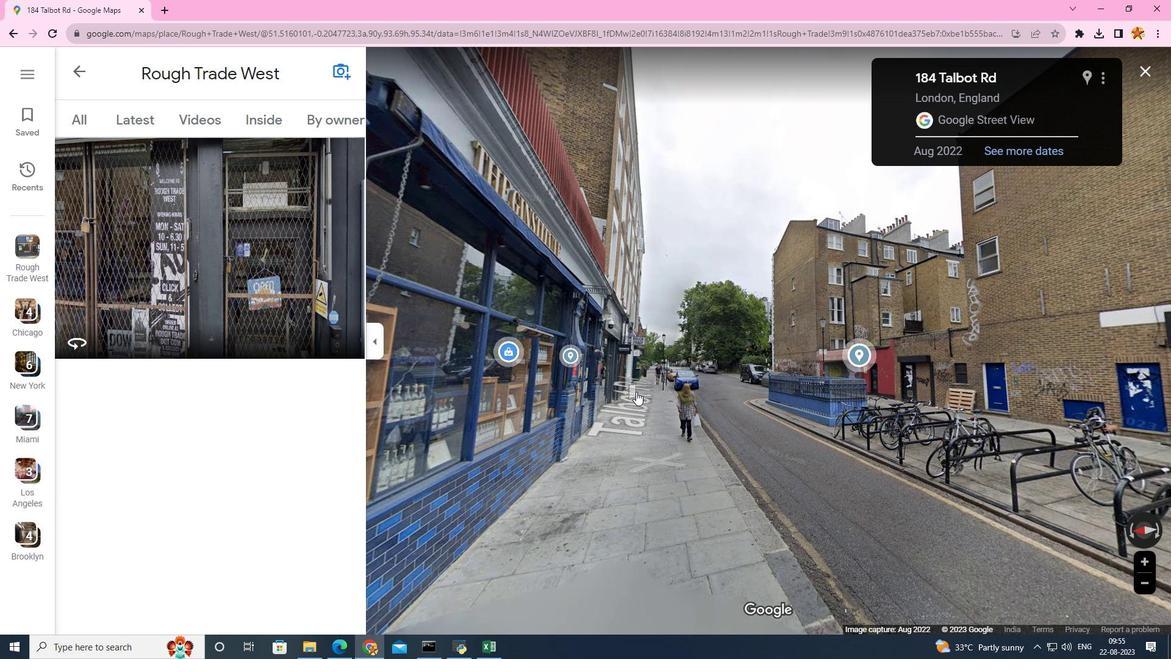 
Action: Mouse moved to (676, 413)
Screenshot: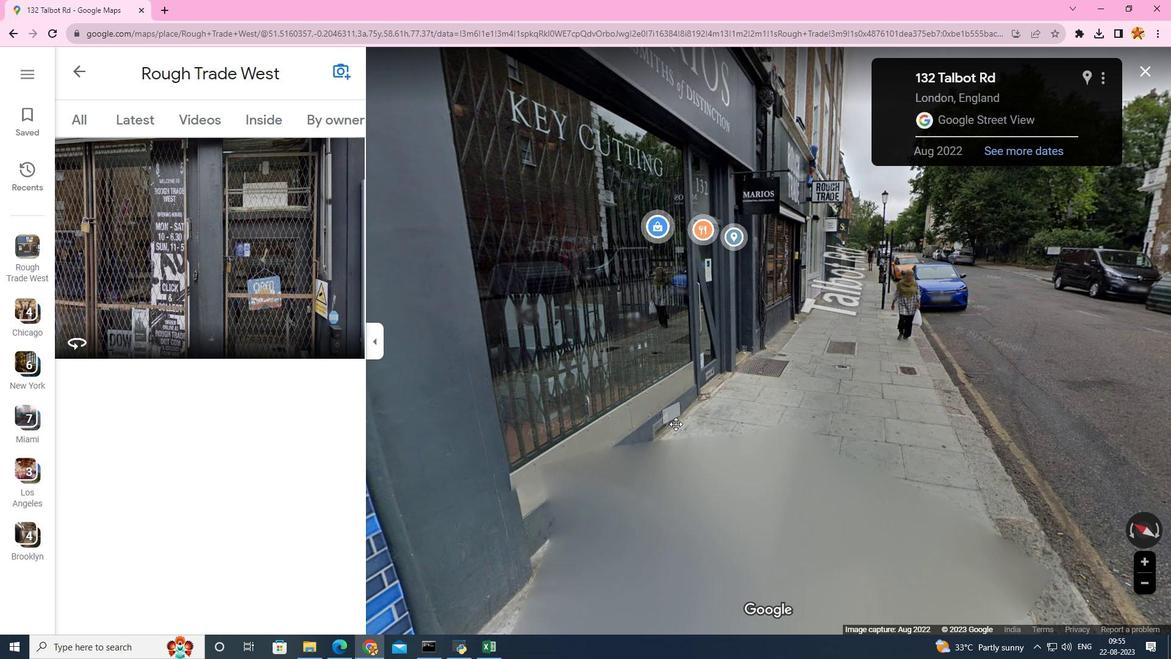 
Action: Mouse pressed left at (676, 413)
Screenshot: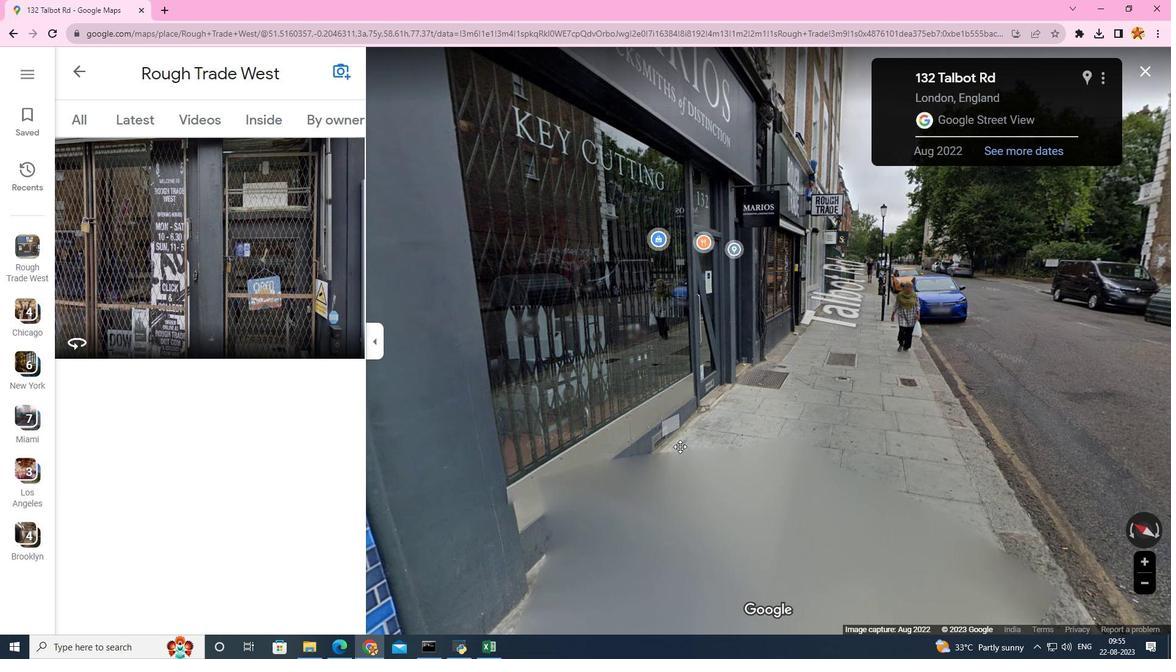 
Action: Mouse moved to (829, 481)
Screenshot: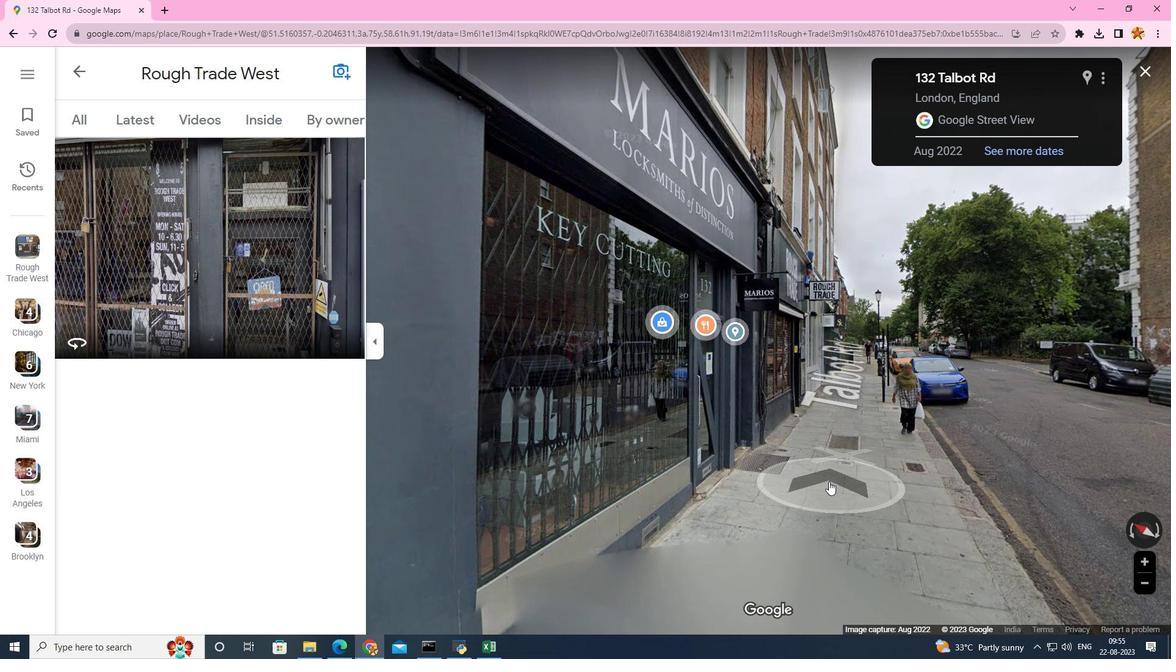 
Action: Mouse pressed left at (829, 481)
Screenshot: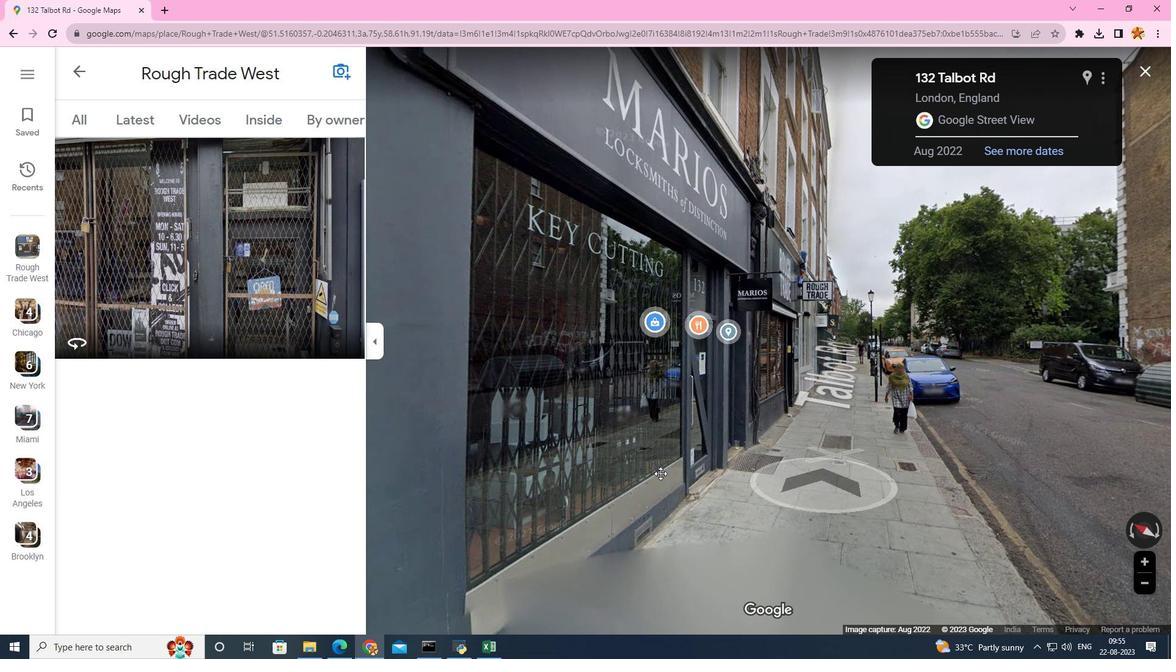 
Action: Mouse moved to (775, 465)
Screenshot: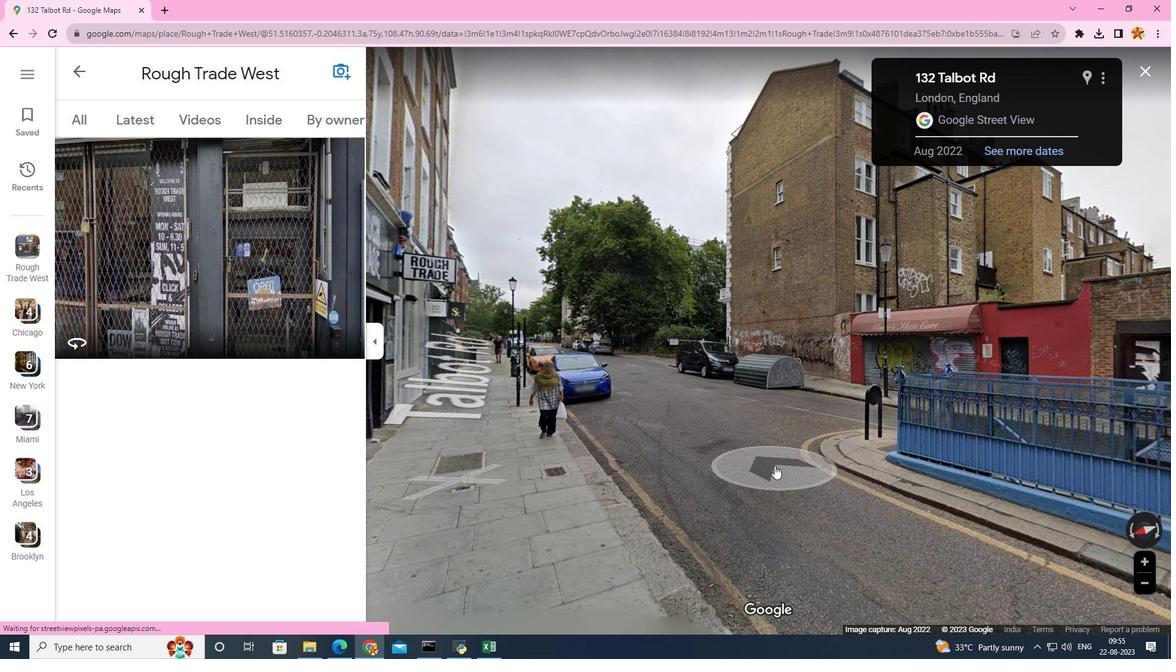 
Action: Mouse pressed left at (775, 465)
Screenshot: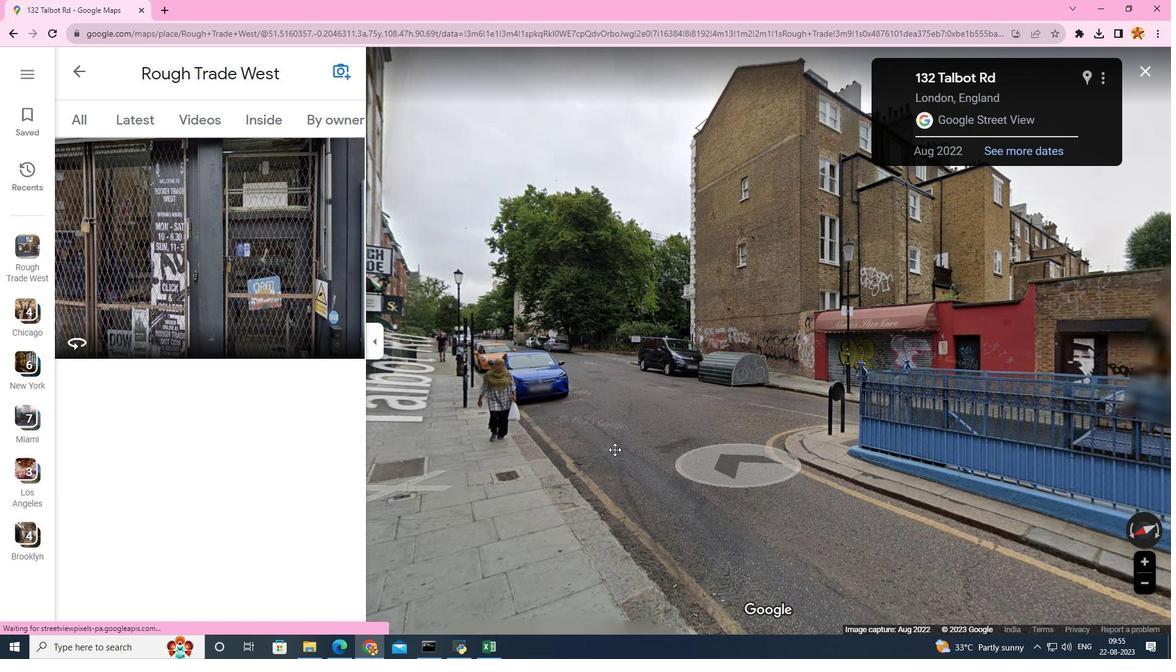 
Action: Mouse moved to (769, 440)
Screenshot: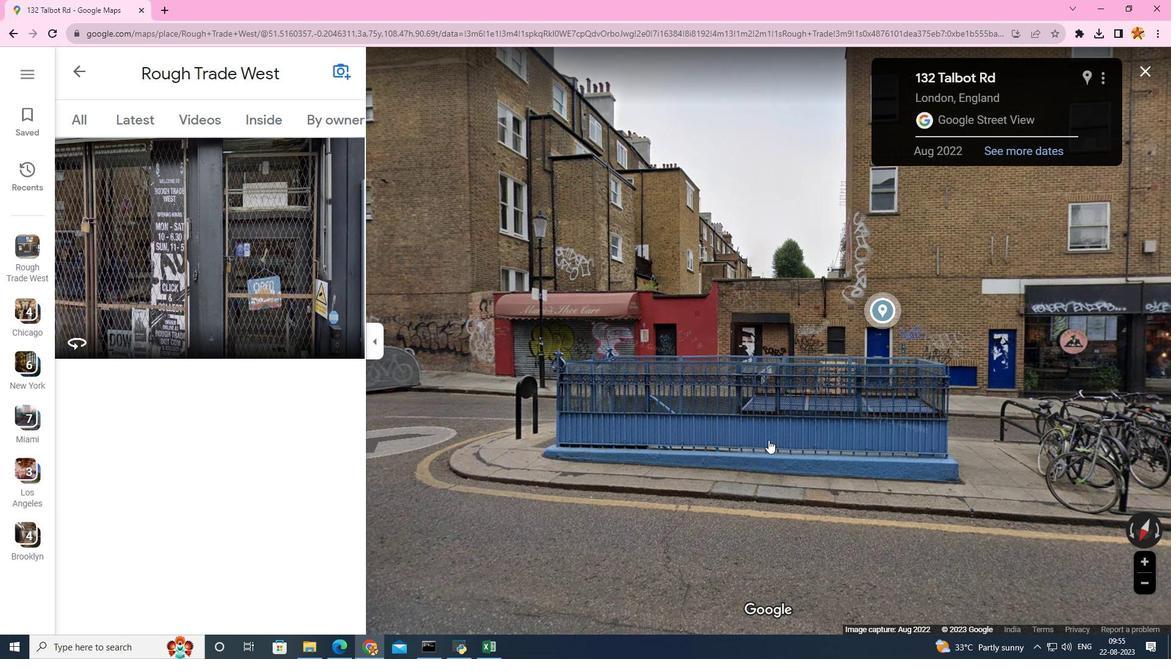 
Action: Mouse pressed left at (769, 440)
Screenshot: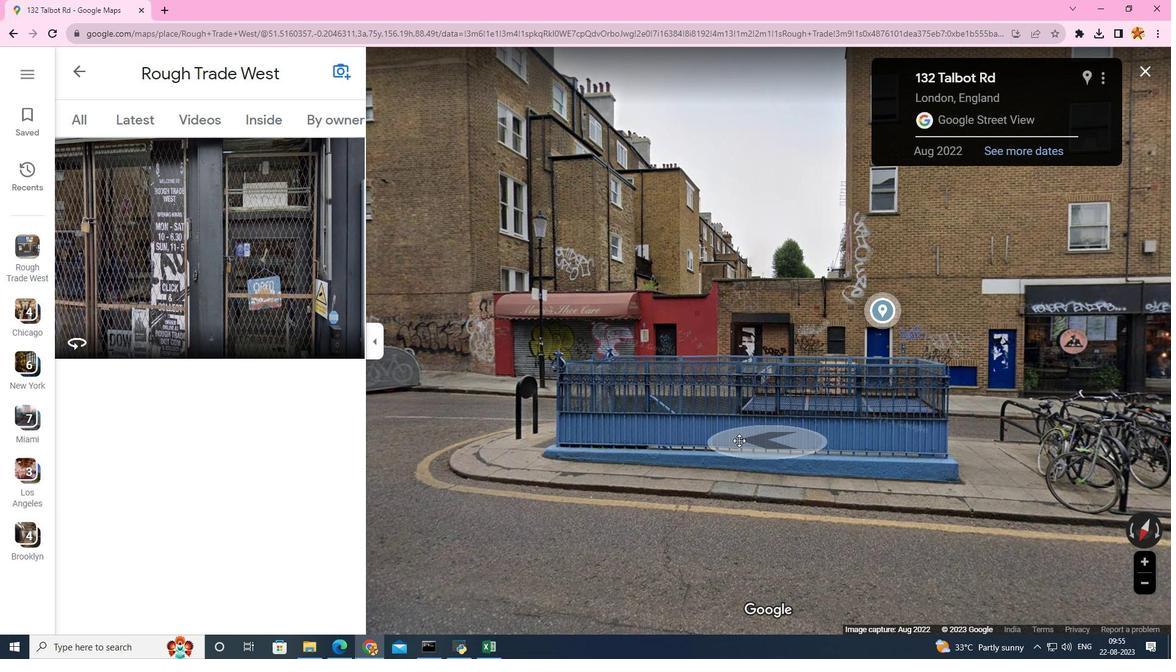 
Action: Mouse moved to (851, 424)
Screenshot: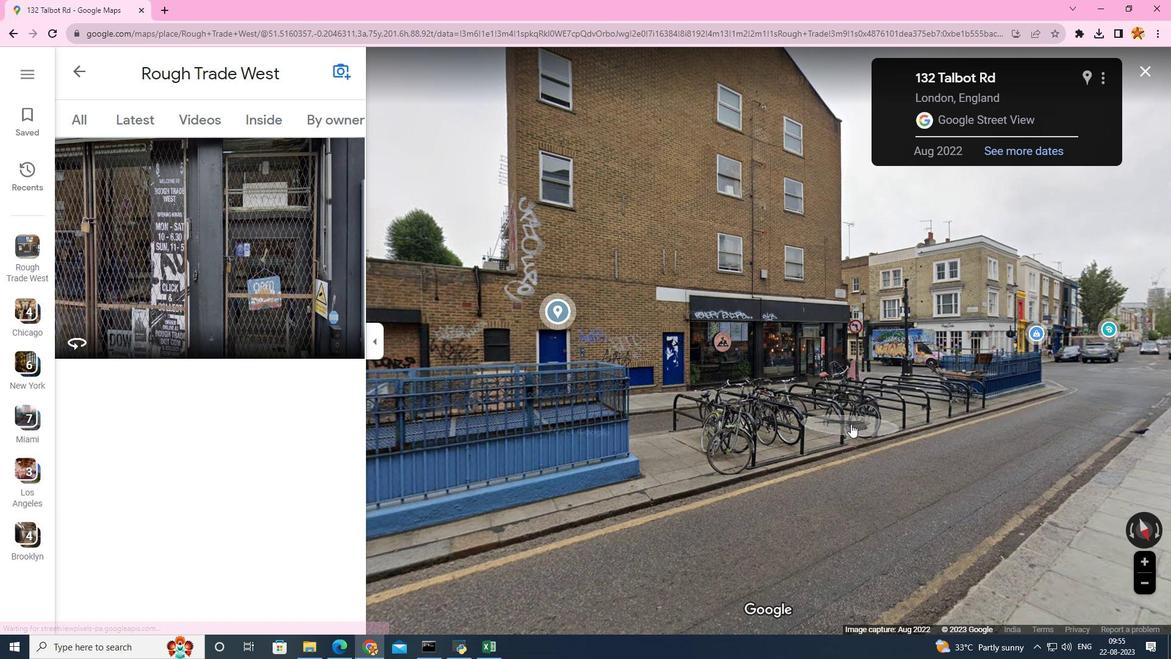
Action: Mouse pressed left at (851, 424)
Screenshot: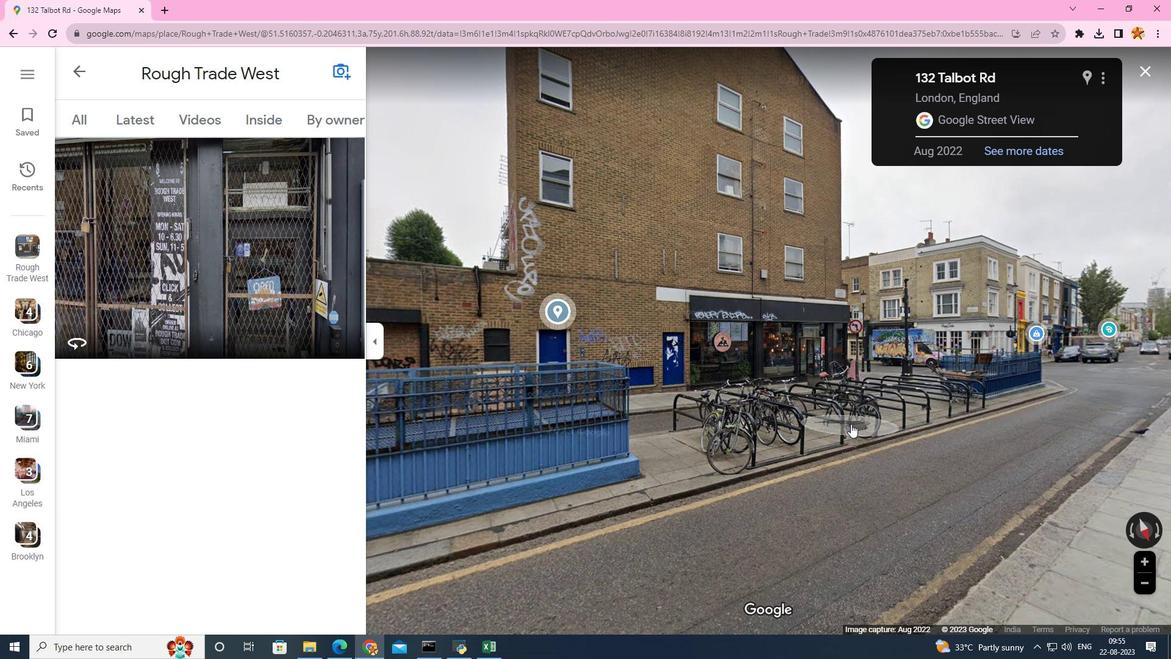 
Action: Mouse moved to (549, 431)
Screenshot: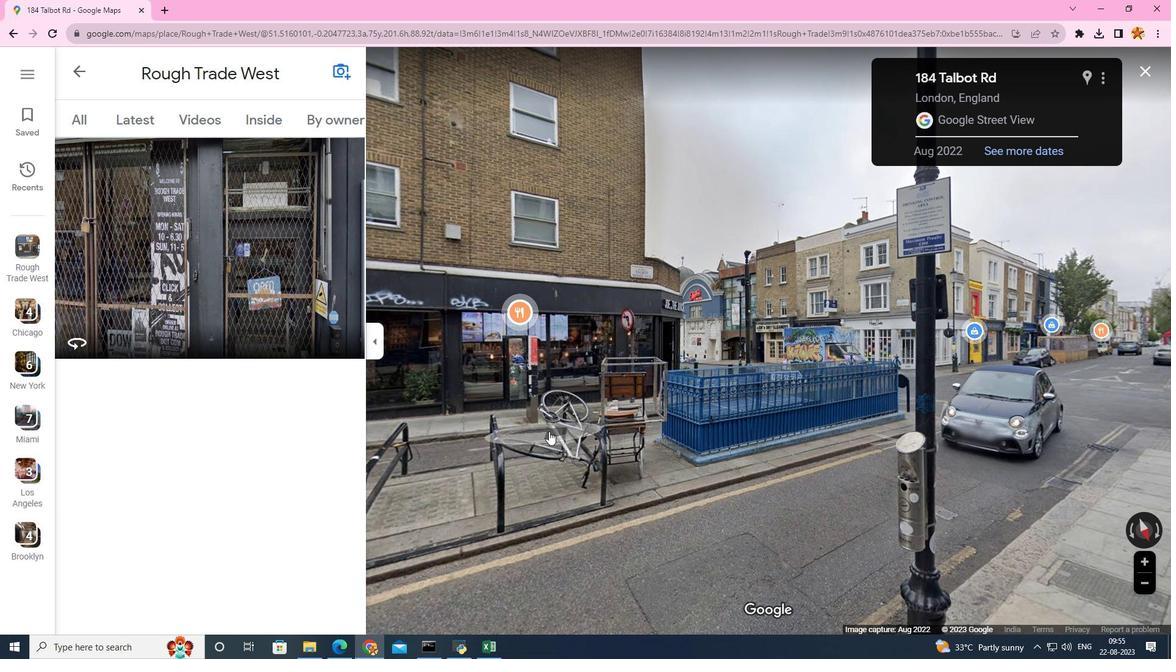
Action: Mouse pressed left at (549, 431)
Screenshot: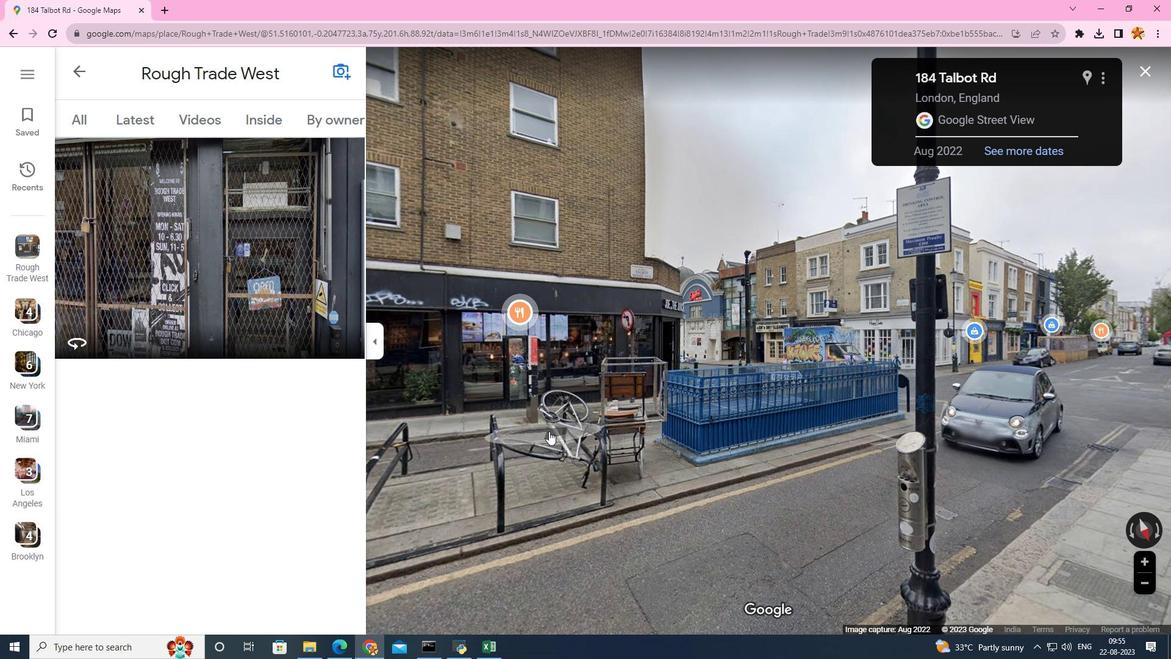 
Action: Mouse moved to (861, 421)
Screenshot: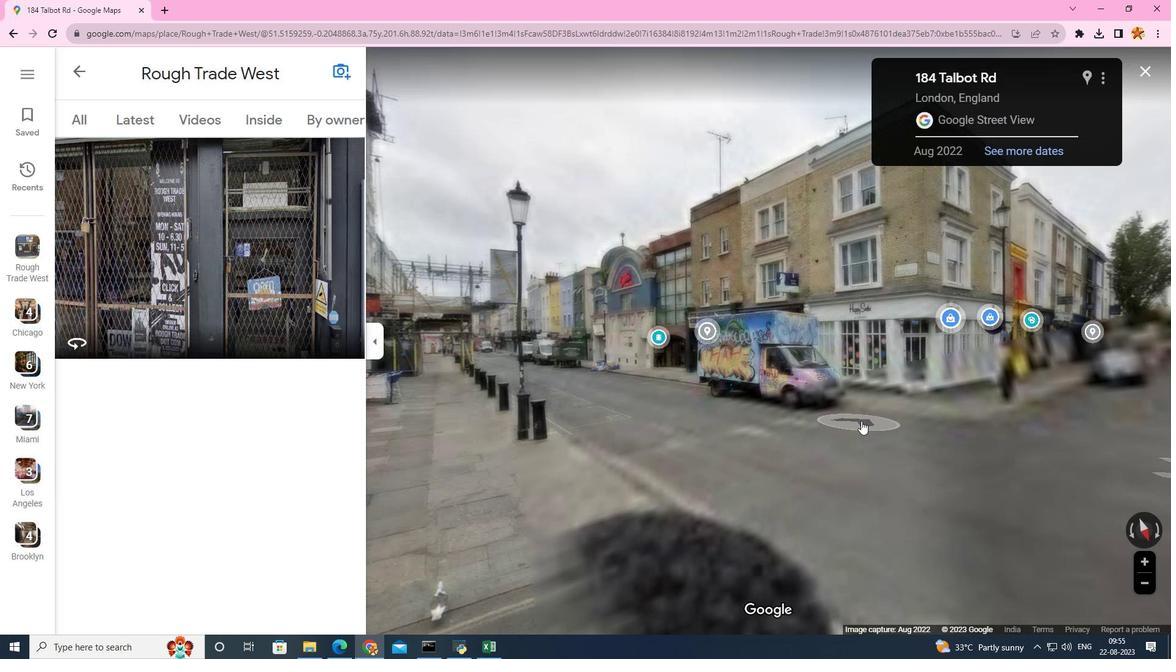 
Action: Mouse pressed left at (861, 421)
Screenshot: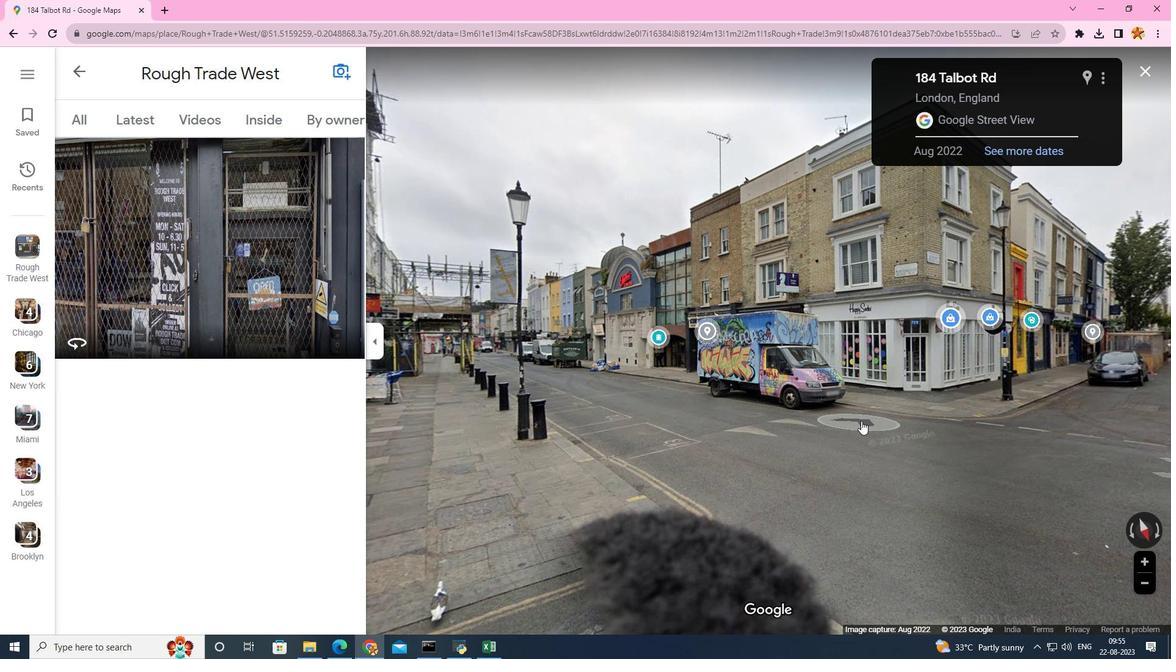 
Action: Mouse moved to (581, 300)
Screenshot: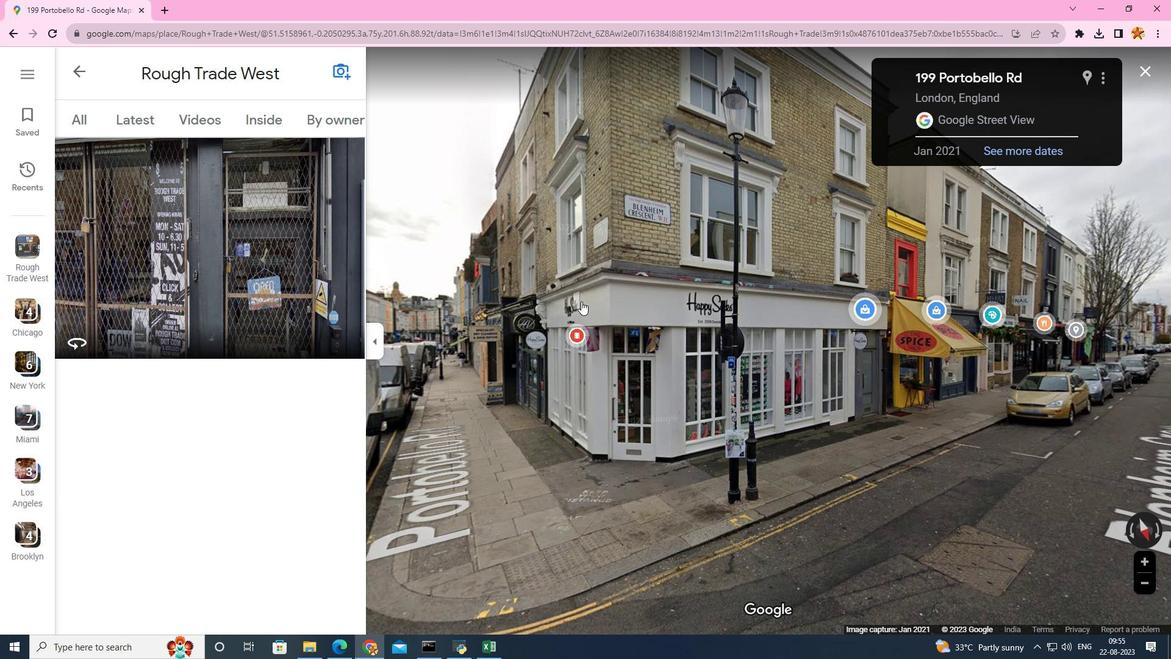 
Action: Mouse pressed left at (581, 300)
Screenshot: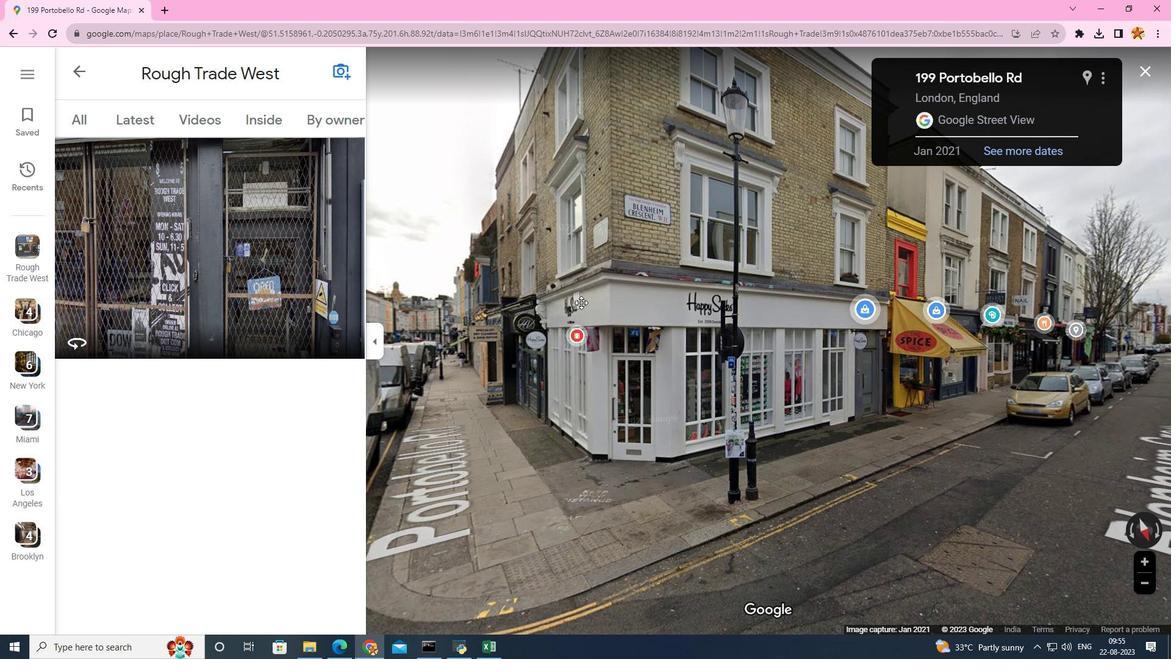 
Action: Mouse moved to (752, 393)
Screenshot: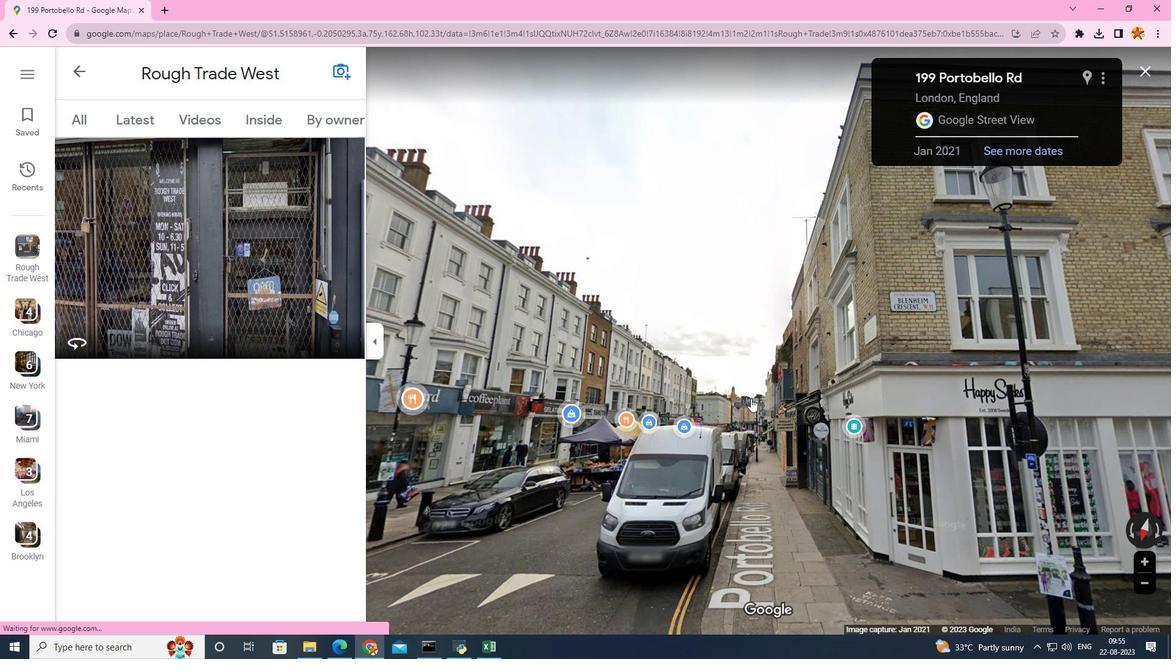 
Action: Mouse pressed left at (752, 393)
Screenshot: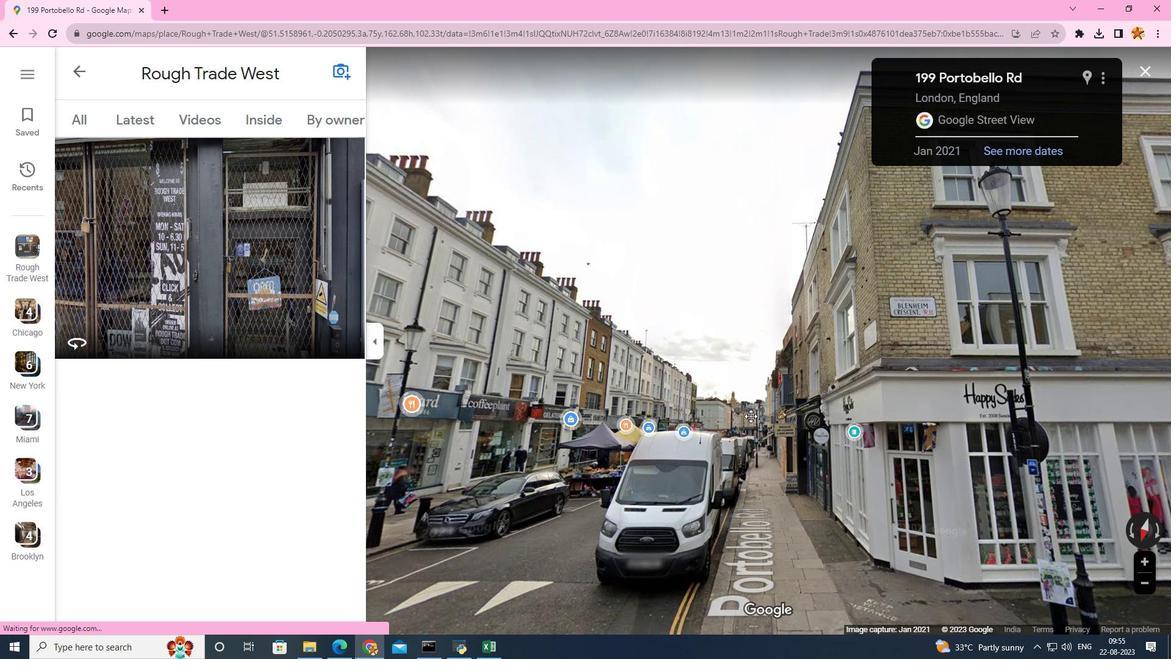 
Action: Mouse moved to (760, 360)
Screenshot: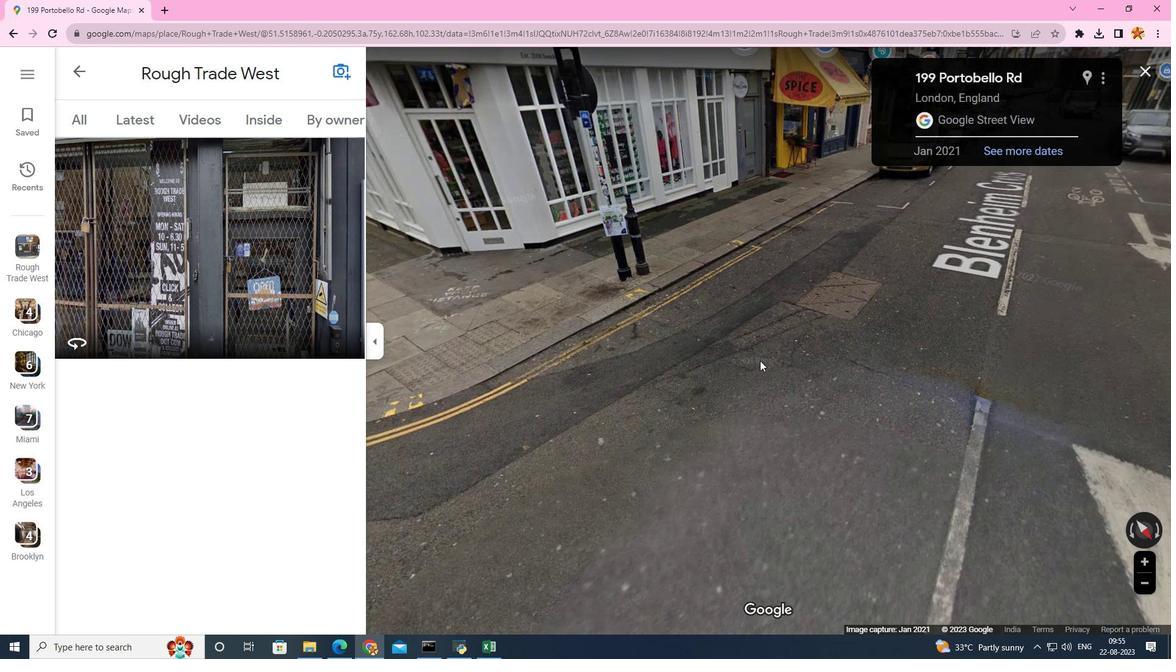 
Action: Mouse pressed left at (760, 360)
Screenshot: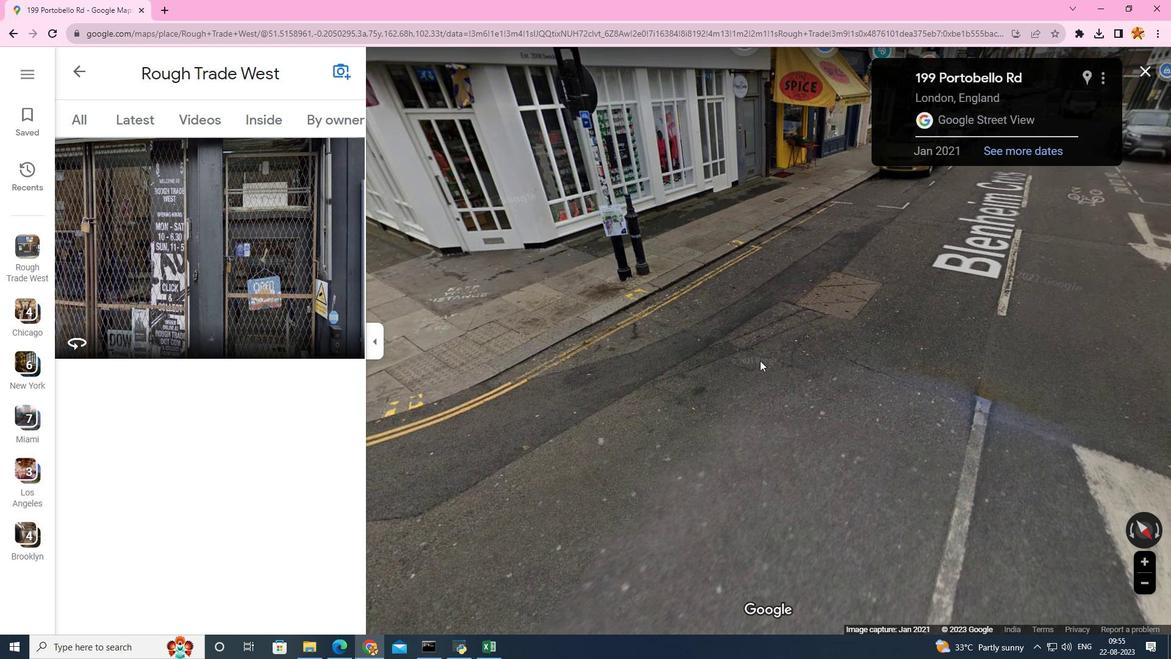 
Action: Mouse moved to (781, 360)
Screenshot: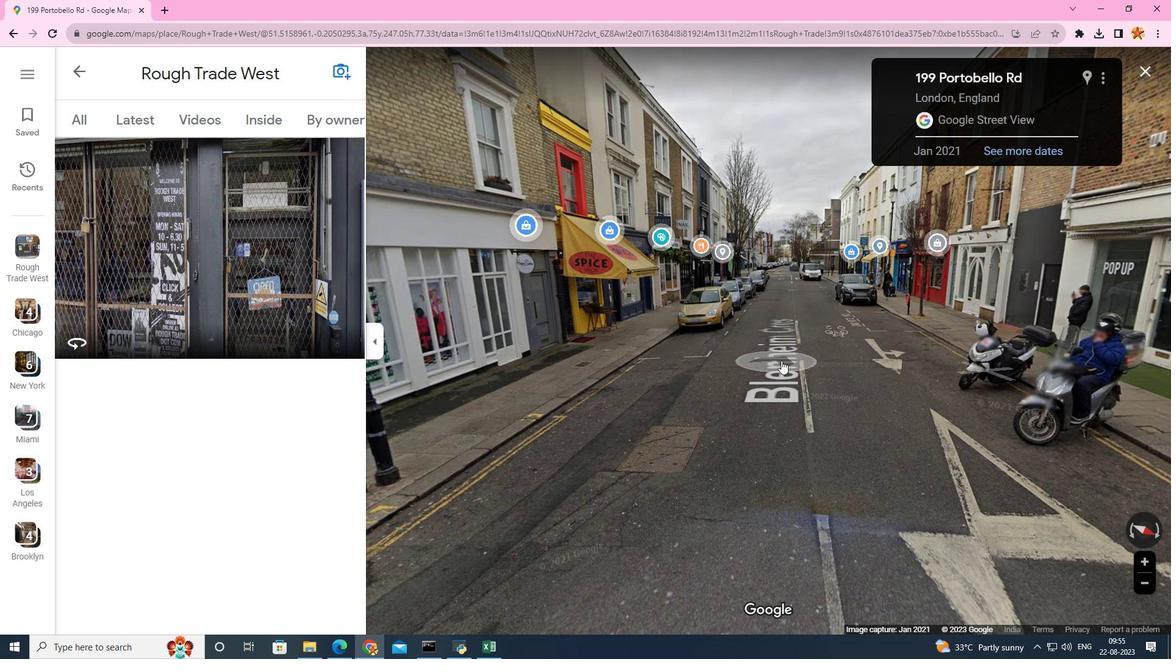 
Action: Mouse pressed left at (781, 360)
Screenshot: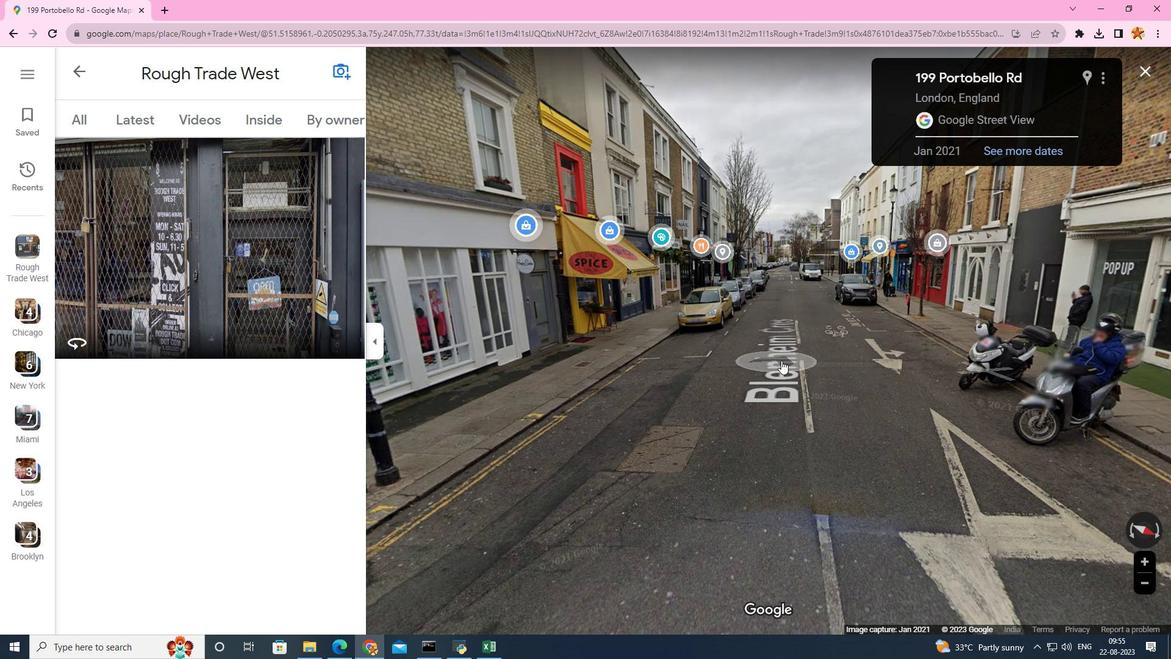 
Action: Mouse moved to (632, 340)
Screenshot: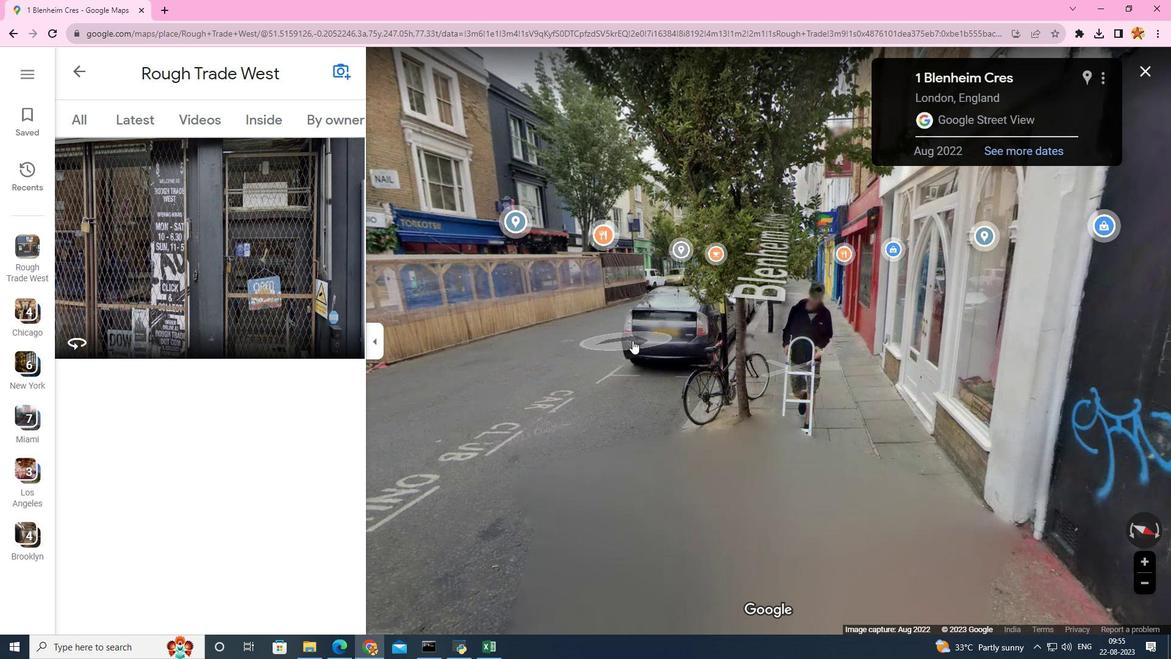 
Action: Mouse pressed left at (632, 340)
Screenshot: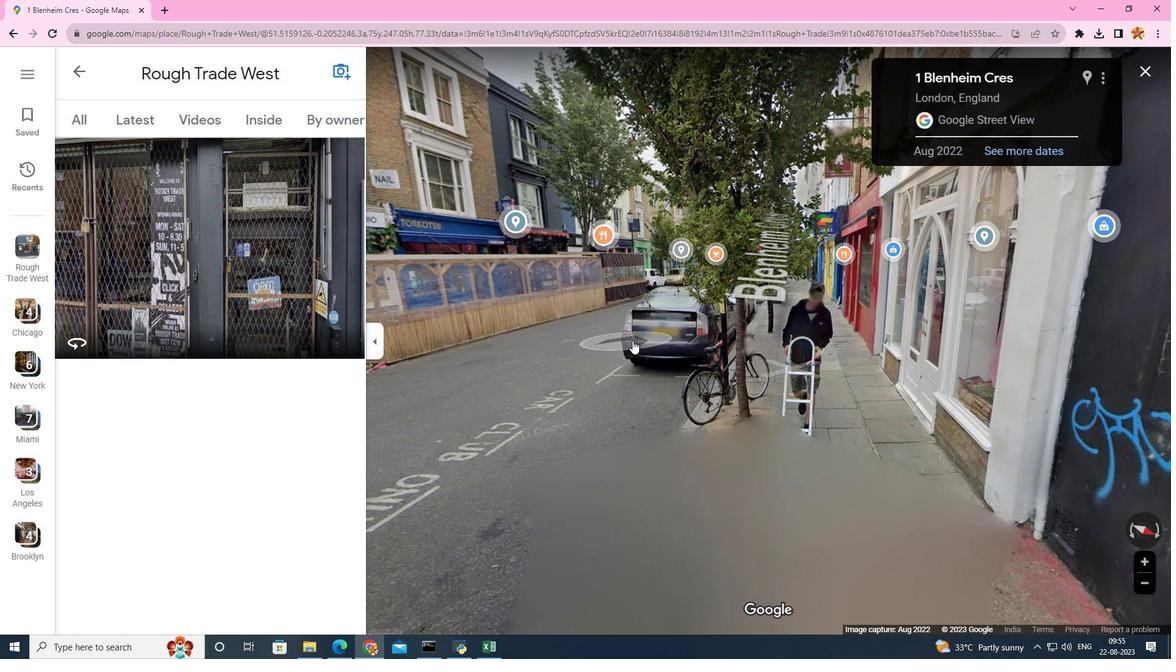 
Action: Mouse moved to (555, 309)
Screenshot: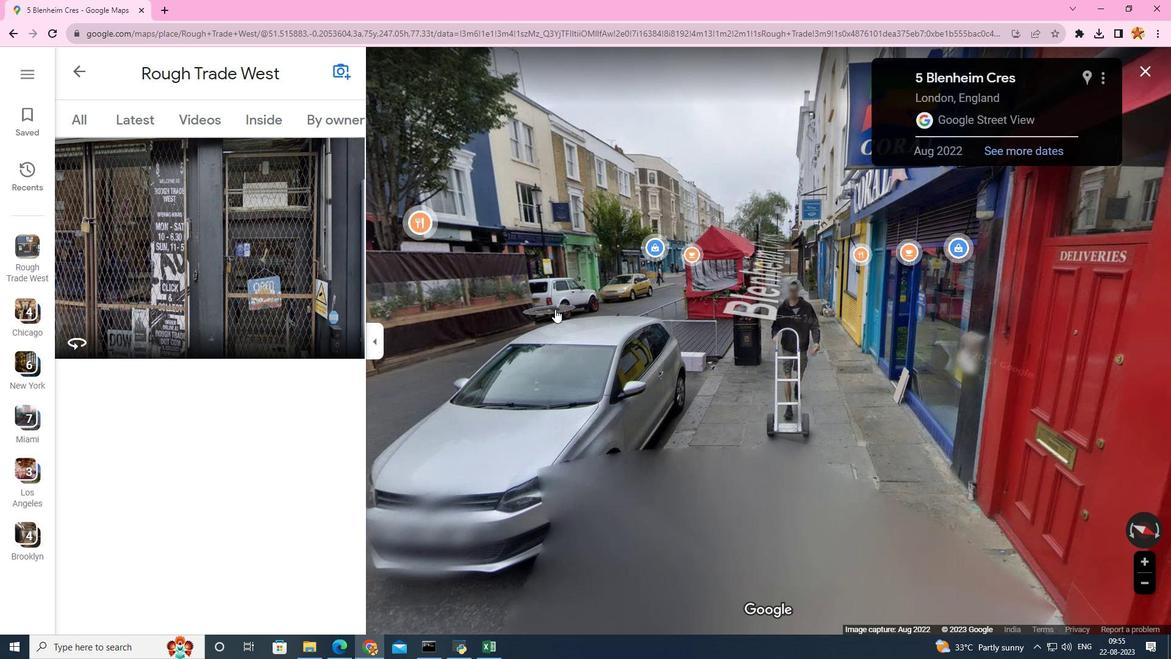 
Action: Mouse pressed left at (555, 309)
Screenshot: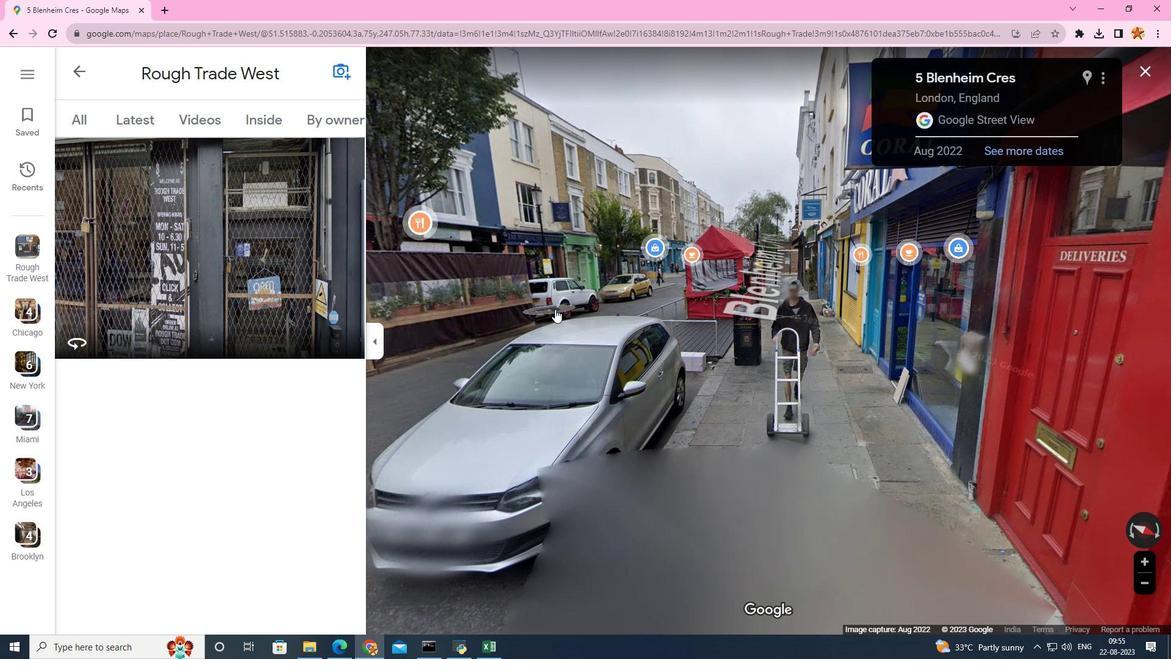 
Action: Mouse moved to (678, 322)
Screenshot: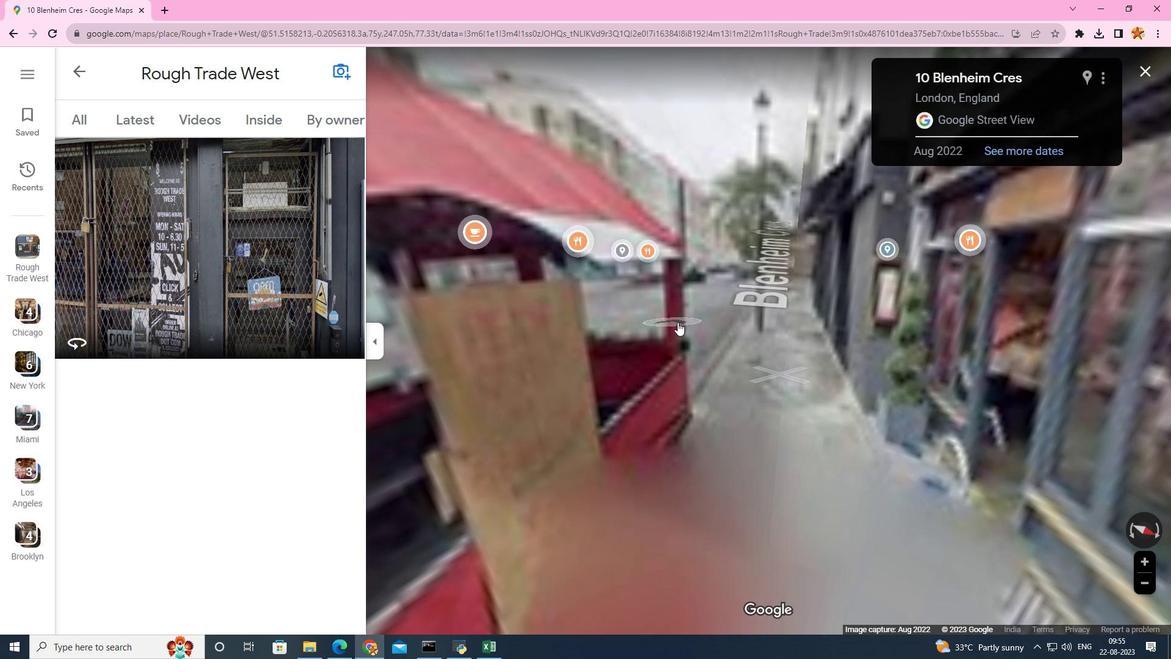 
Action: Mouse pressed left at (678, 322)
Screenshot: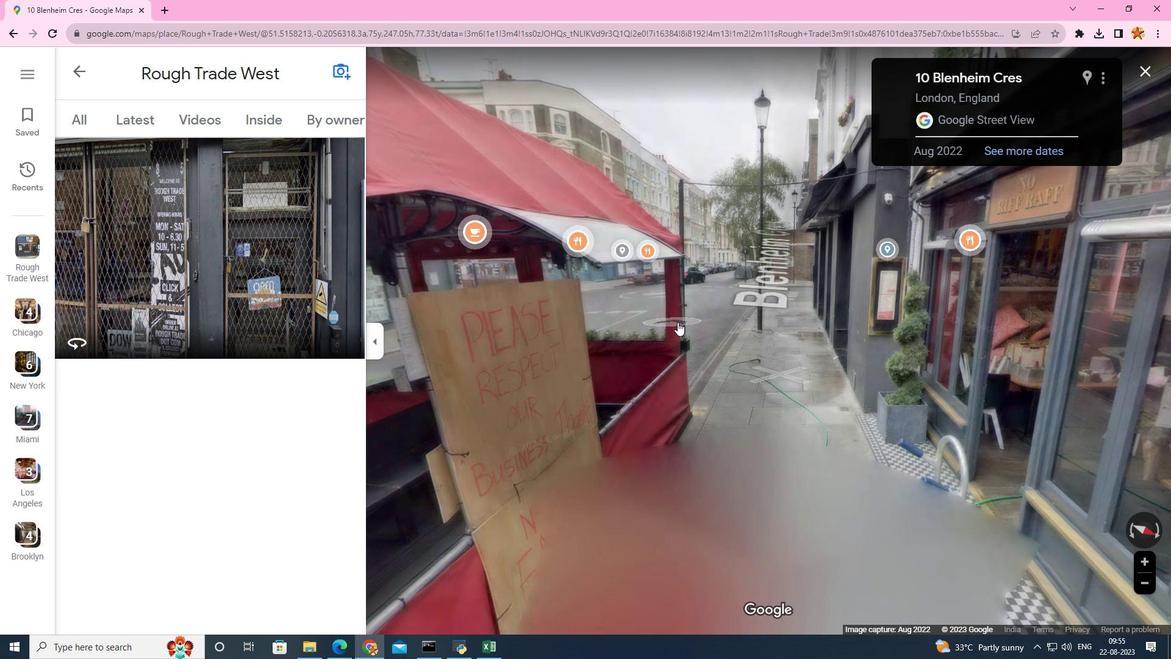 
Action: Mouse moved to (704, 318)
Screenshot: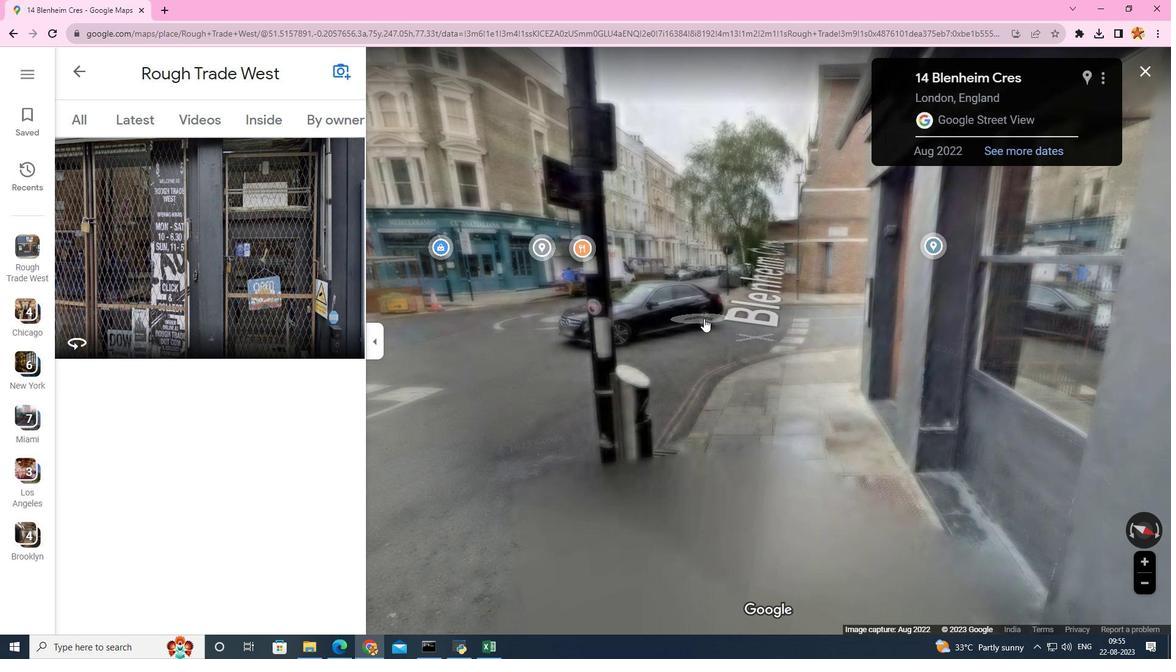 
Action: Mouse pressed left at (704, 318)
Screenshot: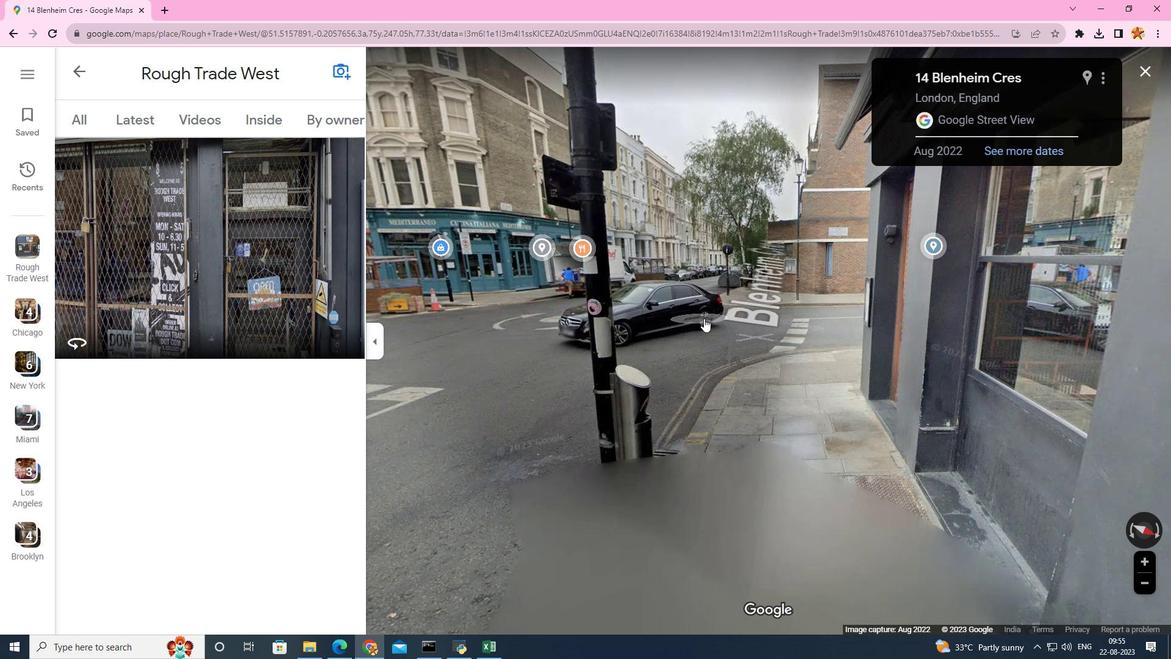 
Action: Mouse moved to (466, 285)
Screenshot: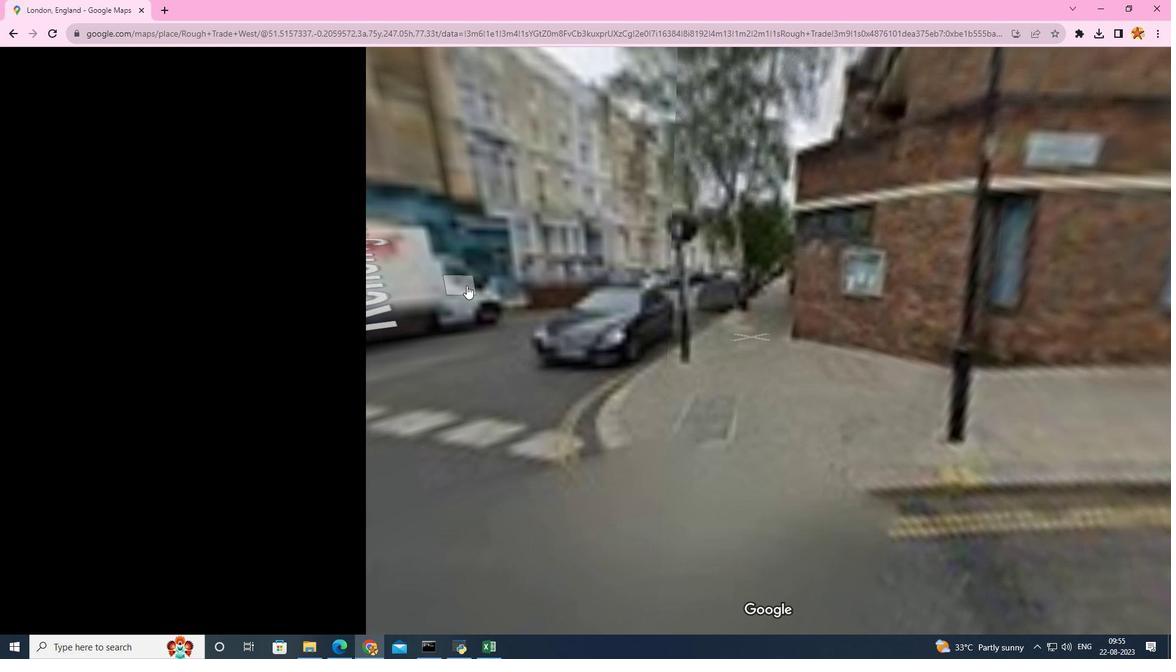 
Action: Mouse pressed left at (466, 285)
Screenshot: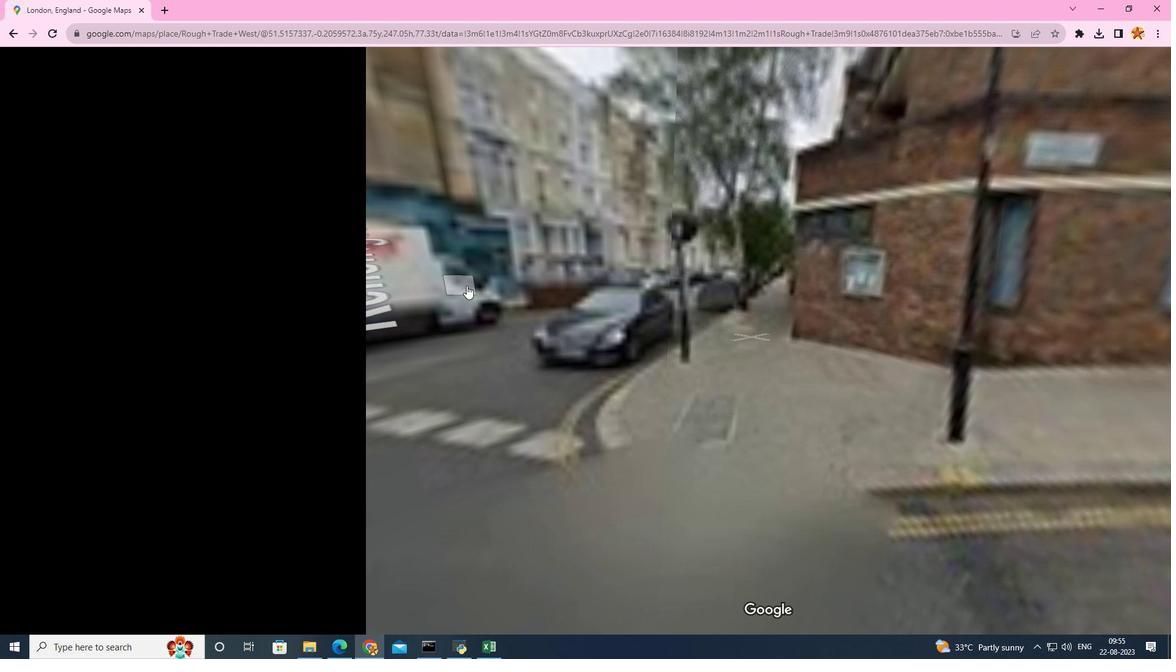 
Action: Mouse moved to (466, 286)
Screenshot: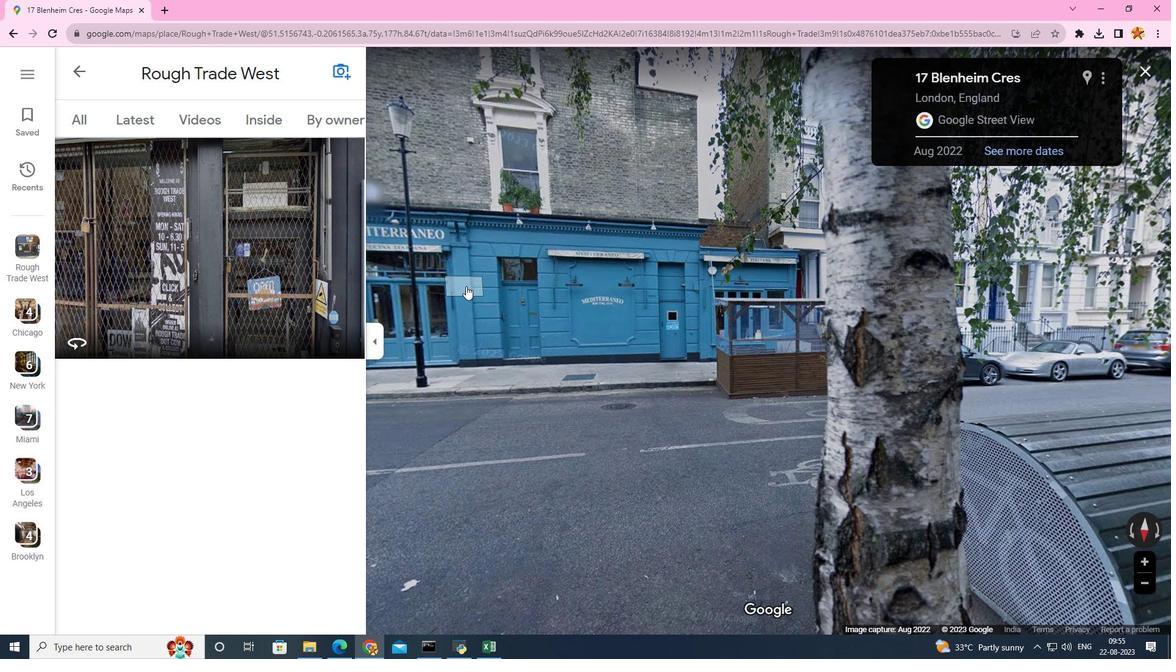 
Action: Mouse pressed left at (466, 286)
Screenshot: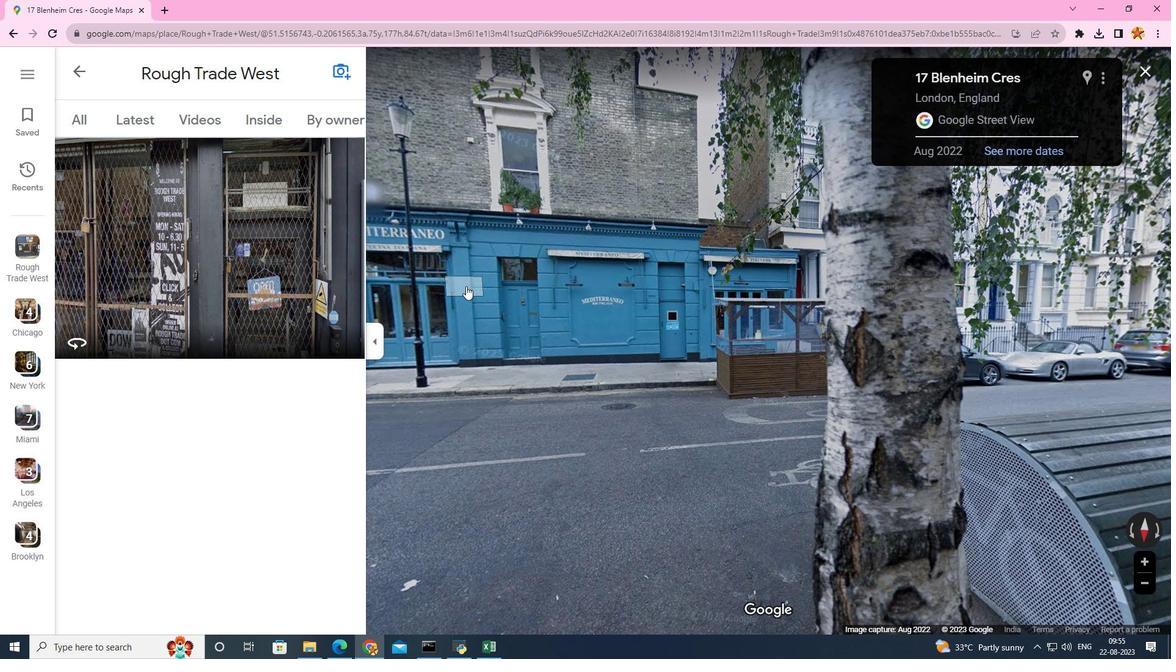 
Action: Mouse moved to (90, 77)
Screenshot: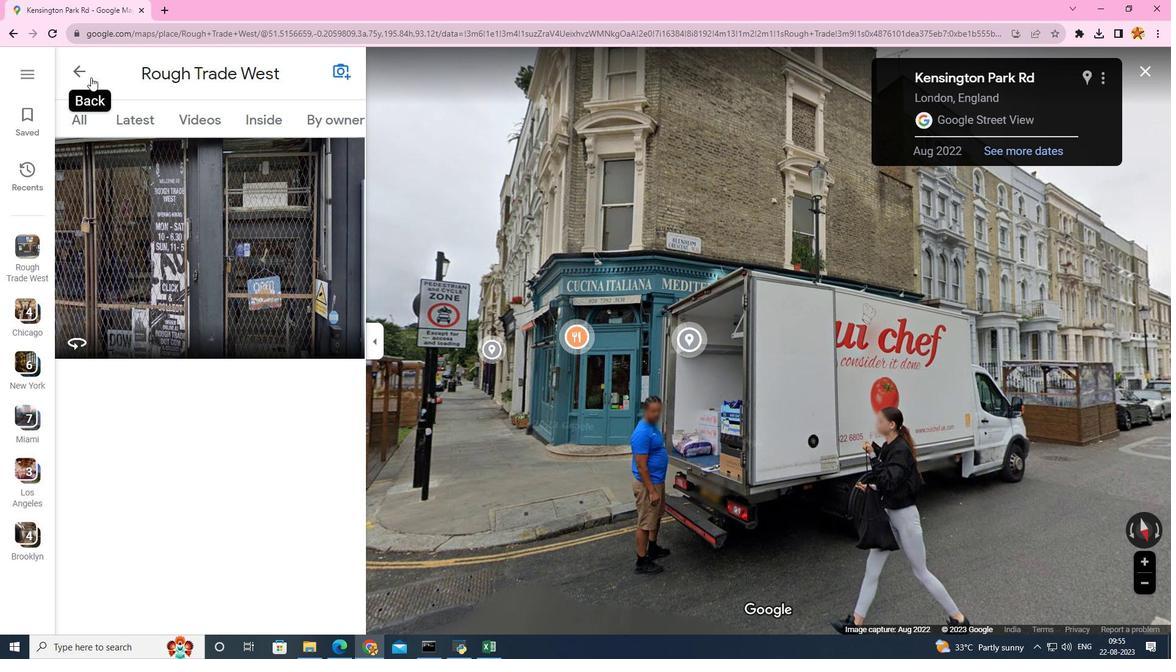 
Action: Mouse pressed left at (90, 77)
Screenshot: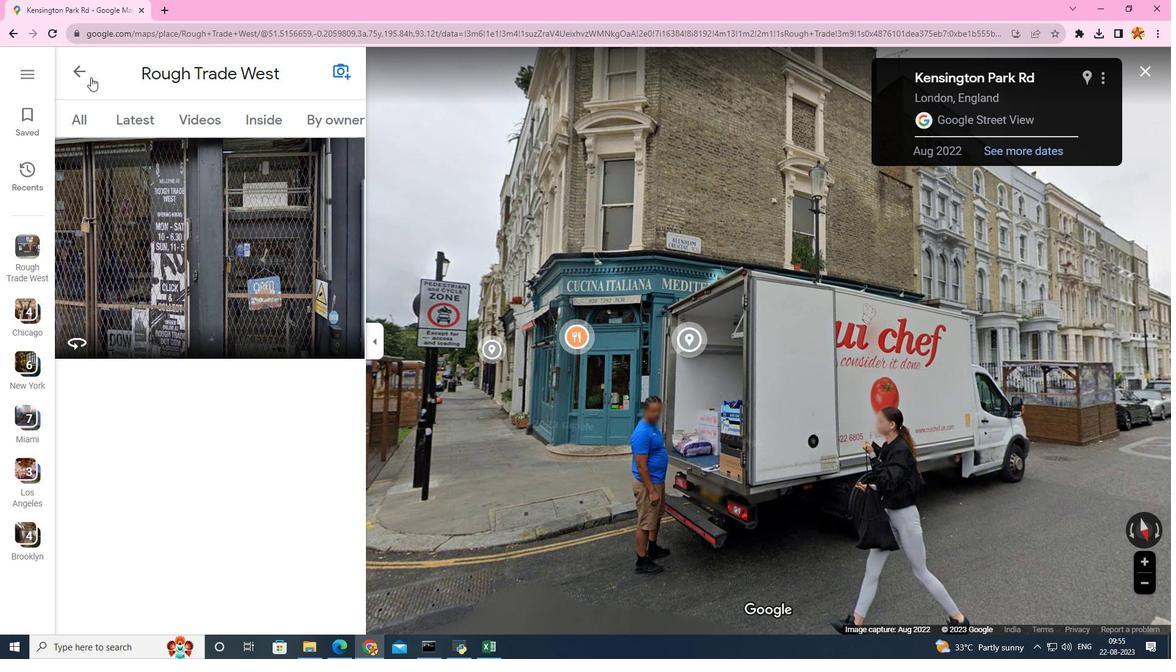 
Action: Mouse moved to (487, 426)
Screenshot: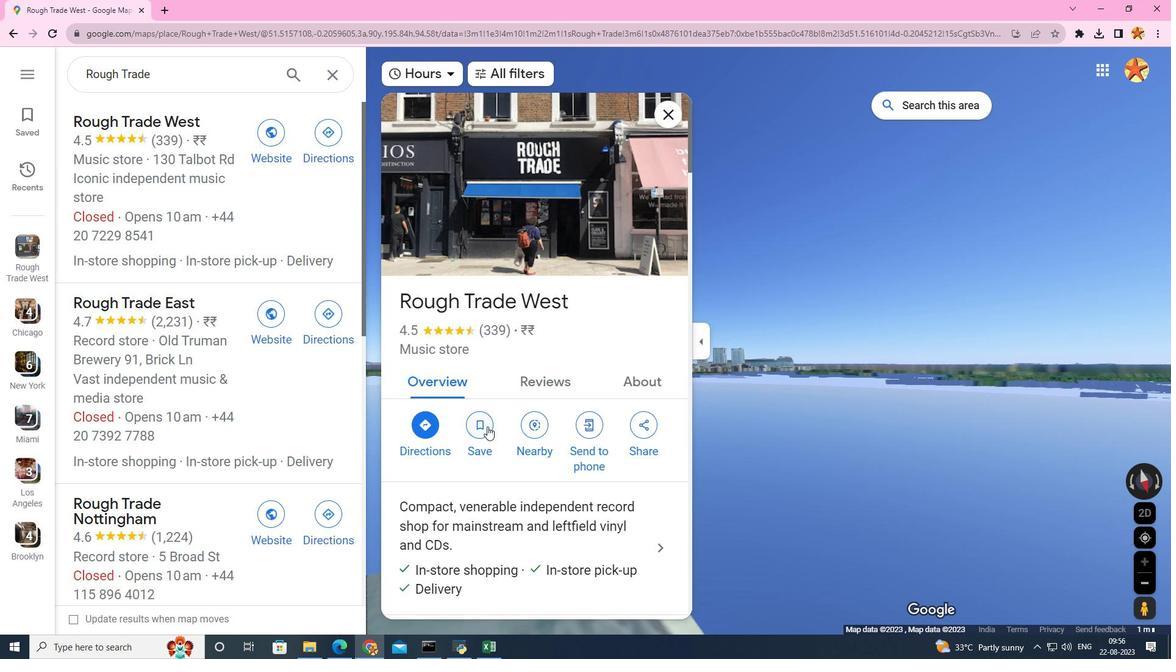 
Action: Mouse pressed left at (487, 426)
Screenshot: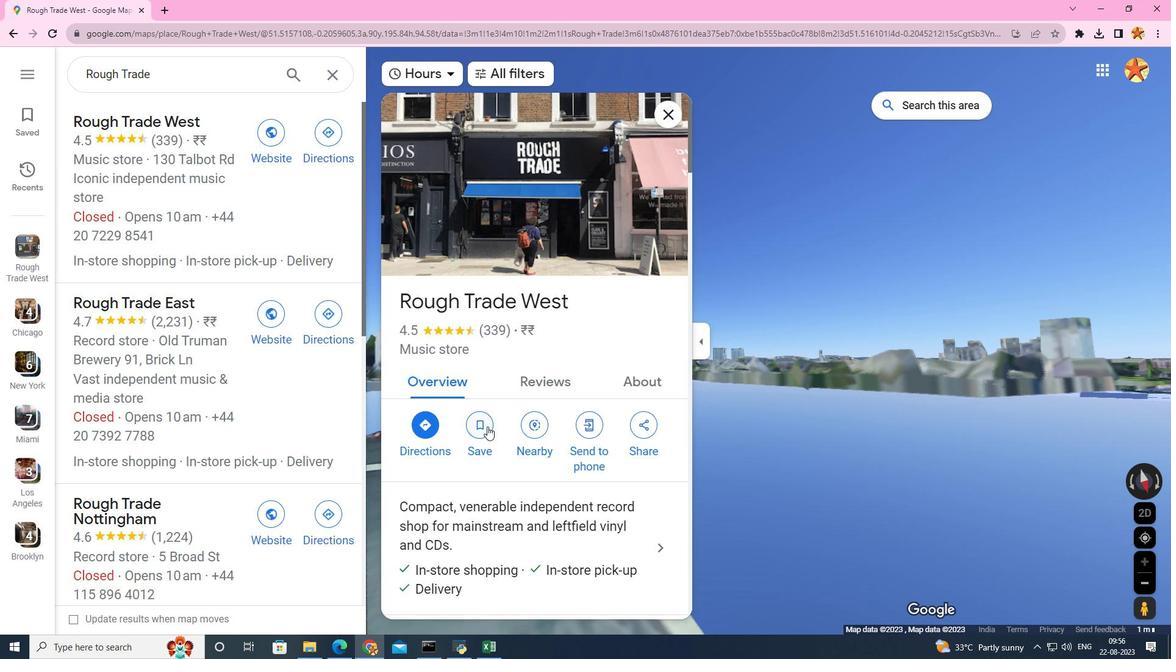 
Action: Mouse moved to (532, 460)
Screenshot: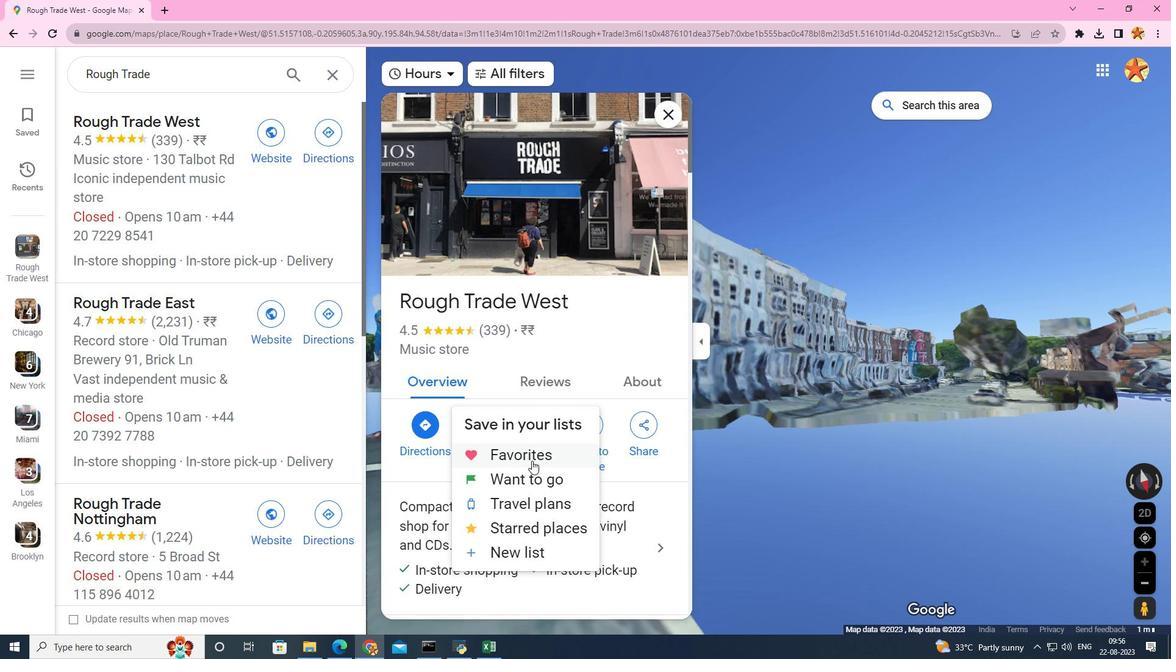 
Action: Mouse pressed left at (532, 460)
Screenshot: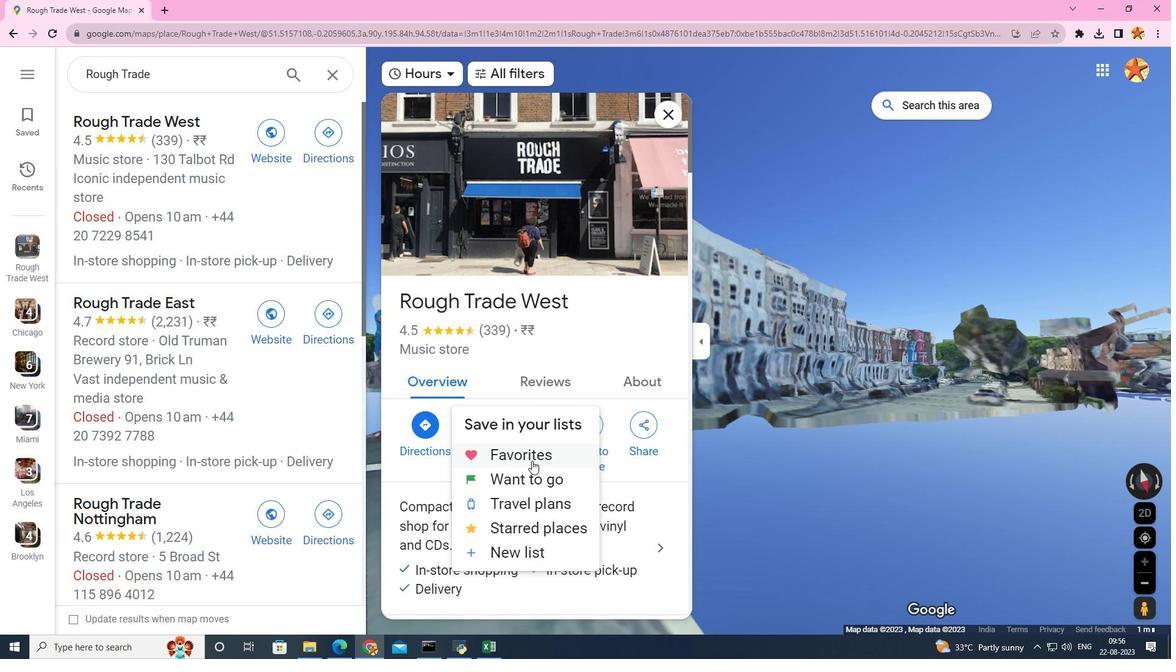 
Action: Mouse moved to (761, 448)
Screenshot: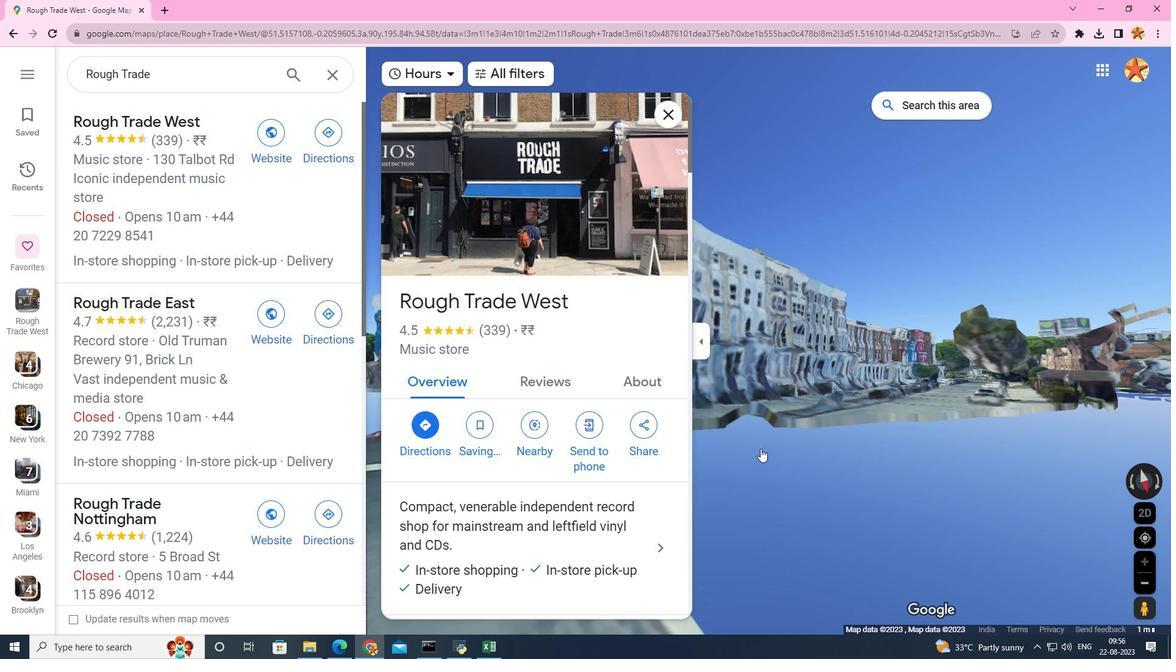 
Action: Mouse scrolled (761, 448) with delta (0, 0)
Screenshot: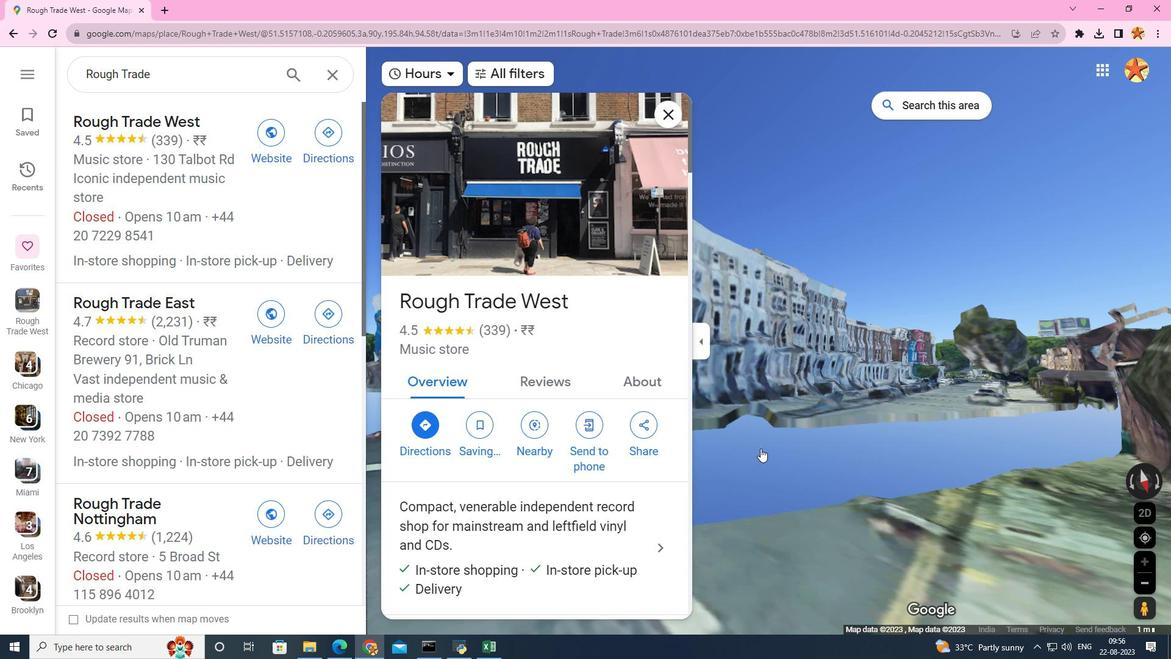 
Action: Mouse scrolled (761, 448) with delta (0, 0)
Screenshot: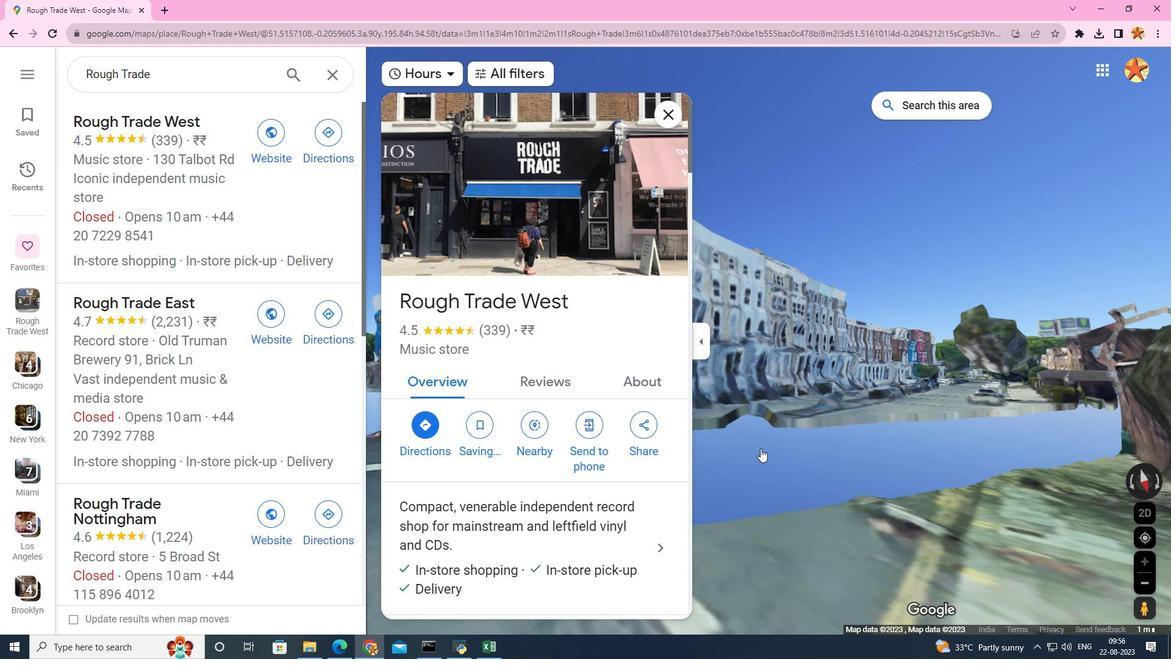 
Action: Mouse scrolled (761, 448) with delta (0, 0)
Screenshot: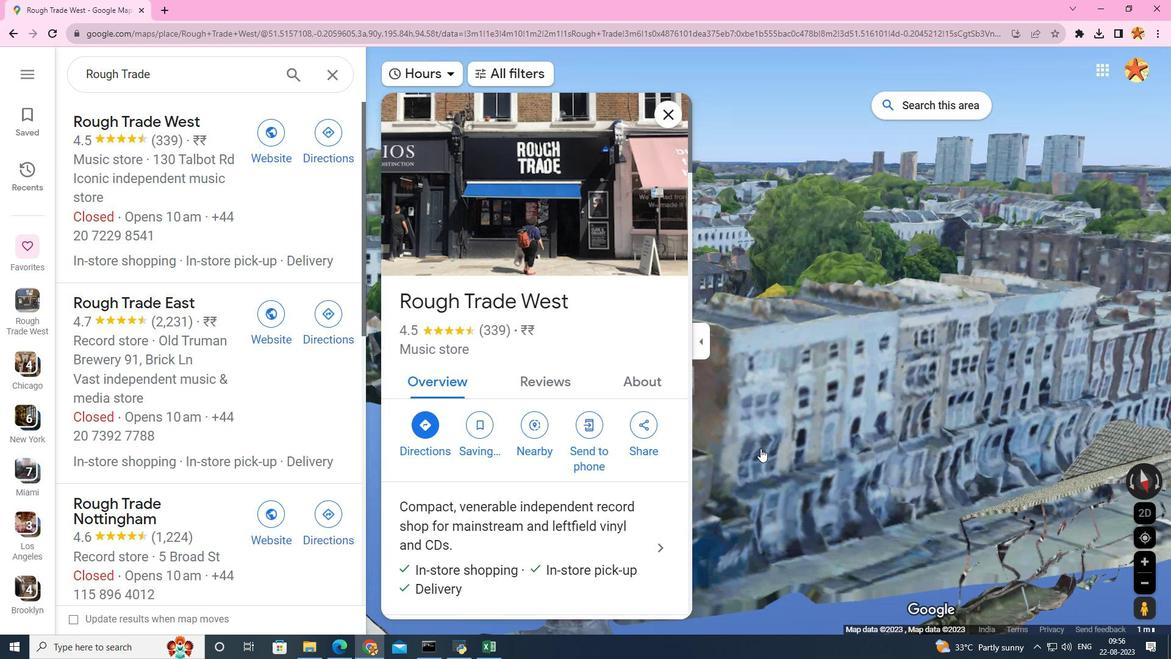 
Action: Mouse scrolled (761, 449) with delta (0, 0)
Screenshot: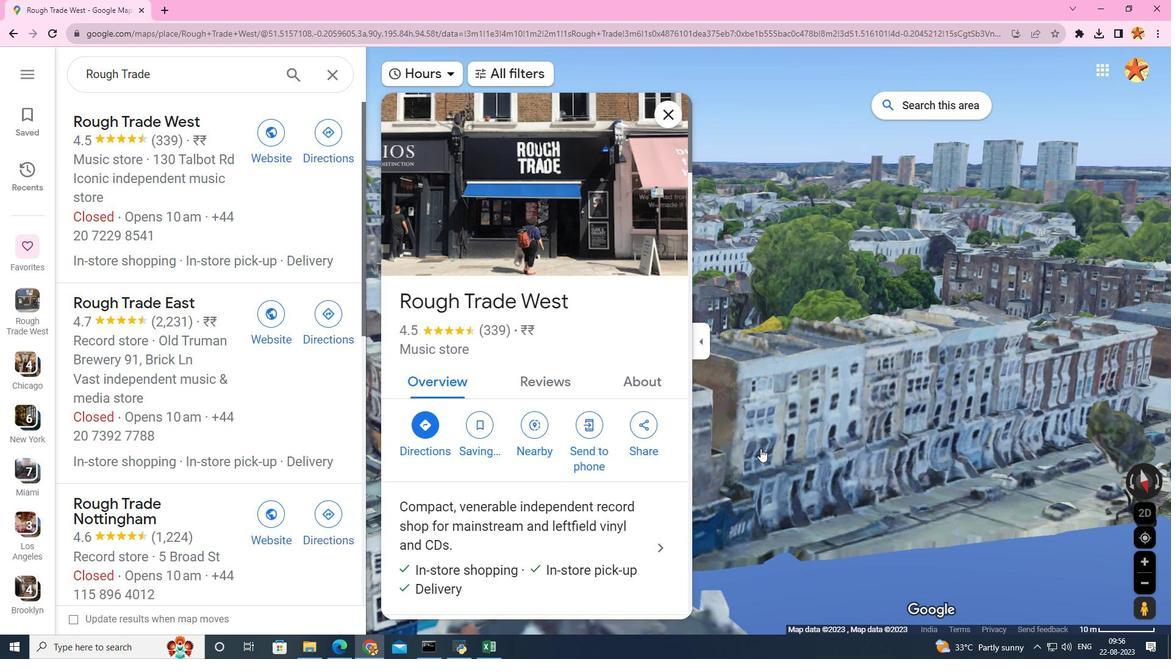 
Action: Mouse moved to (758, 463)
Screenshot: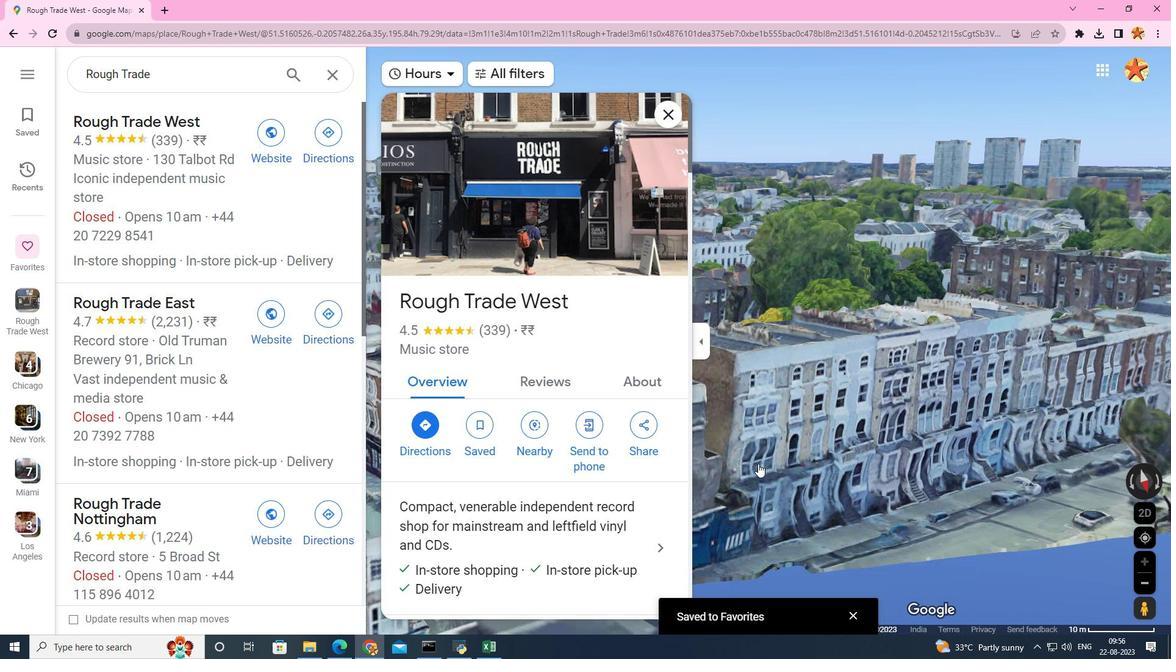 
Action: Mouse scrolled (758, 463) with delta (0, 0)
Screenshot: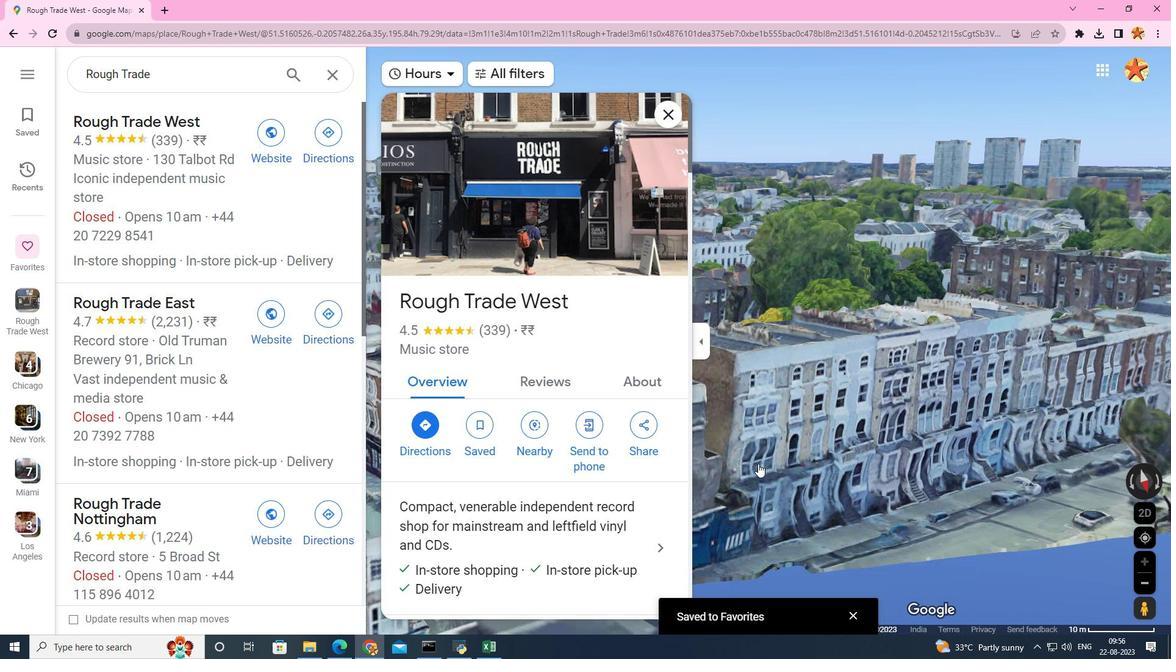 
Action: Mouse scrolled (758, 463) with delta (0, 0)
Screenshot: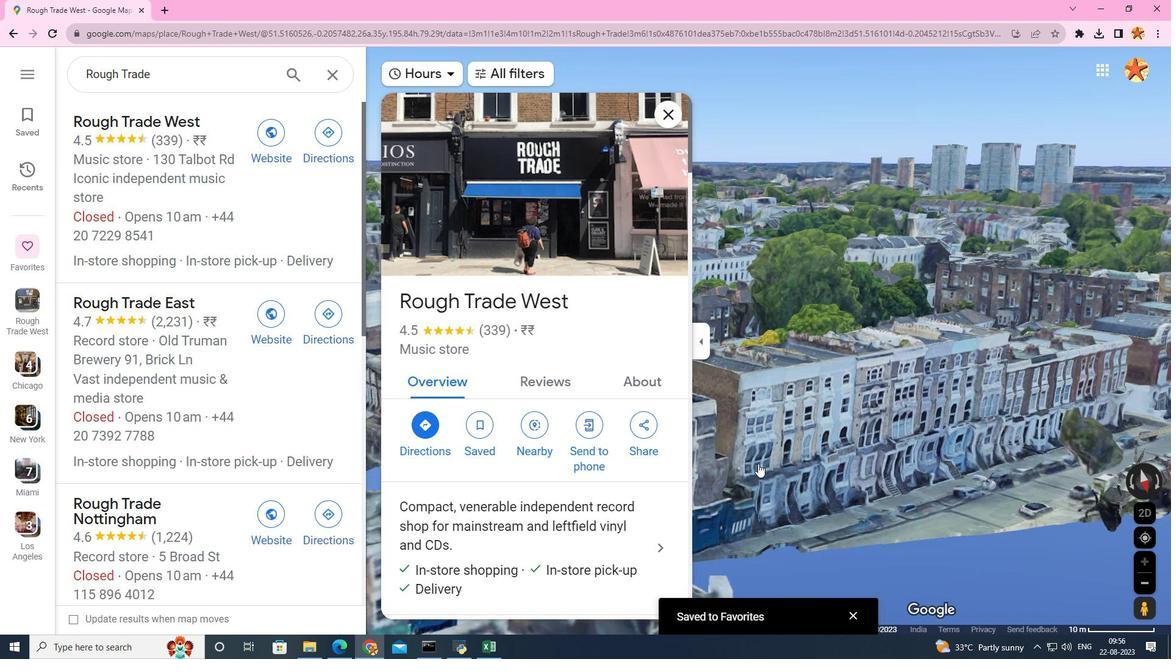 
Action: Mouse scrolled (758, 463) with delta (0, 0)
Screenshot: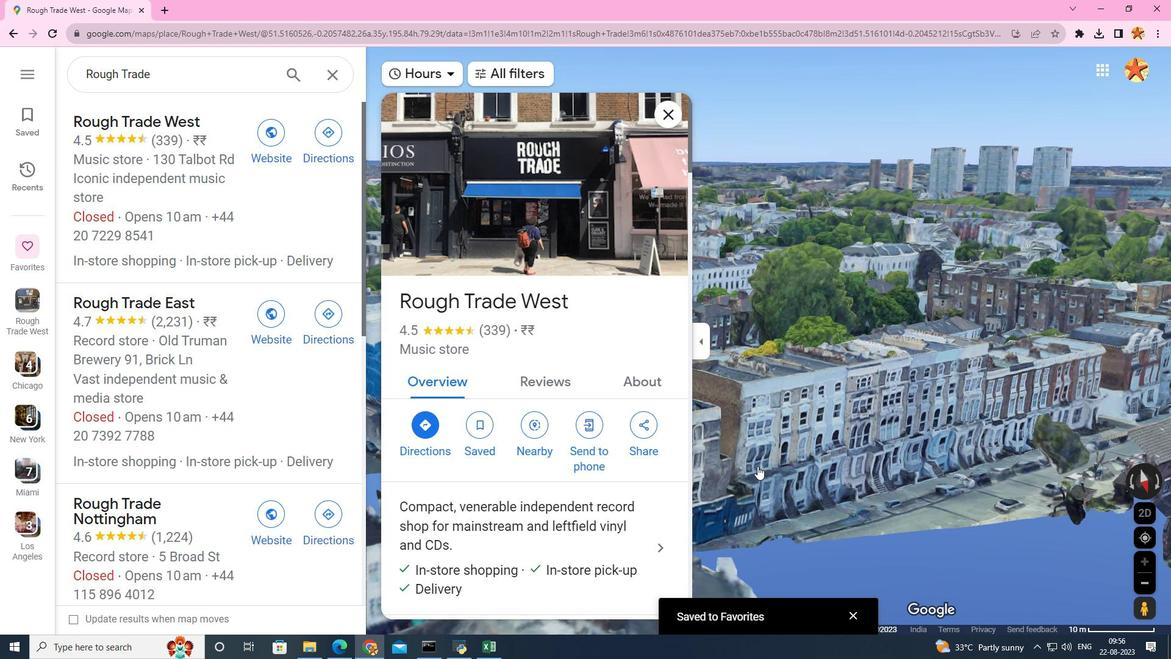 
Action: Mouse moved to (758, 466)
Screenshot: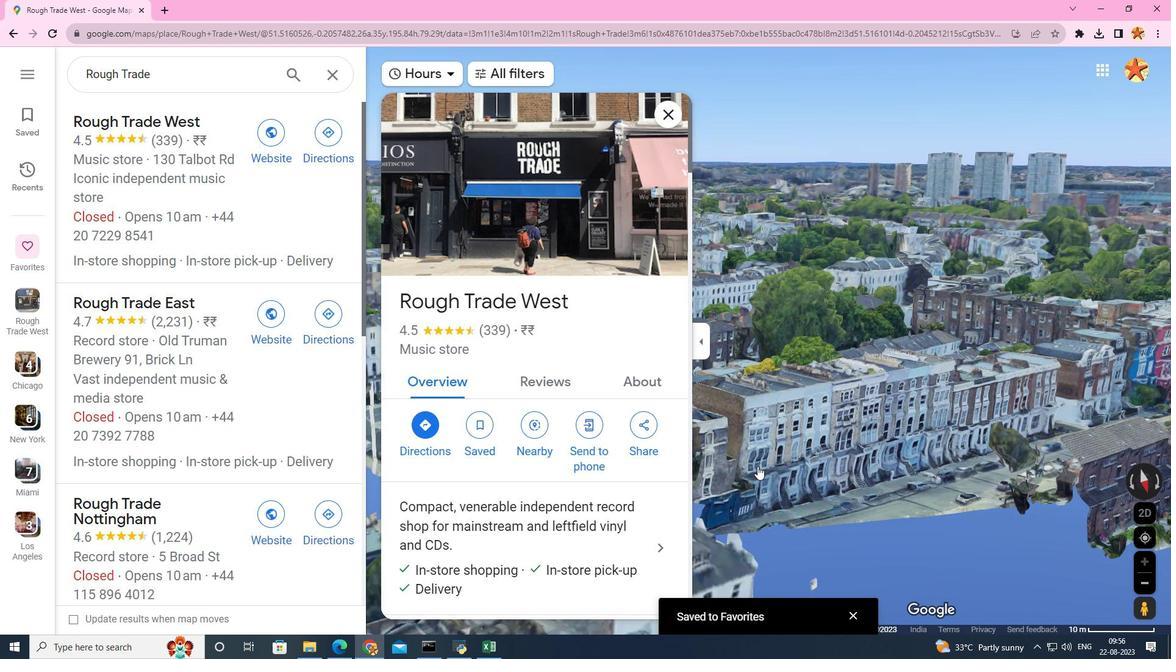 
Action: Mouse scrolled (758, 465) with delta (0, 0)
Screenshot: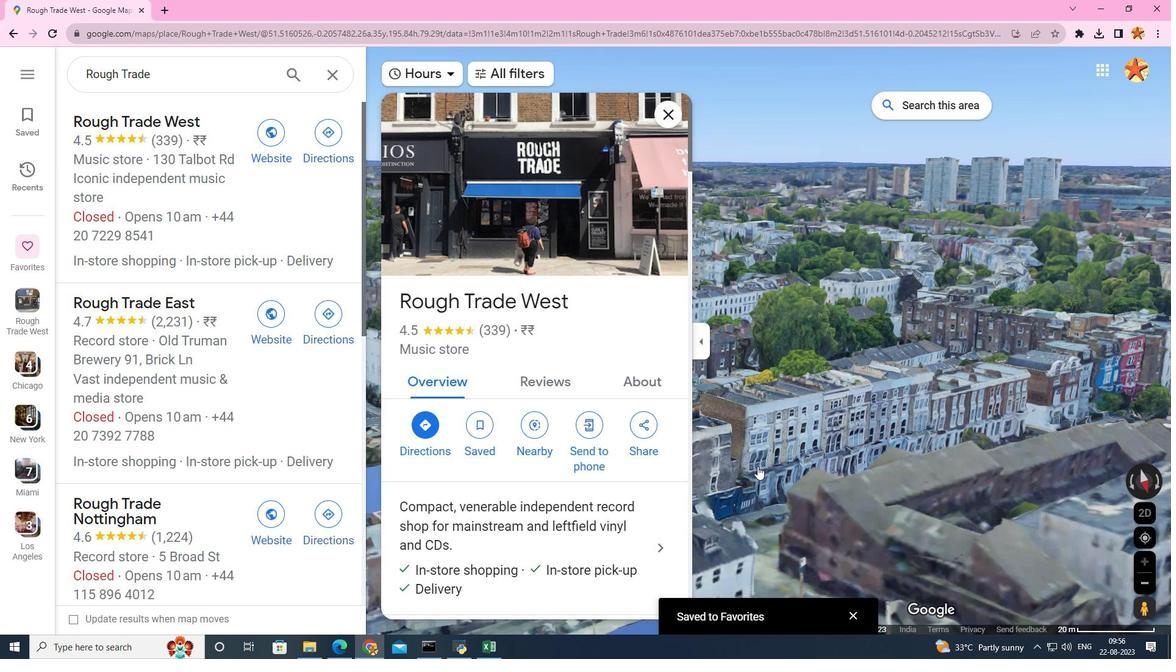 
